 Task: Buy 4 Piercing Kits from Piercing & Tattoo Supplies section under best seller category for shipping address: Lane Turner, 1136 Sharon Lane, South Bend, Indiana 46625, Cell Number 5742125169. Pay from credit card ending with 7965, CVV 549
Action: Mouse moved to (188, 83)
Screenshot: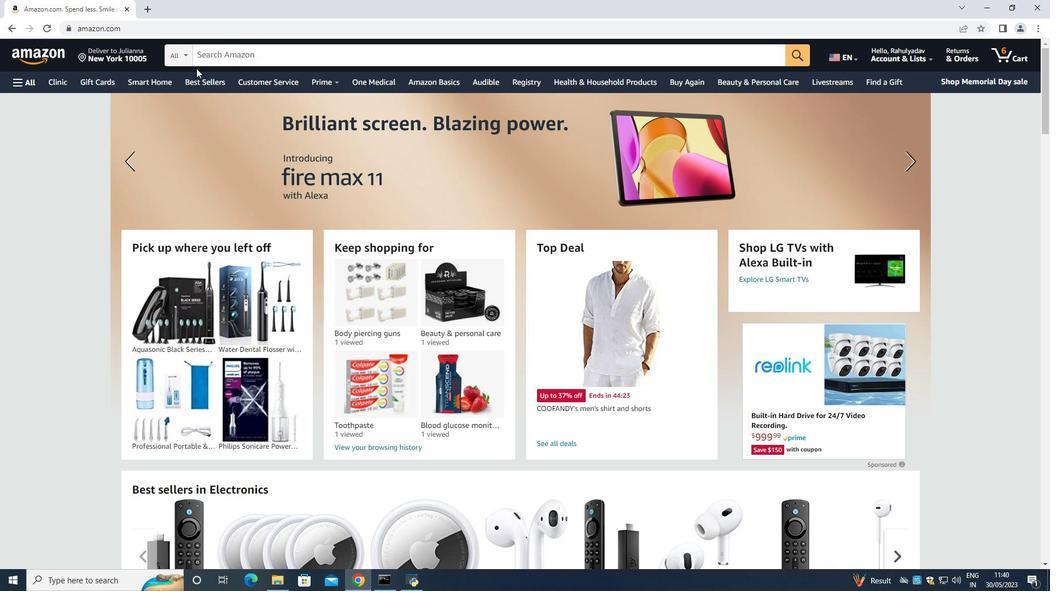 
Action: Mouse pressed left at (188, 83)
Screenshot: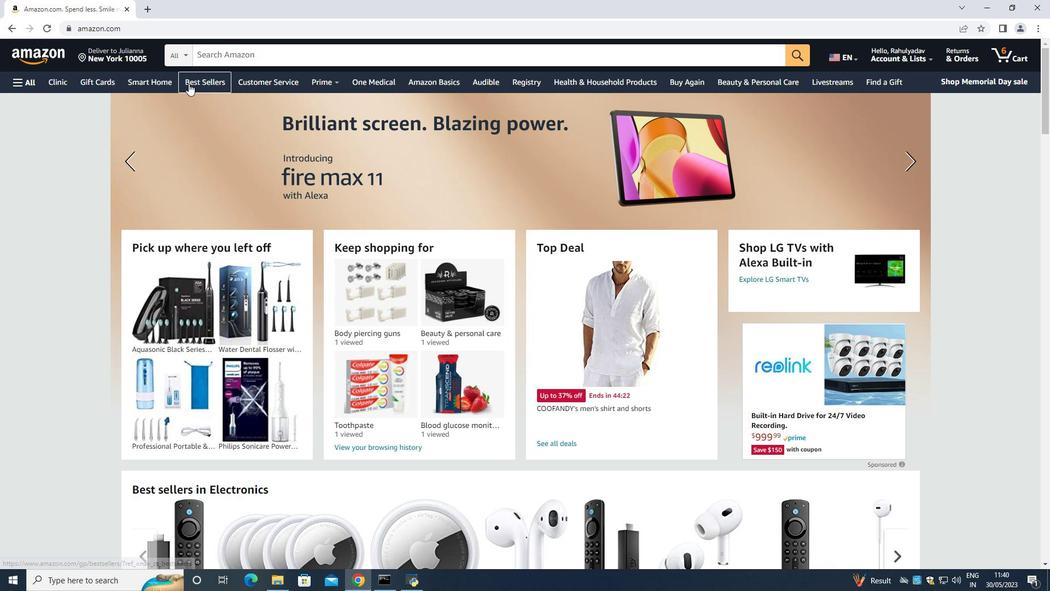 
Action: Mouse moved to (235, 57)
Screenshot: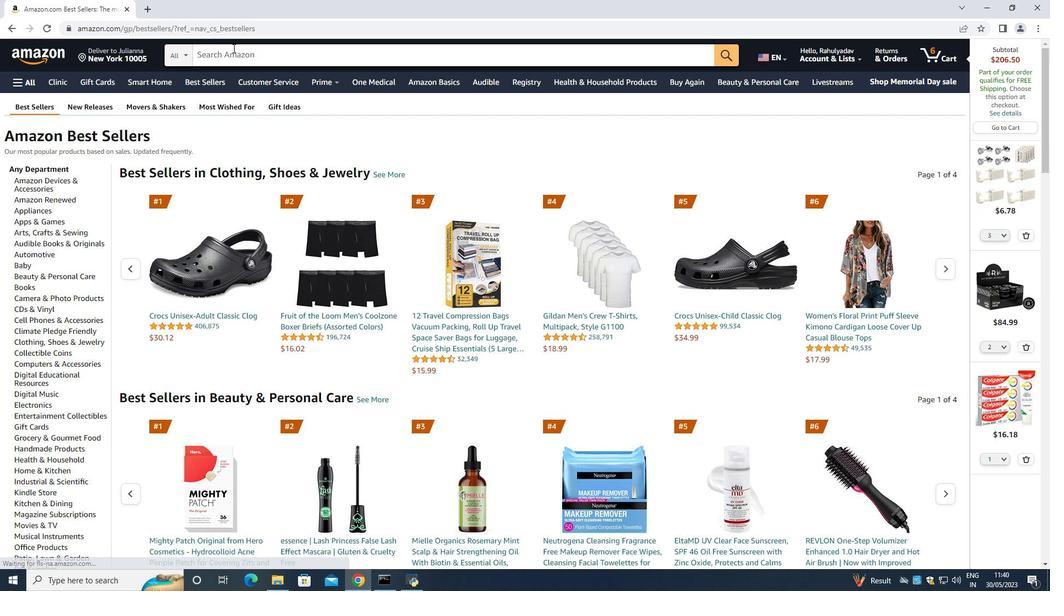 
Action: Mouse pressed left at (235, 57)
Screenshot: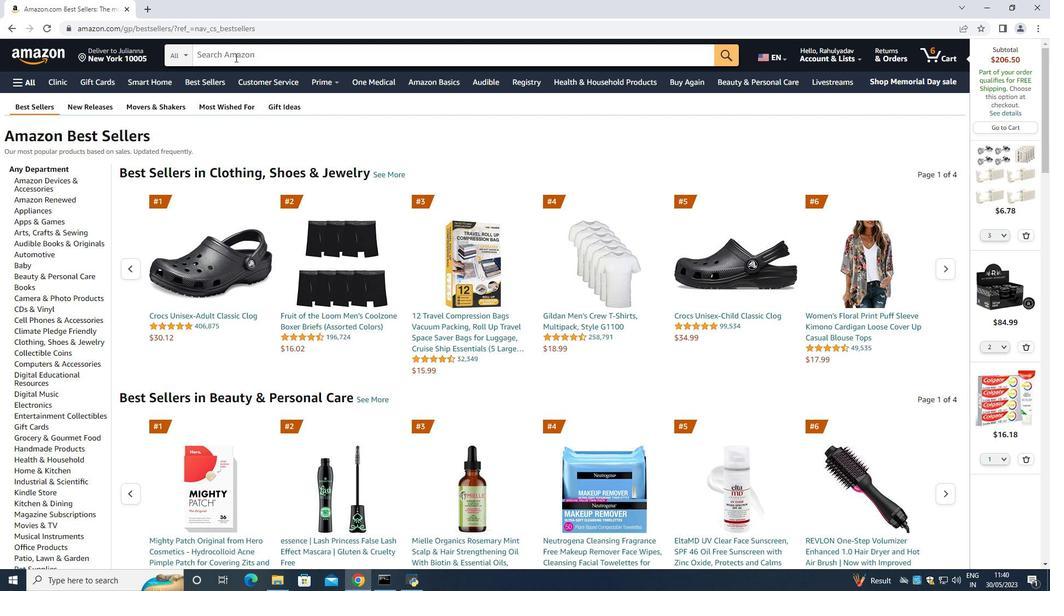
Action: Mouse moved to (177, 16)
Screenshot: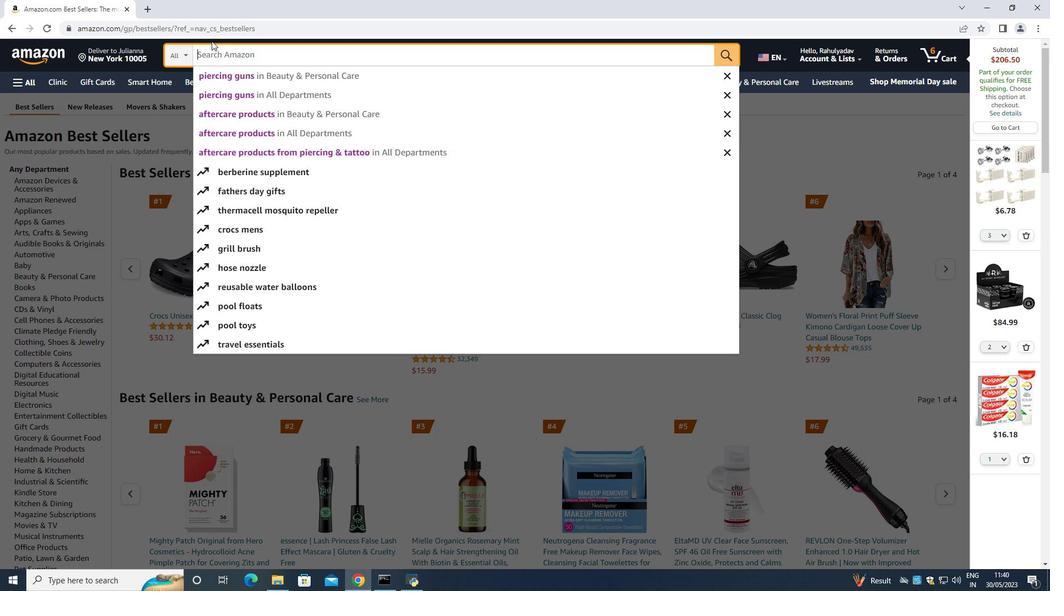 
Action: Key pressed <Key.shift><Key.shift><Key.shift><Key.shift><Key.shift><Key.shift><Key.shift><Key.shift>Piercing<Key.space><Key.shift>Kits<Key.space><Key.enter>
Screenshot: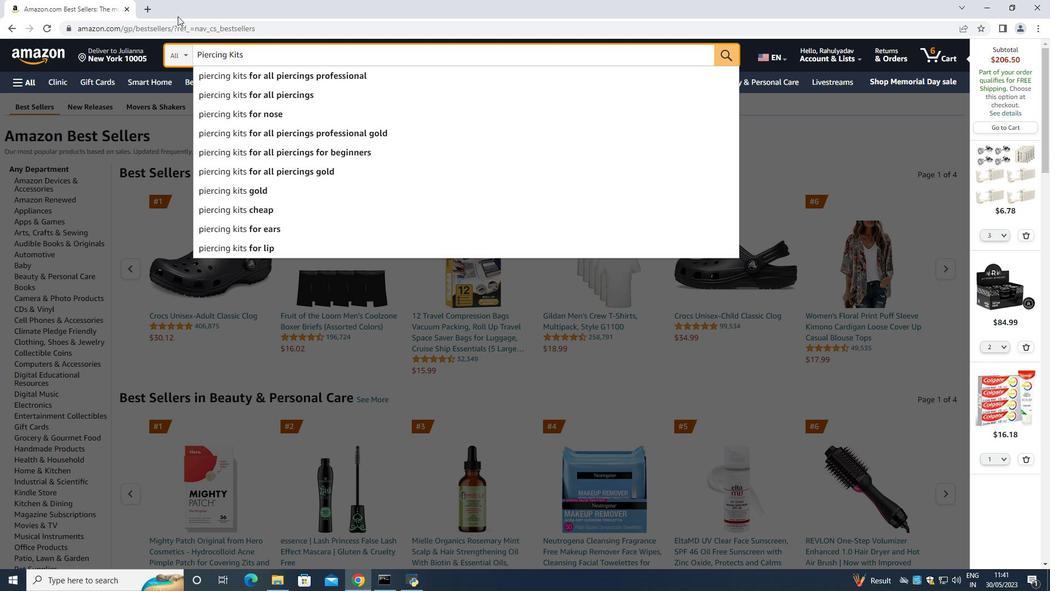 
Action: Mouse moved to (62, 215)
Screenshot: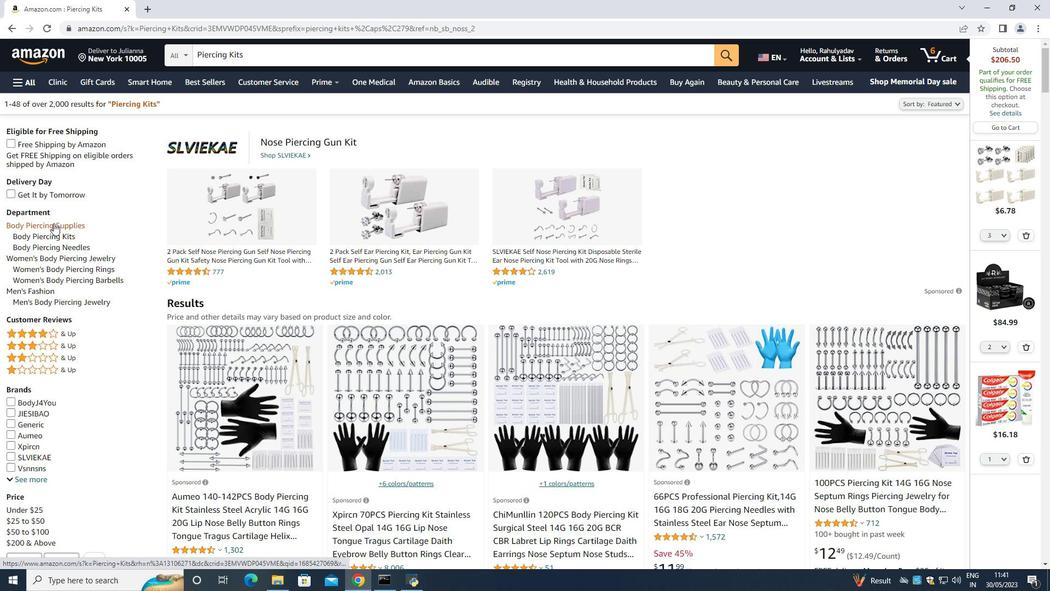 
Action: Mouse pressed left at (62, 215)
Screenshot: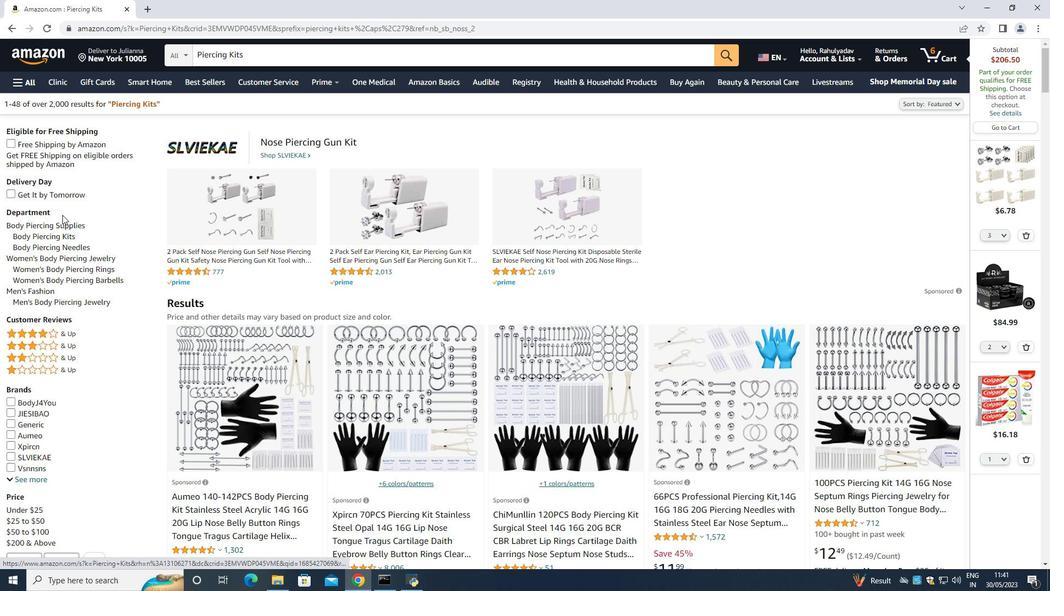 
Action: Mouse moved to (62, 225)
Screenshot: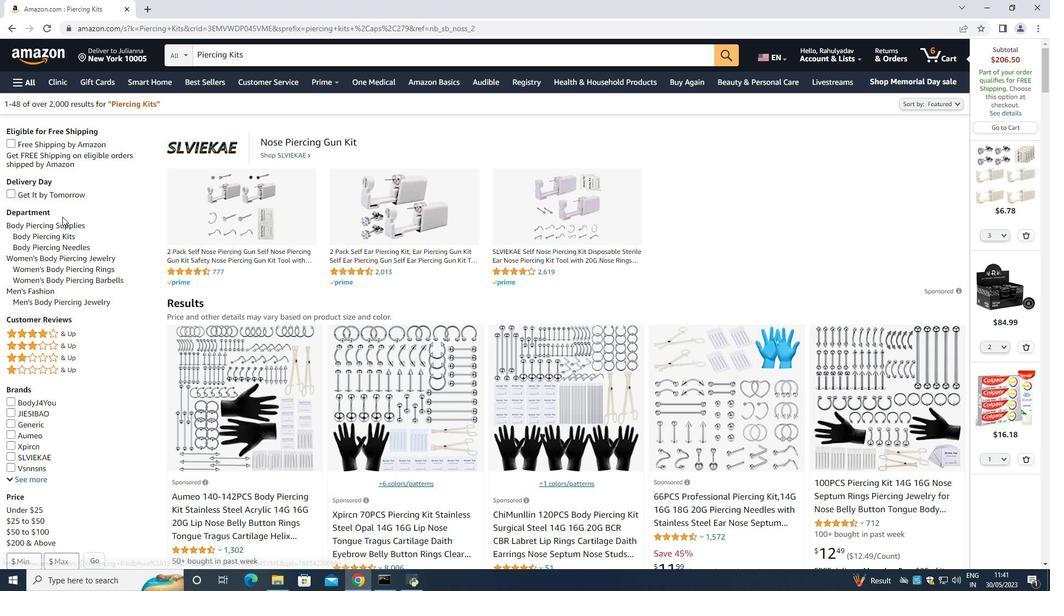 
Action: Mouse pressed left at (62, 225)
Screenshot: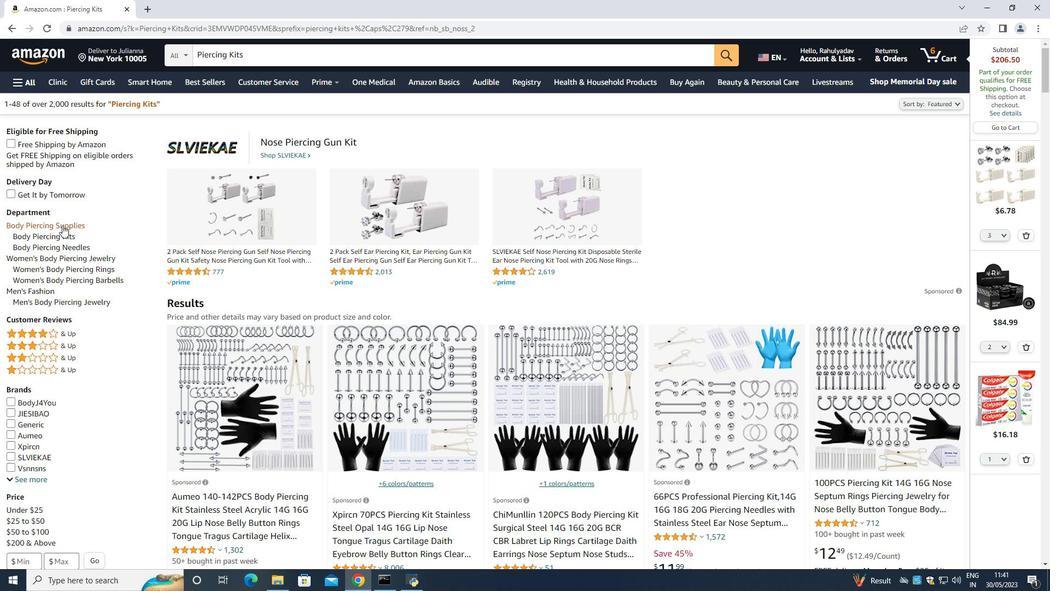 
Action: Mouse moved to (72, 275)
Screenshot: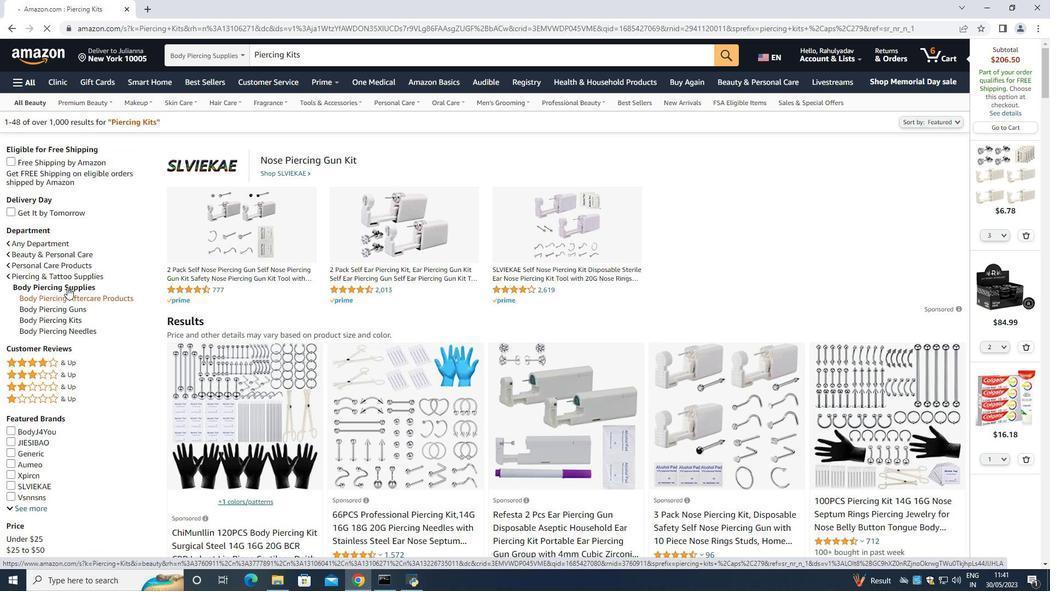 
Action: Mouse pressed left at (72, 275)
Screenshot: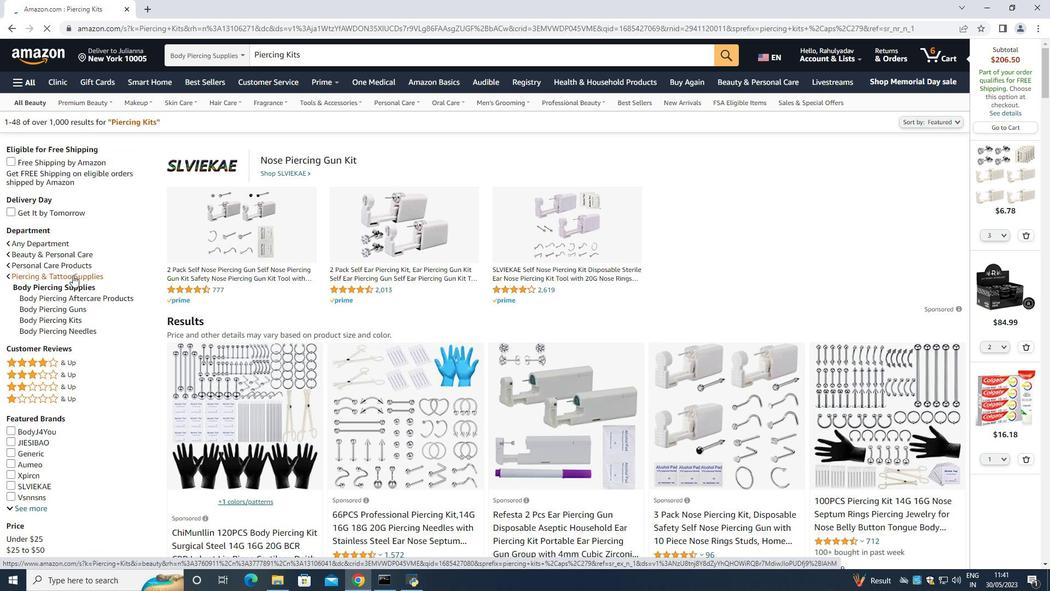 
Action: Mouse moved to (268, 295)
Screenshot: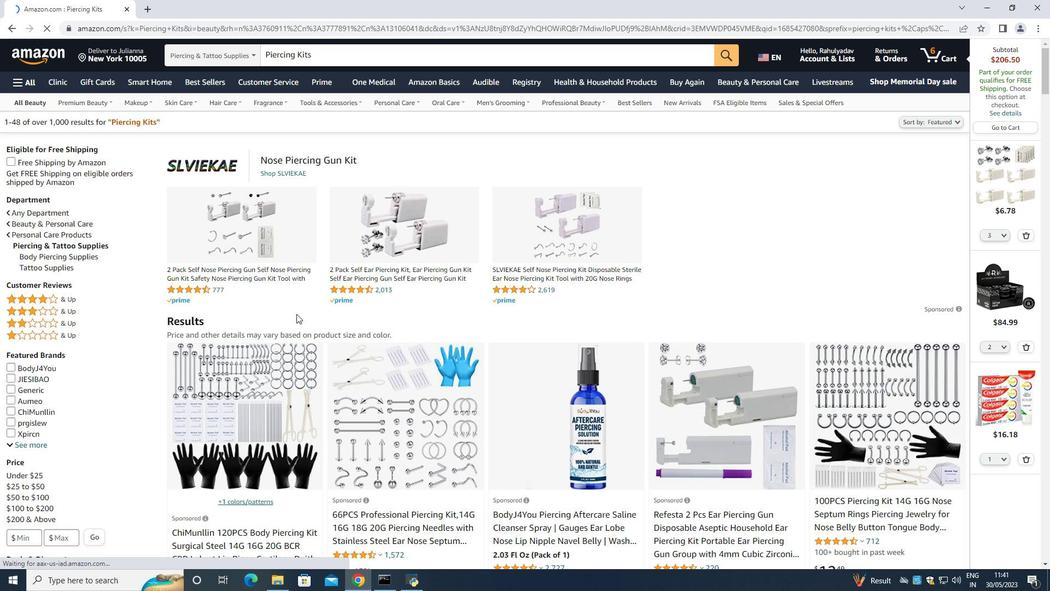 
Action: Key pressed <Key.down><Key.down><Key.down><Key.down><Key.down><Key.down><Key.down><Key.down><Key.down><Key.down><Key.down><Key.down><Key.down><Key.down><Key.down><Key.down><Key.down><Key.down><Key.down><Key.down><Key.down><Key.down><Key.down><Key.down><Key.down><Key.down><Key.down><Key.down><Key.down><Key.down><Key.down><Key.down><Key.down><Key.down><Key.down><Key.down><Key.down><Key.down><Key.down><Key.down><Key.down><Key.down><Key.down><Key.down><Key.down><Key.down><Key.down><Key.down><Key.down><Key.down><Key.down><Key.down><Key.down><Key.down><Key.down><Key.down><Key.down><Key.down><Key.down><Key.down><Key.down><Key.down><Key.down><Key.down><Key.down><Key.down><Key.down><Key.down><Key.down><Key.down><Key.down><Key.down><Key.down><Key.down><Key.down><Key.down><Key.down><Key.down><Key.down><Key.down><Key.down><Key.down><Key.down><Key.down><Key.down><Key.down><Key.down><Key.down><Key.down><Key.down><Key.down><Key.down><Key.down><Key.down><Key.down><Key.down><Key.down><Key.down><Key.down><Key.down><Key.down><Key.down><Key.down><Key.down><Key.down><Key.down><Key.down><Key.down><Key.down><Key.down><Key.down><Key.down><Key.down><Key.down><Key.down><Key.down><Key.down><Key.down><Key.down><Key.down><Key.down><Key.down><Key.down><Key.down><Key.down><Key.down><Key.down><Key.down><Key.up><Key.up><Key.up><Key.up><Key.up><Key.up><Key.up><Key.up><Key.up><Key.up><Key.up><Key.up><Key.up><Key.up><Key.up><Key.up><Key.up><Key.up><Key.up><Key.up><Key.up><Key.up><Key.up><Key.up><Key.up><Key.up><Key.up><Key.up><Key.up><Key.up><Key.up><Key.up><Key.up><Key.up><Key.up><Key.up><Key.up><Key.up><Key.up><Key.up><Key.up><Key.up><Key.up><Key.up><Key.up><Key.up><Key.up><Key.up><Key.up><Key.up><Key.up><Key.up><Key.up><Key.up><Key.up><Key.up><Key.up><Key.up><Key.up><Key.up><Key.up><Key.up><Key.up><Key.up><Key.up><Key.up><Key.up><Key.up><Key.up><Key.up><Key.up><Key.up><Key.up><Key.up><Key.up><Key.up><Key.up><Key.up><Key.up><Key.up><Key.up><Key.up><Key.up><Key.up><Key.up><Key.up><Key.up><Key.up><Key.up><Key.up><Key.up><Key.up><Key.up><Key.up><Key.up><Key.up><Key.up><Key.up><Key.up><Key.up><Key.up><Key.up><Key.up><Key.up><Key.up><Key.up><Key.up><Key.up><Key.up><Key.up><Key.up><Key.up><Key.up><Key.up><Key.up><Key.up><Key.up><Key.up><Key.up><Key.up><Key.up><Key.up>
Screenshot: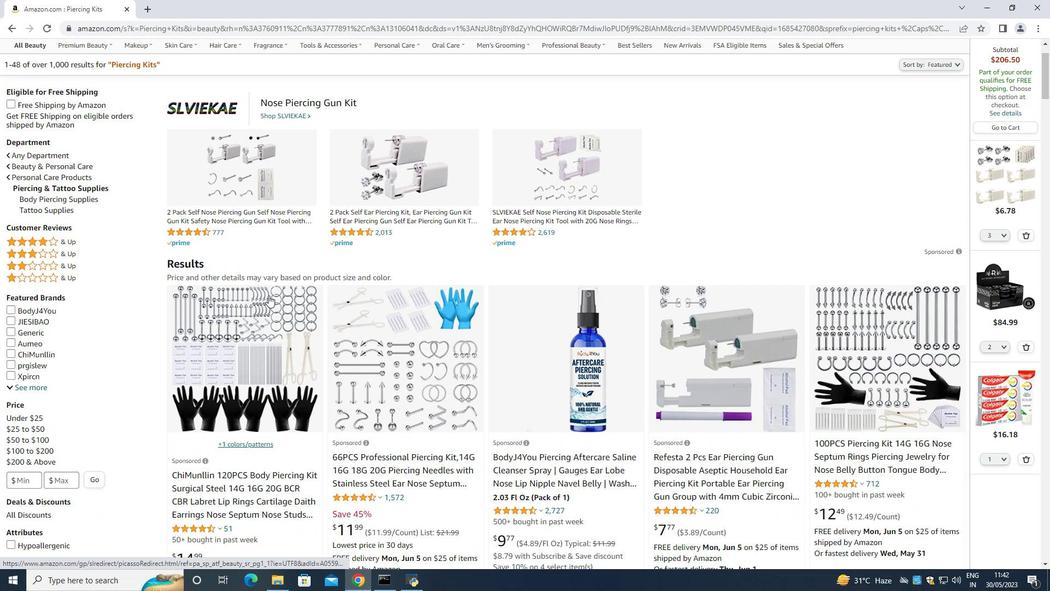 
Action: Mouse moved to (397, 500)
Screenshot: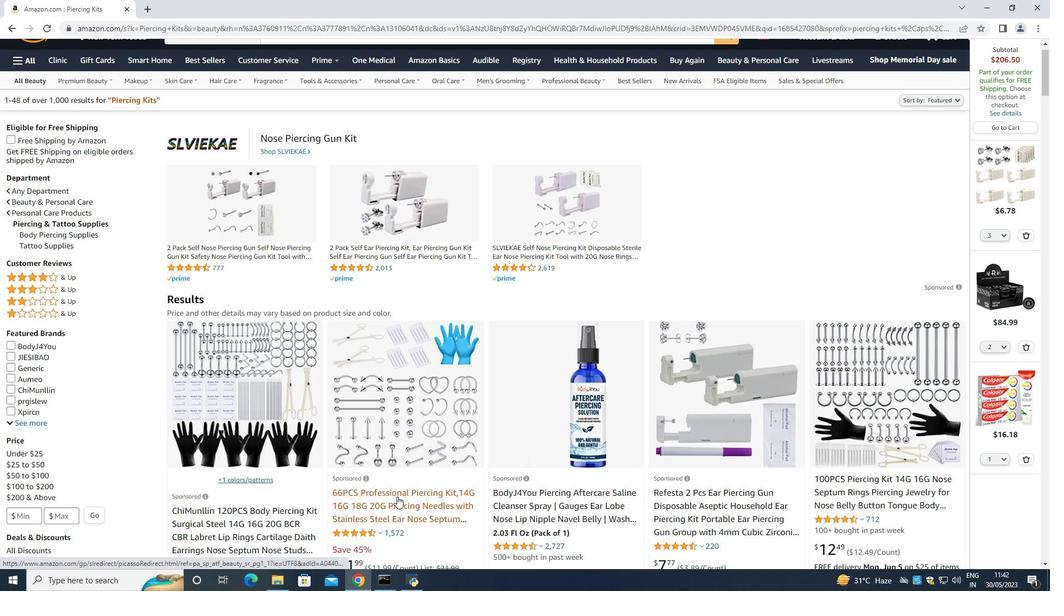 
Action: Mouse pressed left at (397, 498)
Screenshot: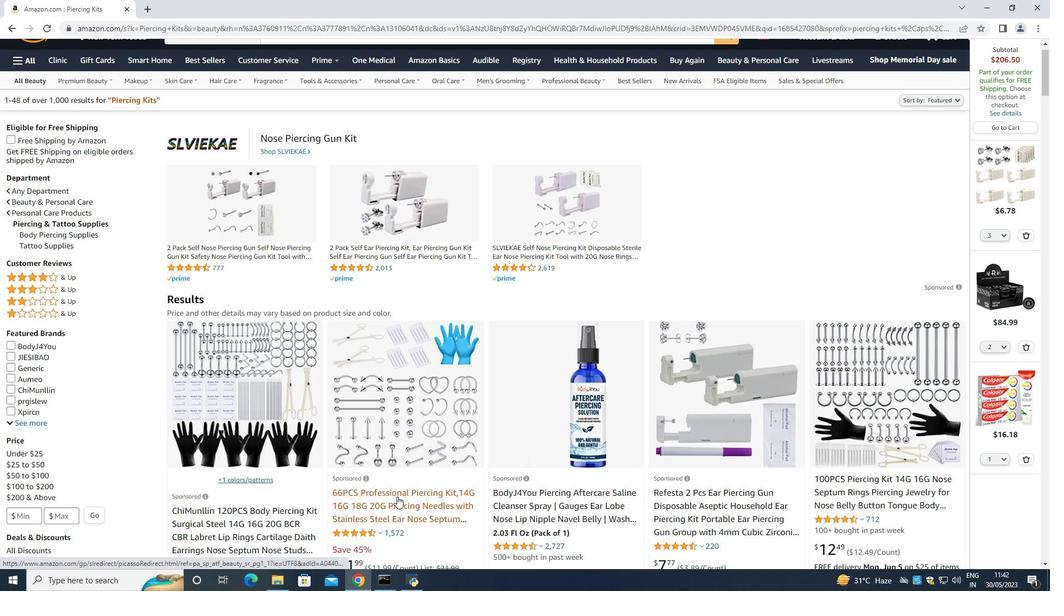 
Action: Mouse moved to (438, 509)
Screenshot: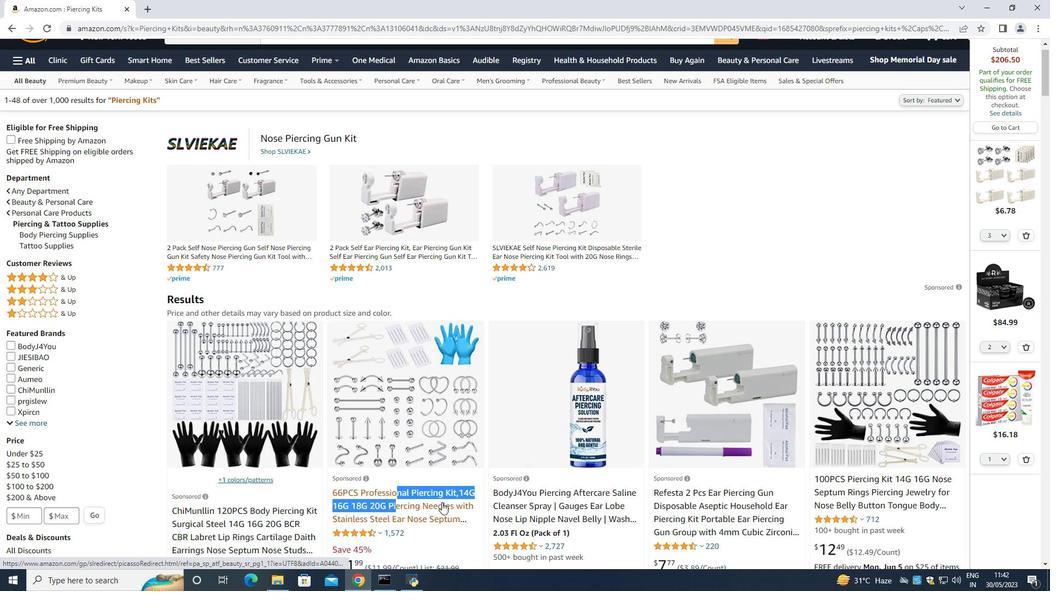 
Action: Mouse pressed left at (438, 509)
Screenshot: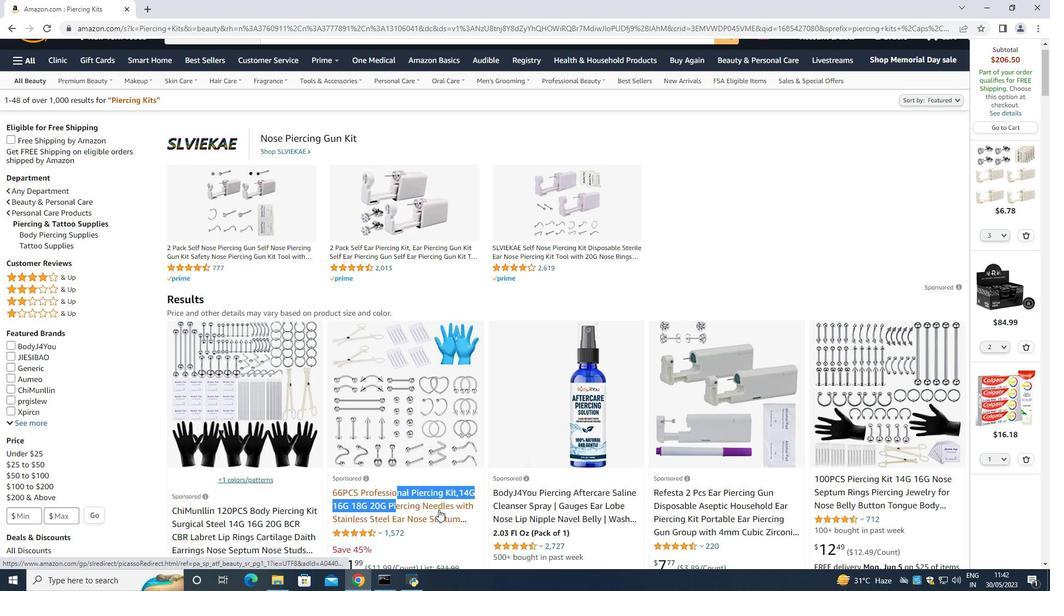 
Action: Mouse moved to (585, 222)
Screenshot: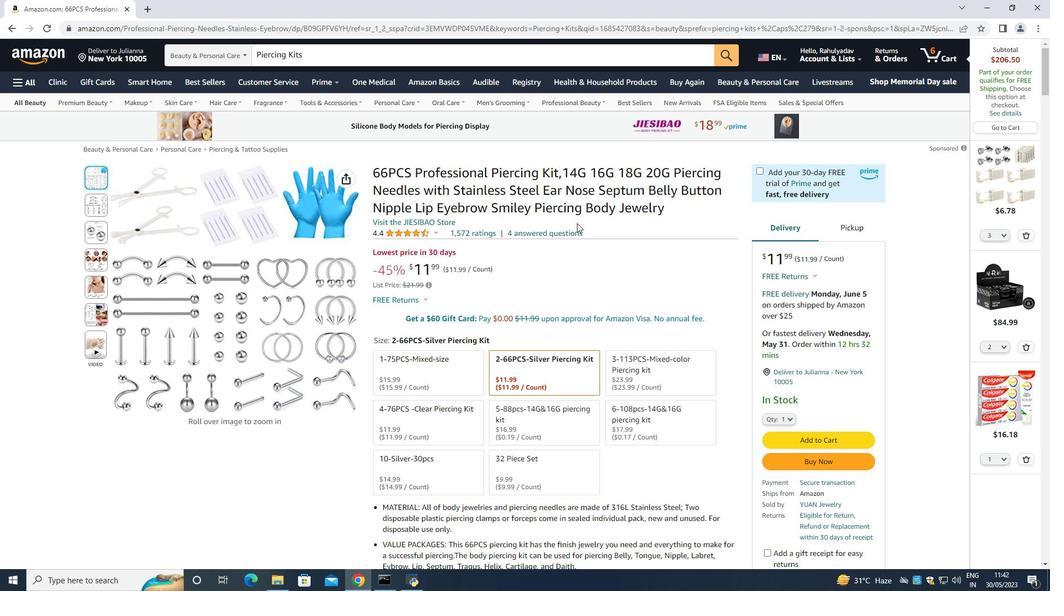 
Action: Mouse scrolled (585, 221) with delta (0, 0)
Screenshot: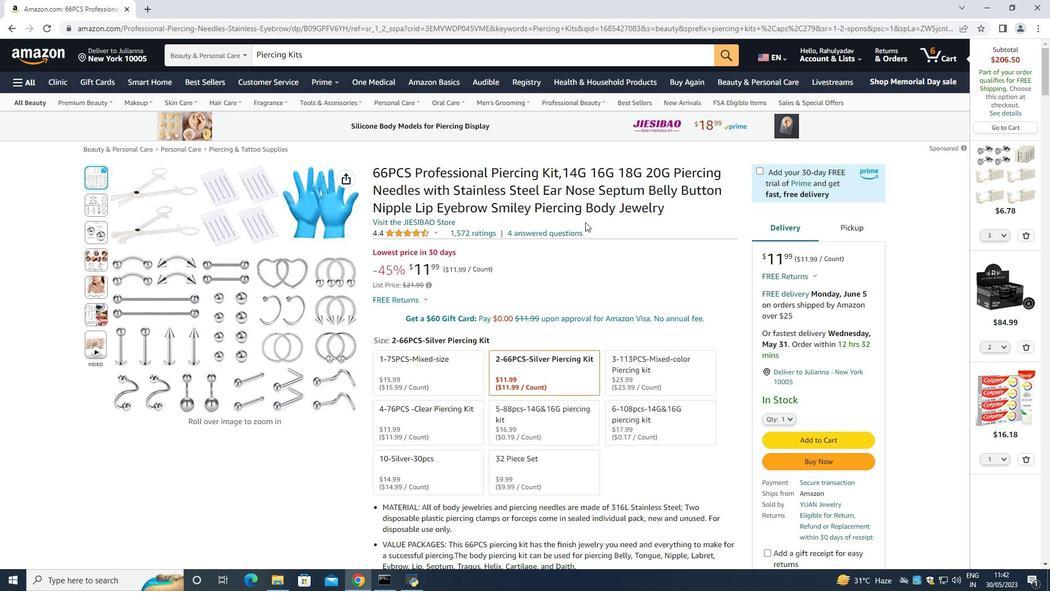 
Action: Mouse scrolled (585, 221) with delta (0, 0)
Screenshot: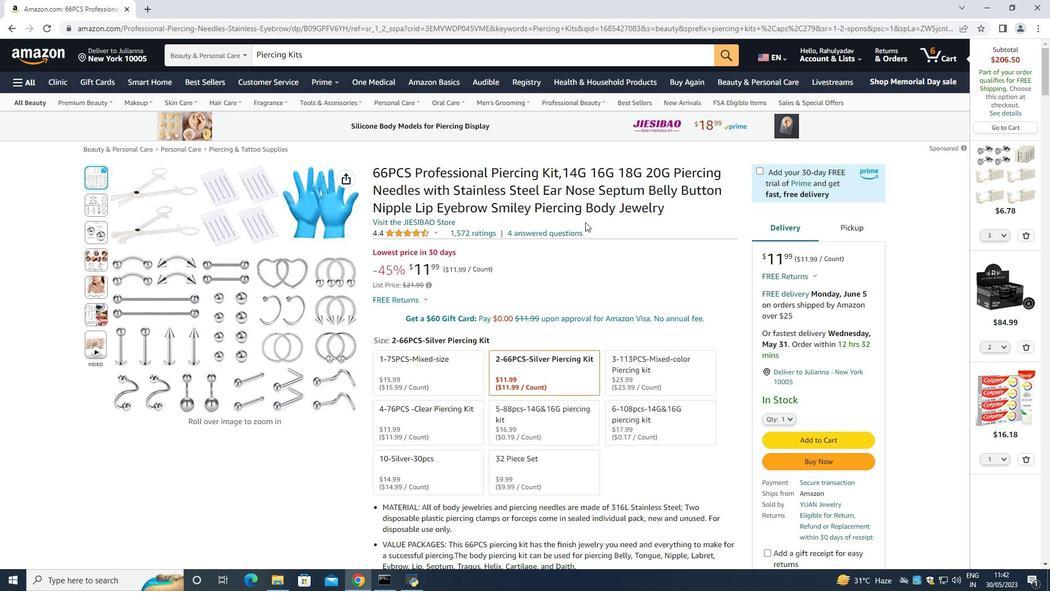 
Action: Mouse moved to (586, 222)
Screenshot: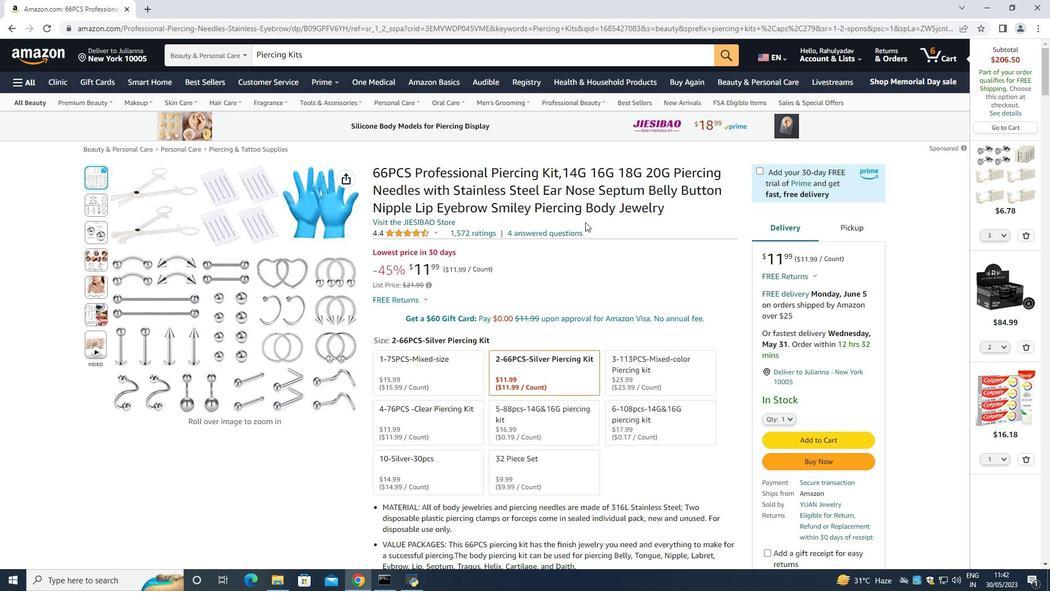 
Action: Mouse scrolled (586, 221) with delta (0, 0)
Screenshot: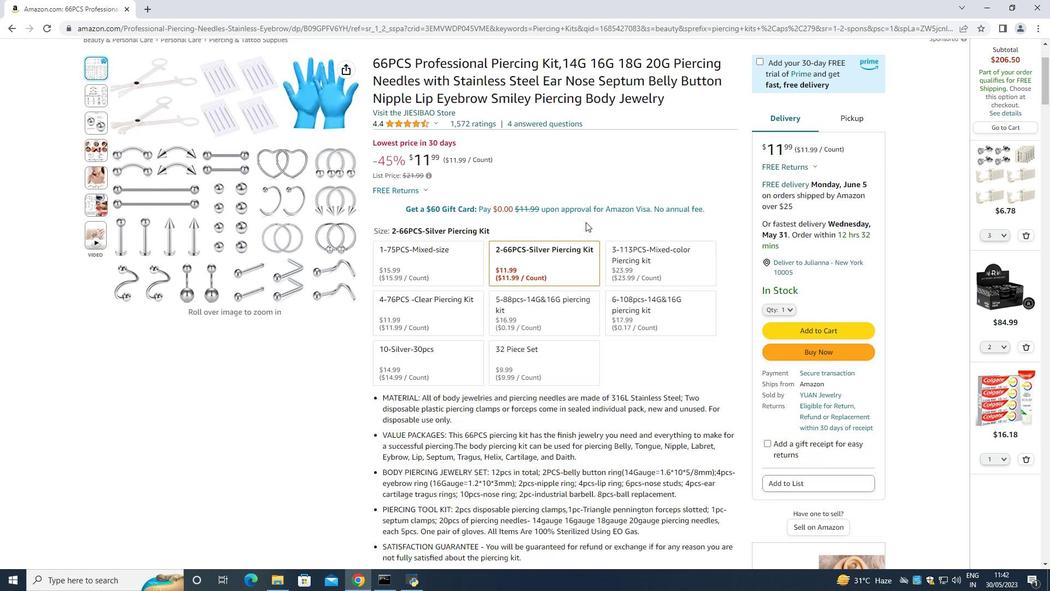 
Action: Mouse scrolled (586, 221) with delta (0, 0)
Screenshot: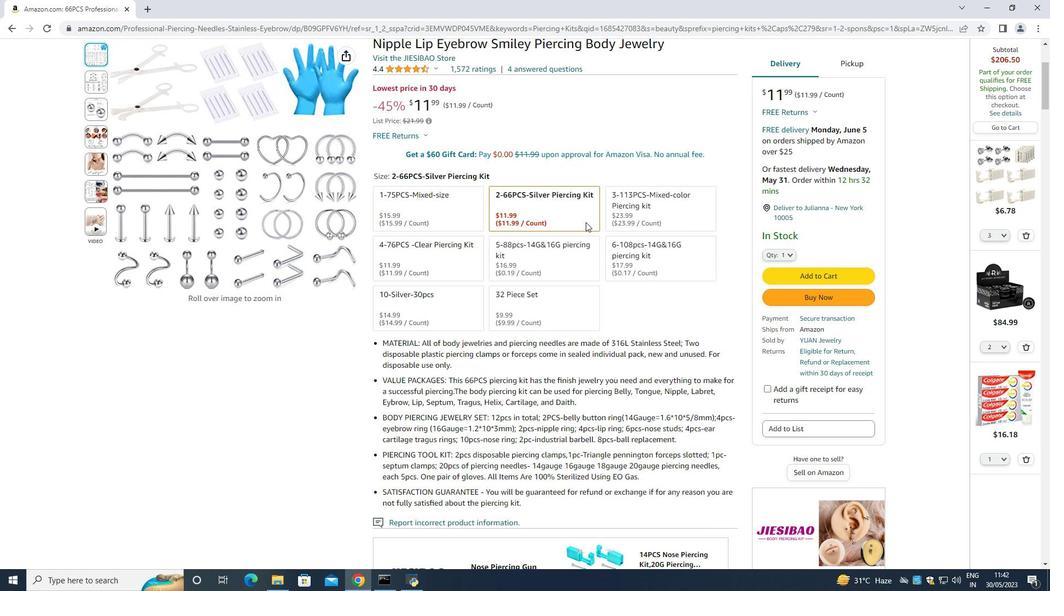
Action: Mouse moved to (586, 223)
Screenshot: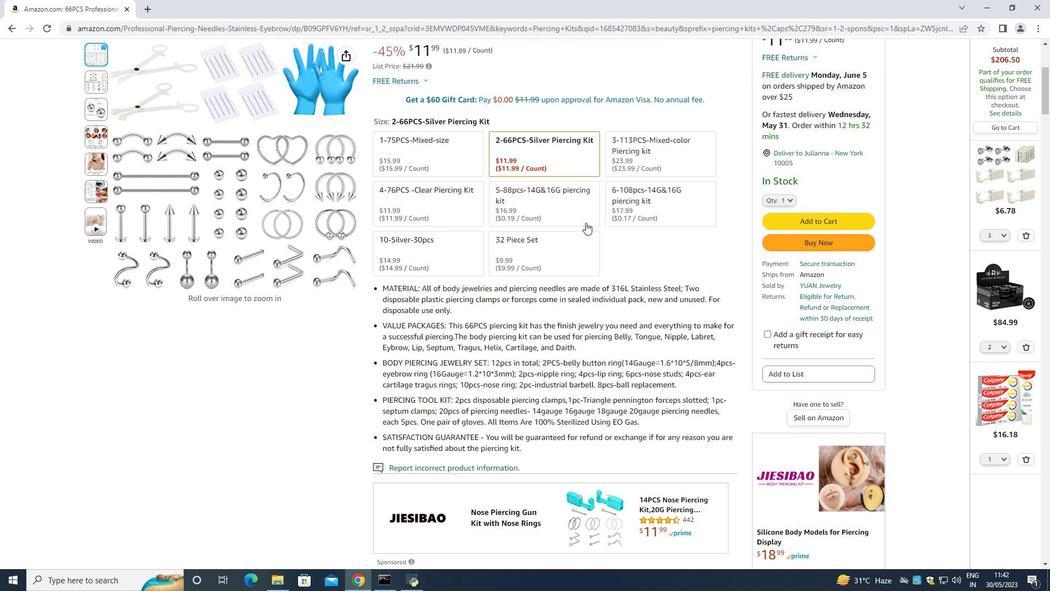 
Action: Mouse scrolled (586, 222) with delta (0, 0)
Screenshot: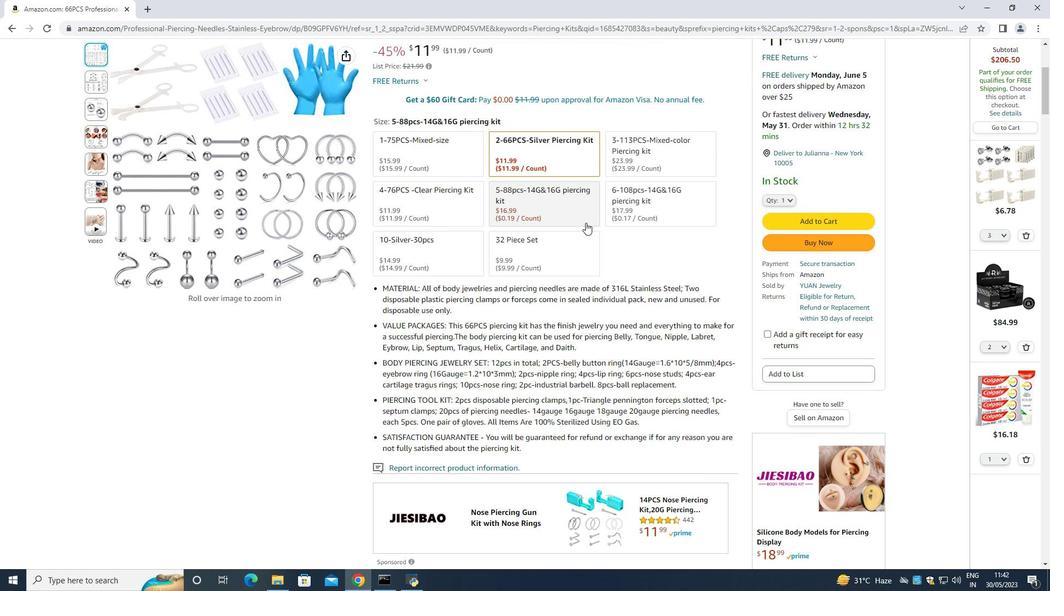
Action: Mouse moved to (586, 224)
Screenshot: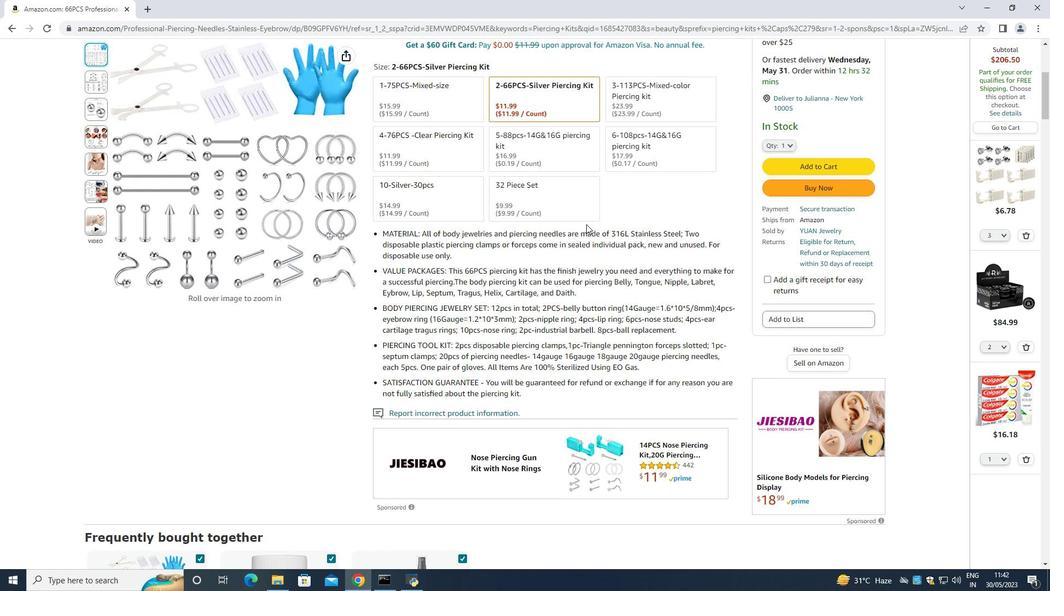 
Action: Mouse scrolled (586, 223) with delta (0, 0)
Screenshot: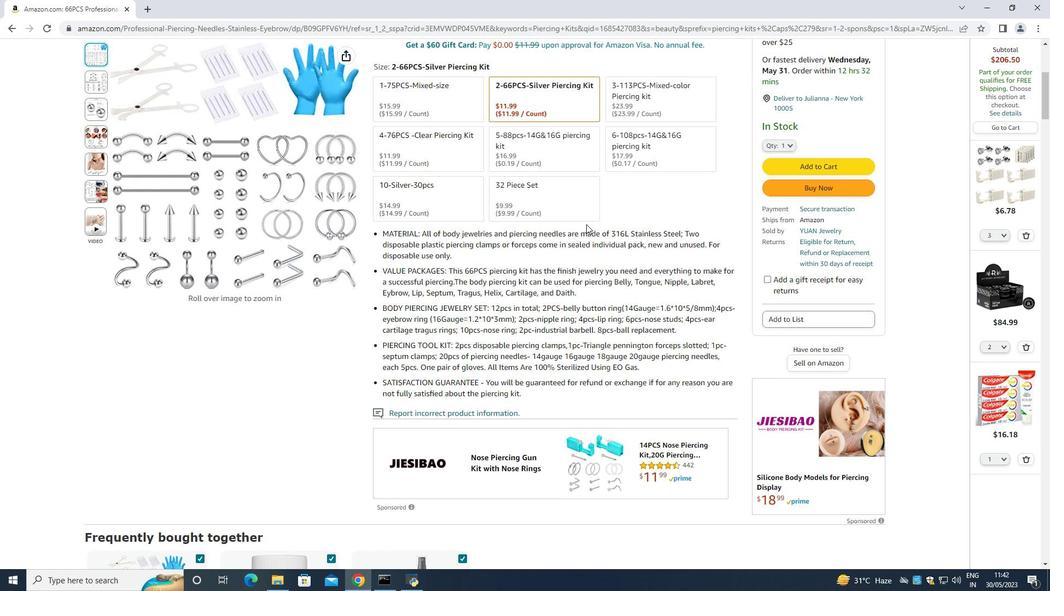 
Action: Mouse moved to (586, 227)
Screenshot: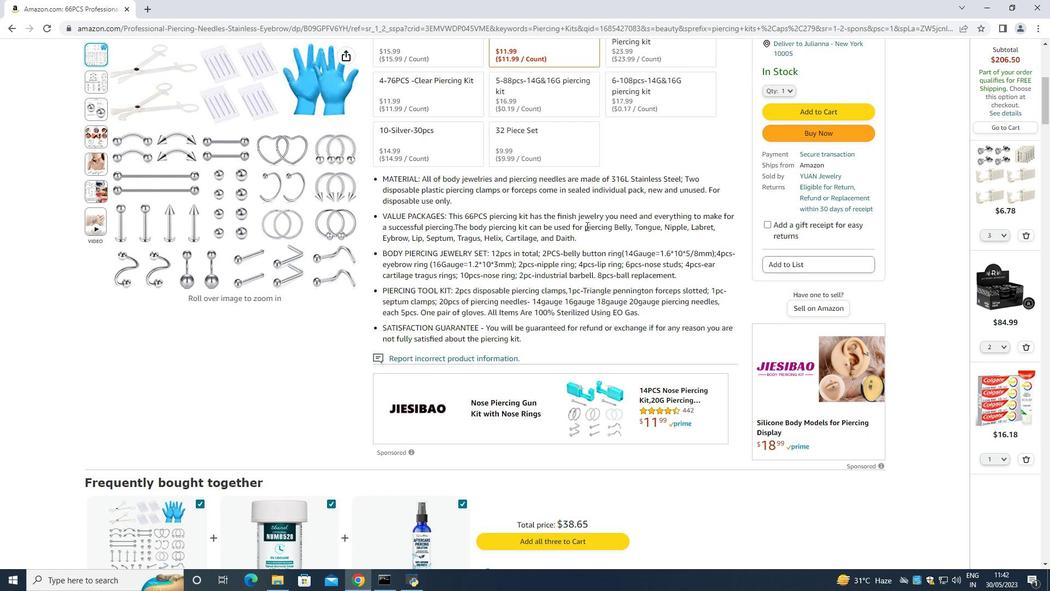
Action: Mouse scrolled (586, 227) with delta (0, 0)
Screenshot: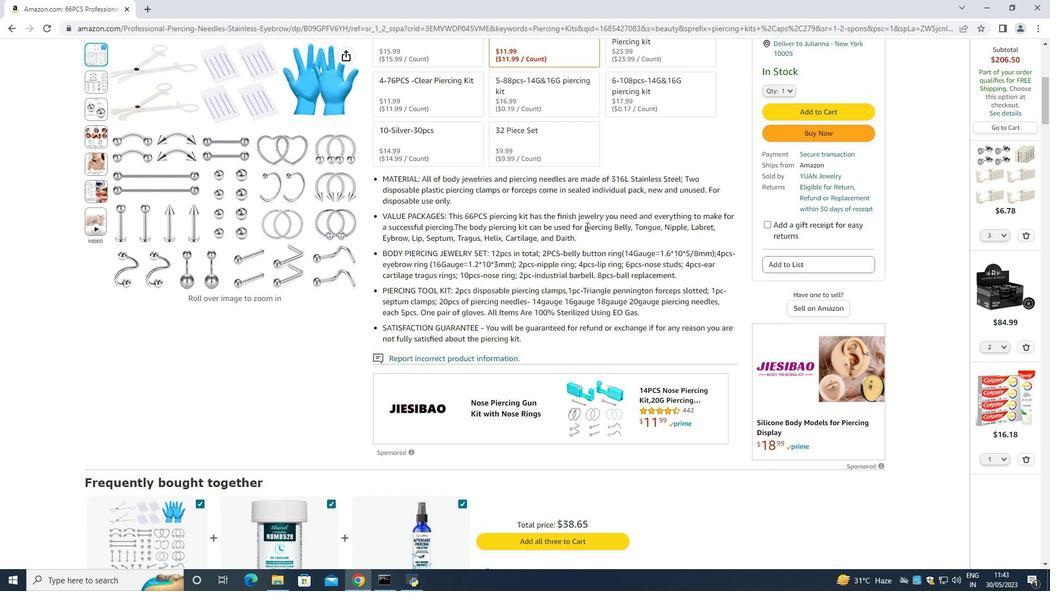 
Action: Mouse moved to (663, 282)
Screenshot: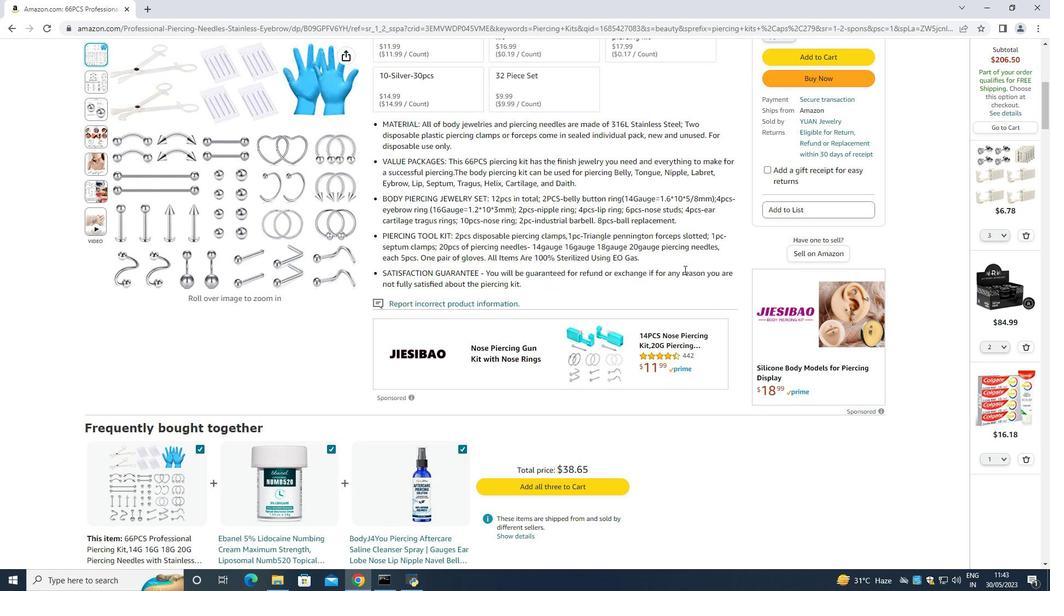 
Action: Mouse scrolled (663, 282) with delta (0, 0)
Screenshot: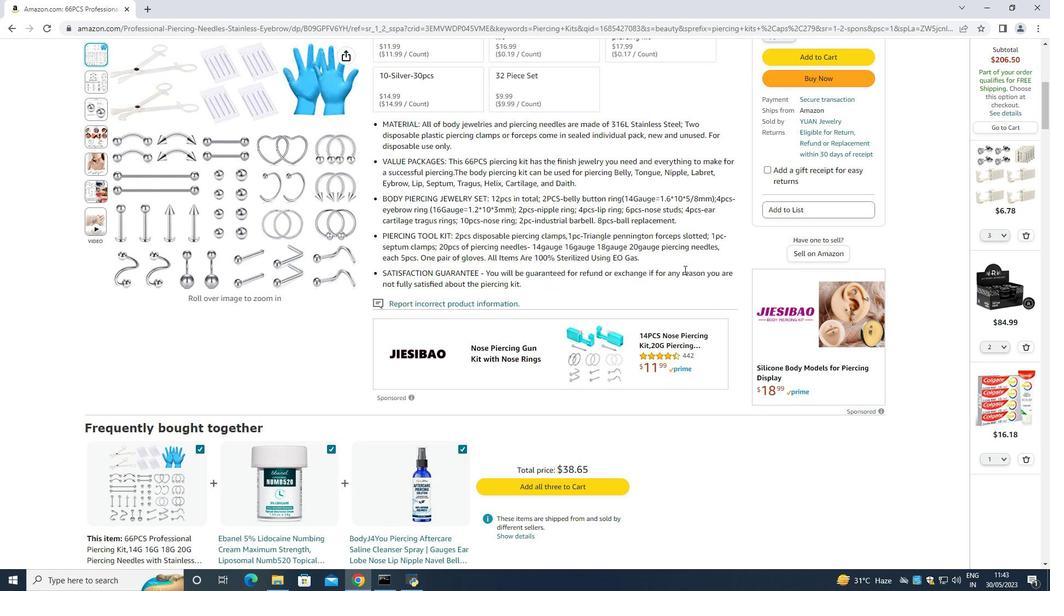 
Action: Mouse scrolled (663, 282) with delta (0, 0)
Screenshot: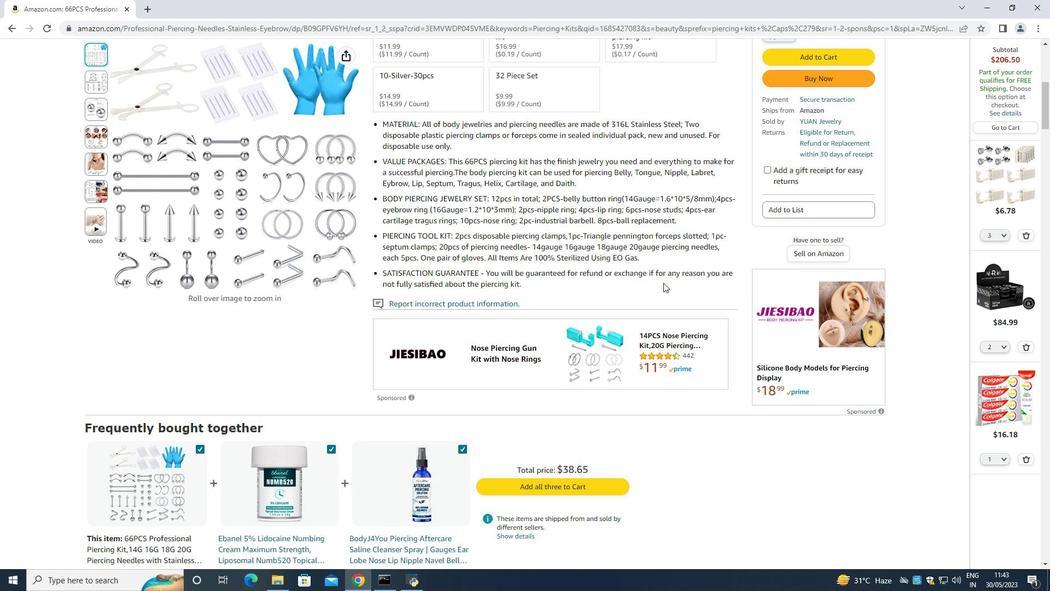 
Action: Mouse moved to (658, 286)
Screenshot: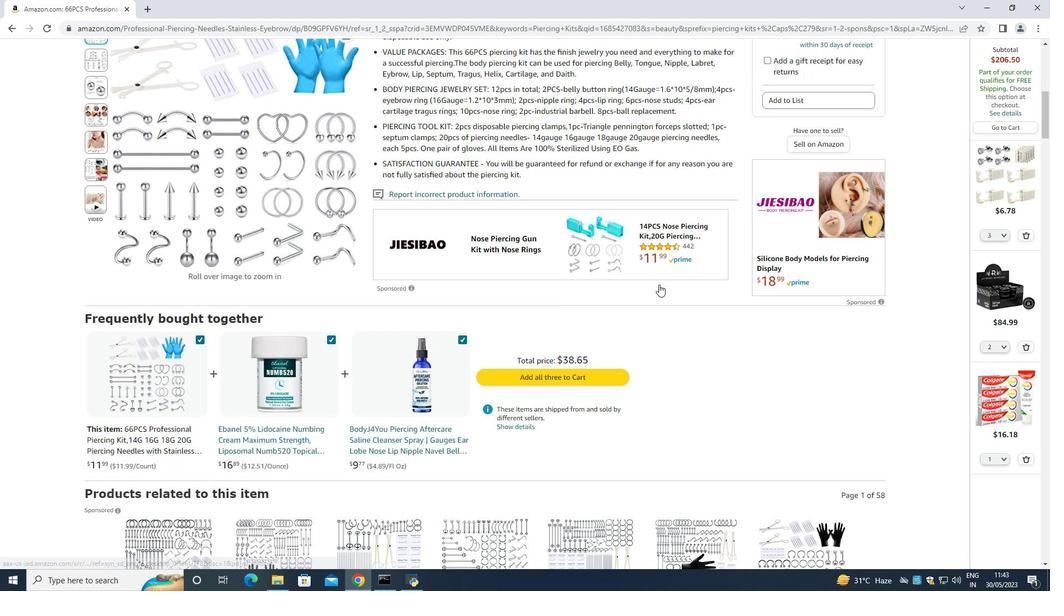 
Action: Mouse scrolled (658, 286) with delta (0, 0)
Screenshot: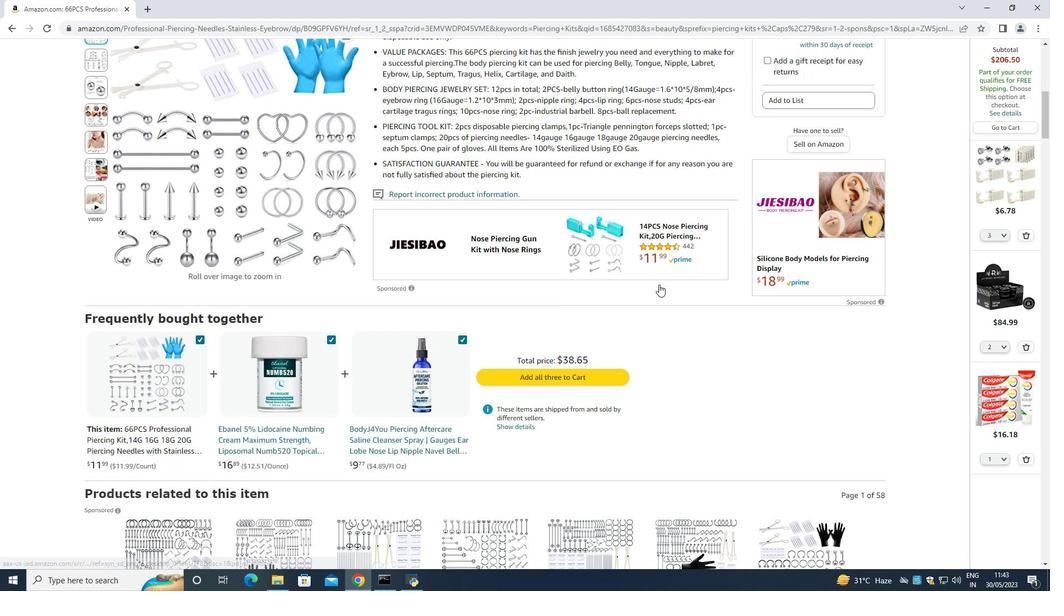 
Action: Mouse moved to (657, 288)
Screenshot: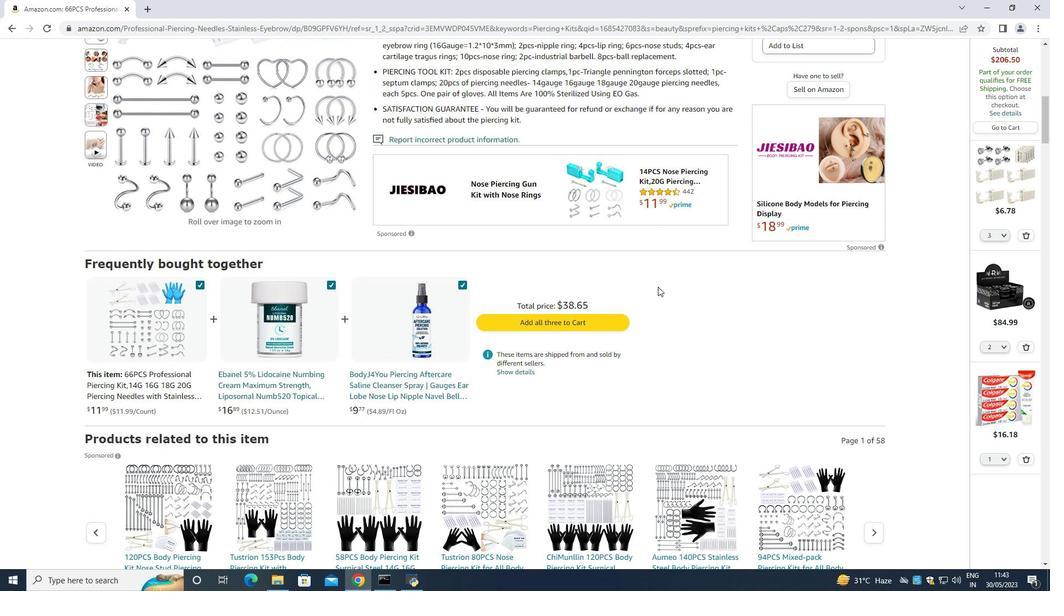 
Action: Mouse scrolled (657, 287) with delta (0, 0)
Screenshot: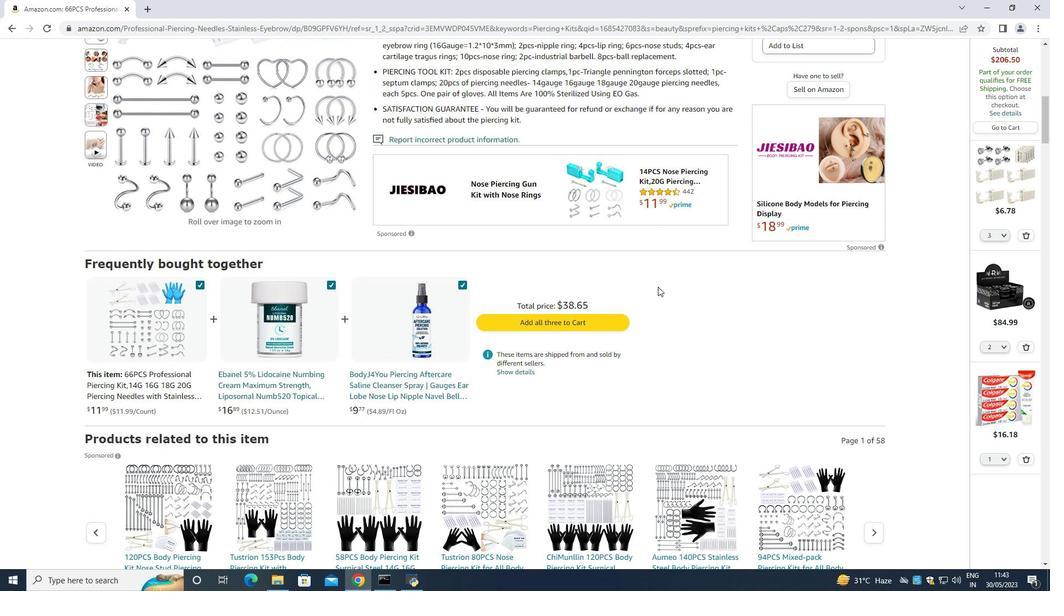 
Action: Mouse moved to (653, 284)
Screenshot: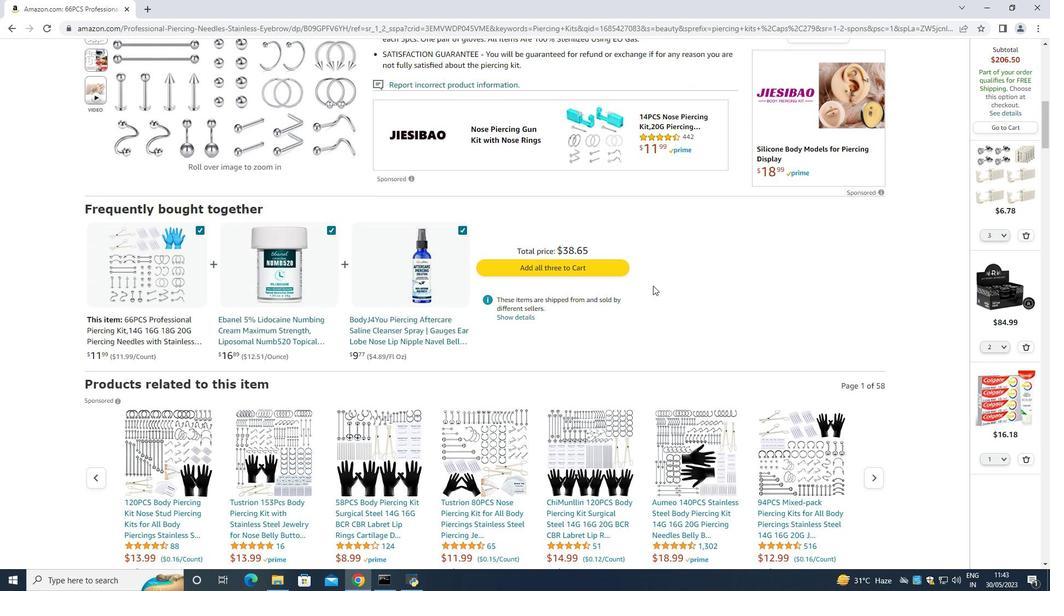 
Action: Mouse scrolled (653, 283) with delta (0, 0)
Screenshot: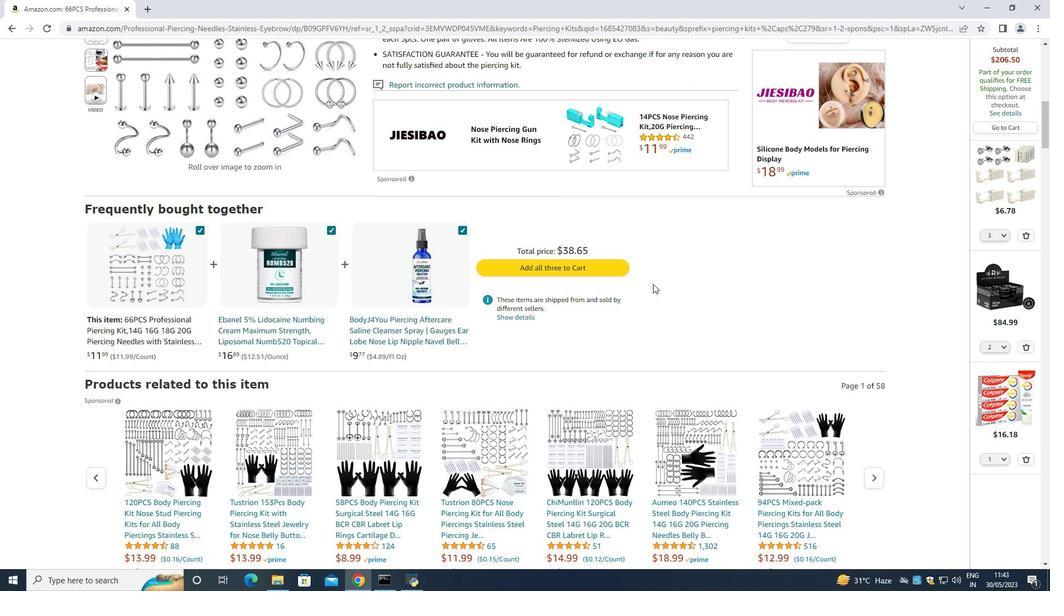 
Action: Mouse scrolled (653, 283) with delta (0, 0)
Screenshot: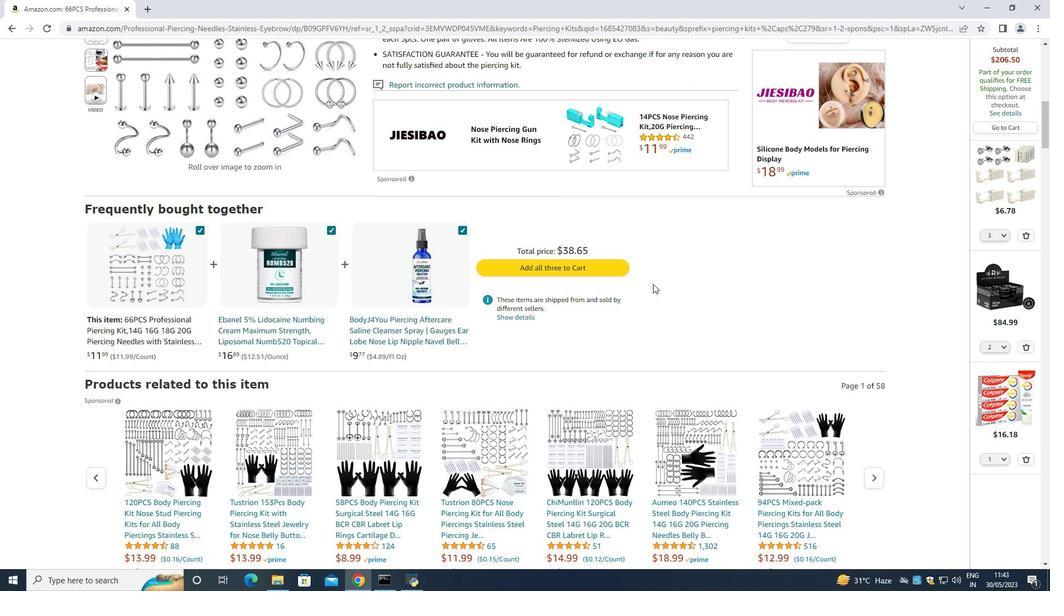 
Action: Mouse moved to (656, 281)
Screenshot: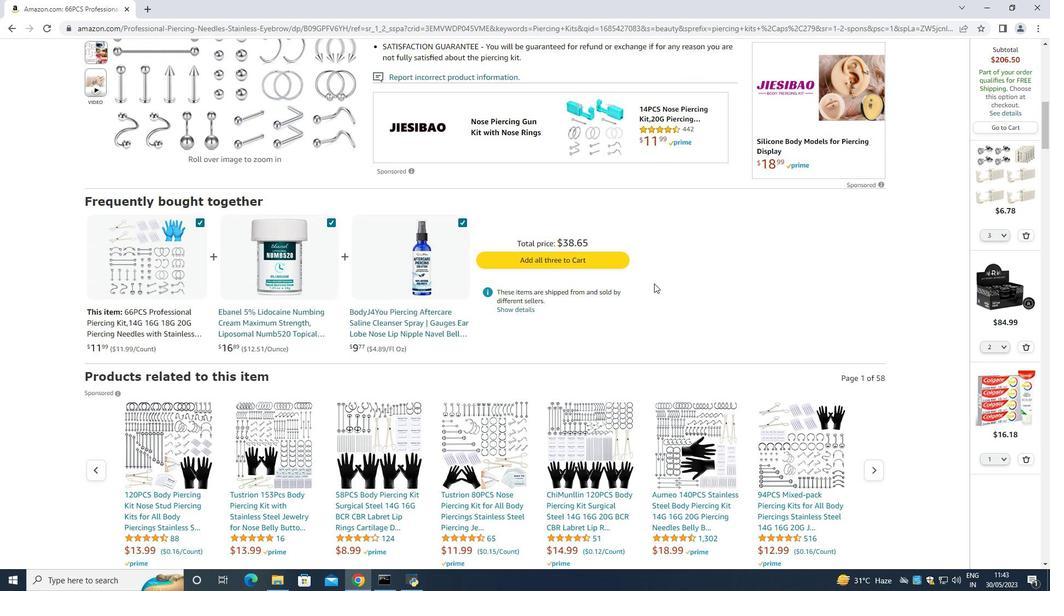 
Action: Mouse scrolled (656, 280) with delta (0, 0)
Screenshot: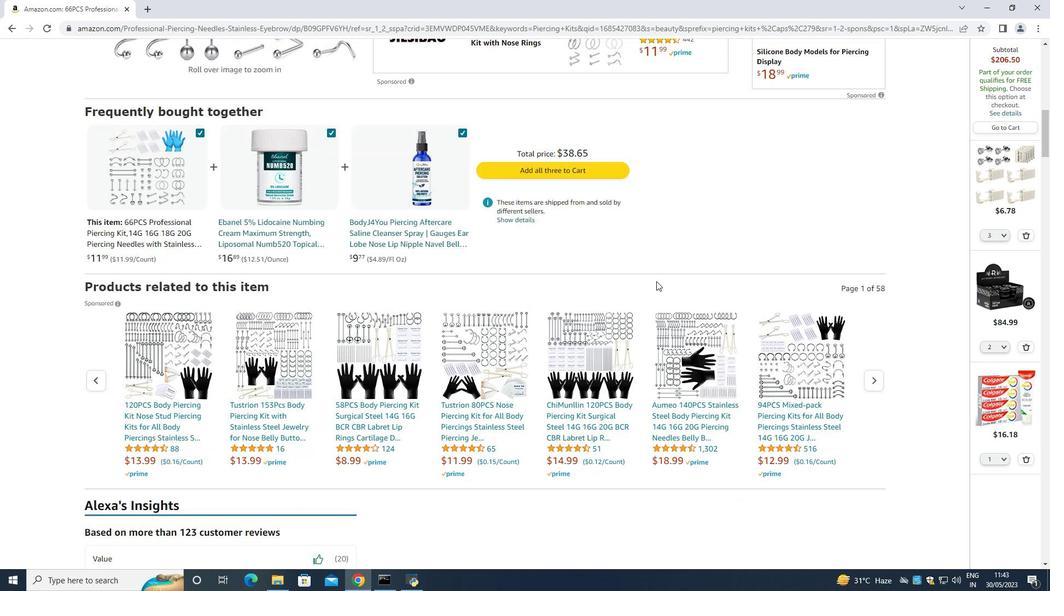 
Action: Mouse scrolled (656, 280) with delta (0, 0)
Screenshot: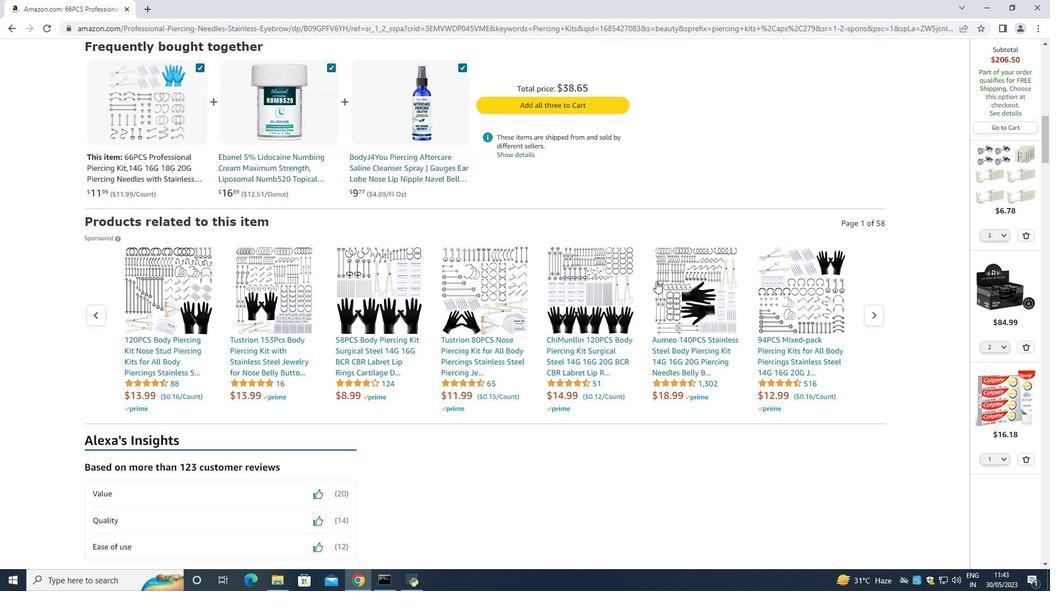 
Action: Mouse scrolled (656, 280) with delta (0, 0)
Screenshot: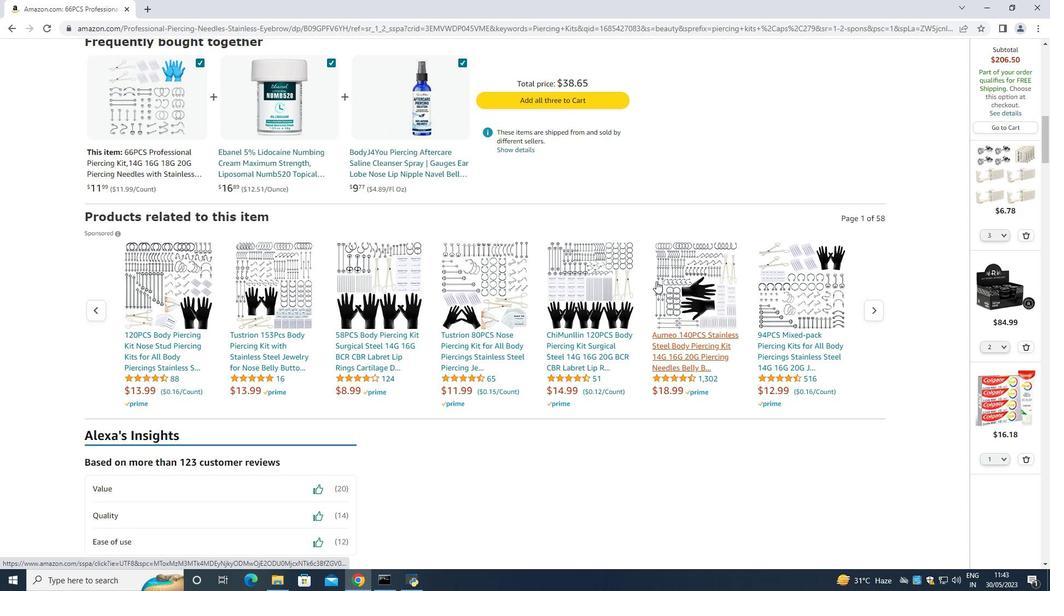 
Action: Mouse moved to (636, 356)
Screenshot: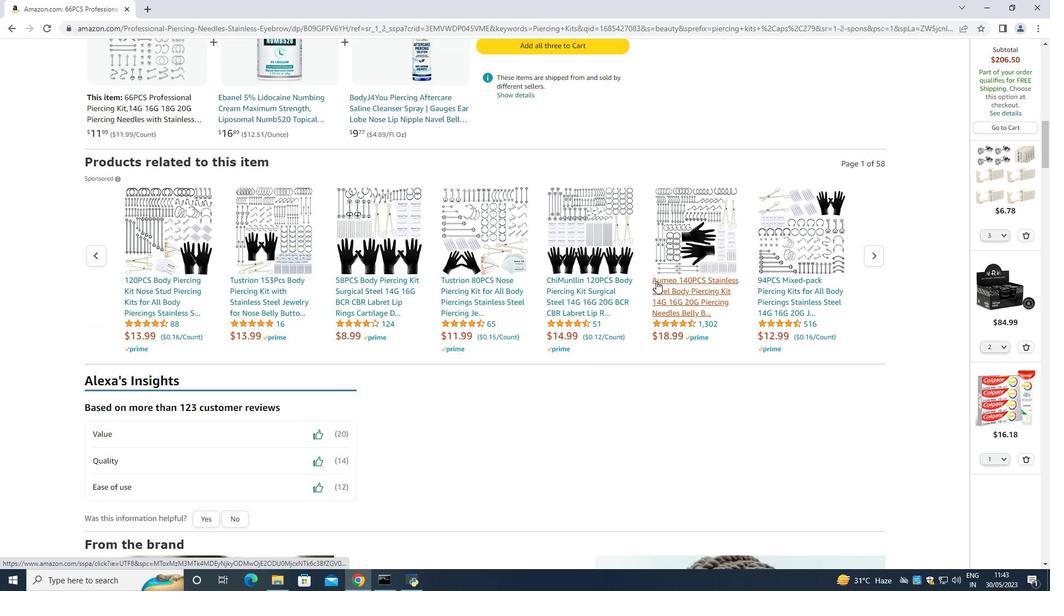 
Action: Mouse scrolled (636, 356) with delta (0, 0)
Screenshot: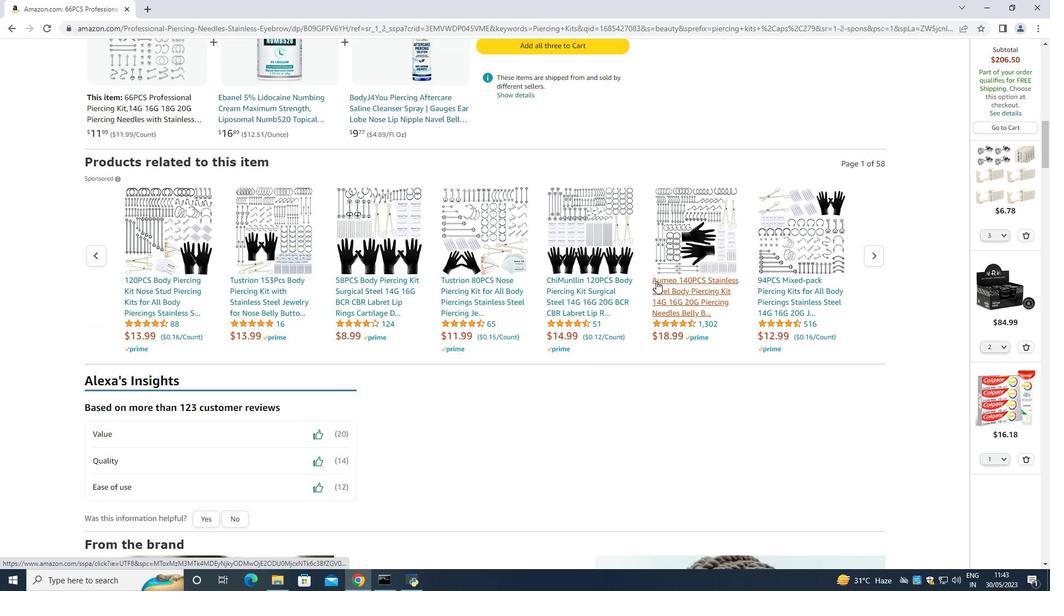 
Action: Mouse moved to (628, 375)
Screenshot: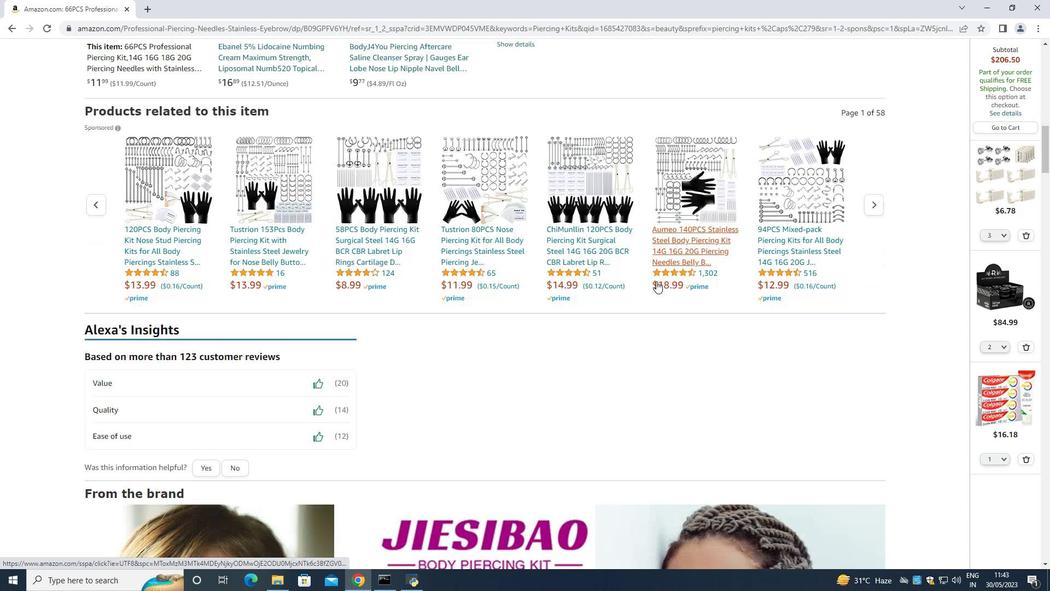 
Action: Mouse scrolled (629, 373) with delta (0, 0)
Screenshot: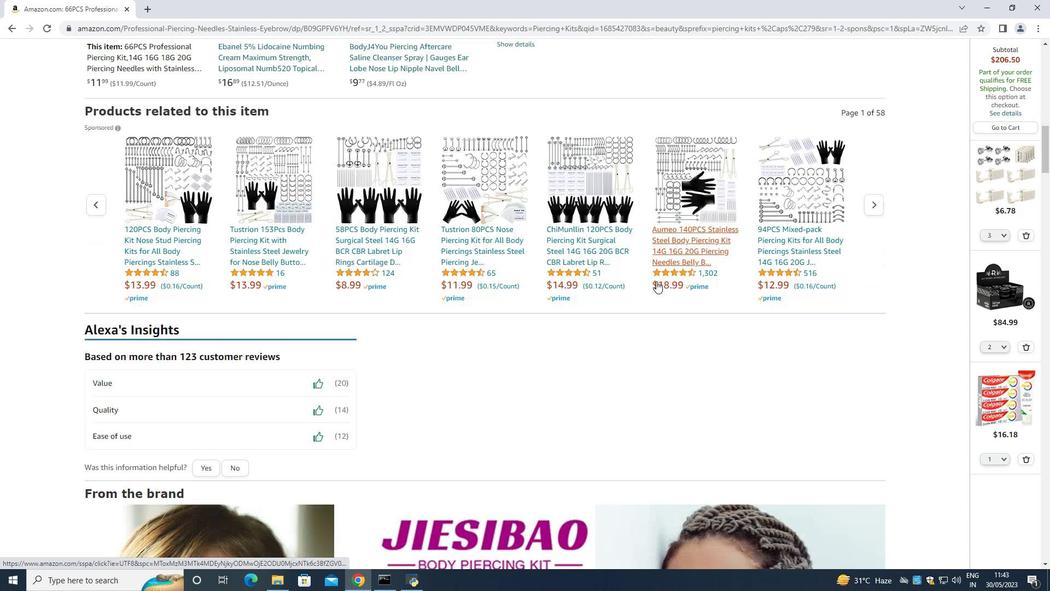 
Action: Mouse scrolled (628, 374) with delta (0, 0)
Screenshot: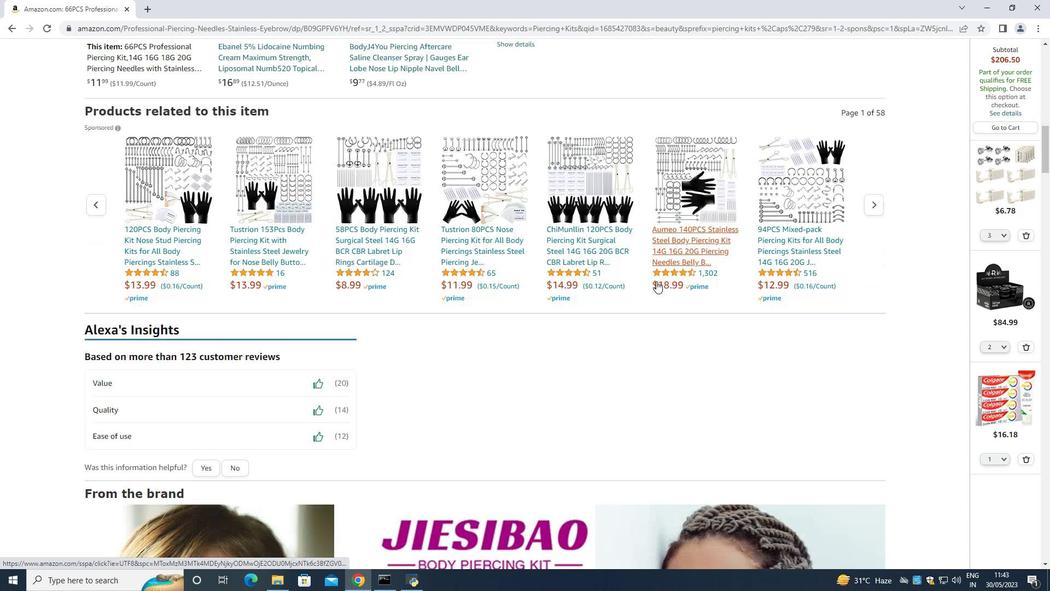 
Action: Mouse scrolled (628, 374) with delta (0, 0)
Screenshot: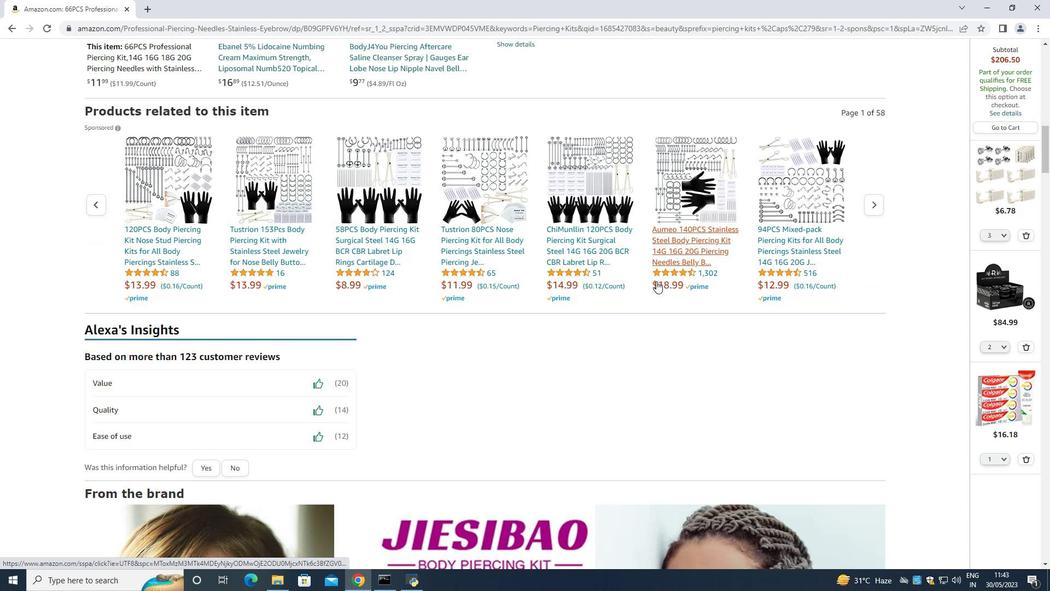 
Action: Mouse scrolled (628, 374) with delta (0, 0)
Screenshot: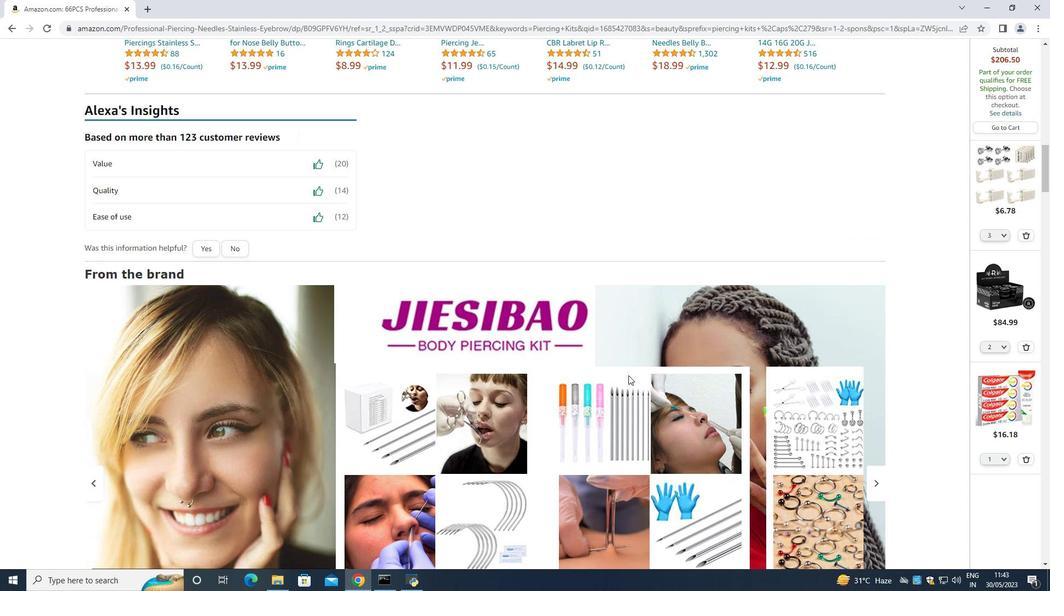 
Action: Mouse scrolled (628, 375) with delta (0, 0)
Screenshot: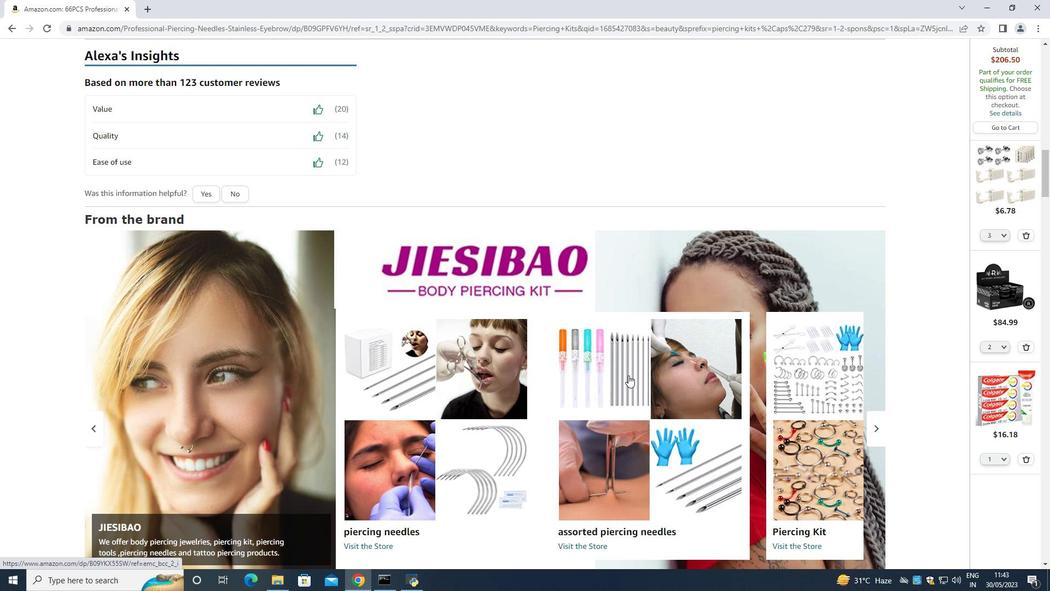 
Action: Mouse scrolled (628, 374) with delta (0, 0)
Screenshot: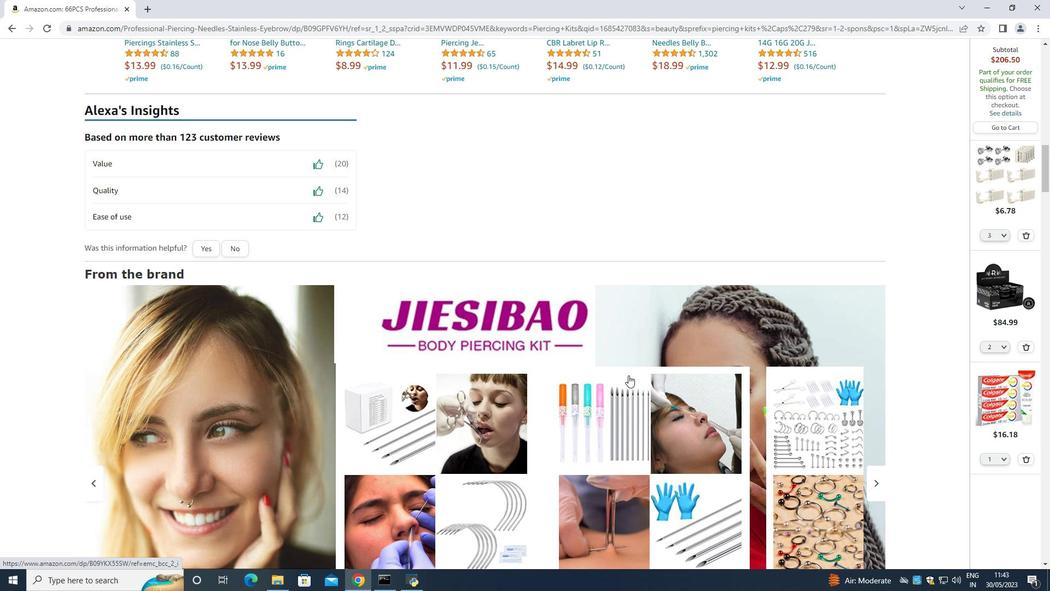 
Action: Mouse moved to (719, 314)
Screenshot: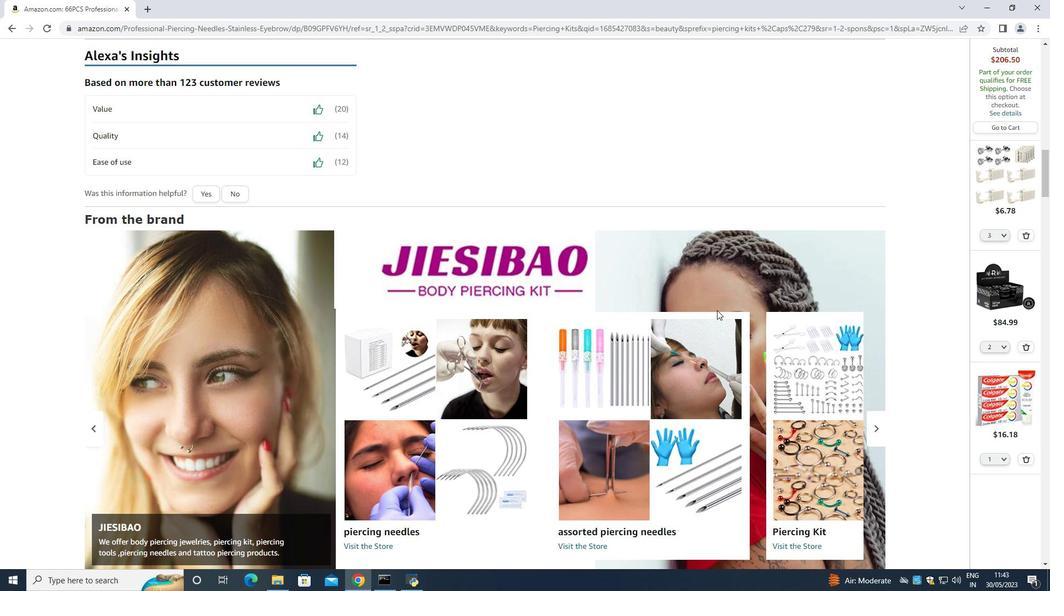 
Action: Mouse scrolled (719, 314) with delta (0, 0)
Screenshot: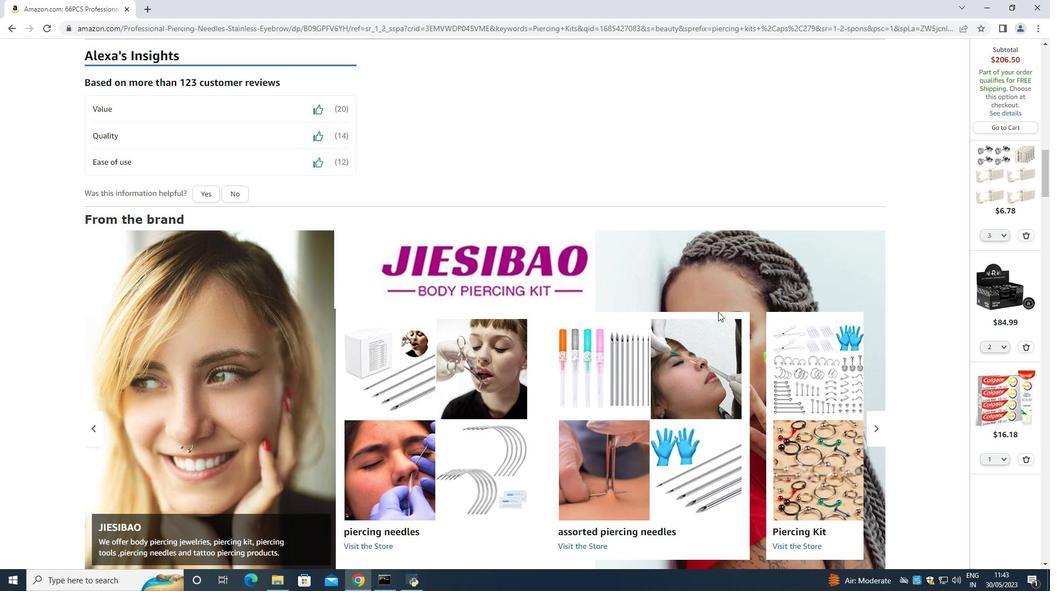 
Action: Mouse moved to (743, 315)
Screenshot: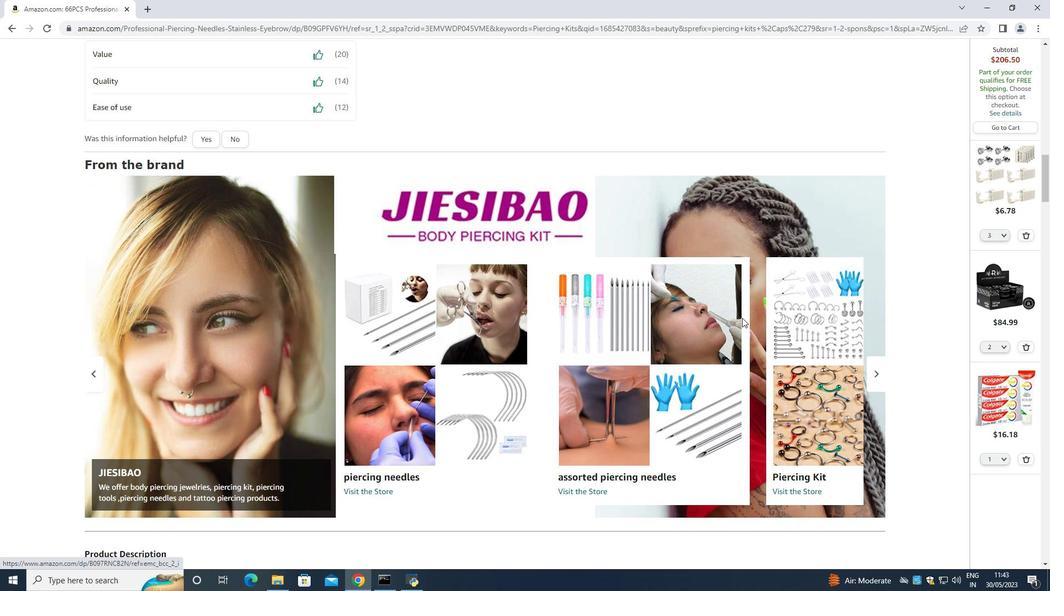 
Action: Mouse scrolled (743, 315) with delta (0, 0)
Screenshot: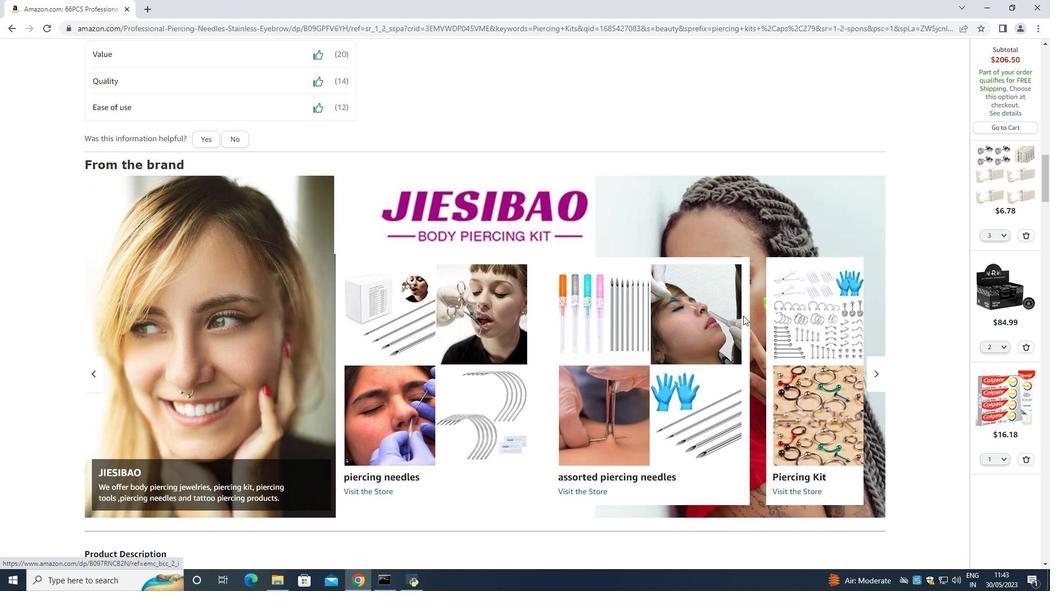
Action: Mouse moved to (738, 317)
Screenshot: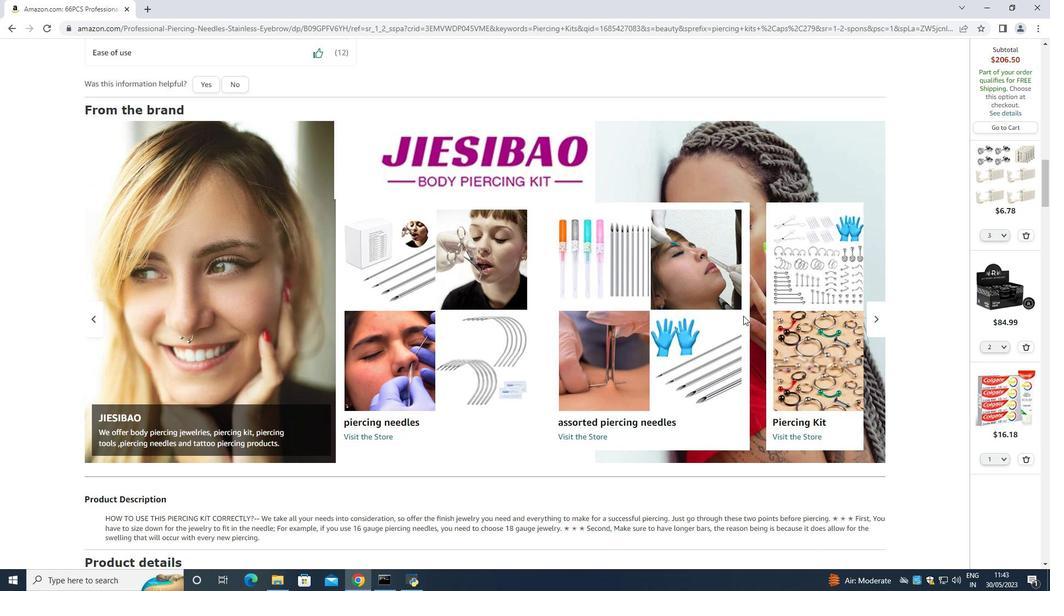 
Action: Mouse scrolled (738, 316) with delta (0, 0)
Screenshot: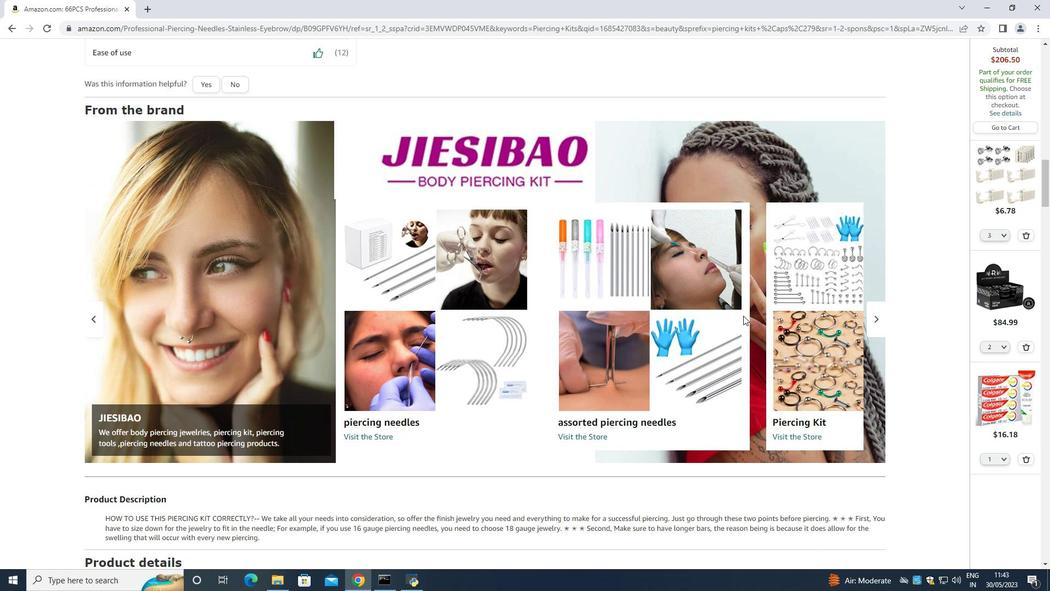 
Action: Mouse scrolled (738, 316) with delta (0, 0)
Screenshot: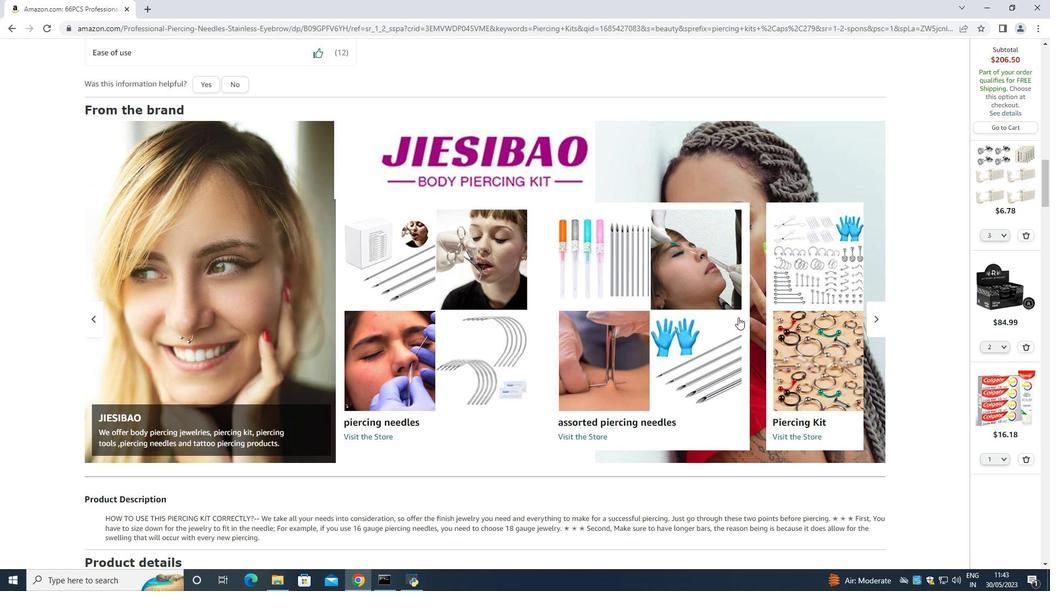 
Action: Mouse moved to (744, 308)
Screenshot: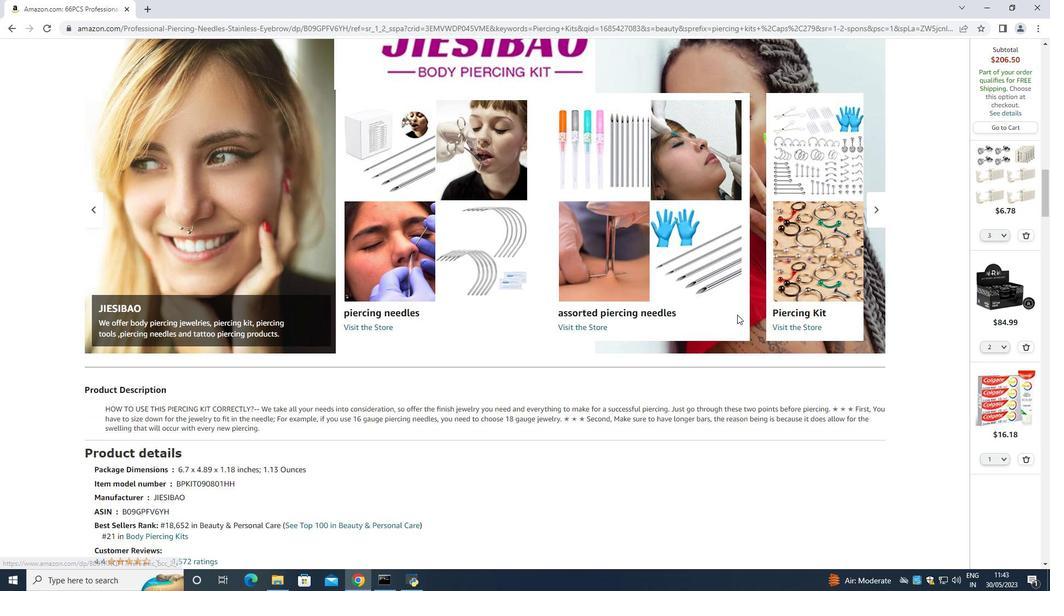 
Action: Mouse scrolled (744, 307) with delta (0, 0)
Screenshot: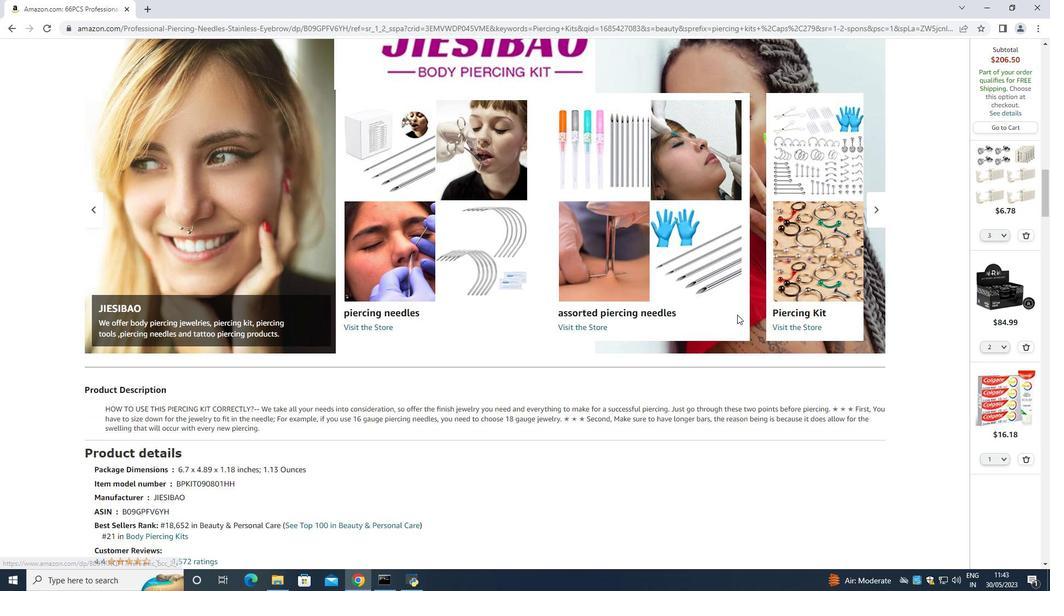
Action: Mouse moved to (591, 269)
Screenshot: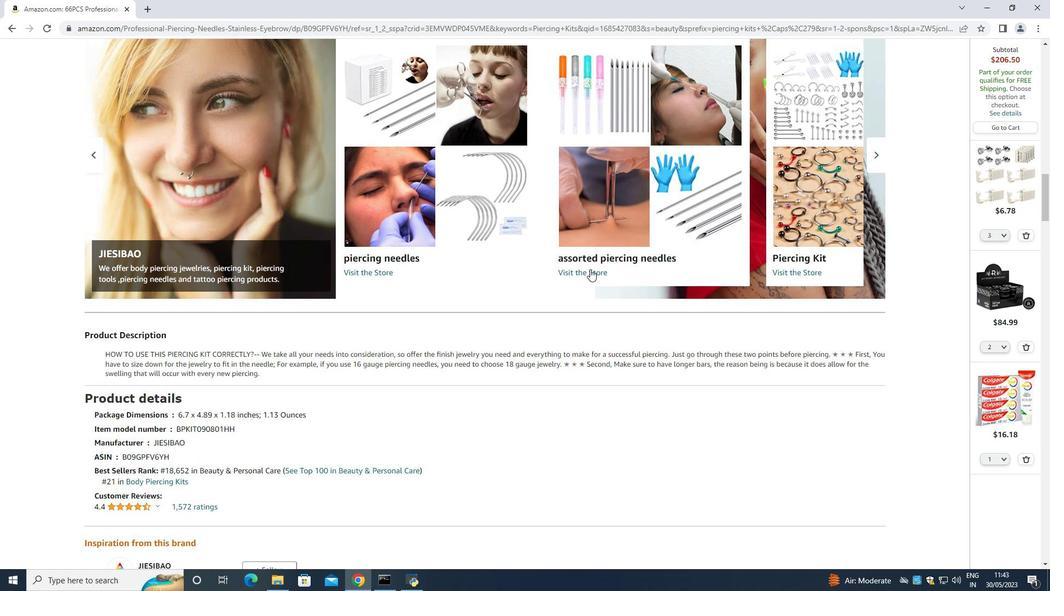 
Action: Mouse scrolled (591, 268) with delta (0, 0)
Screenshot: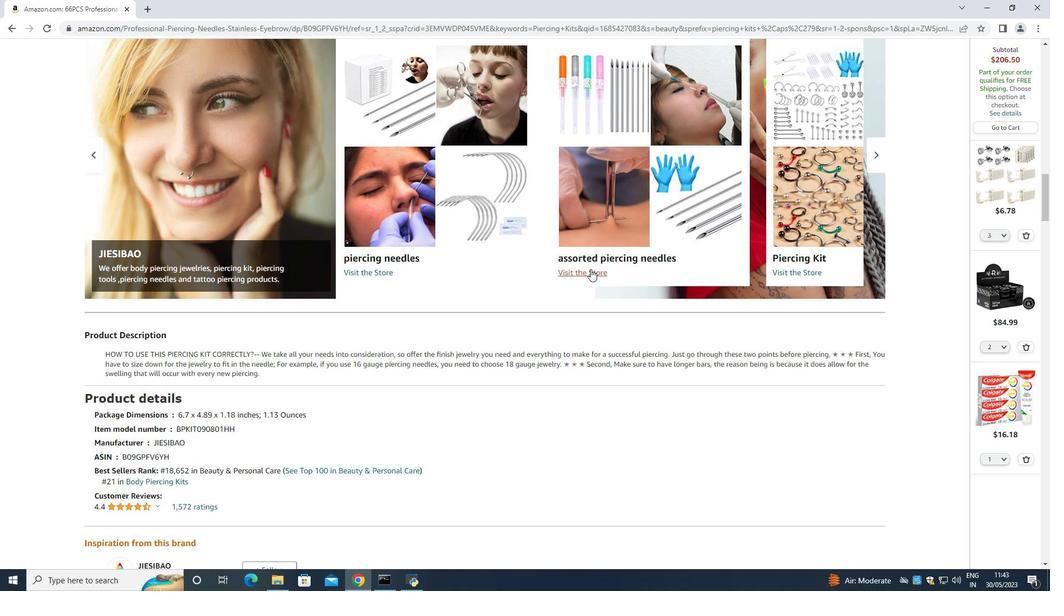
Action: Mouse scrolled (591, 268) with delta (0, 0)
Screenshot: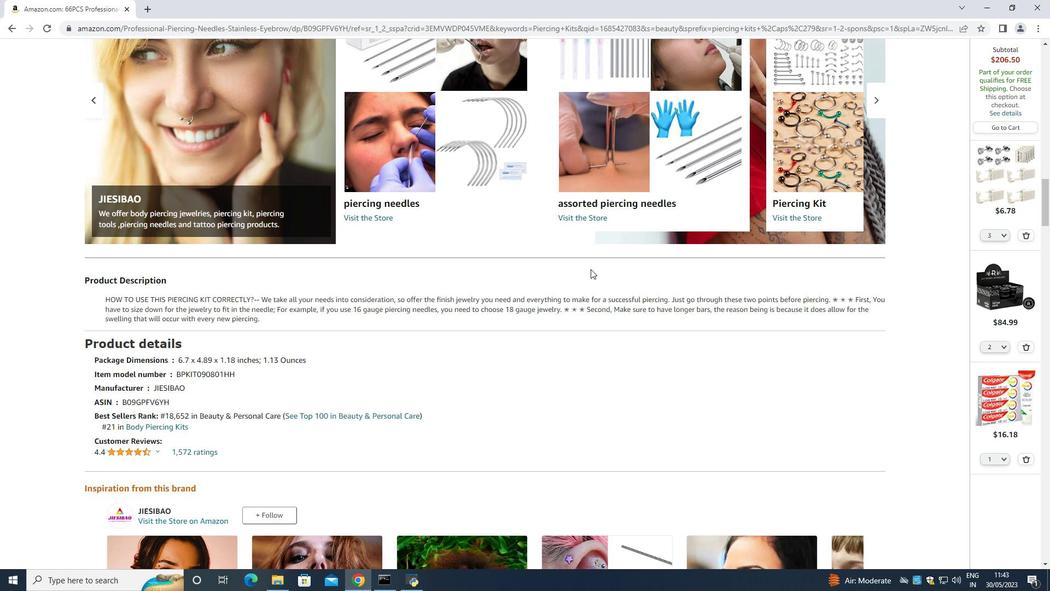 
Action: Mouse scrolled (591, 268) with delta (0, 0)
Screenshot: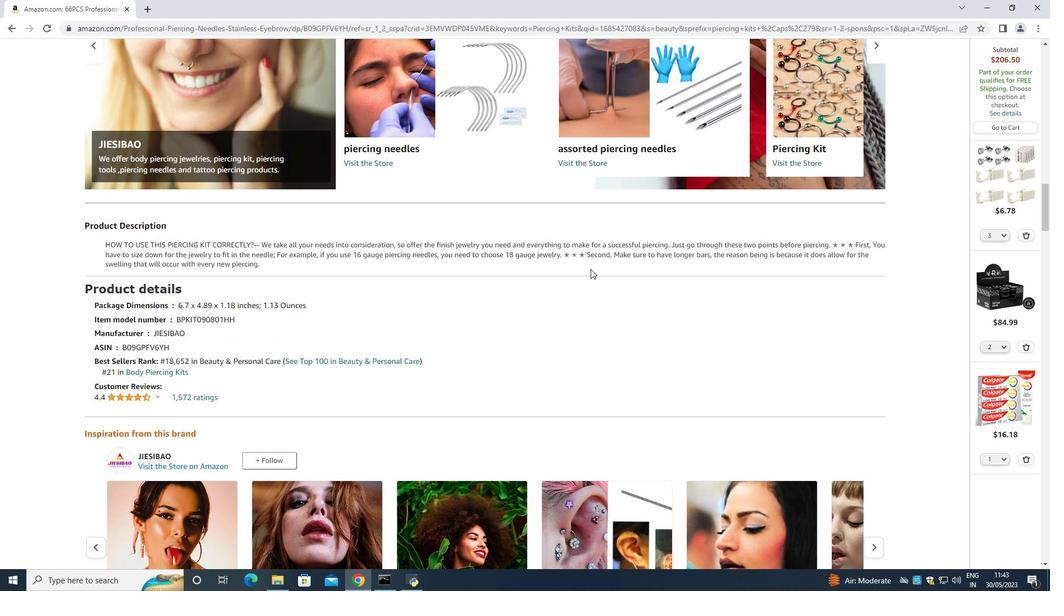 
Action: Mouse scrolled (591, 268) with delta (0, 0)
Screenshot: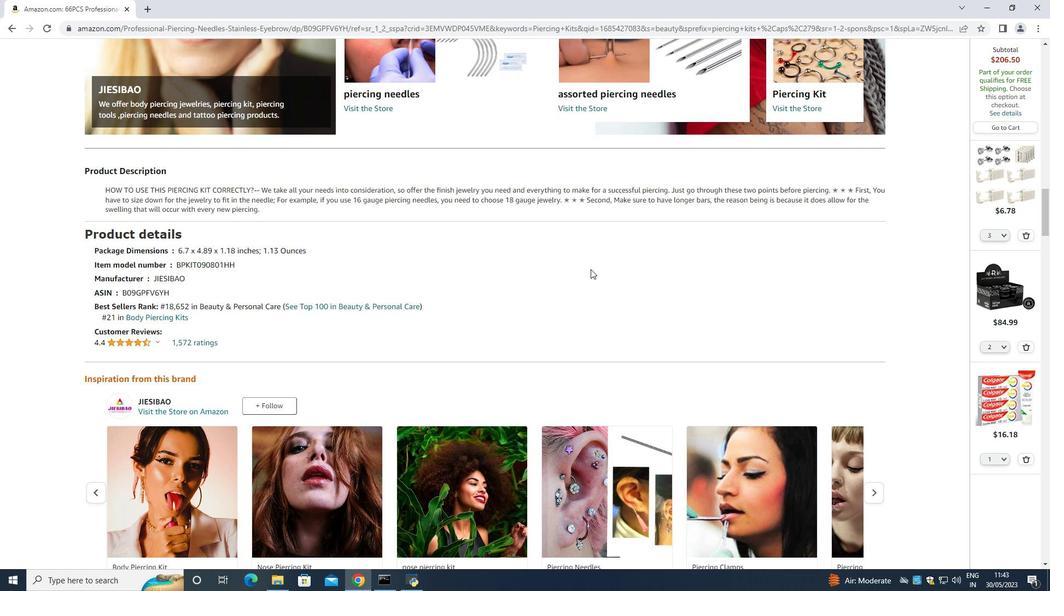
Action: Mouse scrolled (591, 268) with delta (0, 0)
Screenshot: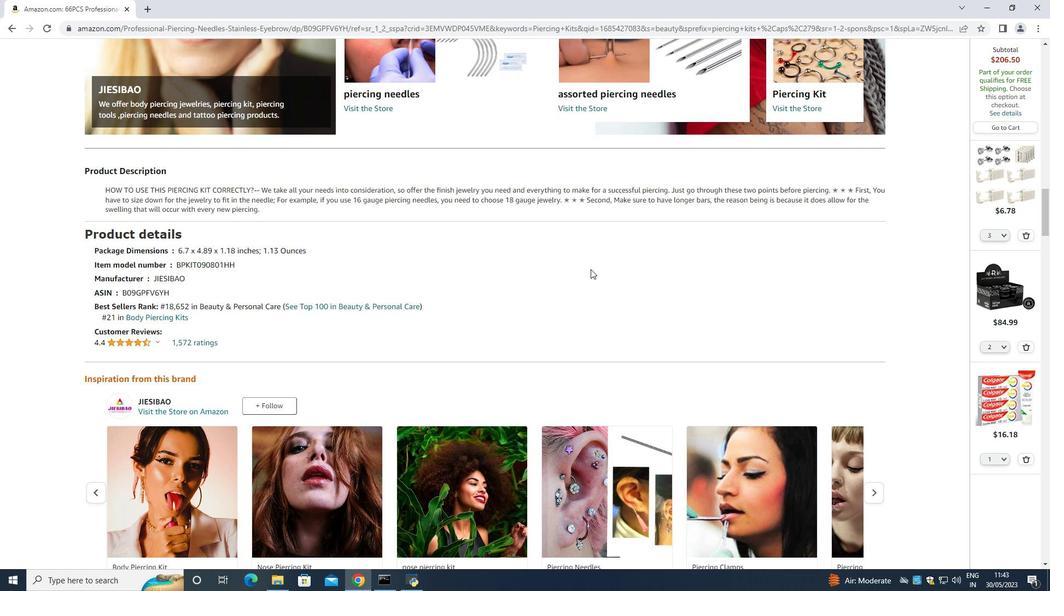 
Action: Mouse scrolled (591, 268) with delta (0, 0)
Screenshot: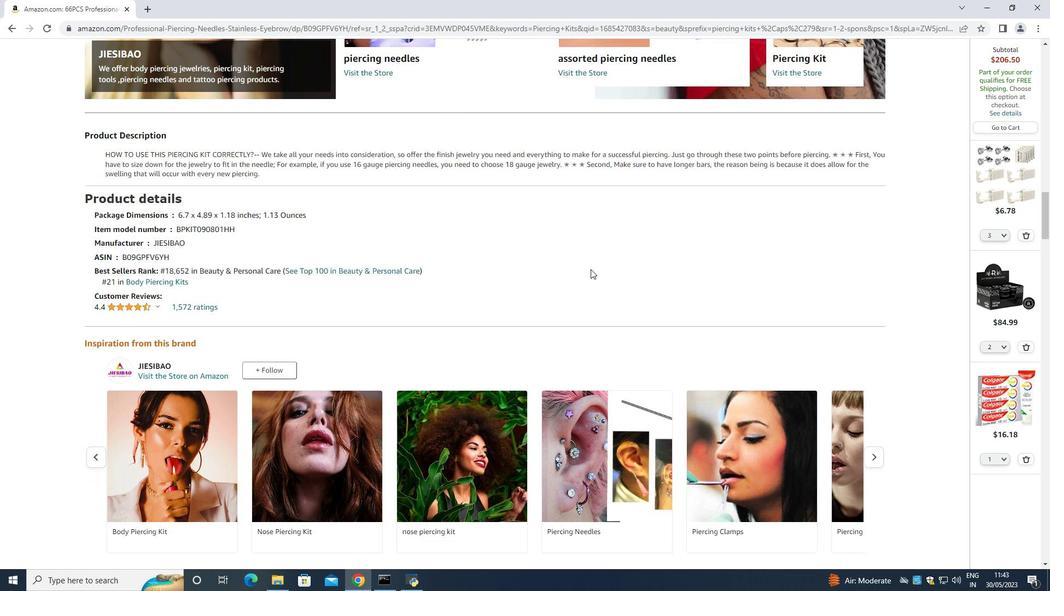 
Action: Mouse moved to (434, 288)
Screenshot: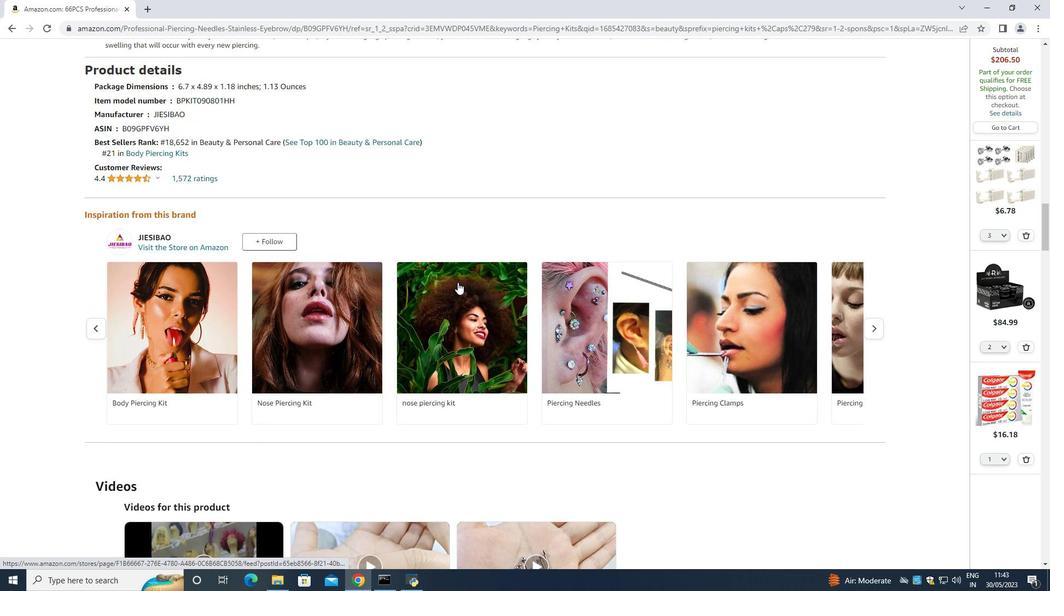 
Action: Mouse scrolled (434, 287) with delta (0, 0)
Screenshot: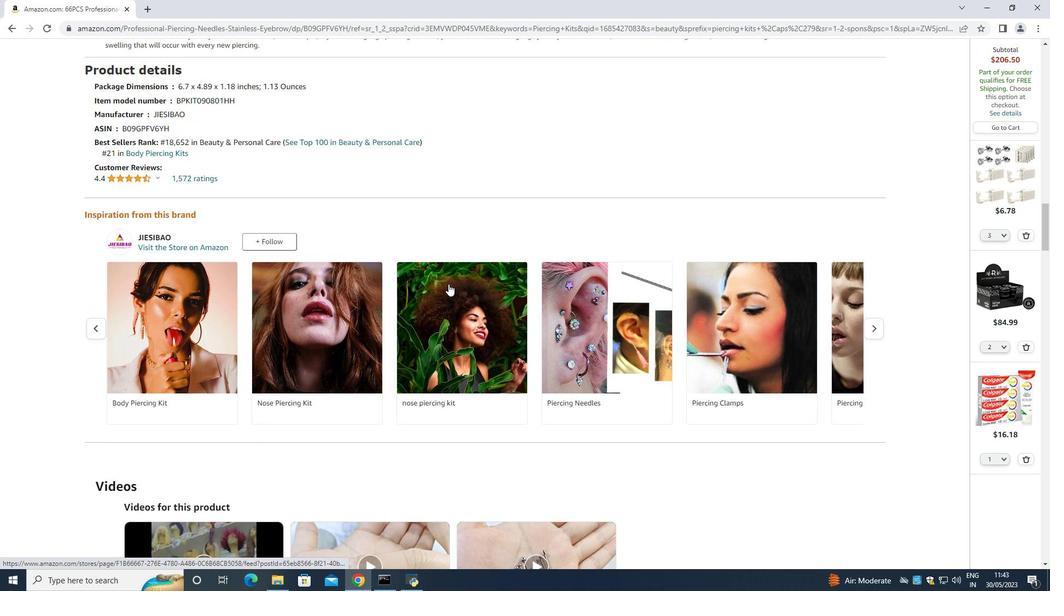 
Action: Mouse moved to (645, 270)
Screenshot: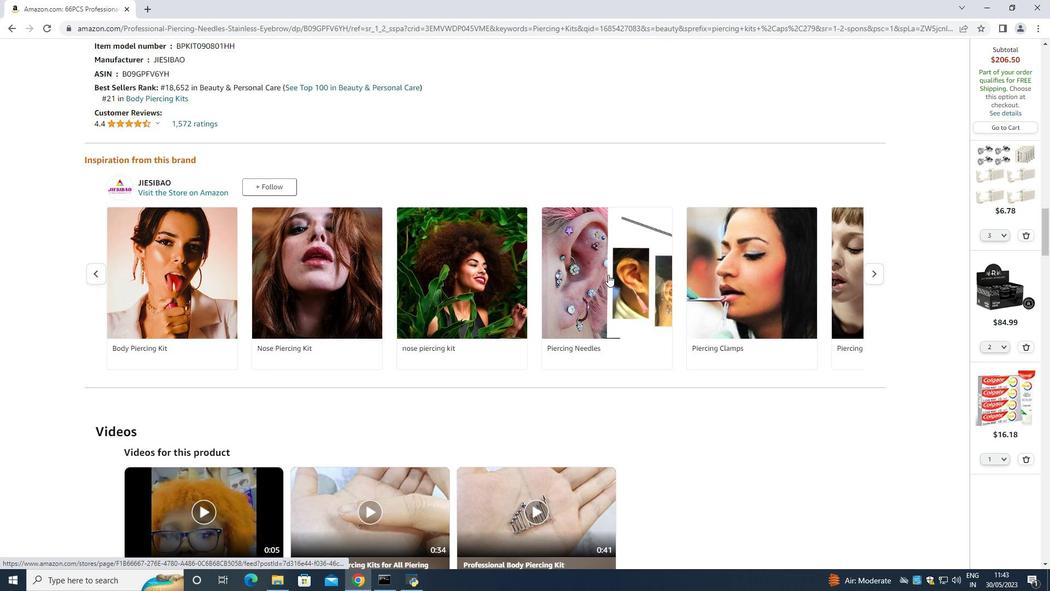 
Action: Mouse scrolled (645, 270) with delta (0, 0)
Screenshot: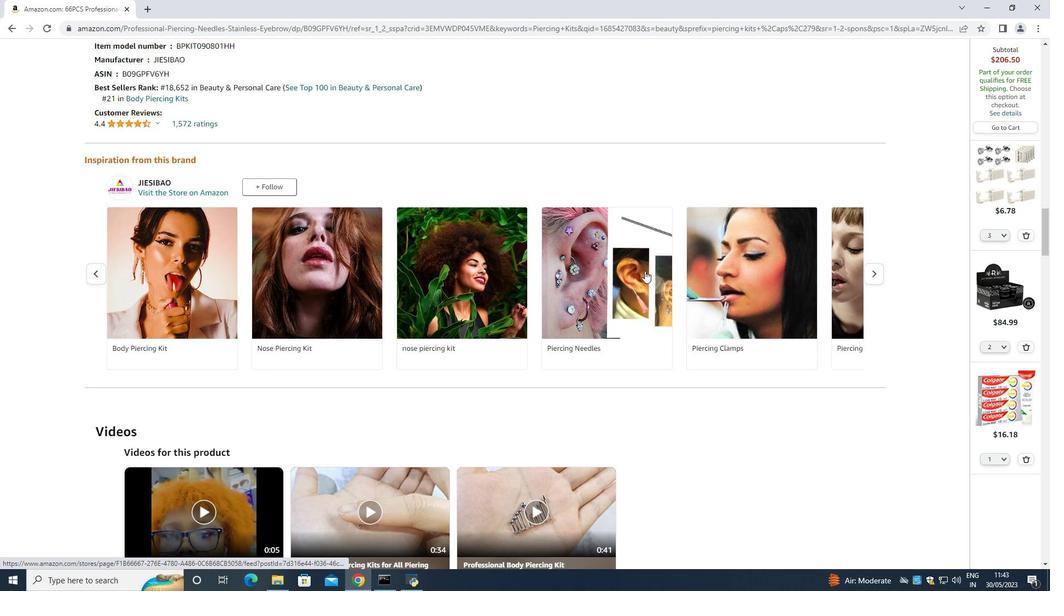 
Action: Mouse scrolled (645, 270) with delta (0, 0)
Screenshot: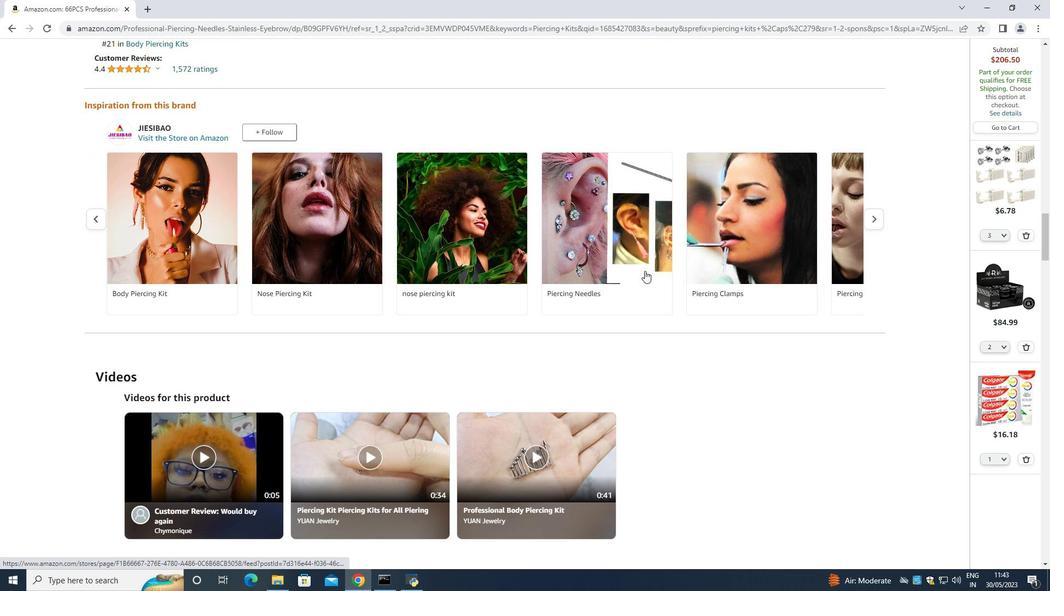 
Action: Mouse moved to (478, 324)
Screenshot: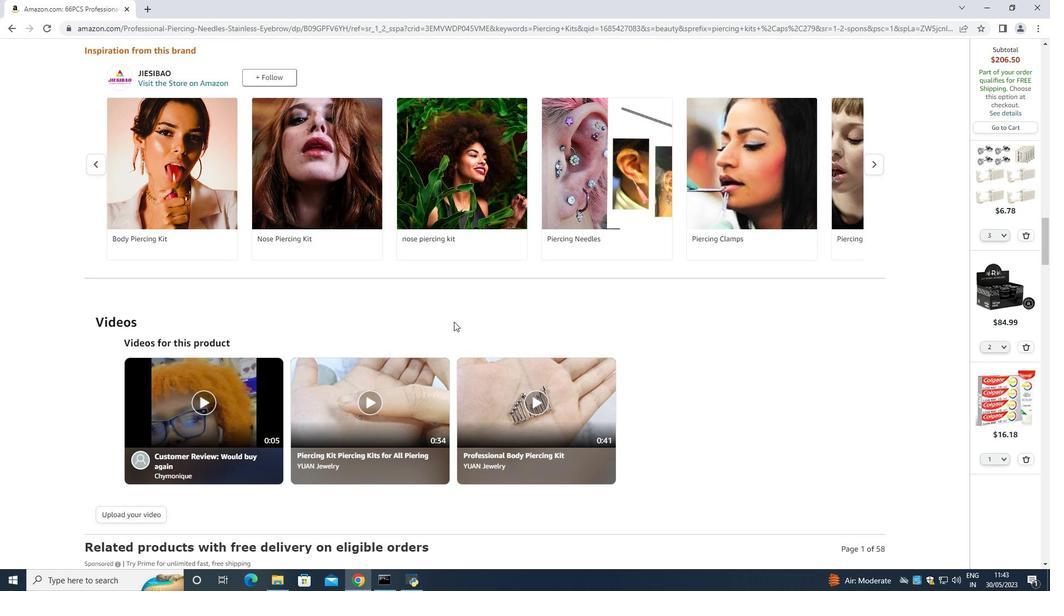 
Action: Mouse scrolled (478, 324) with delta (0, 0)
Screenshot: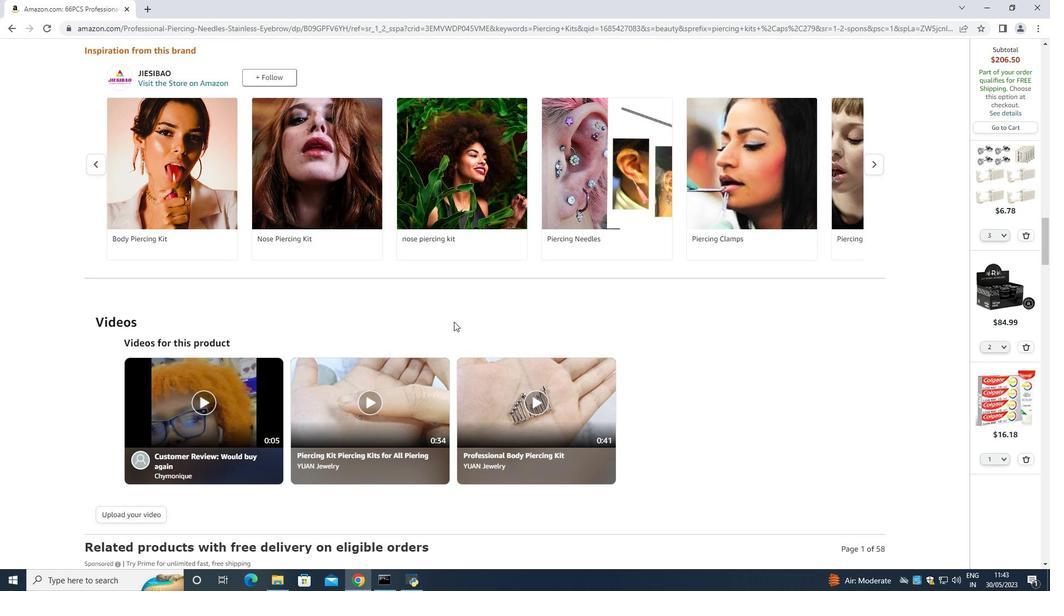 
Action: Mouse moved to (651, 320)
Screenshot: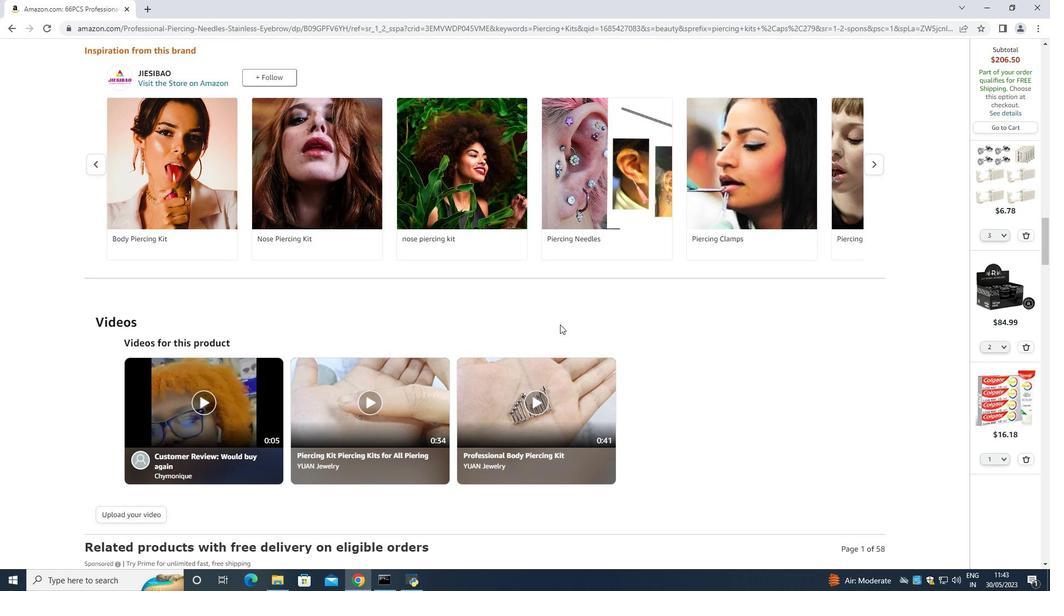 
Action: Mouse scrolled (651, 320) with delta (0, 0)
Screenshot: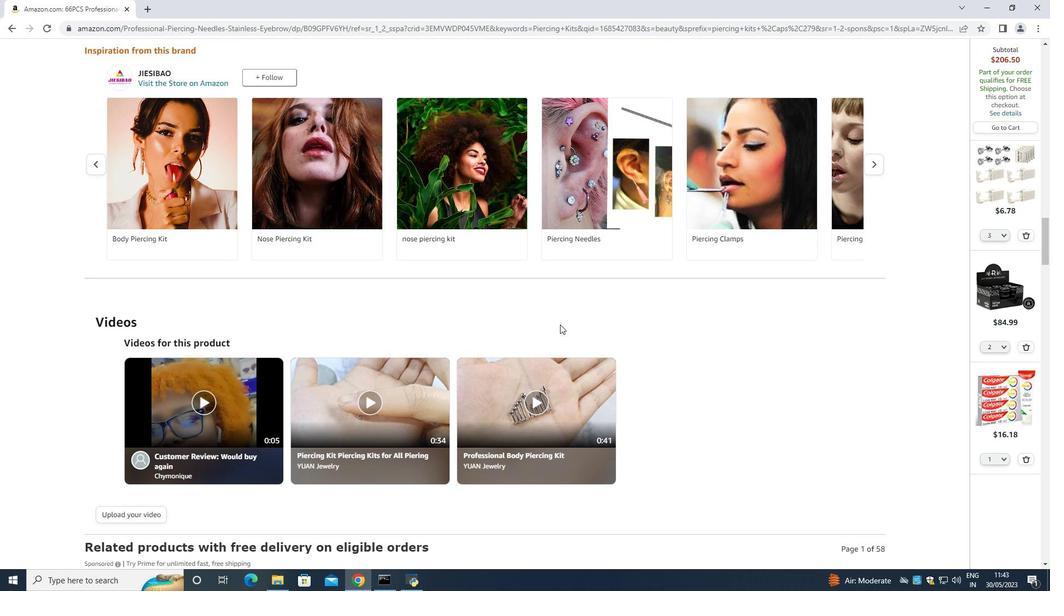 
Action: Mouse moved to (652, 320)
Screenshot: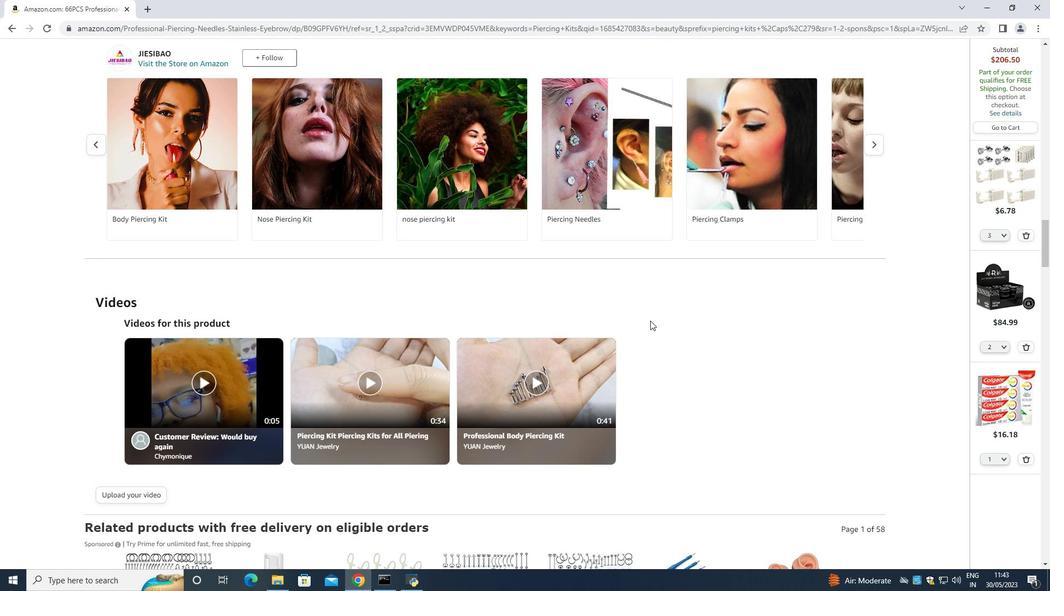 
Action: Mouse scrolled (652, 320) with delta (0, 0)
Screenshot: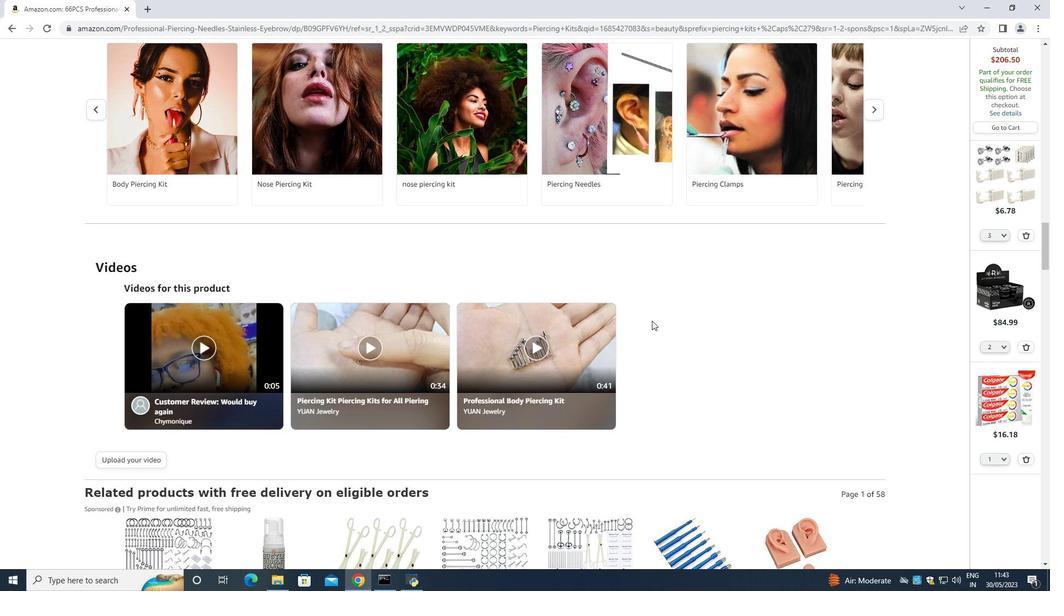 
Action: Mouse moved to (646, 322)
Screenshot: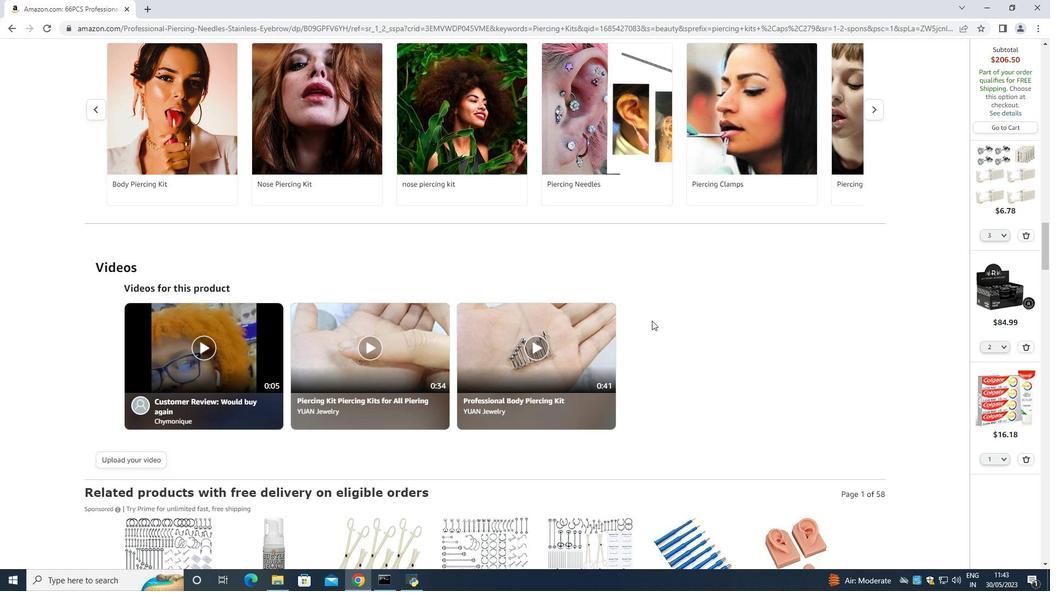 
Action: Mouse scrolled (650, 320) with delta (0, 0)
Screenshot: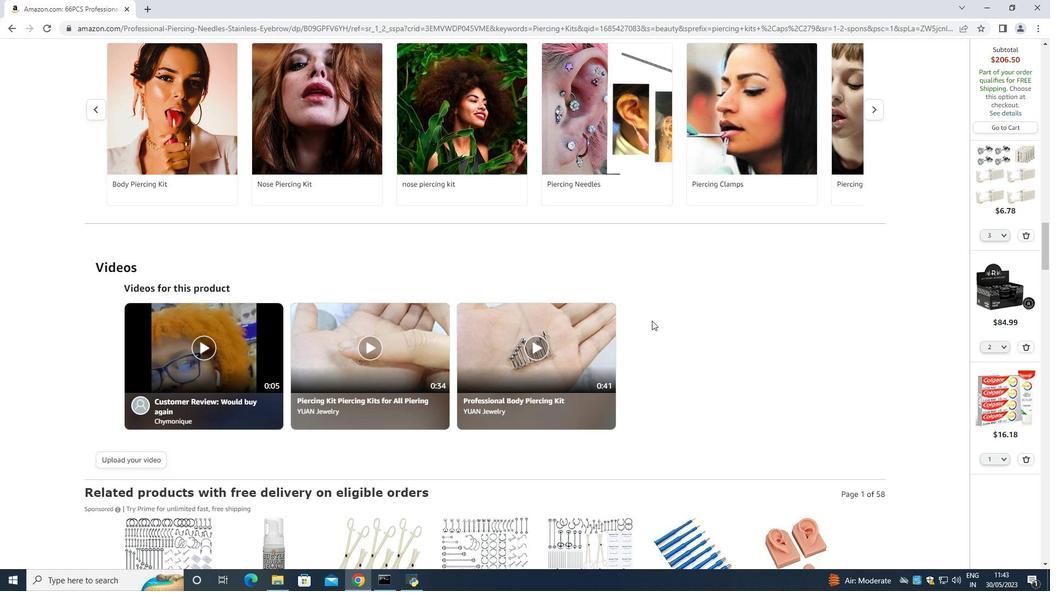 
Action: Mouse moved to (471, 360)
Screenshot: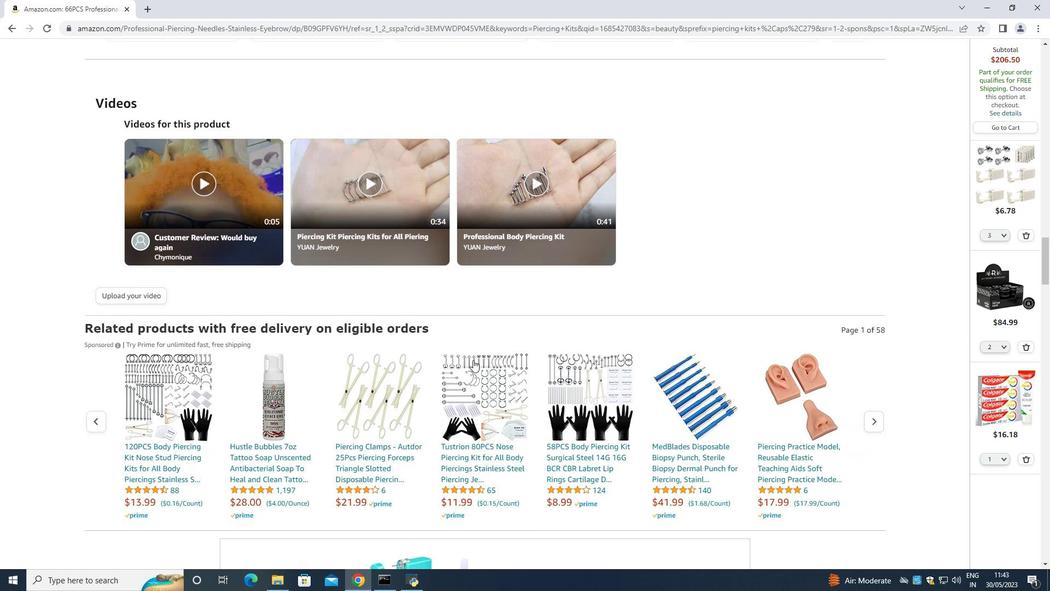 
Action: Mouse scrolled (471, 359) with delta (0, 0)
Screenshot: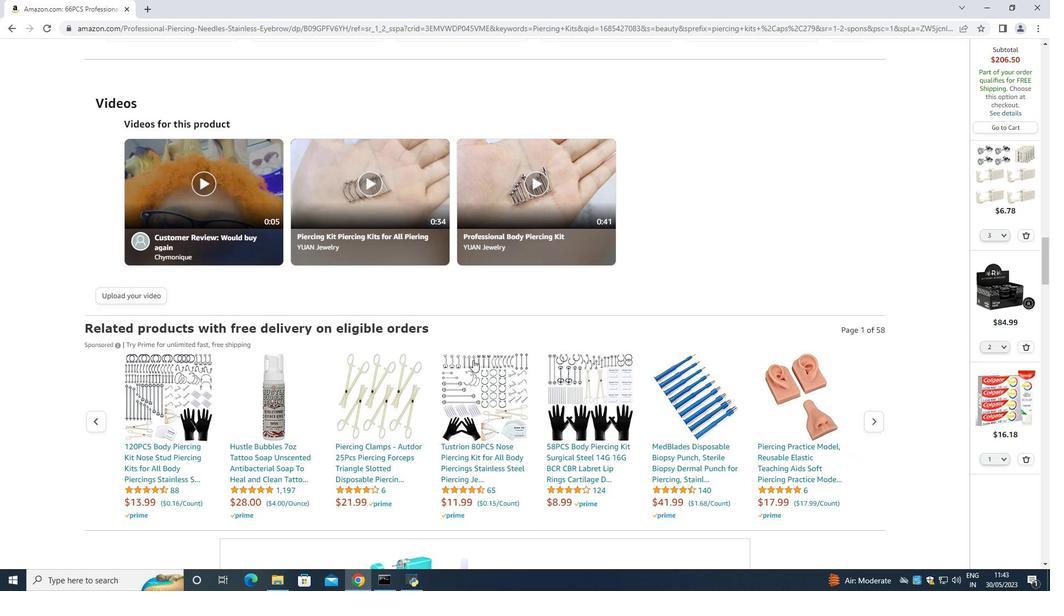 
Action: Mouse scrolled (471, 359) with delta (0, 0)
Screenshot: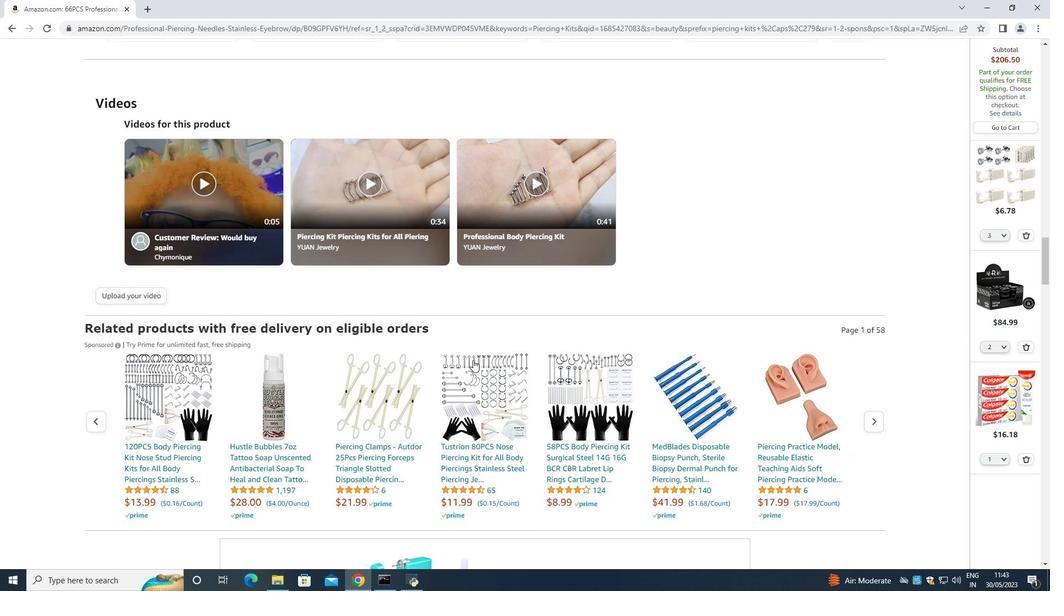 
Action: Mouse moved to (471, 359)
Screenshot: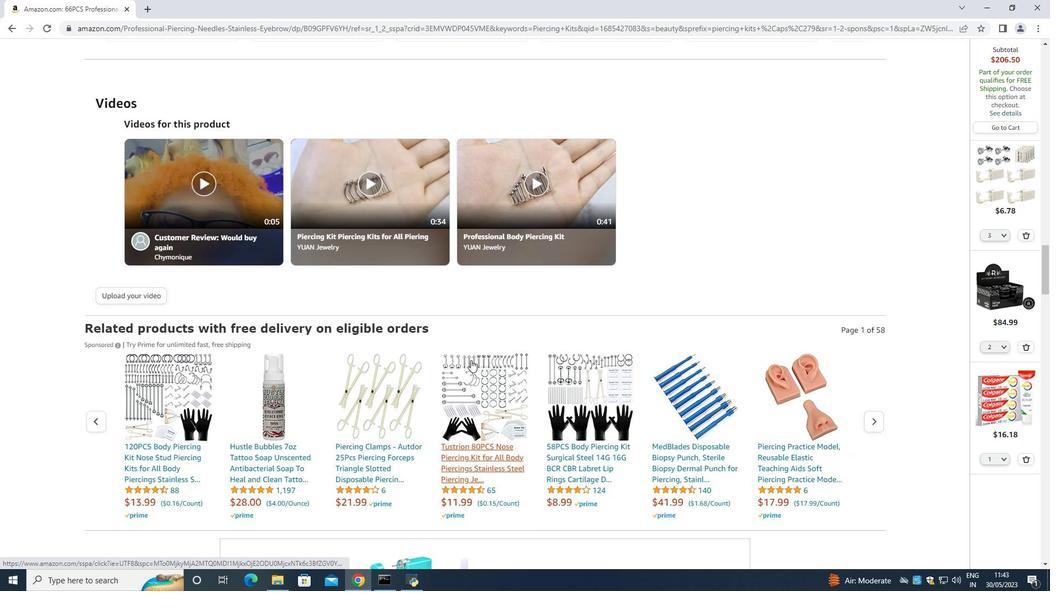 
Action: Mouse scrolled (471, 359) with delta (0, 0)
Screenshot: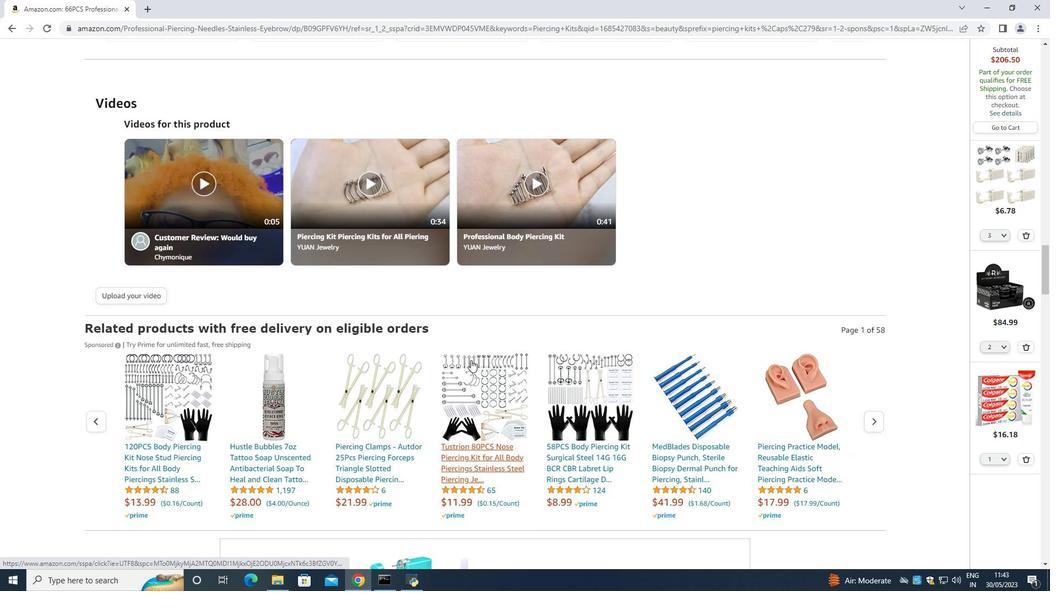 
Action: Mouse moved to (476, 357)
Screenshot: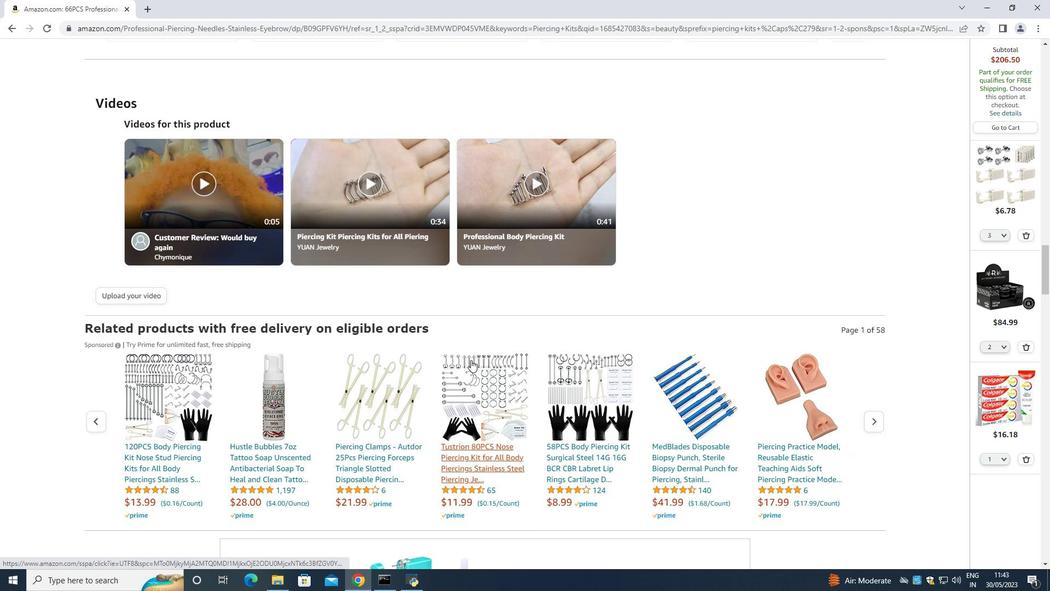 
Action: Mouse scrolled (475, 357) with delta (0, 0)
Screenshot: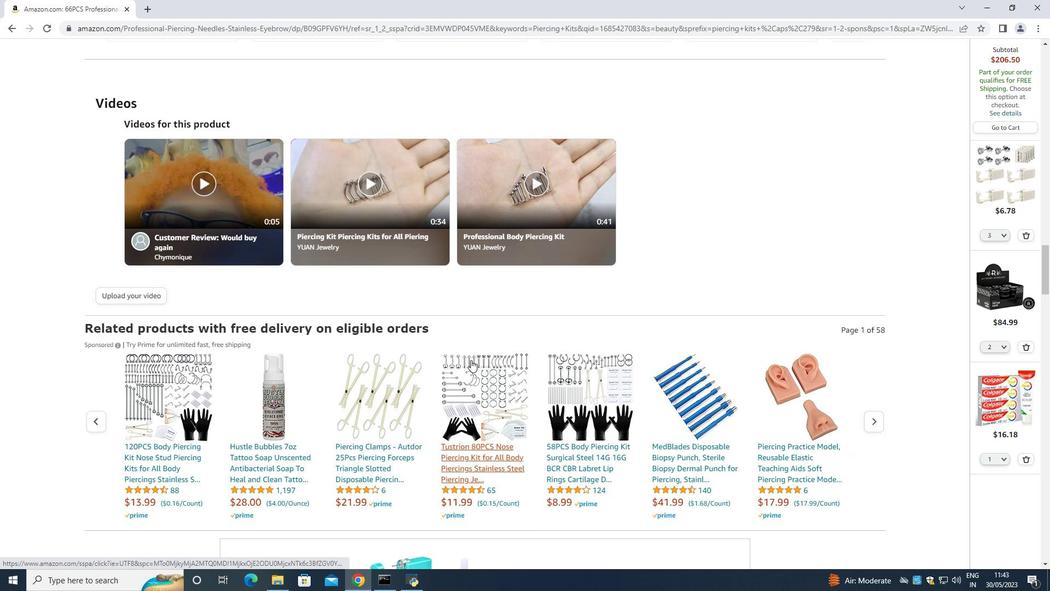 
Action: Mouse moved to (480, 355)
Screenshot: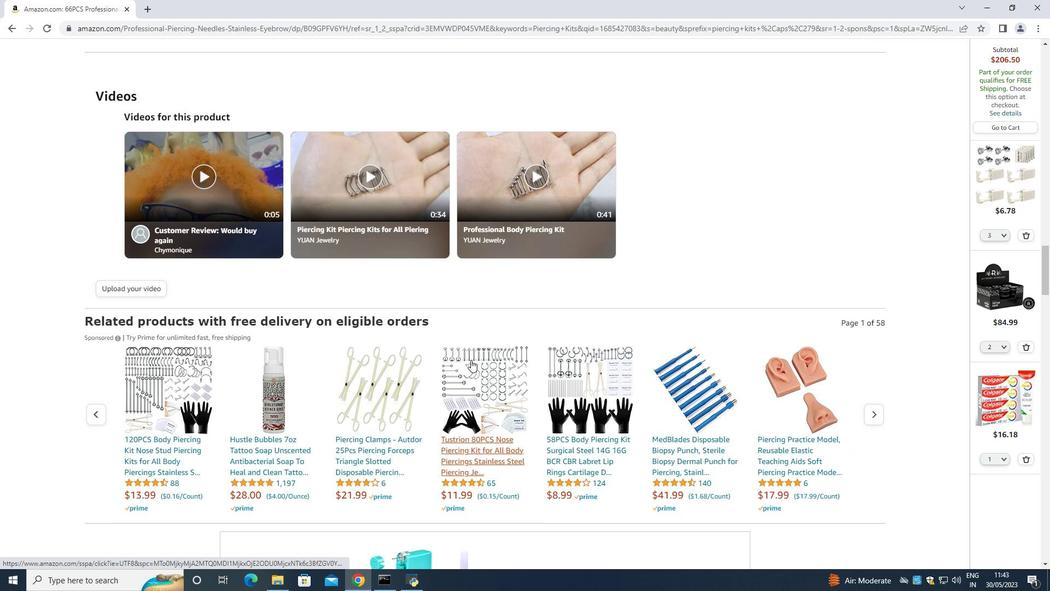 
Action: Mouse scrolled (480, 354) with delta (0, 0)
Screenshot: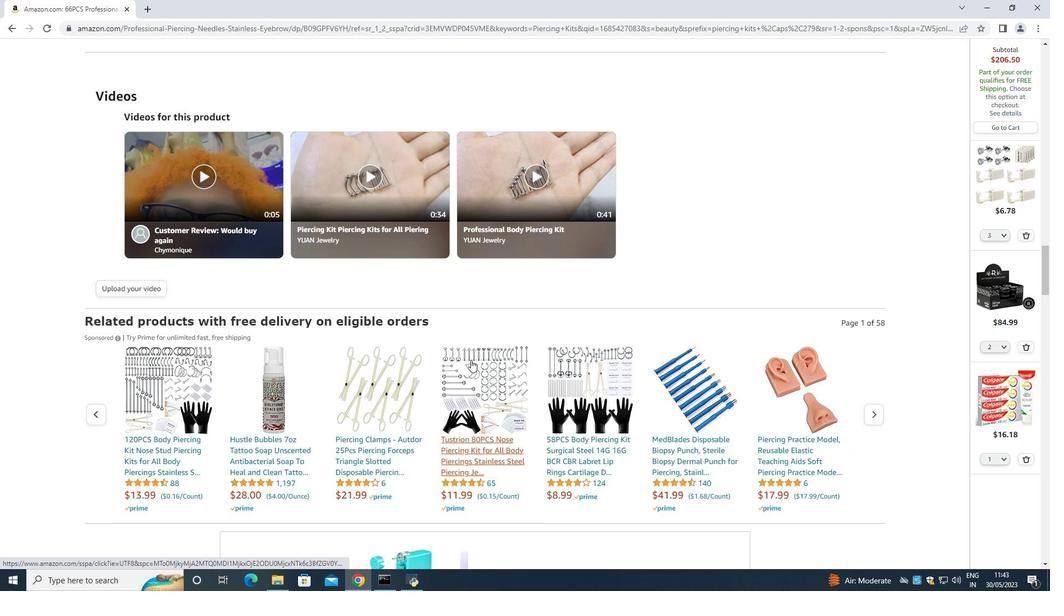 
Action: Mouse moved to (481, 354)
Screenshot: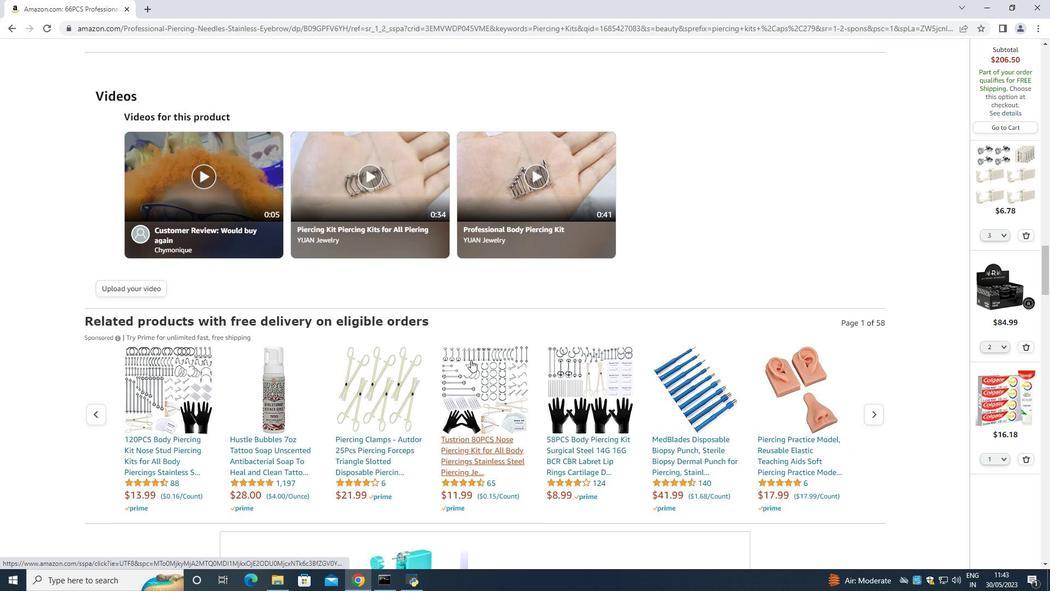 
Action: Mouse scrolled (481, 354) with delta (0, 0)
Screenshot: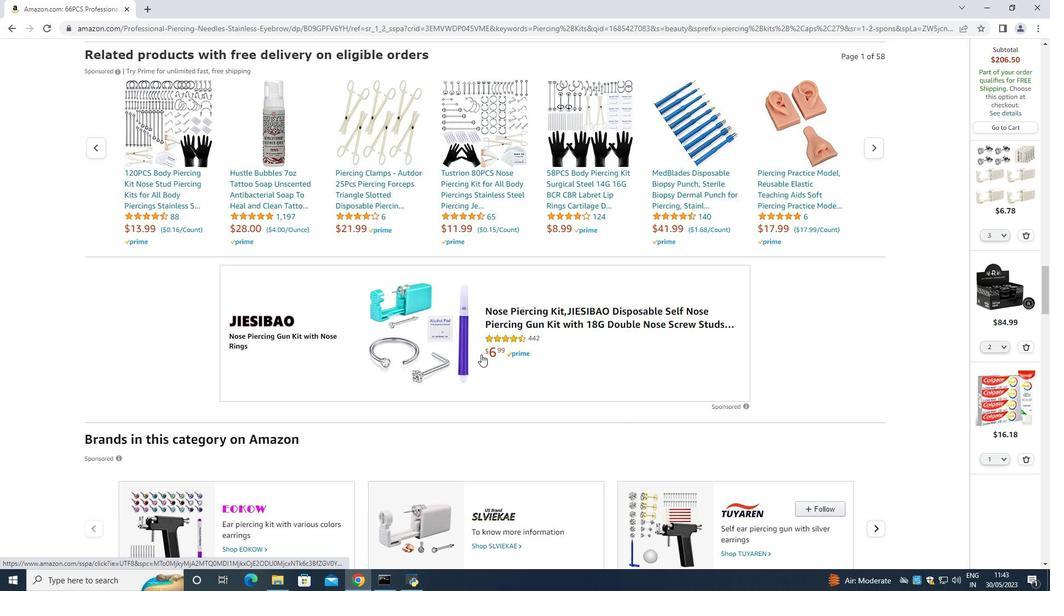 
Action: Mouse scrolled (481, 354) with delta (0, 0)
Screenshot: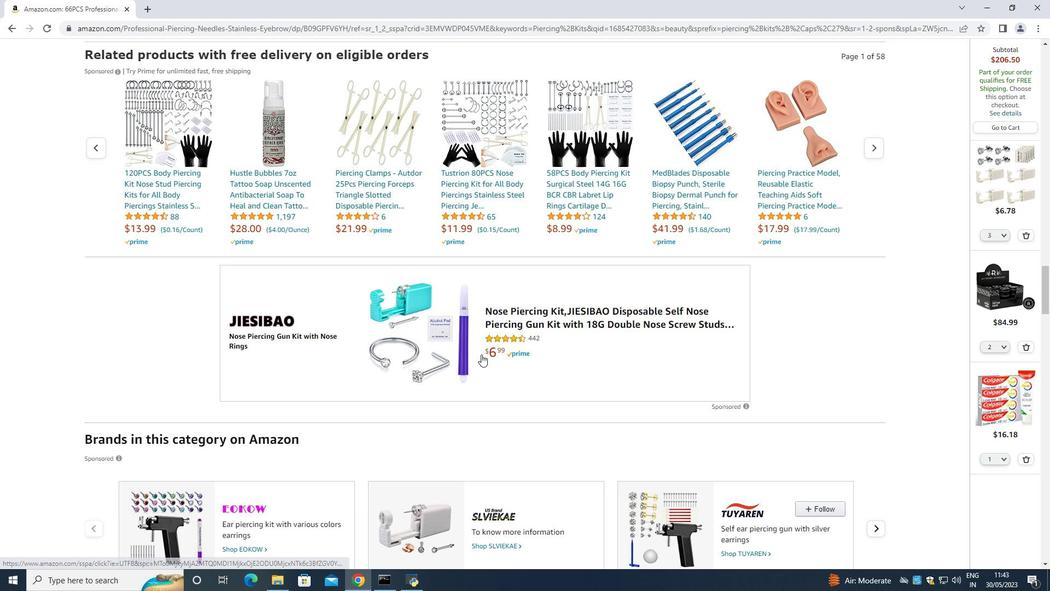 
Action: Mouse scrolled (481, 354) with delta (0, 0)
Screenshot: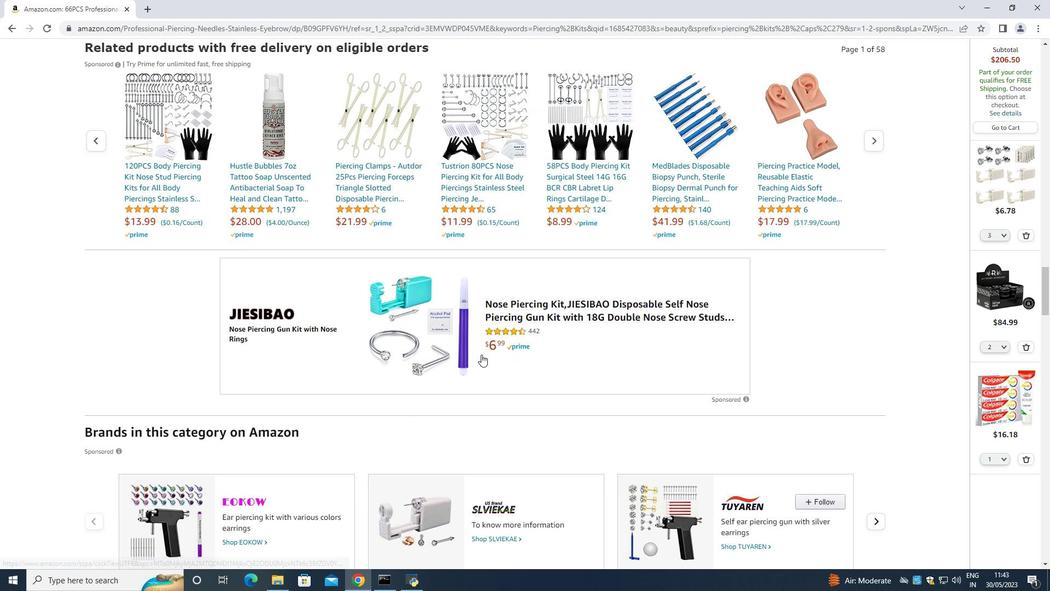 
Action: Mouse scrolled (481, 354) with delta (0, 0)
Screenshot: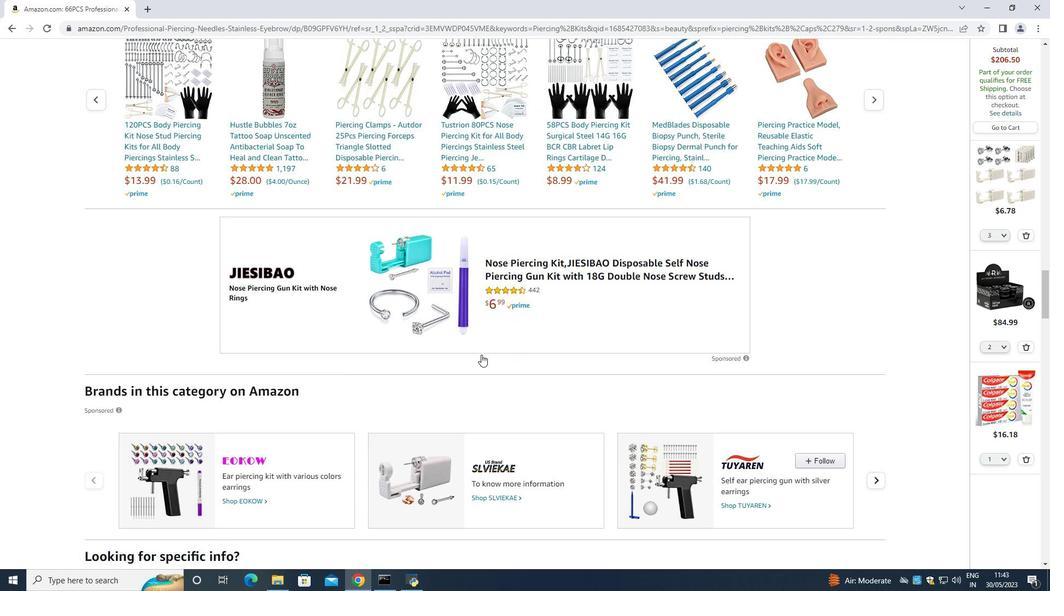 
Action: Mouse scrolled (481, 354) with delta (0, 0)
Screenshot: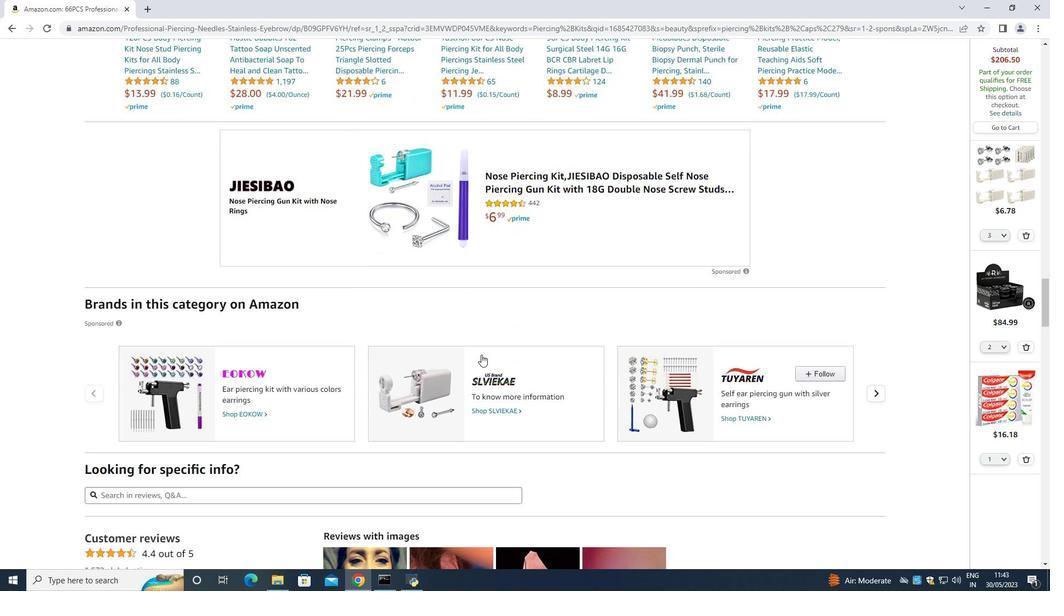 
Action: Mouse scrolled (481, 354) with delta (0, 0)
Screenshot: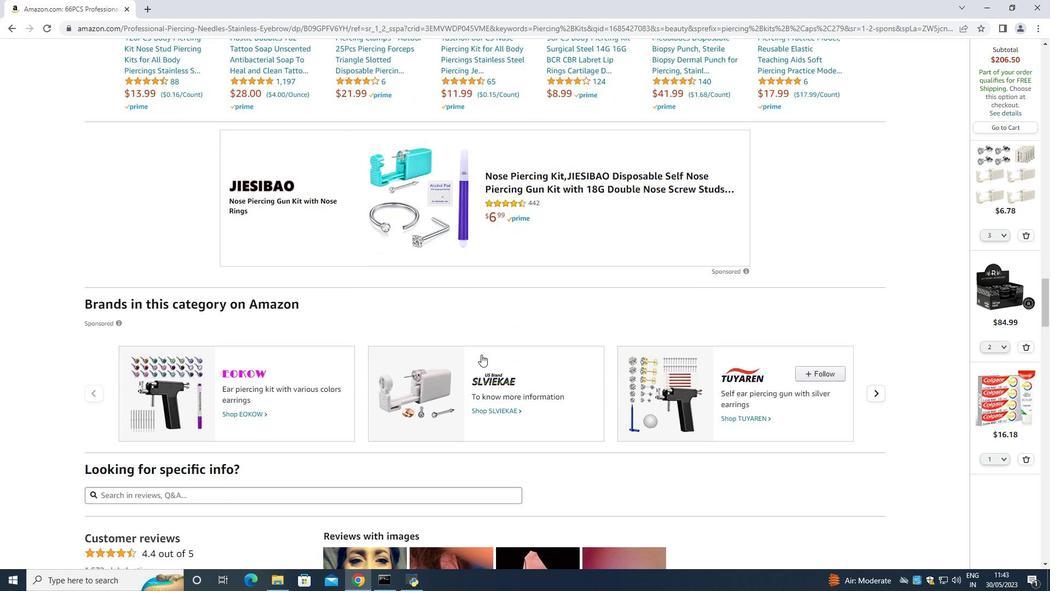 
Action: Mouse scrolled (481, 354) with delta (0, 0)
Screenshot: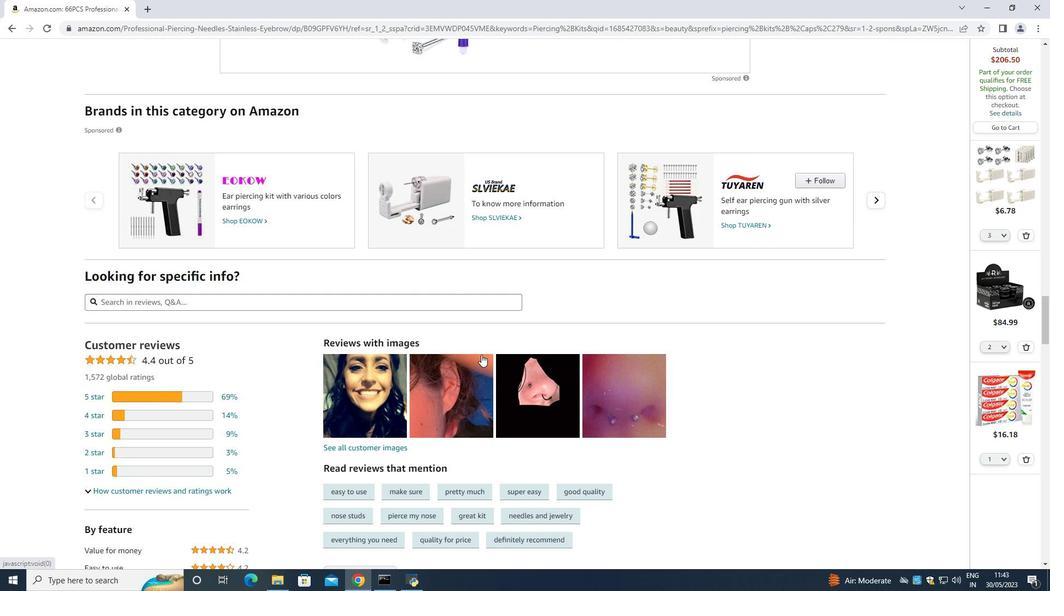 
Action: Mouse scrolled (481, 354) with delta (0, 0)
Screenshot: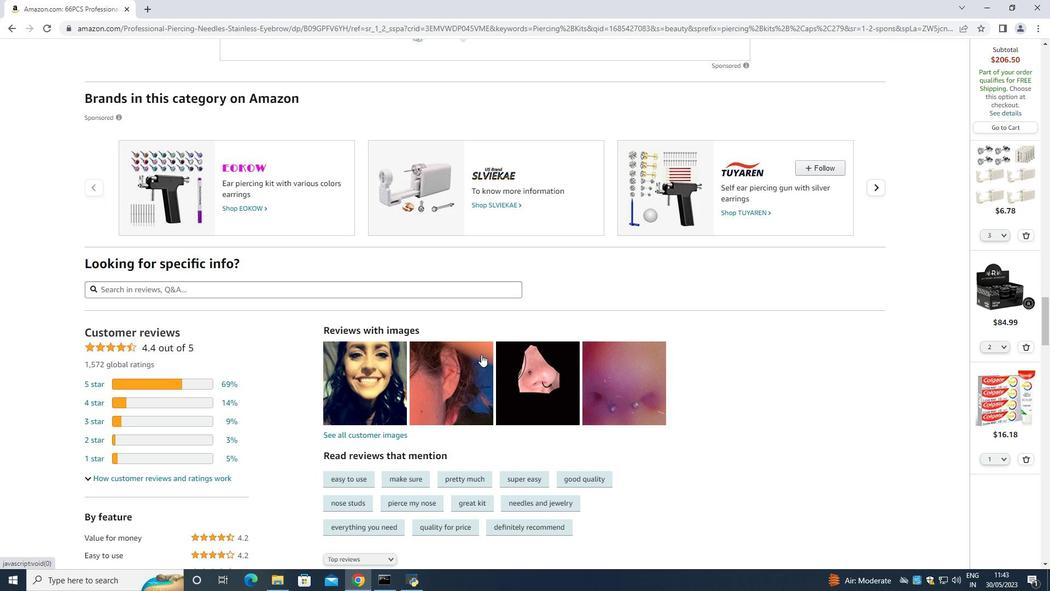 
Action: Mouse scrolled (481, 354) with delta (0, 0)
Screenshot: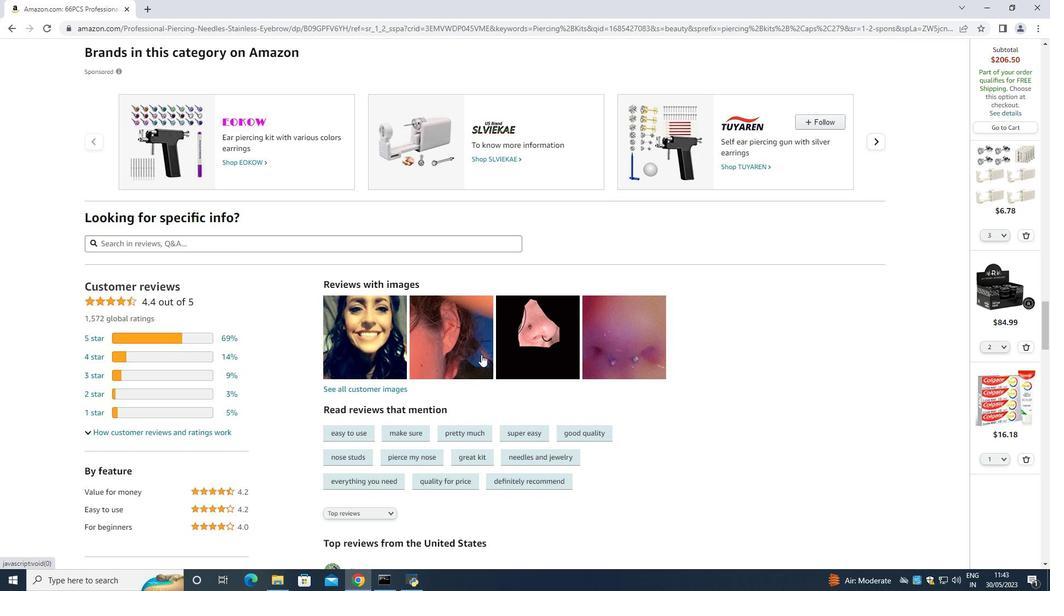 
Action: Mouse scrolled (481, 354) with delta (0, 0)
Screenshot: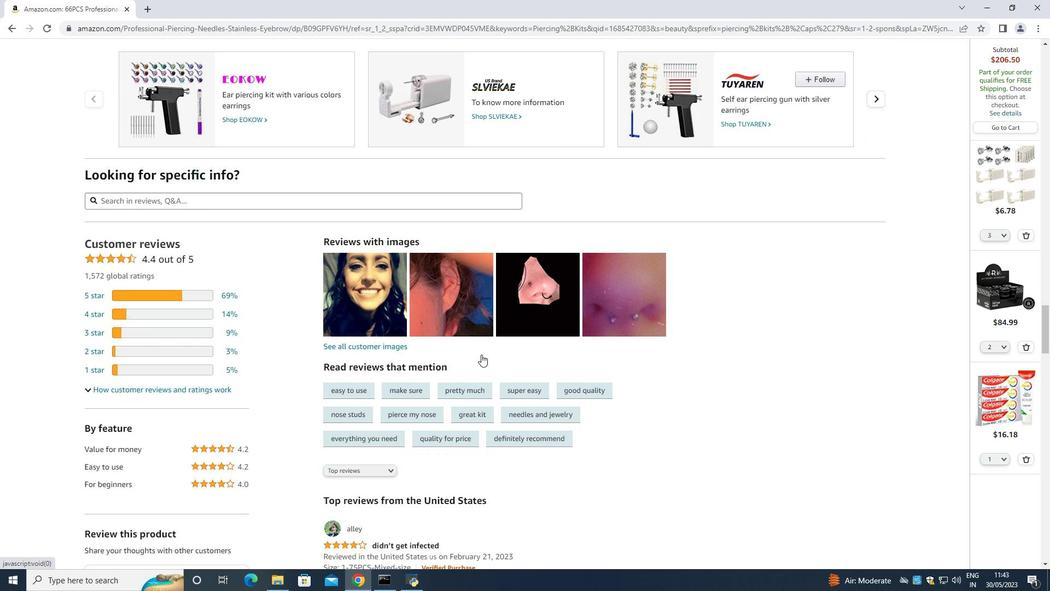 
Action: Mouse scrolled (481, 354) with delta (0, 0)
Screenshot: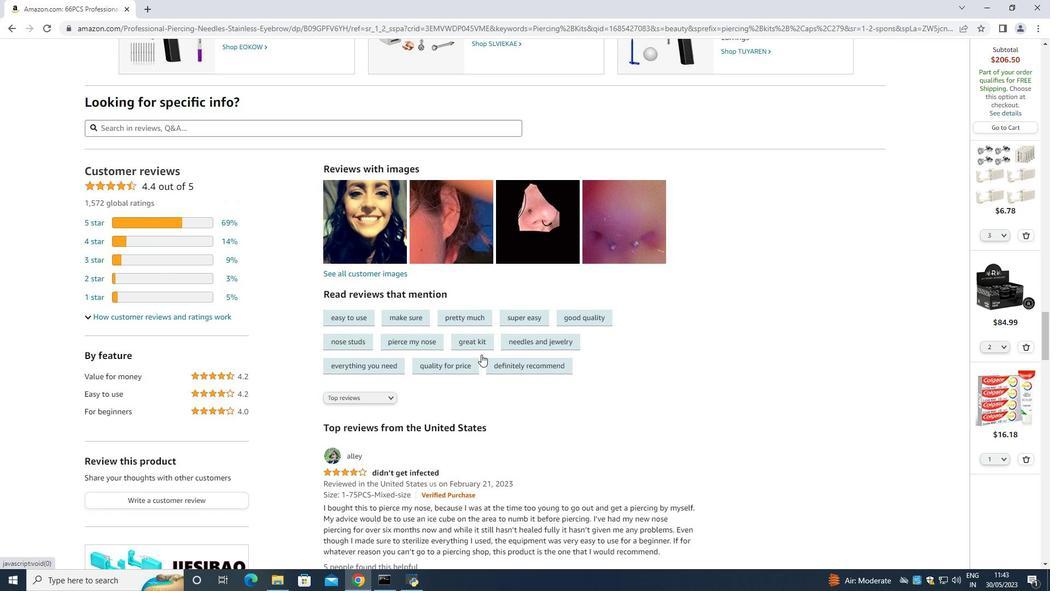 
Action: Mouse scrolled (481, 354) with delta (0, 0)
Screenshot: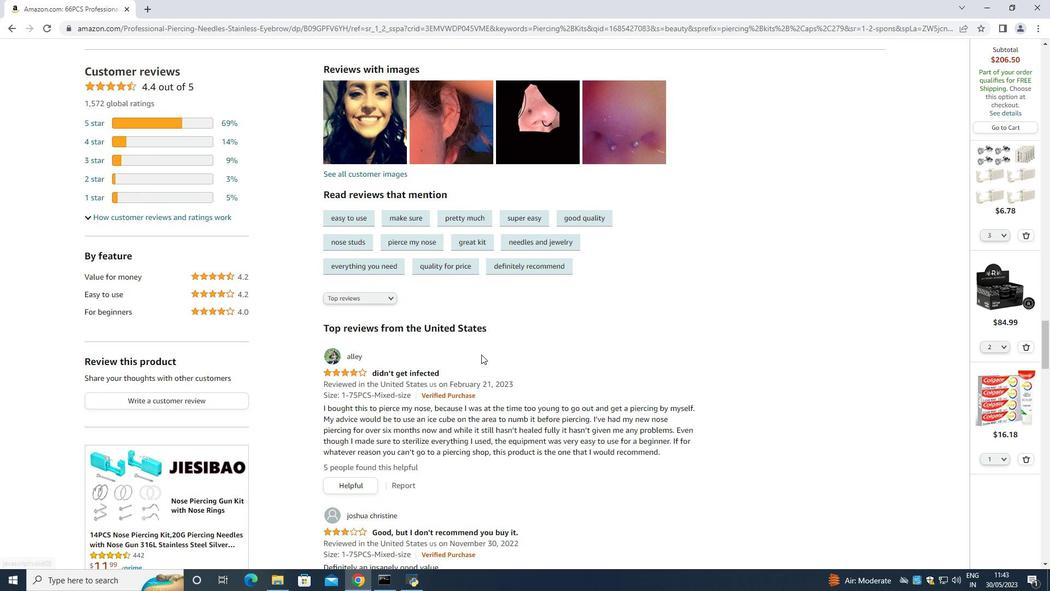 
Action: Mouse scrolled (481, 354) with delta (0, 0)
Screenshot: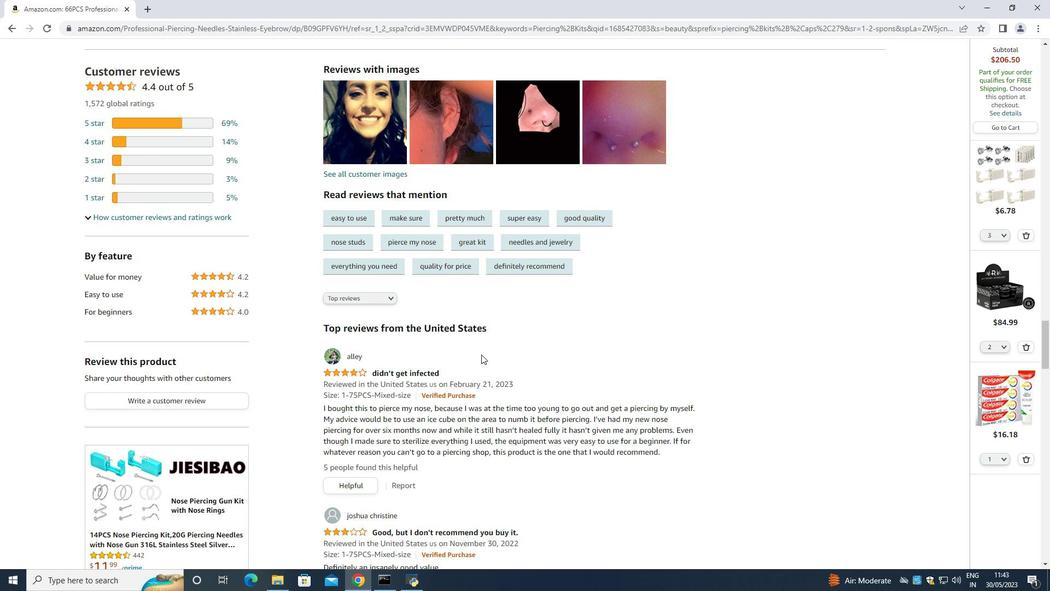 
Action: Mouse scrolled (481, 354) with delta (0, 0)
Screenshot: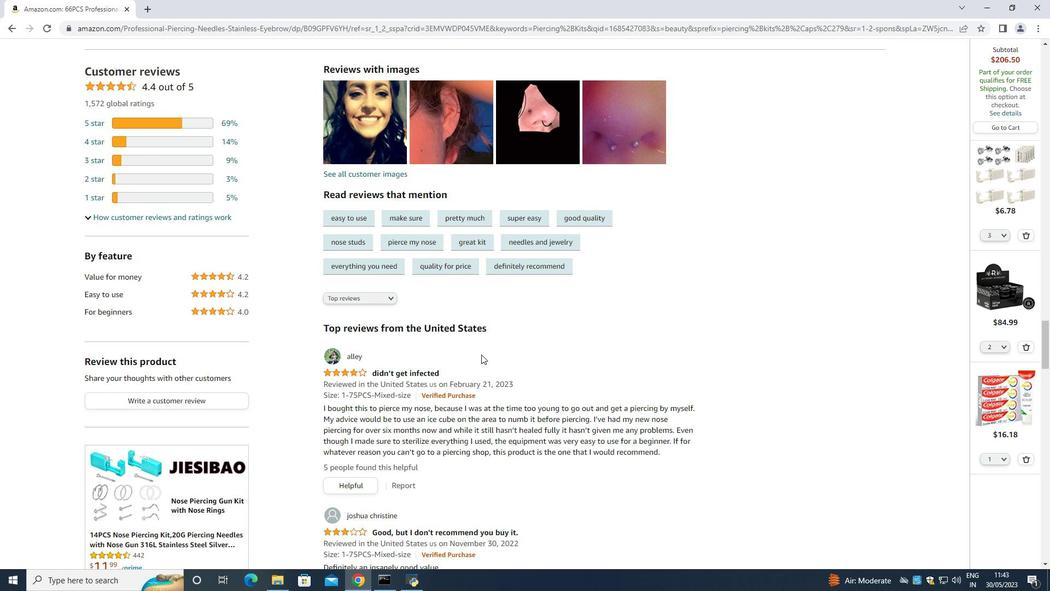 
Action: Mouse scrolled (481, 354) with delta (0, 0)
Screenshot: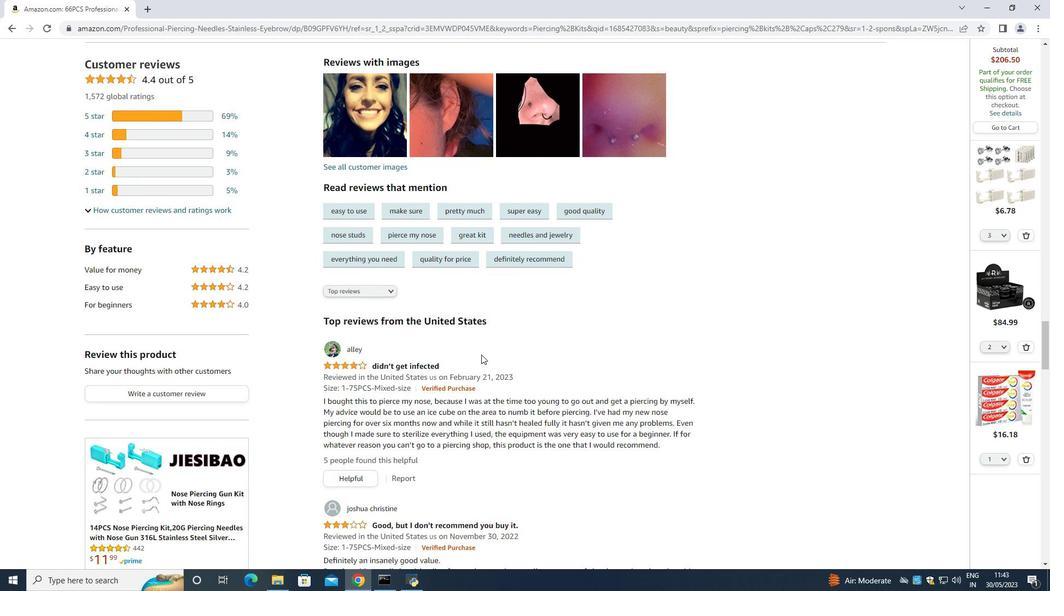 
Action: Mouse scrolled (481, 354) with delta (0, 0)
Screenshot: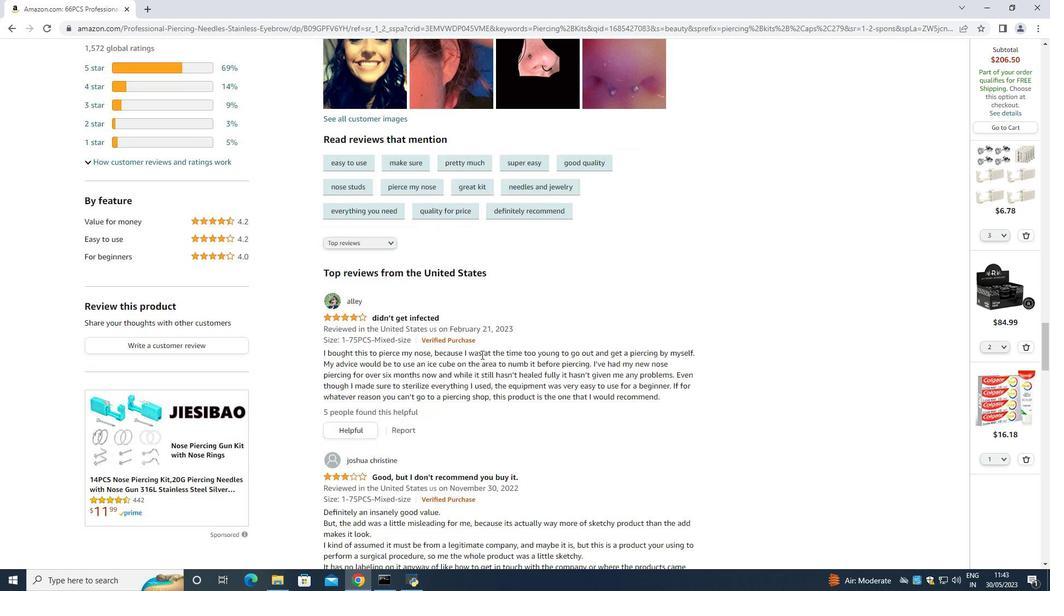 
Action: Mouse scrolled (481, 355) with delta (0, 0)
Screenshot: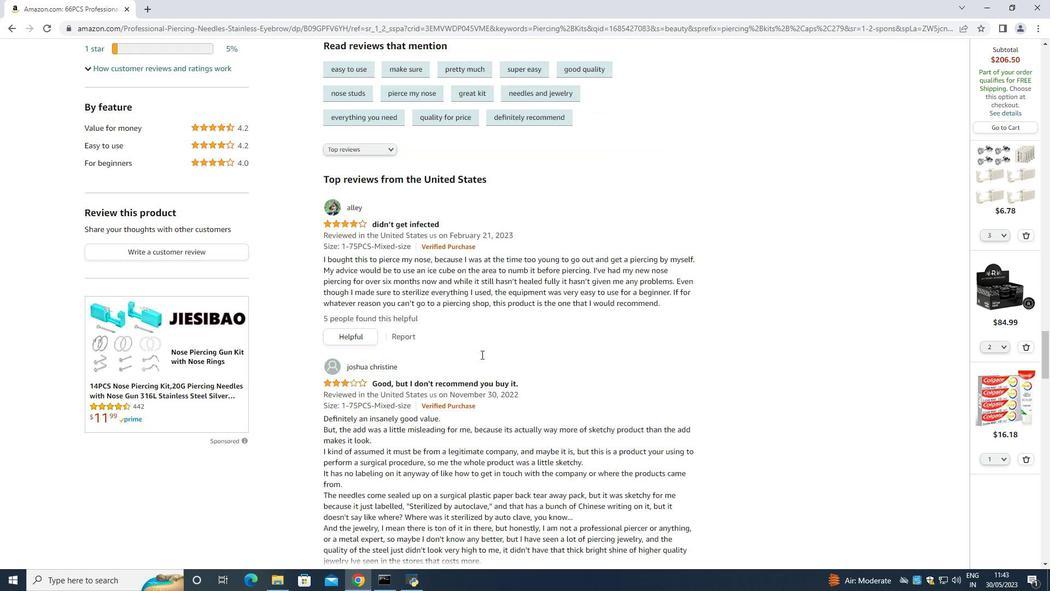 
Action: Mouse scrolled (481, 355) with delta (0, 0)
Screenshot: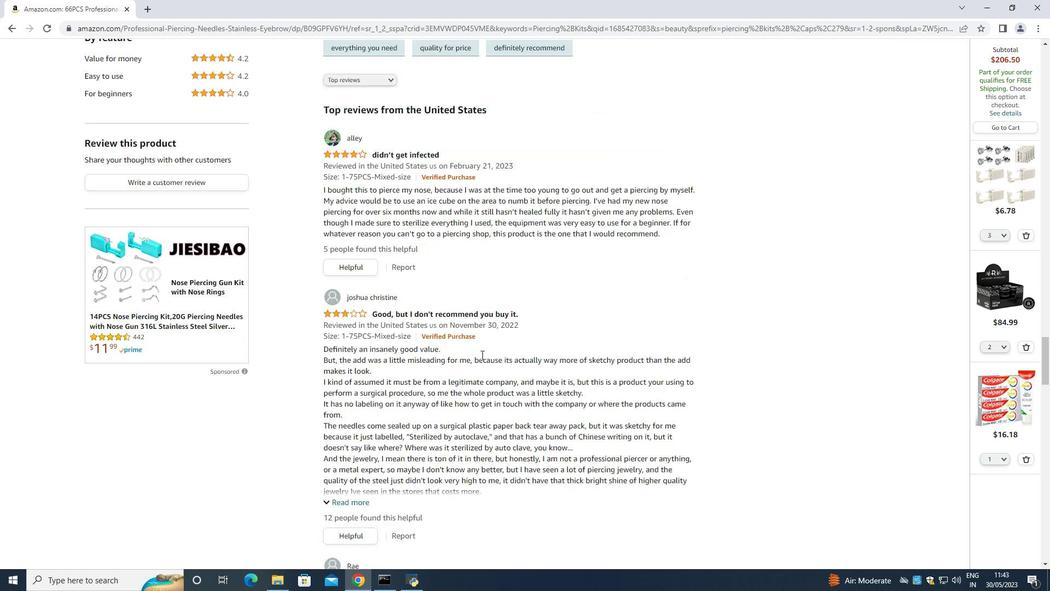 
Action: Mouse scrolled (481, 355) with delta (0, 0)
Screenshot: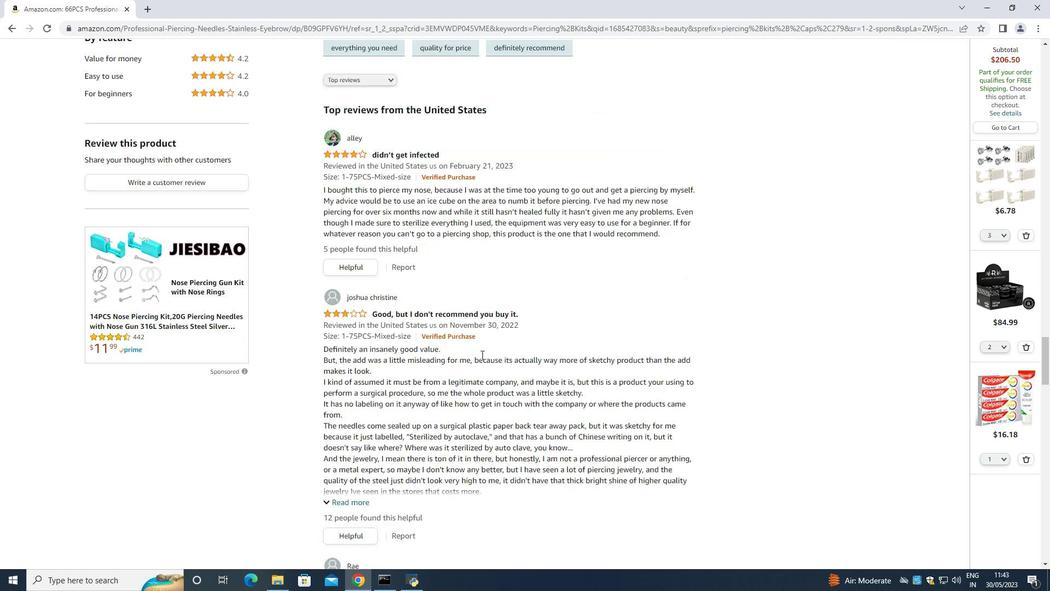 
Action: Mouse scrolled (481, 355) with delta (0, 0)
Screenshot: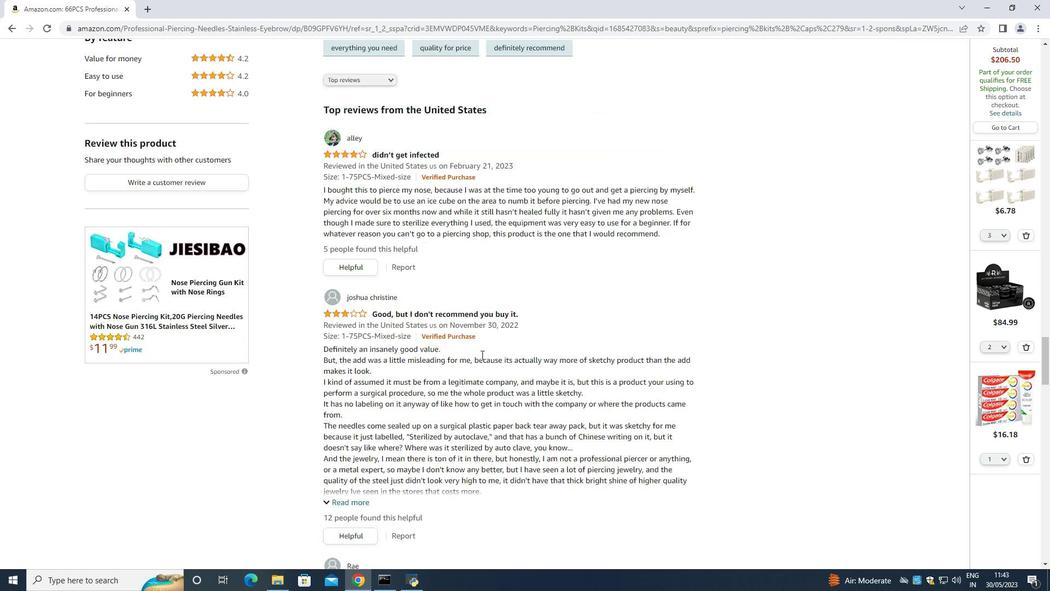 
Action: Mouse scrolled (481, 355) with delta (0, 0)
Screenshot: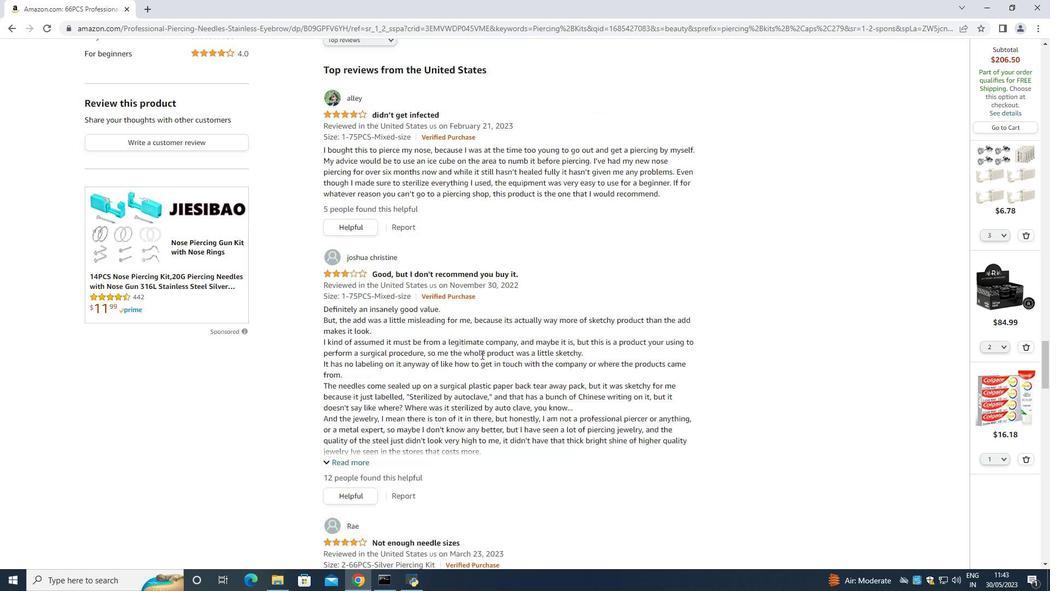 
Action: Mouse scrolled (481, 355) with delta (0, 0)
Screenshot: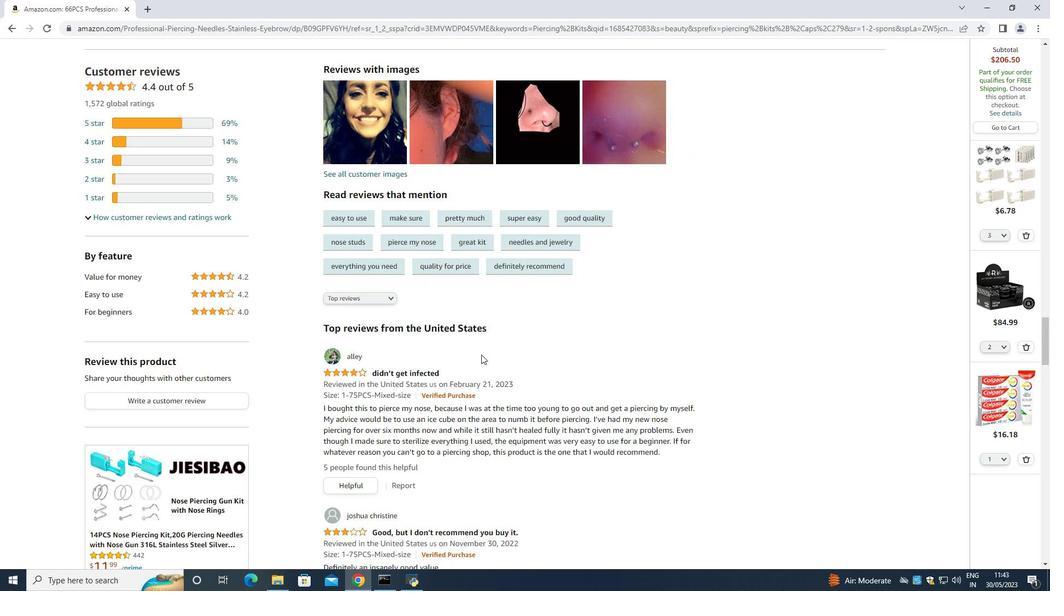
Action: Mouse scrolled (481, 355) with delta (0, 0)
Screenshot: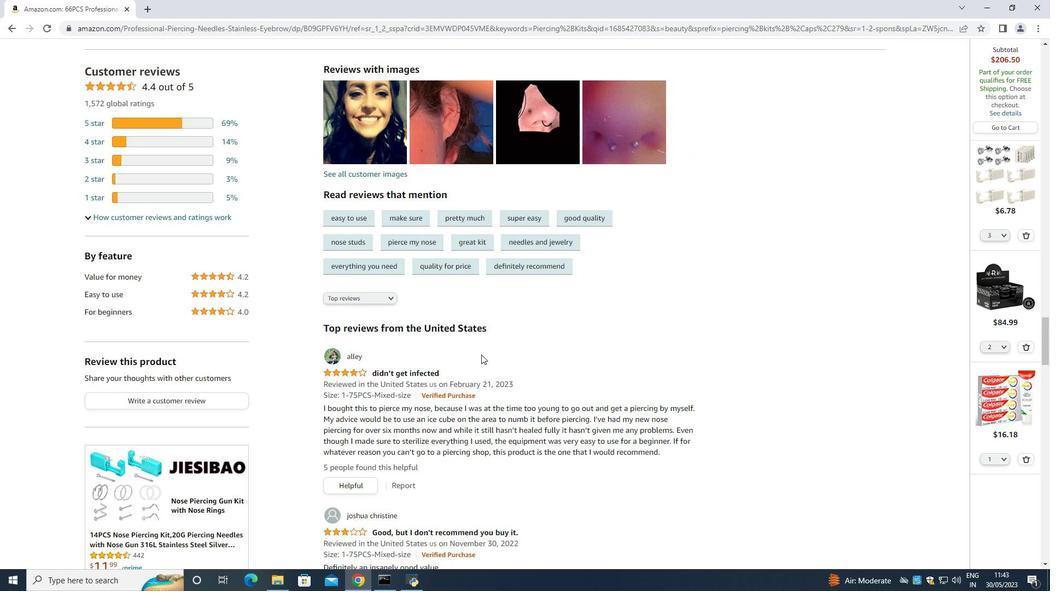 
Action: Mouse scrolled (481, 355) with delta (0, 0)
Screenshot: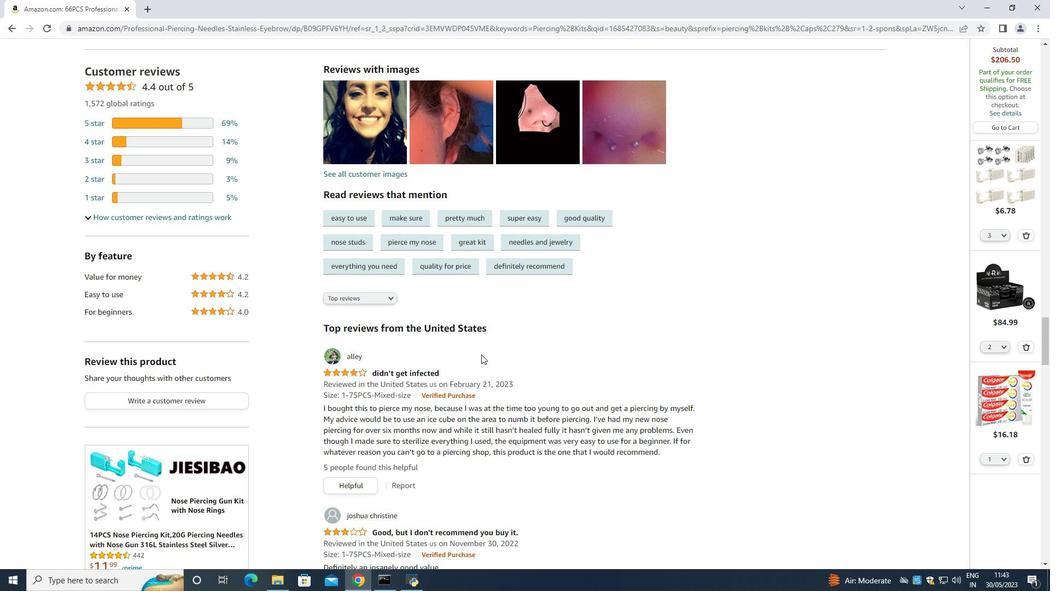 
Action: Mouse scrolled (481, 355) with delta (0, 0)
Screenshot: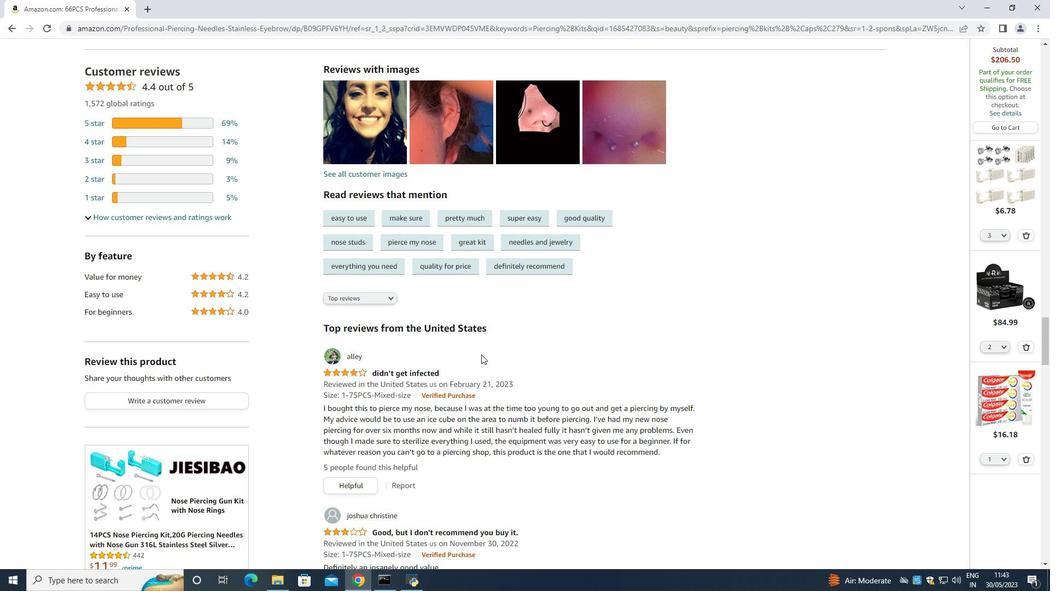 
Action: Mouse scrolled (481, 355) with delta (0, 0)
Screenshot: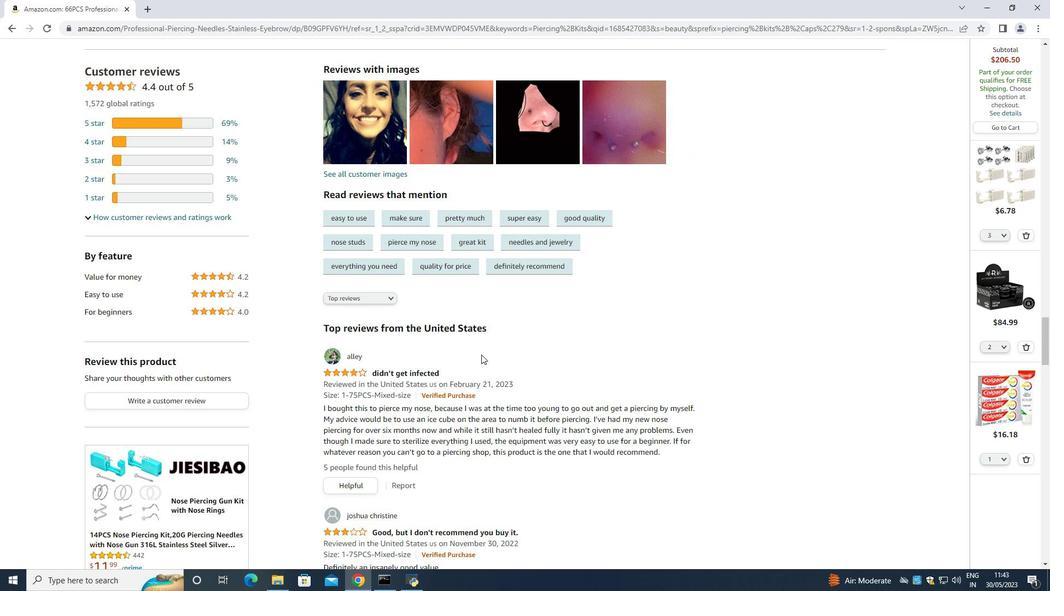 
Action: Mouse moved to (481, 354)
Screenshot: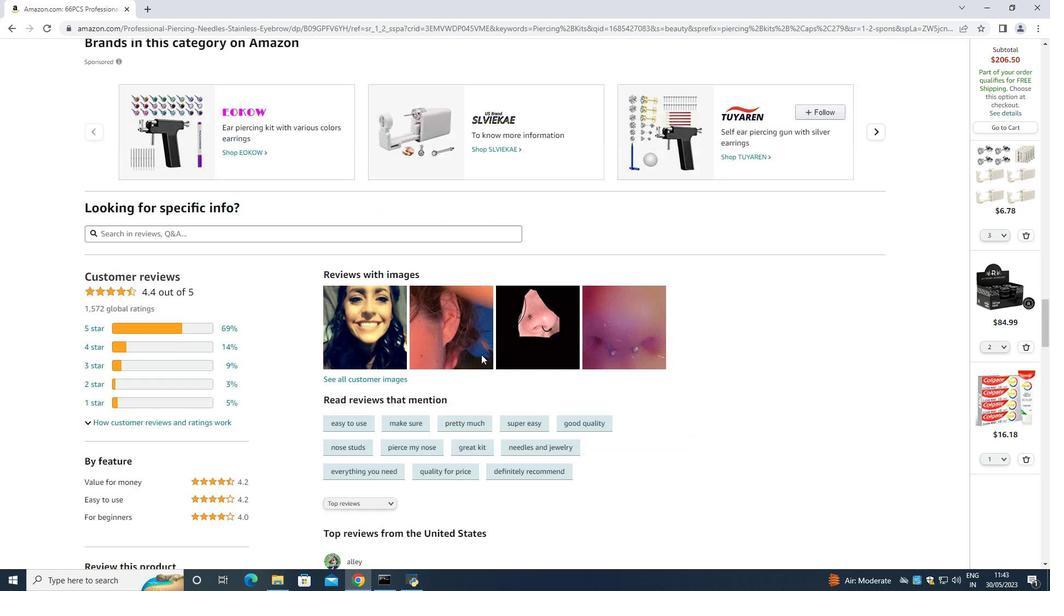 
Action: Mouse scrolled (481, 354) with delta (0, 0)
Screenshot: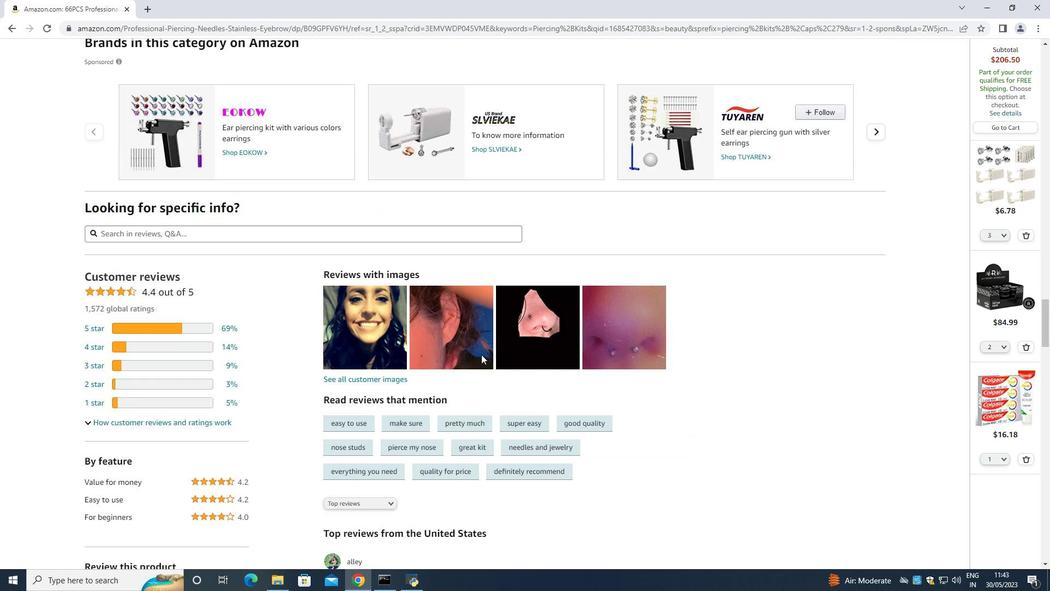
Action: Mouse scrolled (481, 354) with delta (0, 0)
Screenshot: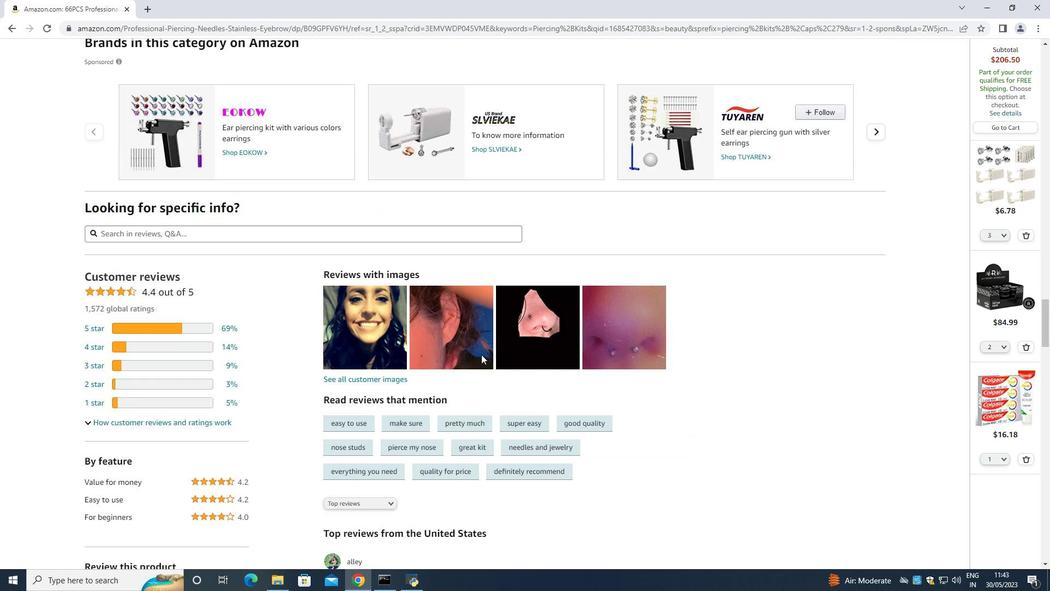 
Action: Mouse scrolled (481, 354) with delta (0, 0)
Screenshot: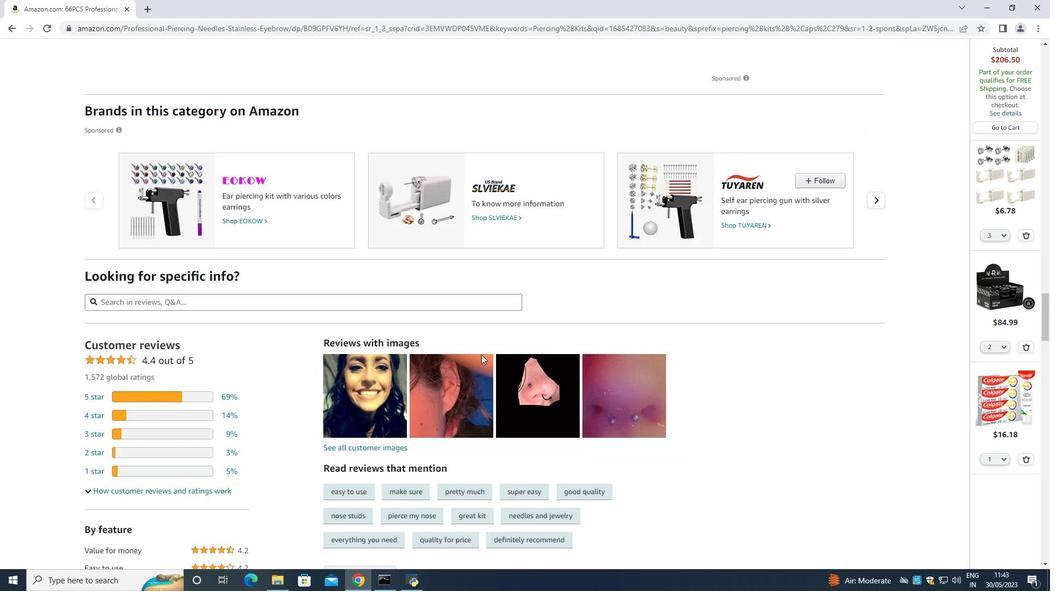 
Action: Mouse scrolled (481, 354) with delta (0, 0)
Screenshot: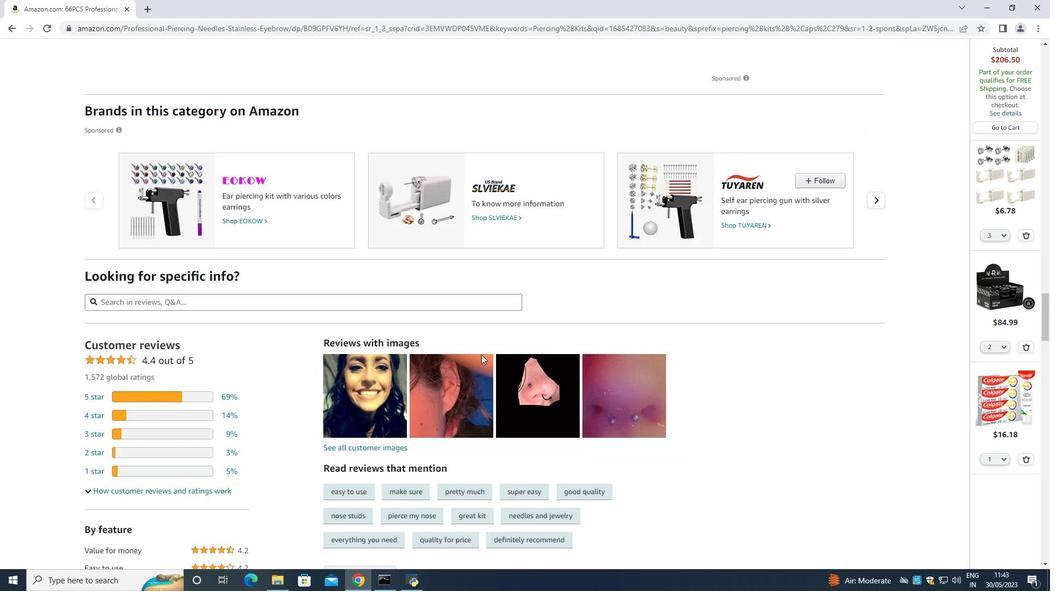 
Action: Mouse scrolled (481, 354) with delta (0, 0)
Screenshot: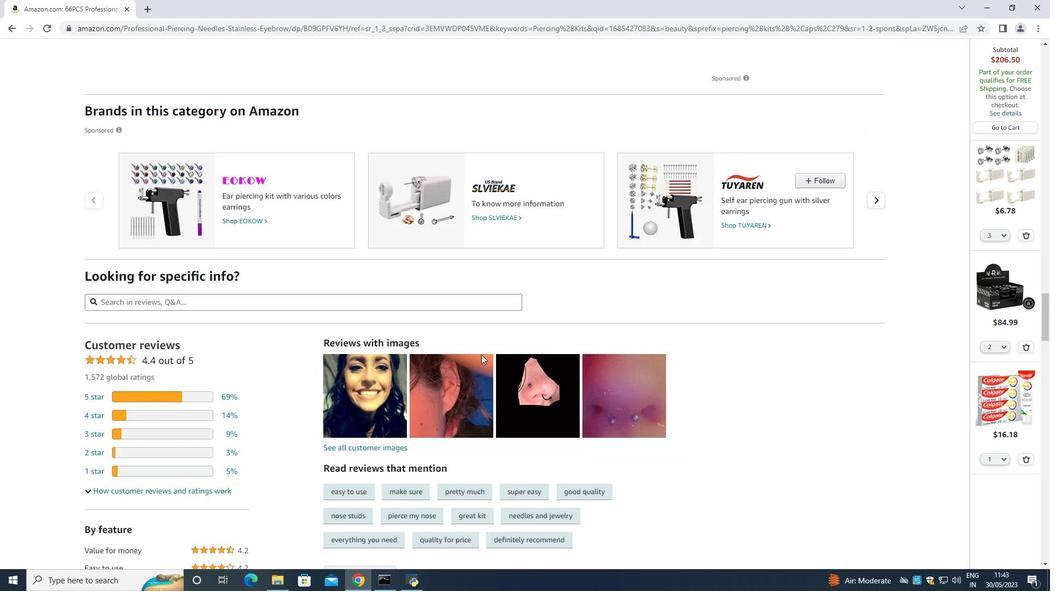 
Action: Mouse scrolled (481, 354) with delta (0, 0)
Screenshot: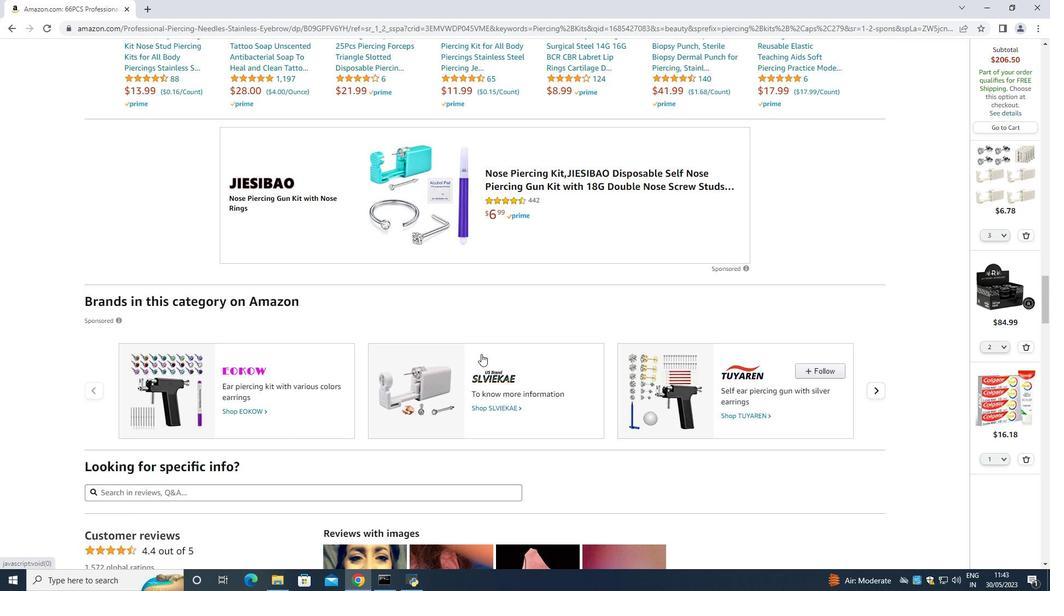 
Action: Mouse scrolled (481, 354) with delta (0, 0)
Screenshot: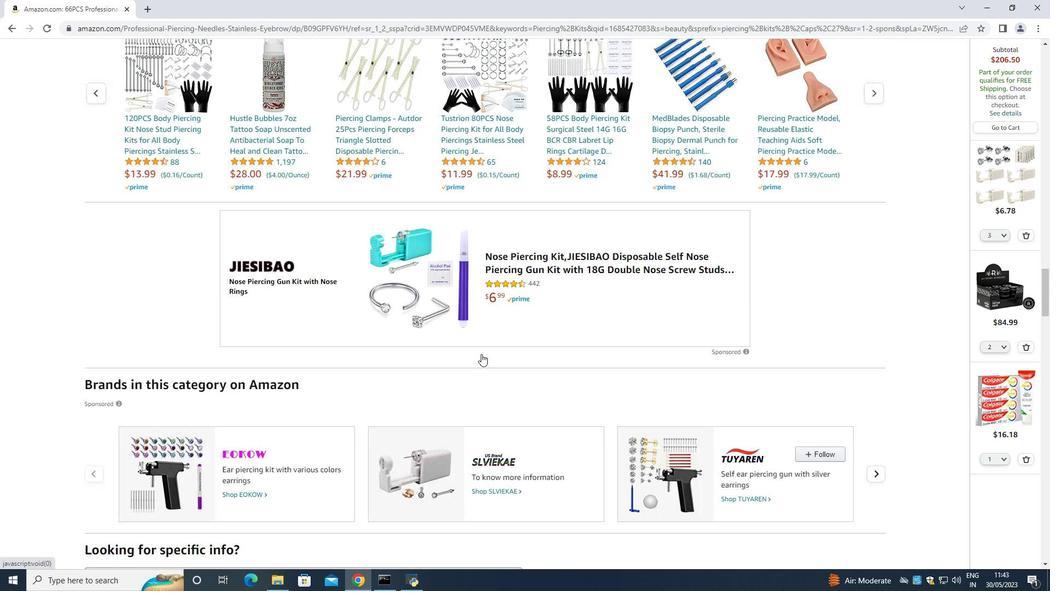 
Action: Mouse scrolled (481, 354) with delta (0, 0)
Screenshot: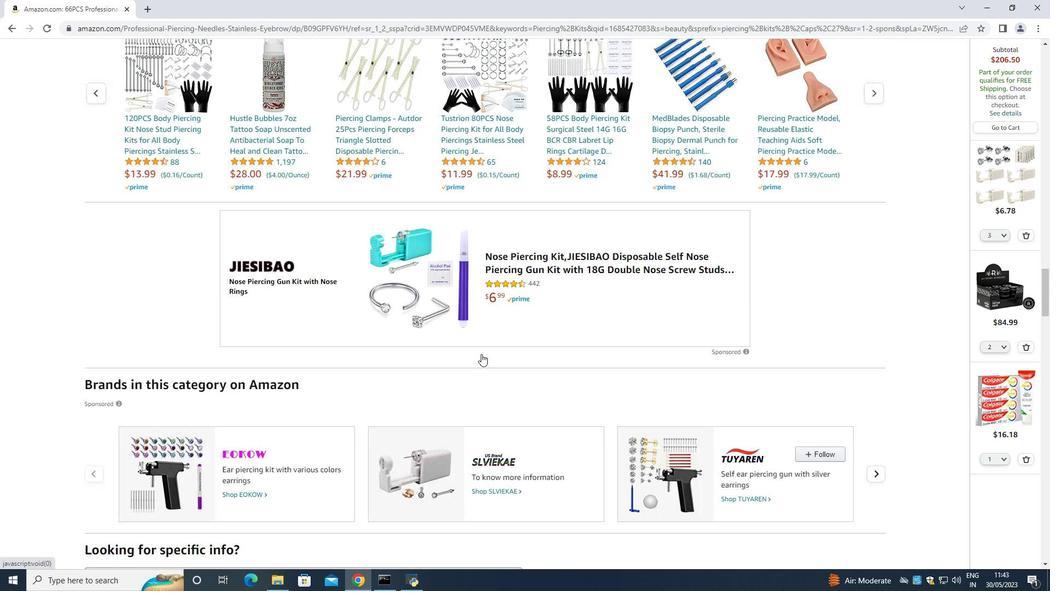 
Action: Mouse scrolled (481, 354) with delta (0, 0)
Screenshot: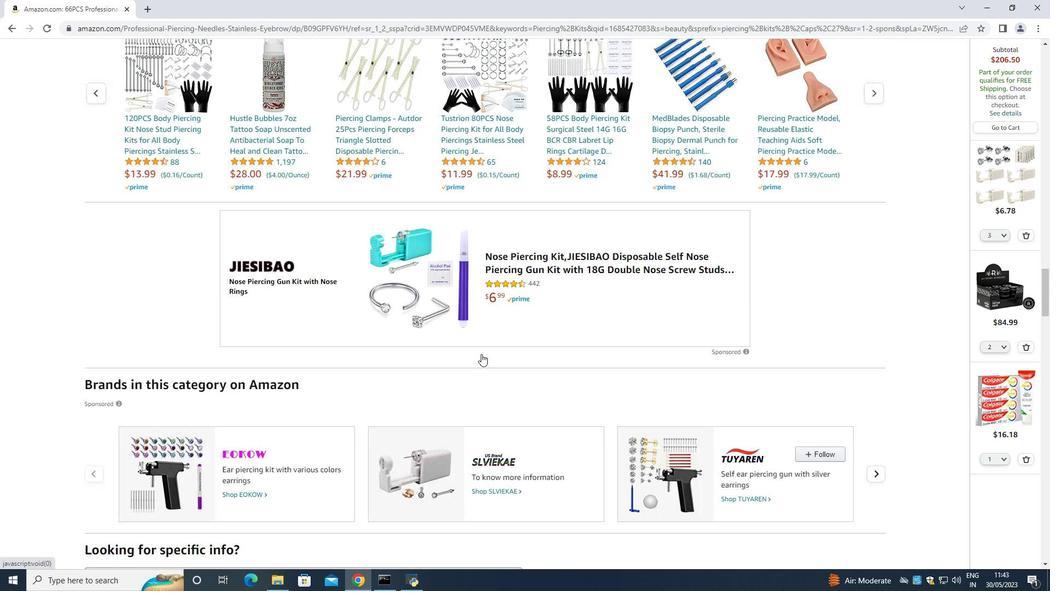 
Action: Mouse scrolled (481, 354) with delta (0, 0)
Screenshot: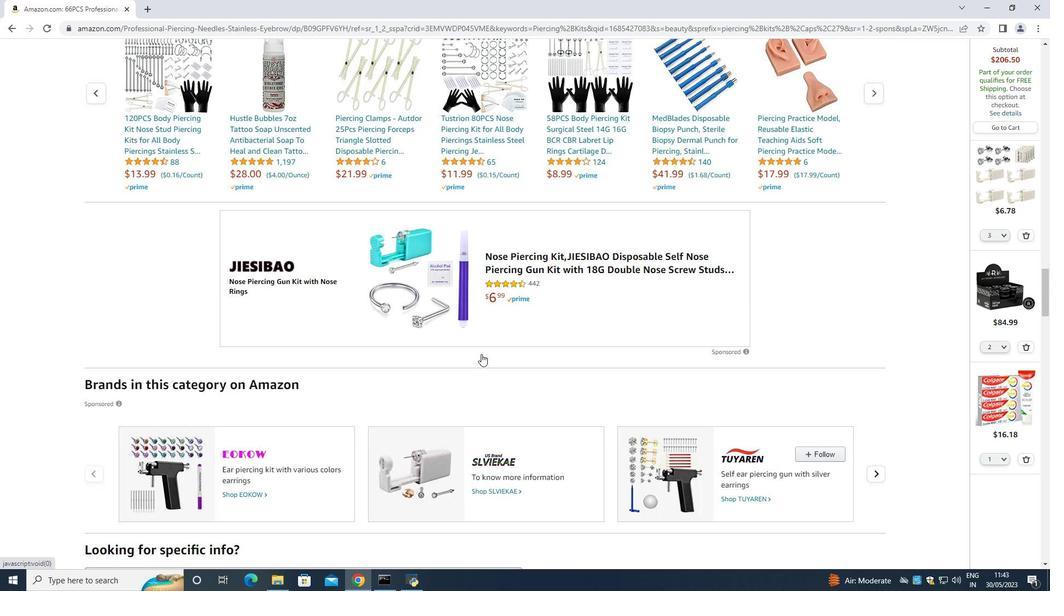
Action: Mouse scrolled (481, 354) with delta (0, 0)
Screenshot: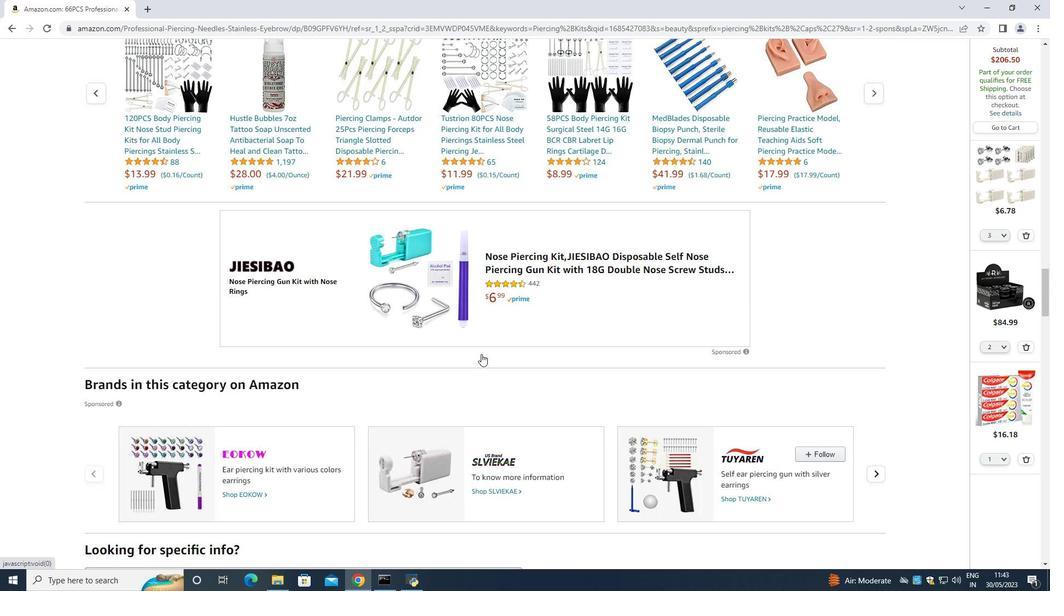 
Action: Mouse moved to (481, 354)
Screenshot: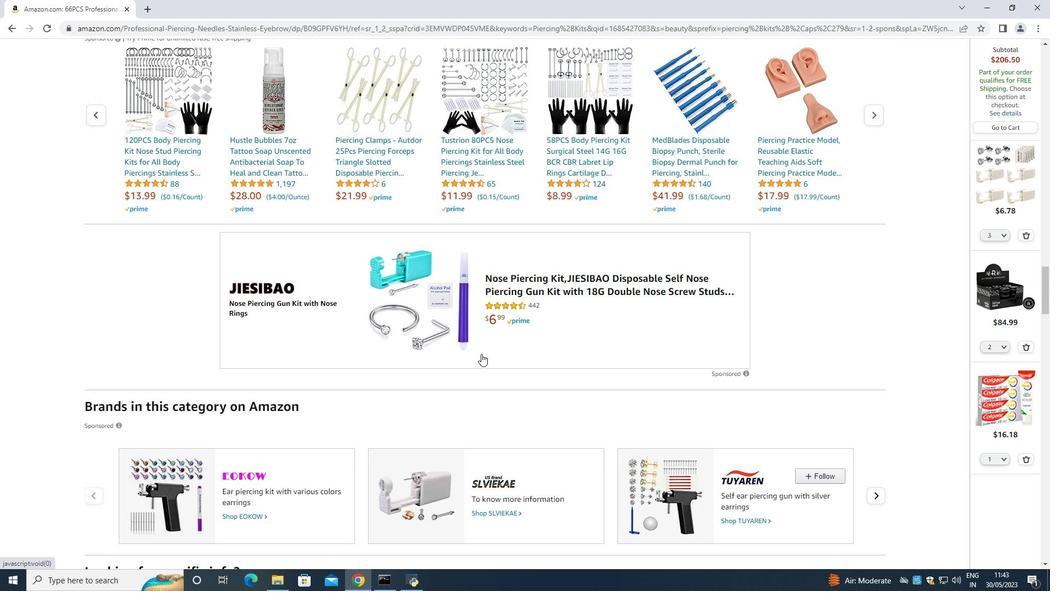 
Action: Mouse scrolled (481, 353) with delta (0, 0)
Screenshot: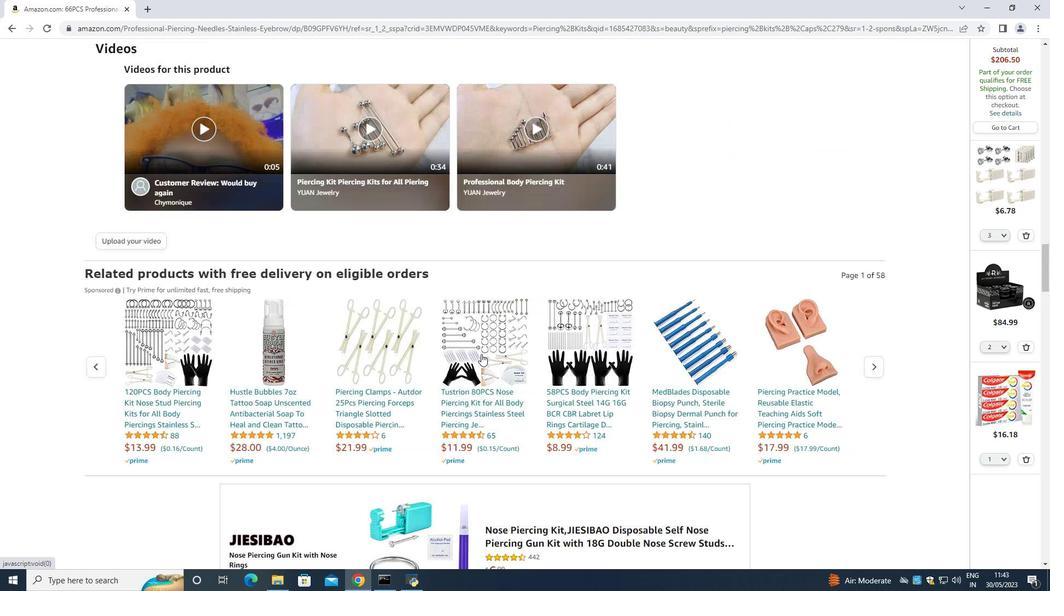 
Action: Mouse scrolled (481, 354) with delta (0, 0)
Screenshot: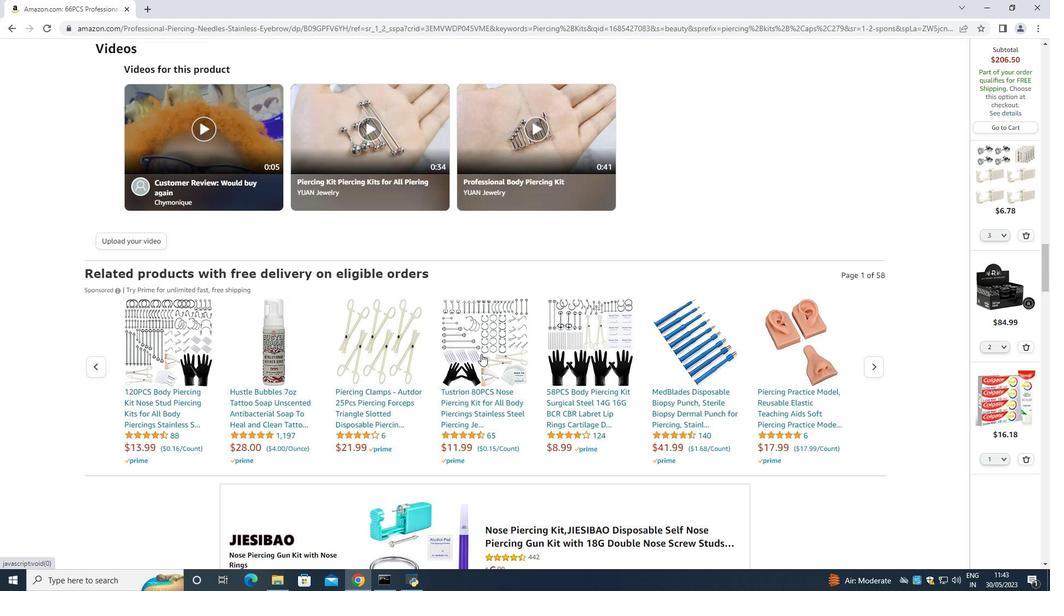 
Action: Mouse scrolled (481, 354) with delta (0, 0)
Screenshot: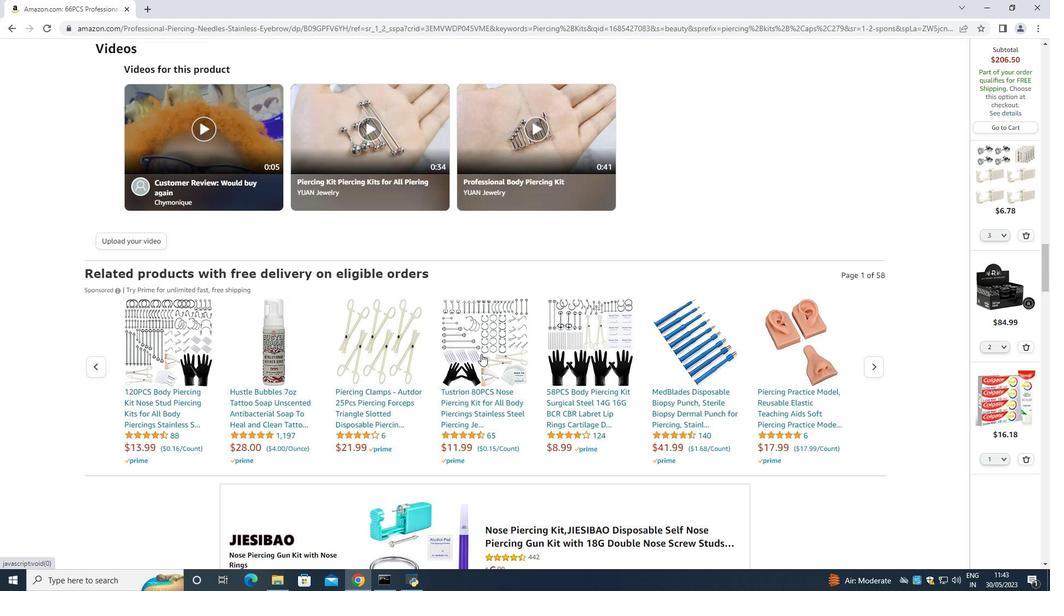 
Action: Mouse scrolled (481, 354) with delta (0, 0)
Screenshot: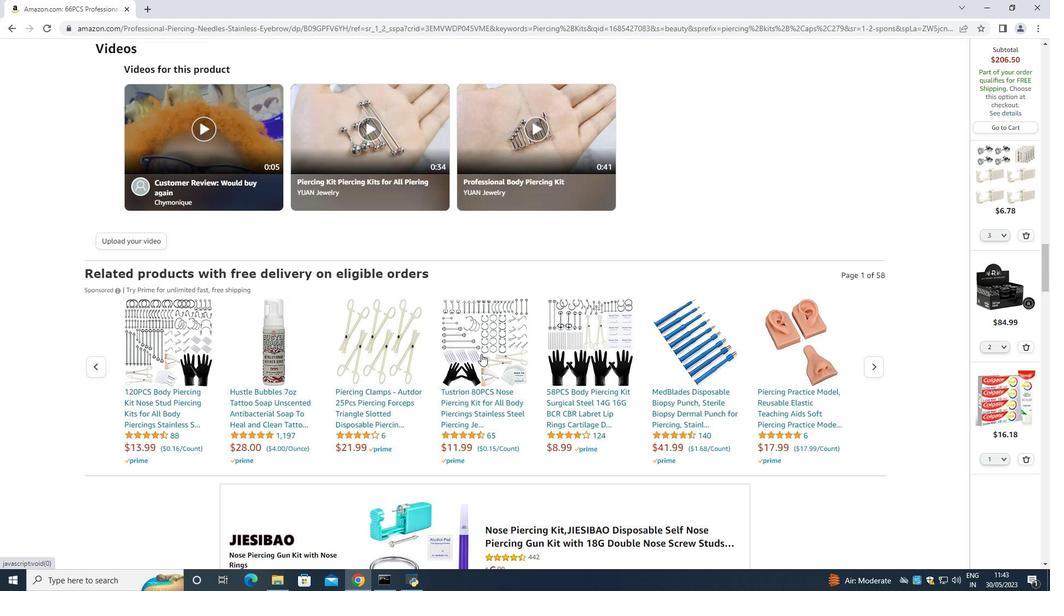 
Action: Mouse scrolled (481, 354) with delta (0, 0)
Screenshot: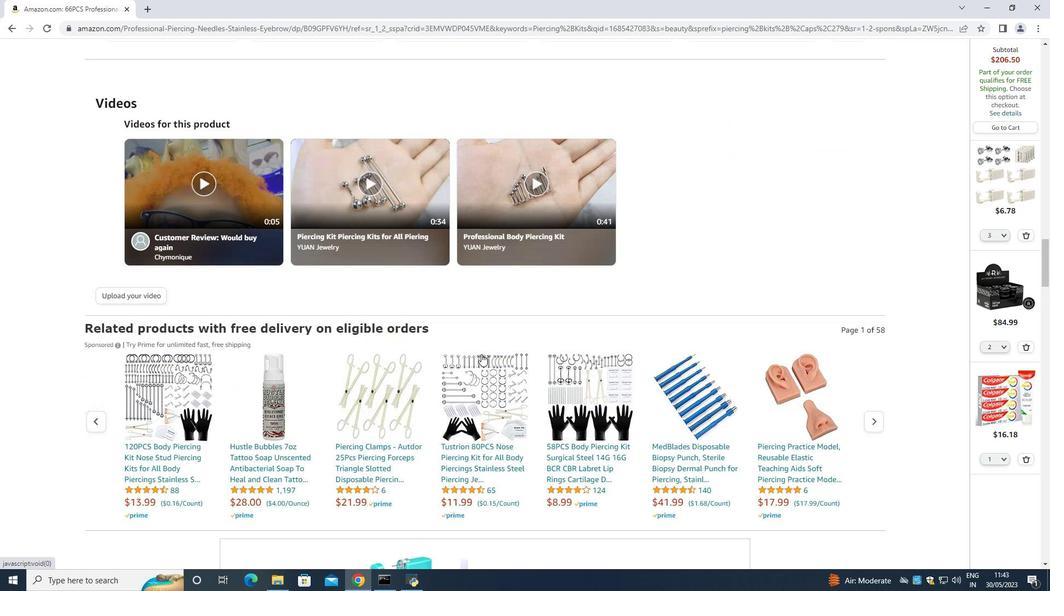 
Action: Mouse scrolled (481, 354) with delta (0, 0)
Screenshot: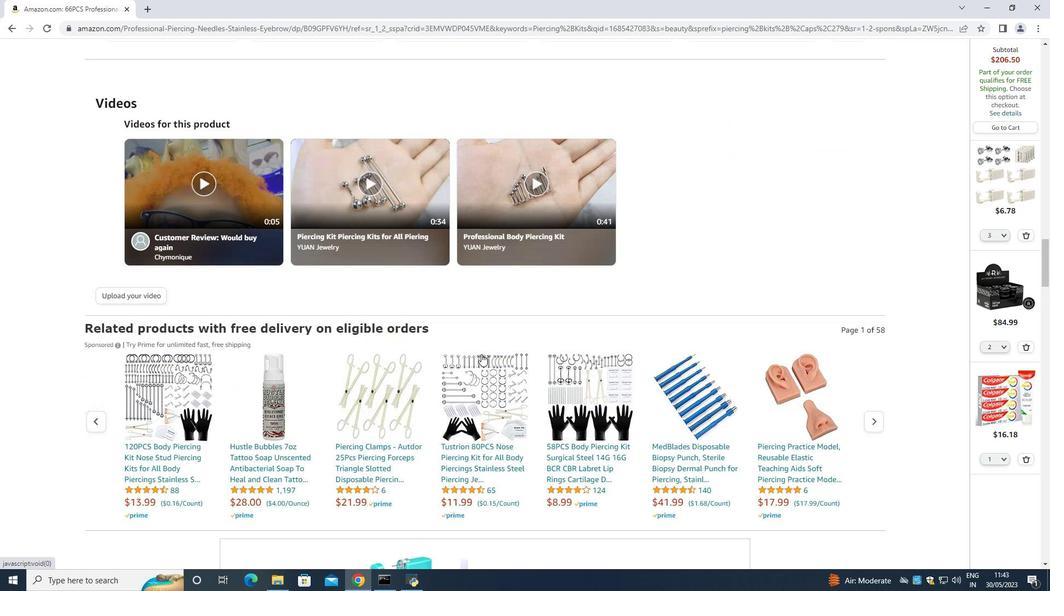 
Action: Mouse scrolled (481, 354) with delta (0, 0)
Screenshot: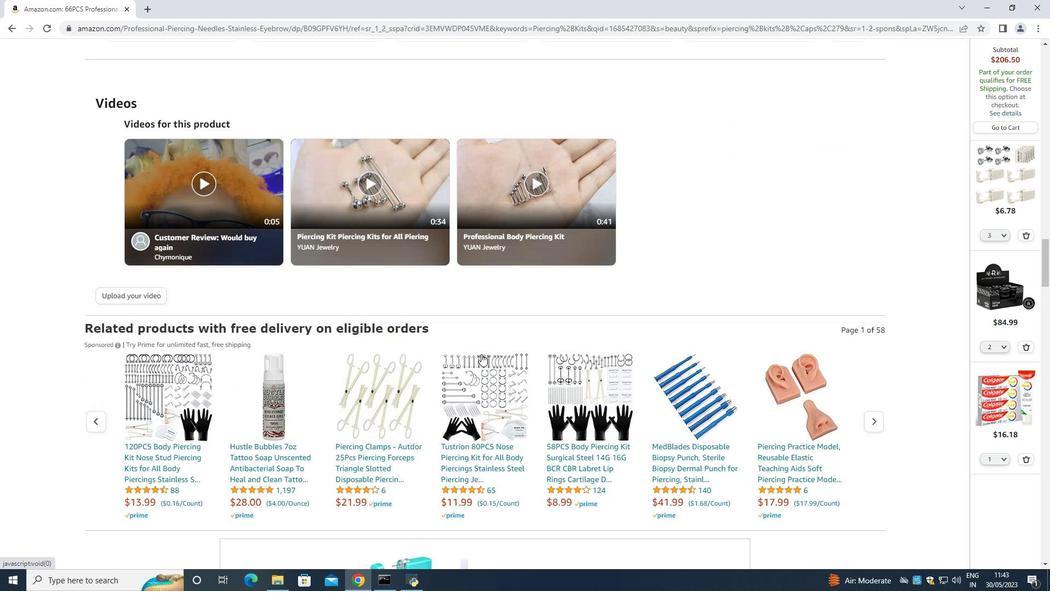 
Action: Mouse scrolled (481, 354) with delta (0, 0)
Screenshot: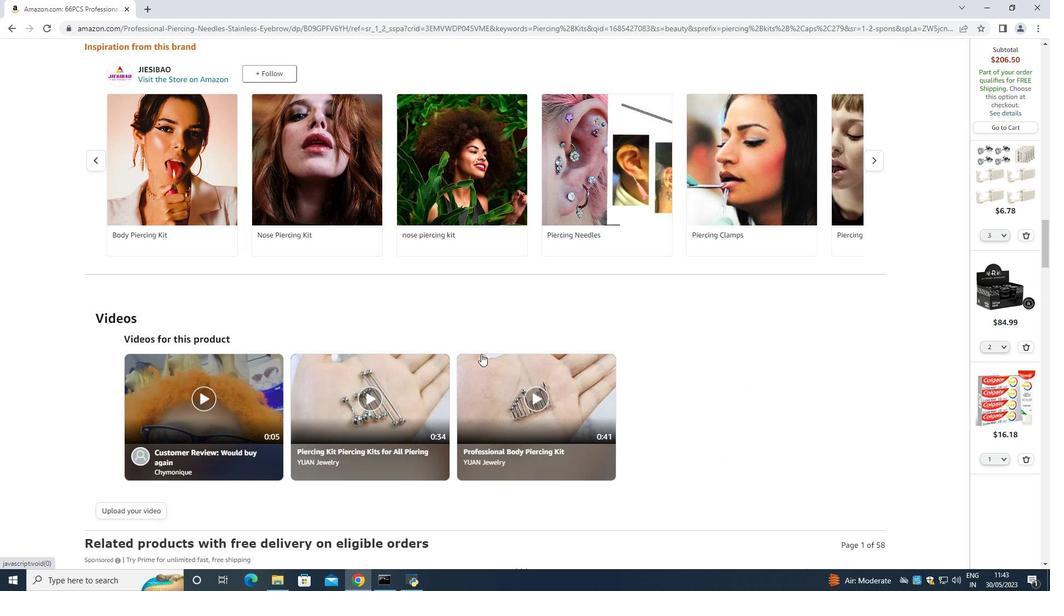 
Action: Mouse scrolled (481, 354) with delta (0, 0)
Screenshot: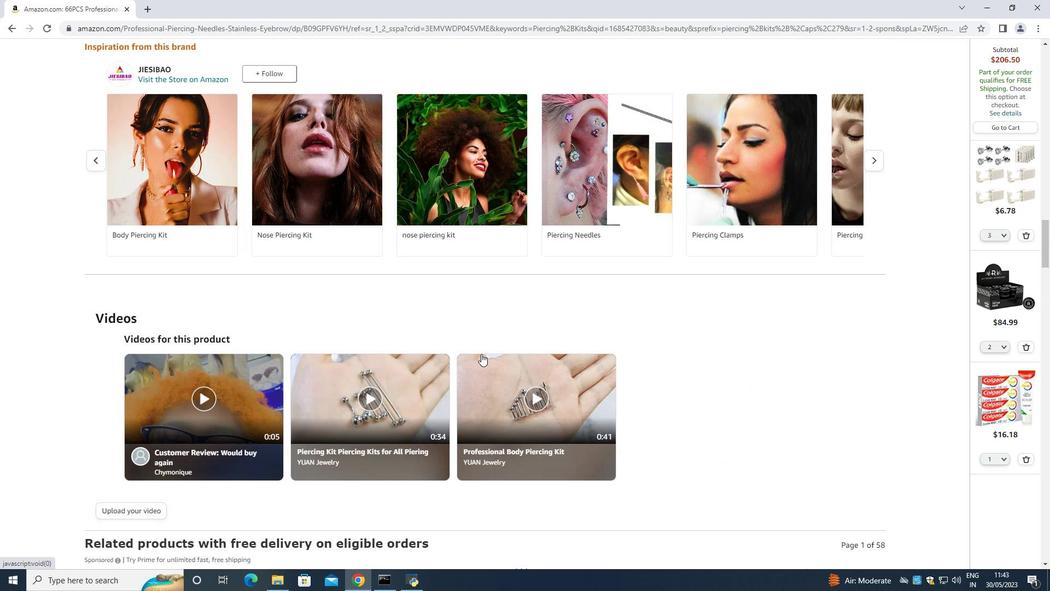 
Action: Mouse scrolled (481, 354) with delta (0, 0)
Screenshot: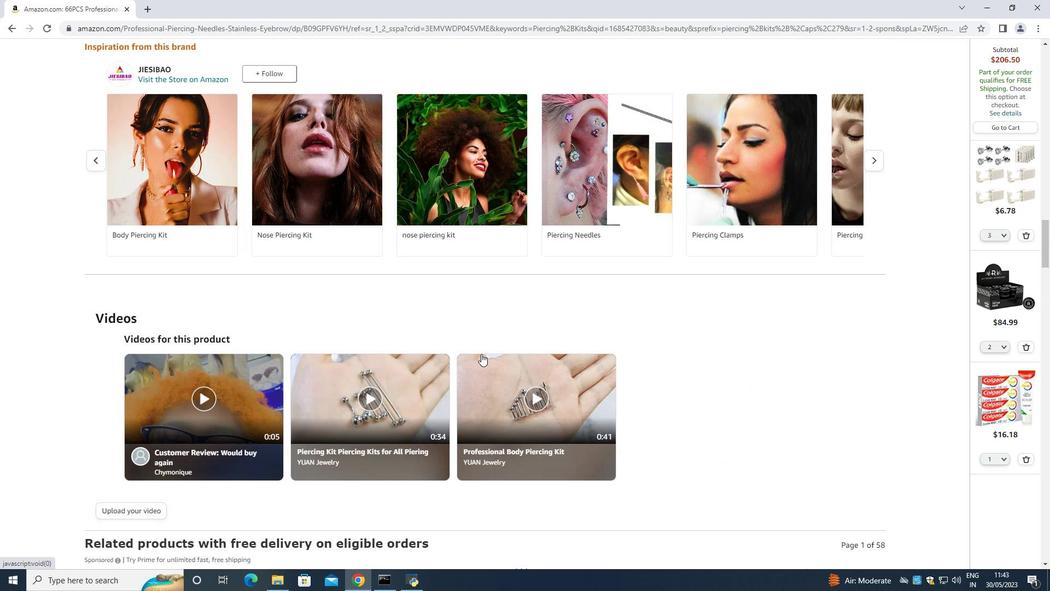
Action: Mouse scrolled (481, 354) with delta (0, 0)
Screenshot: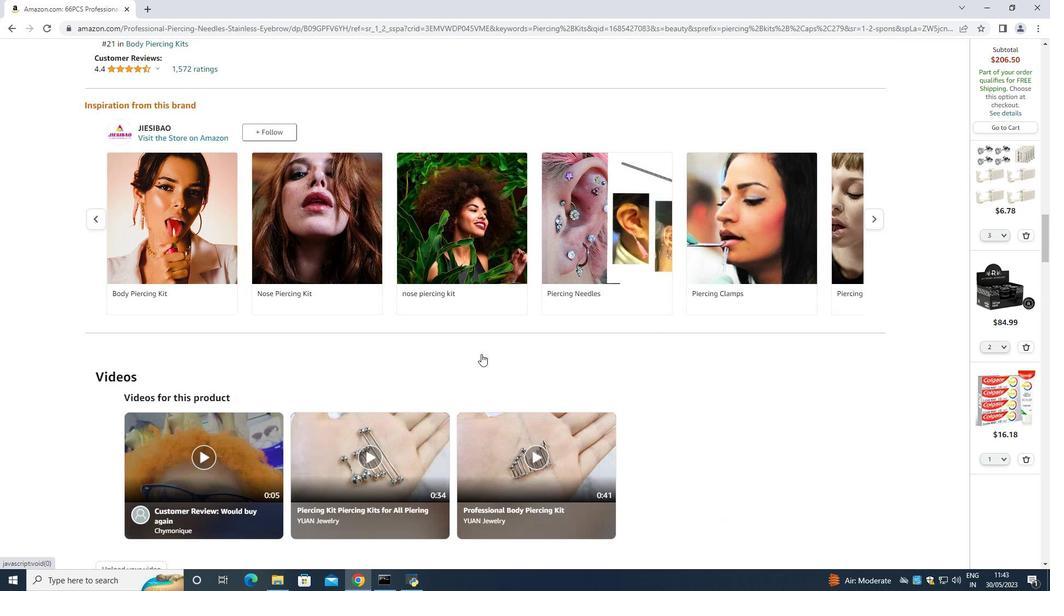 
Action: Mouse scrolled (481, 354) with delta (0, 0)
Screenshot: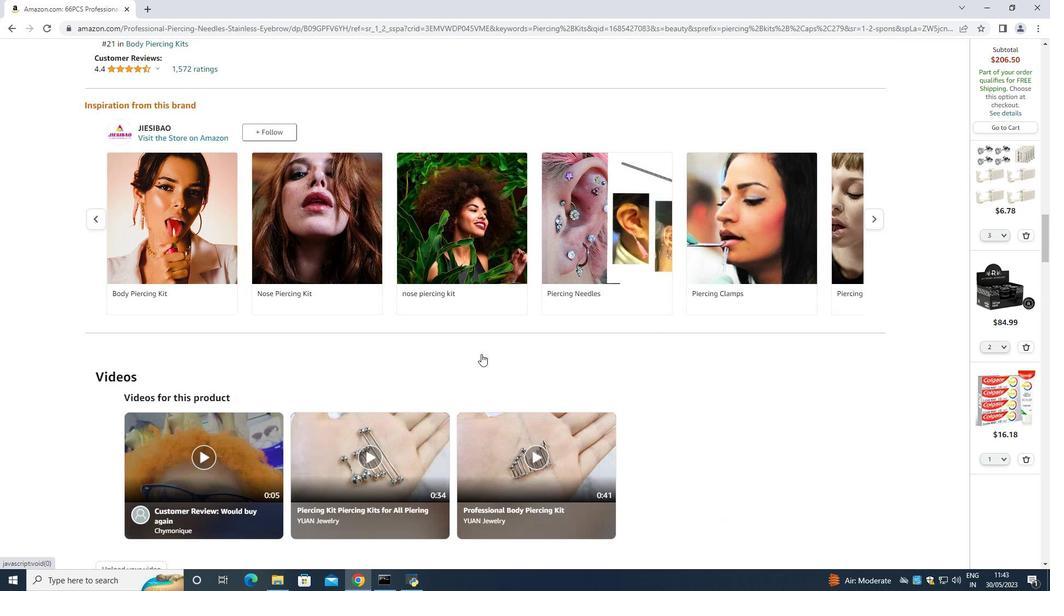 
Action: Mouse scrolled (481, 354) with delta (0, 0)
Screenshot: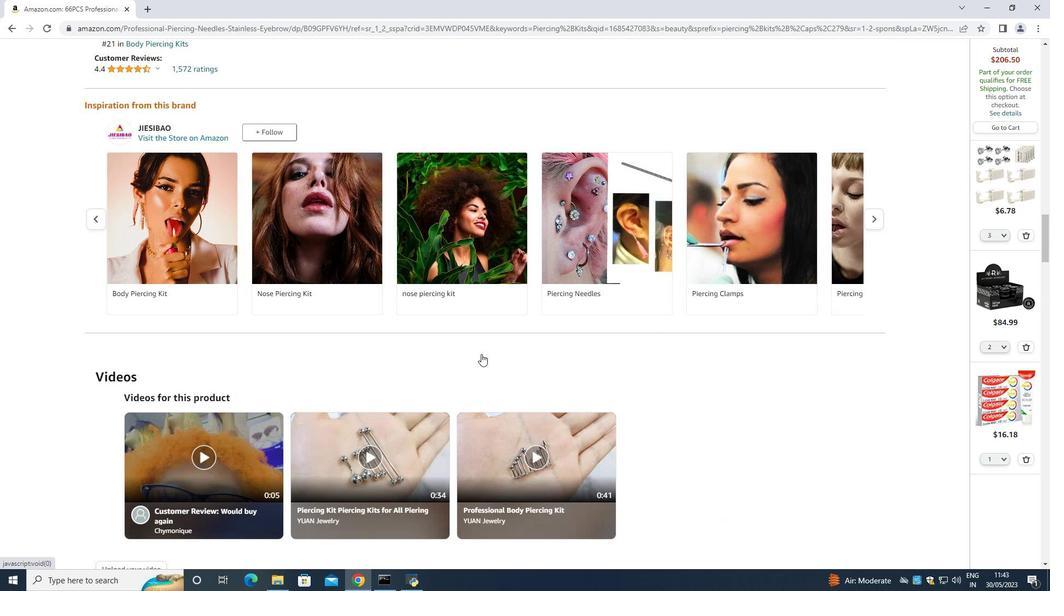 
Action: Mouse scrolled (481, 354) with delta (0, 0)
Screenshot: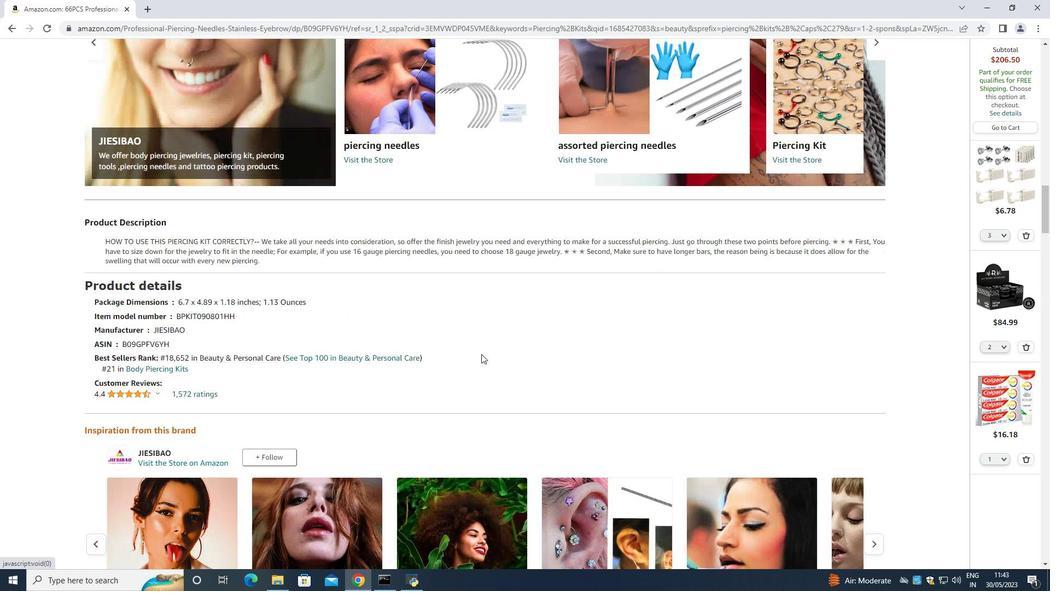 
Action: Mouse scrolled (481, 354) with delta (0, 0)
Screenshot: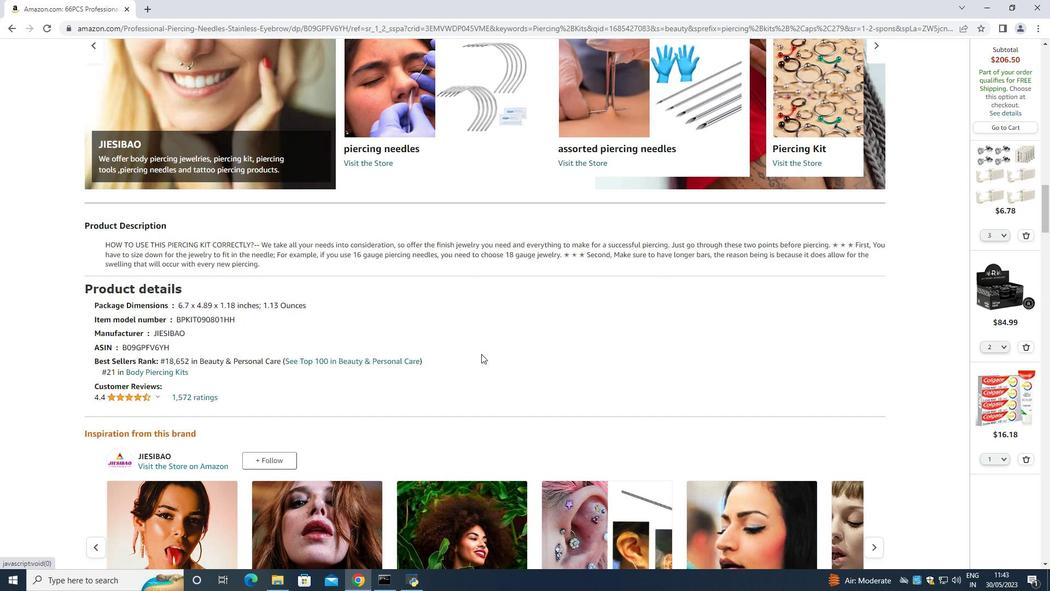 
Action: Mouse scrolled (481, 354) with delta (0, 0)
Screenshot: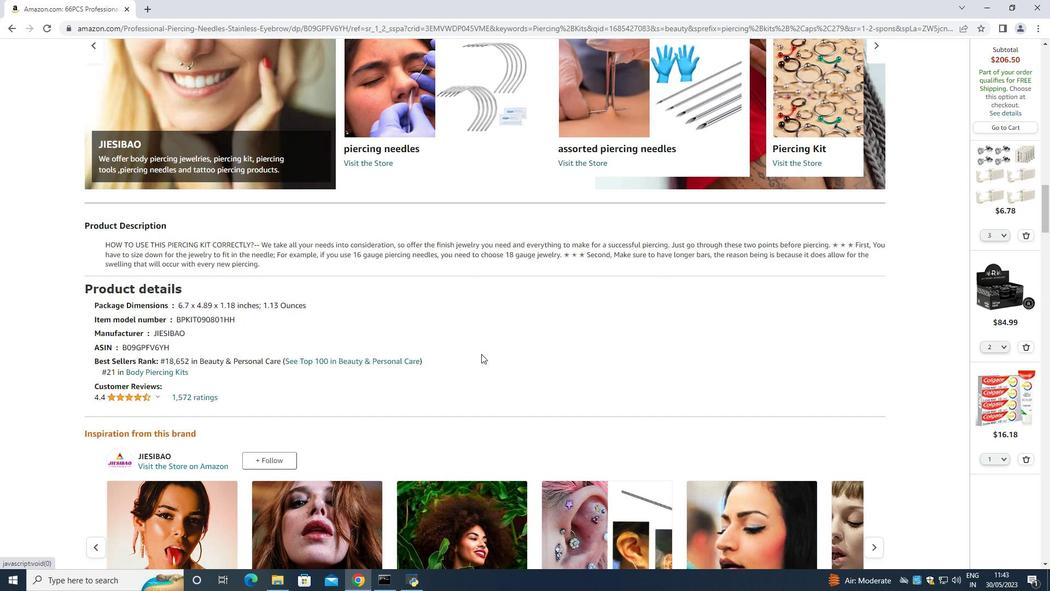 
Action: Mouse scrolled (481, 354) with delta (0, 0)
Screenshot: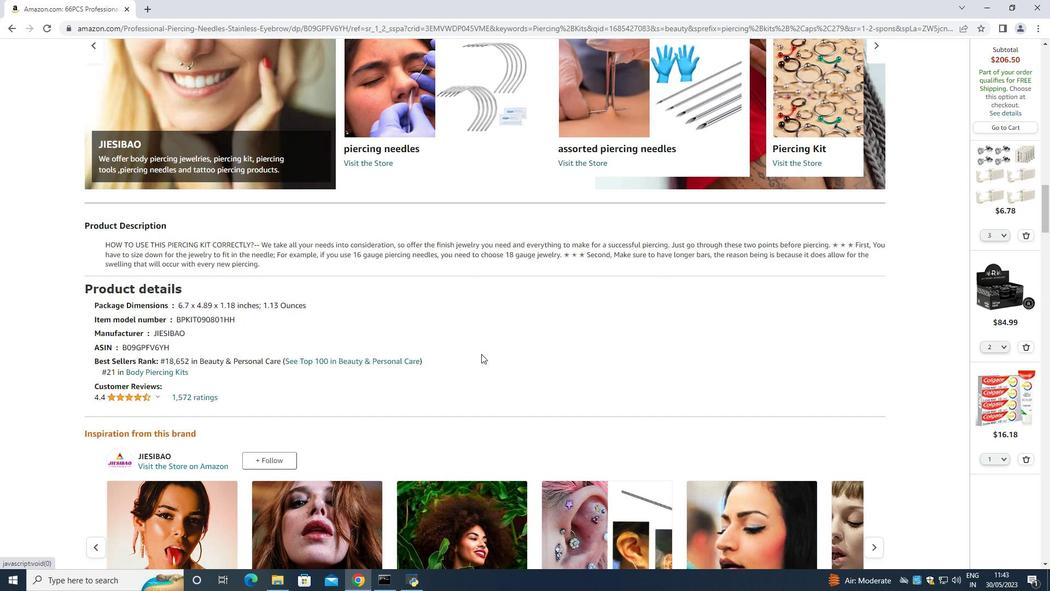 
Action: Mouse scrolled (481, 354) with delta (0, 0)
Screenshot: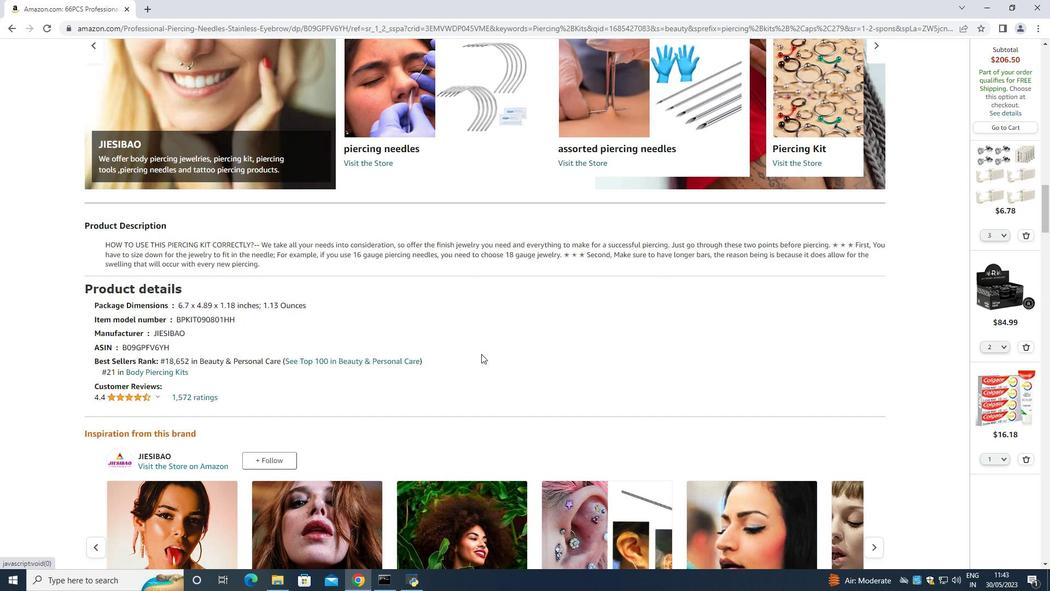 
Action: Mouse scrolled (481, 354) with delta (0, 0)
Screenshot: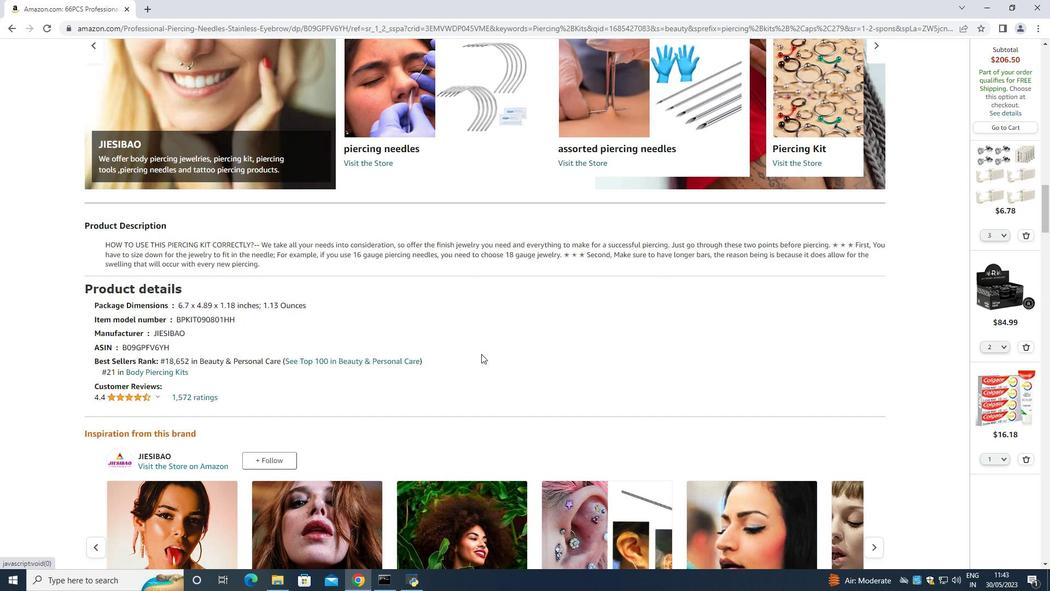 
Action: Mouse scrolled (481, 354) with delta (0, 0)
Screenshot: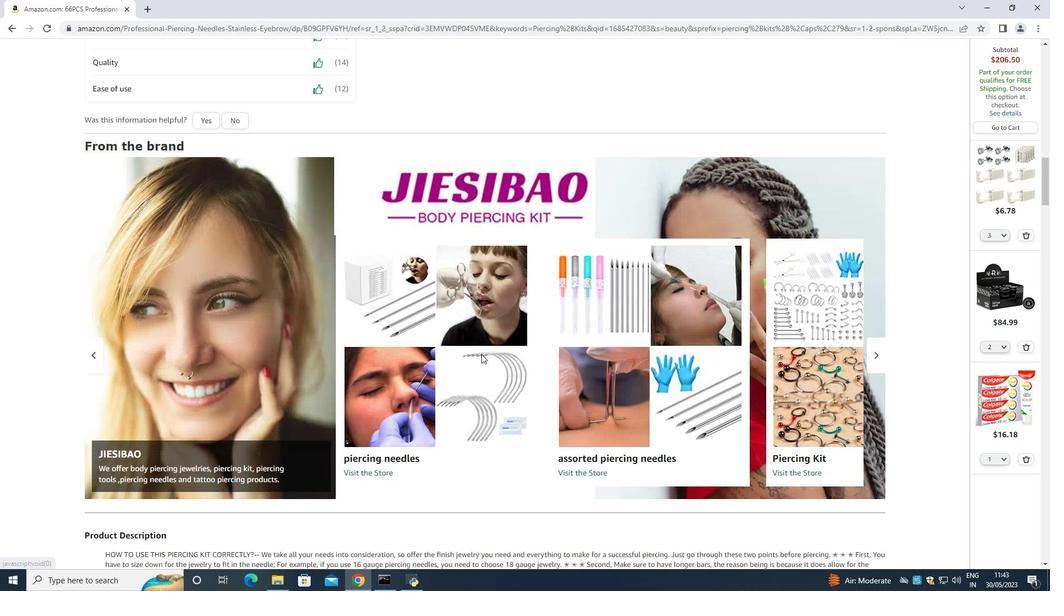 
Action: Mouse scrolled (481, 354) with delta (0, 0)
Screenshot: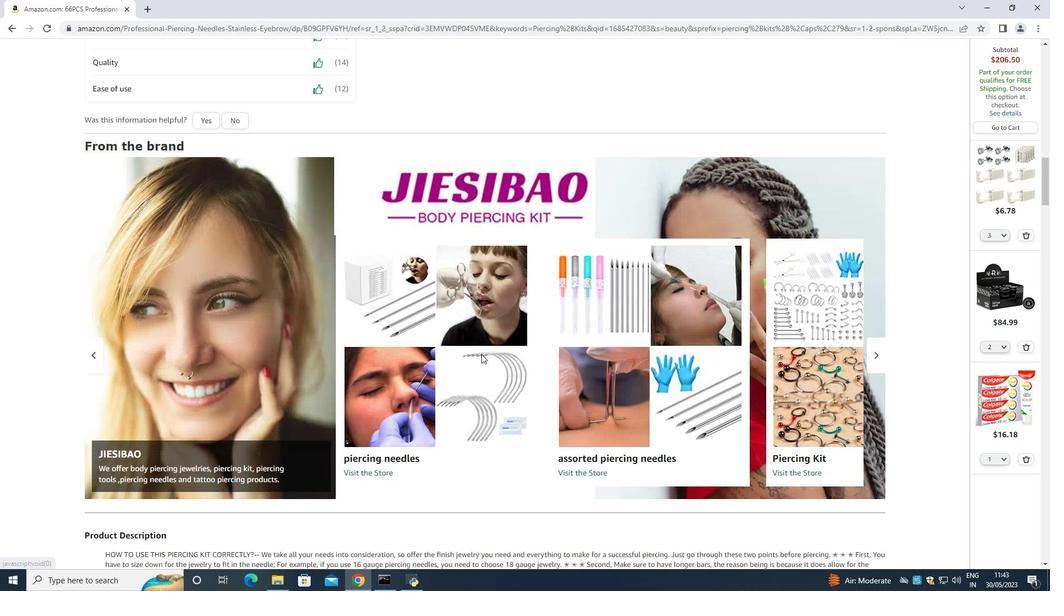 
Action: Mouse scrolled (481, 354) with delta (0, 0)
Screenshot: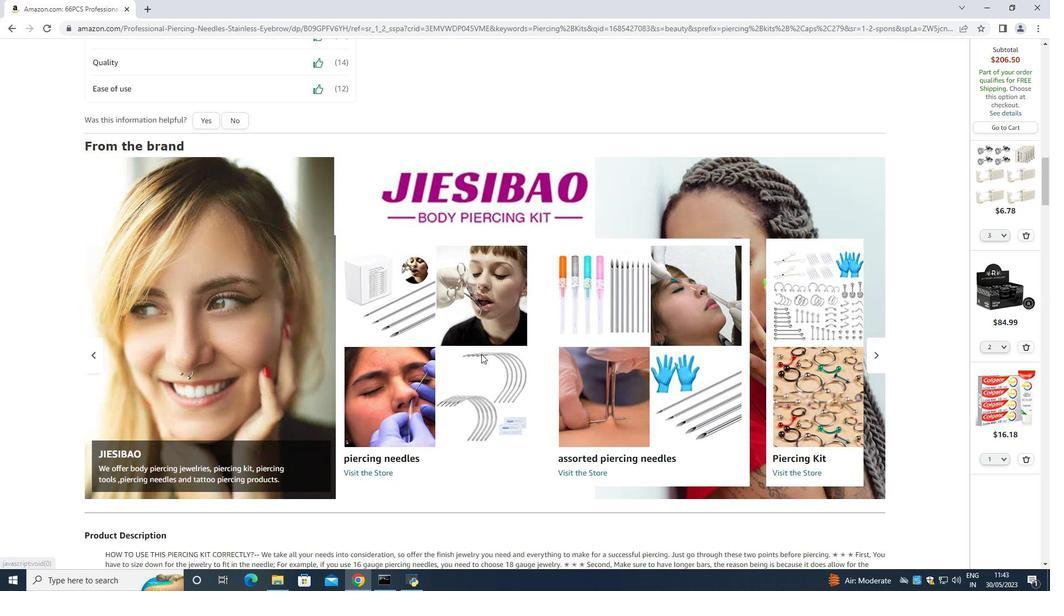 
Action: Mouse scrolled (481, 354) with delta (0, 0)
Screenshot: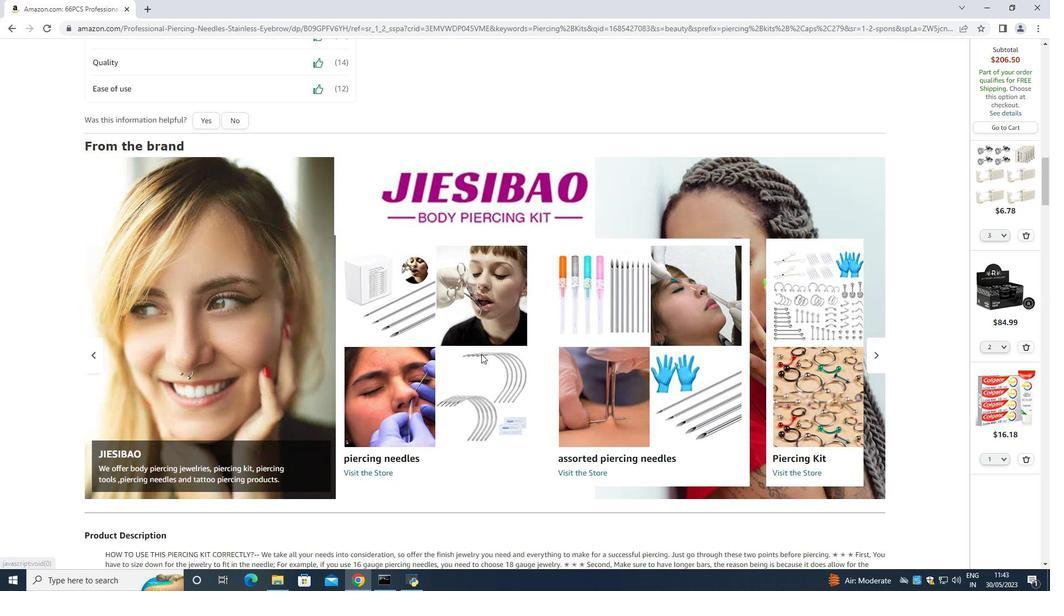 
Action: Mouse scrolled (481, 354) with delta (0, 0)
Screenshot: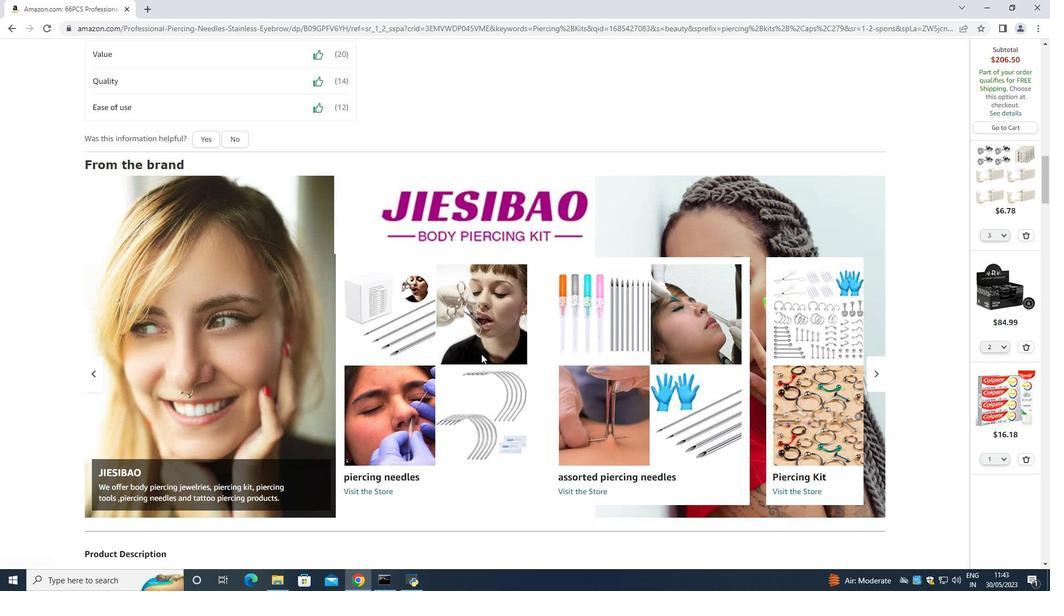 
Action: Mouse scrolled (481, 354) with delta (0, 0)
Screenshot: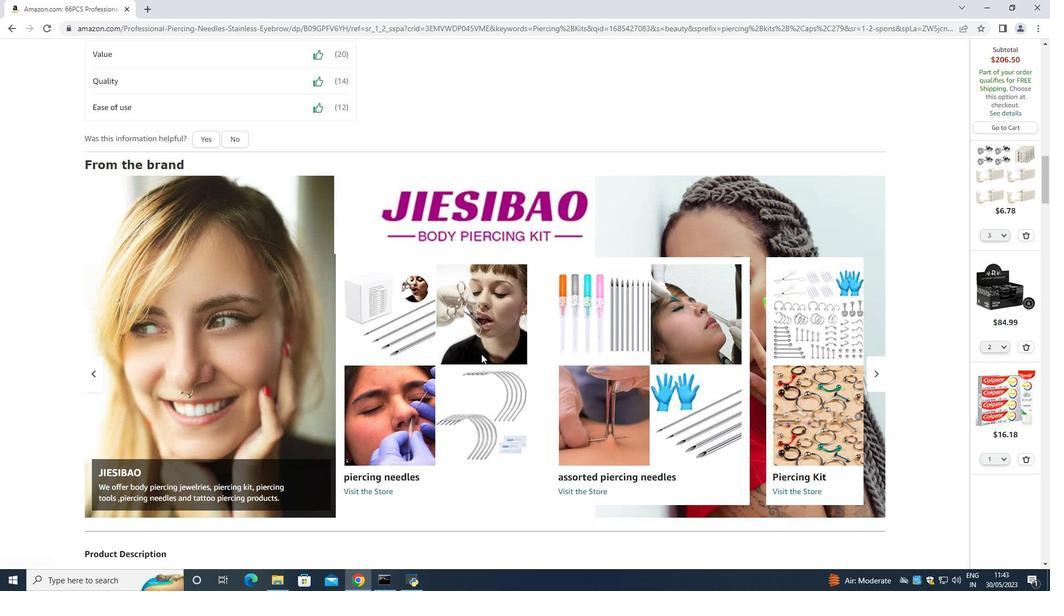 
Action: Mouse scrolled (481, 354) with delta (0, 0)
Screenshot: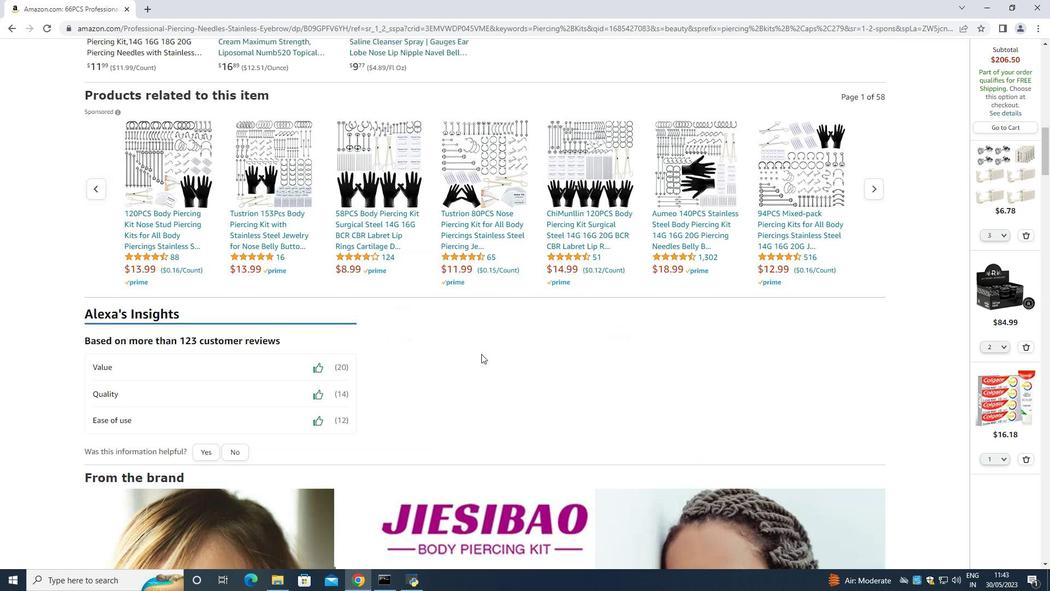 
Action: Mouse scrolled (481, 354) with delta (0, 0)
Screenshot: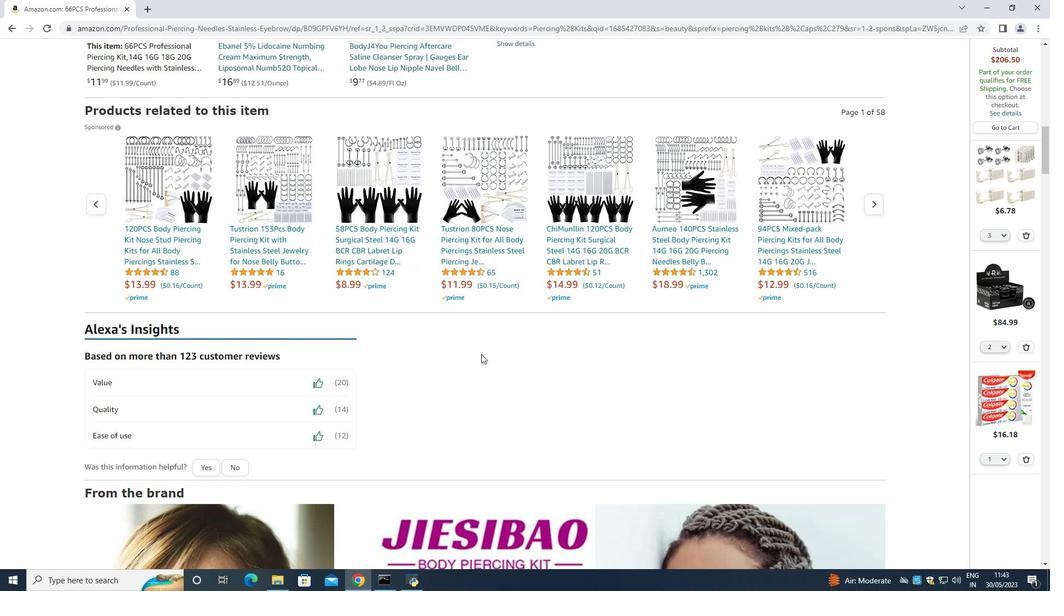 
Action: Mouse scrolled (481, 354) with delta (0, 0)
Screenshot: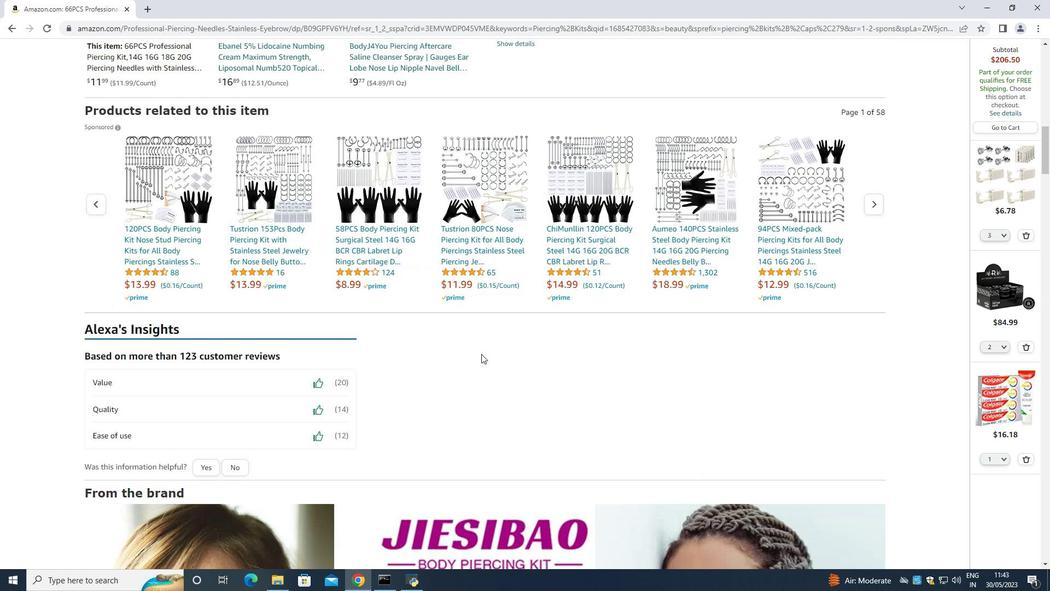 
Action: Mouse scrolled (481, 354) with delta (0, 0)
Screenshot: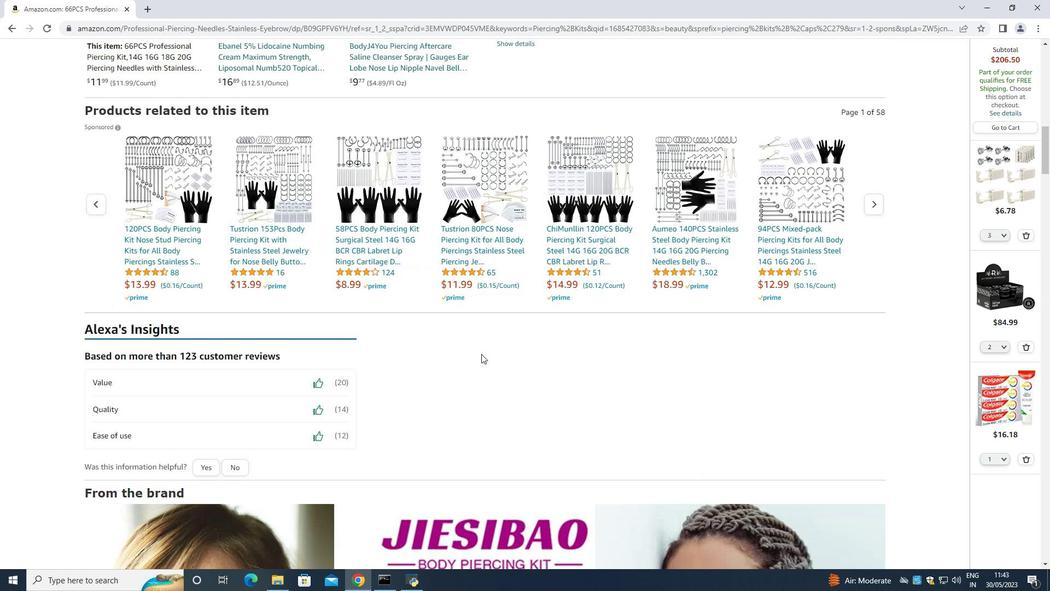 
Action: Mouse scrolled (481, 354) with delta (0, 0)
Screenshot: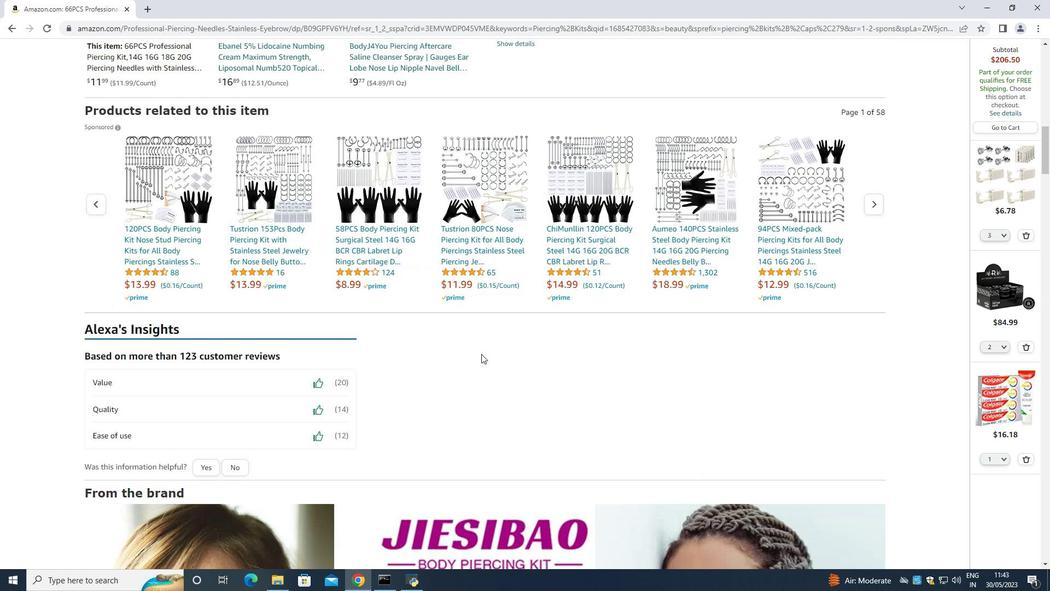 
Action: Mouse scrolled (481, 354) with delta (0, 0)
Screenshot: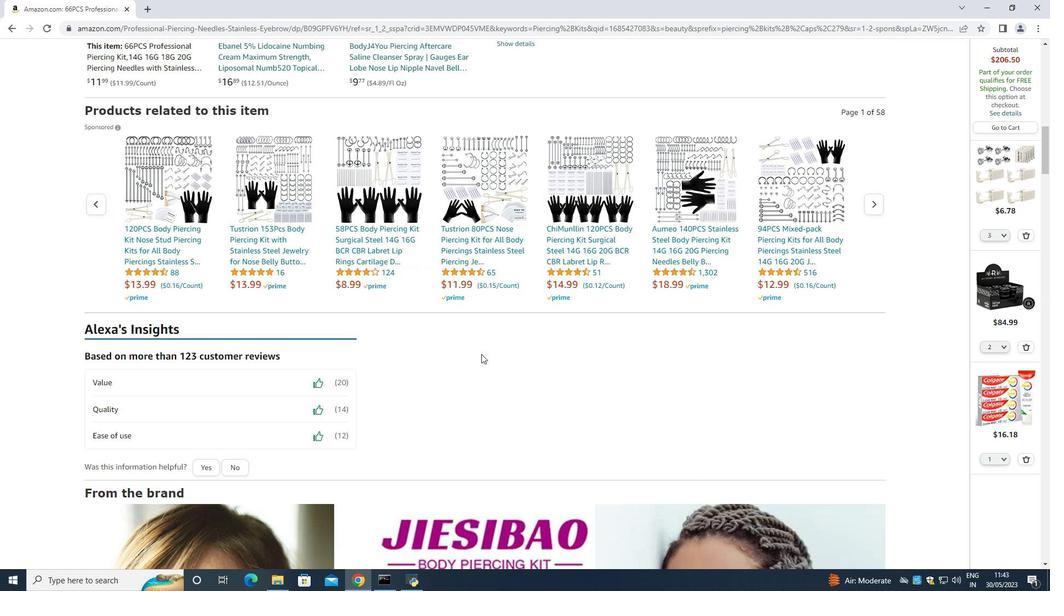 
Action: Mouse scrolled (481, 354) with delta (0, 0)
Screenshot: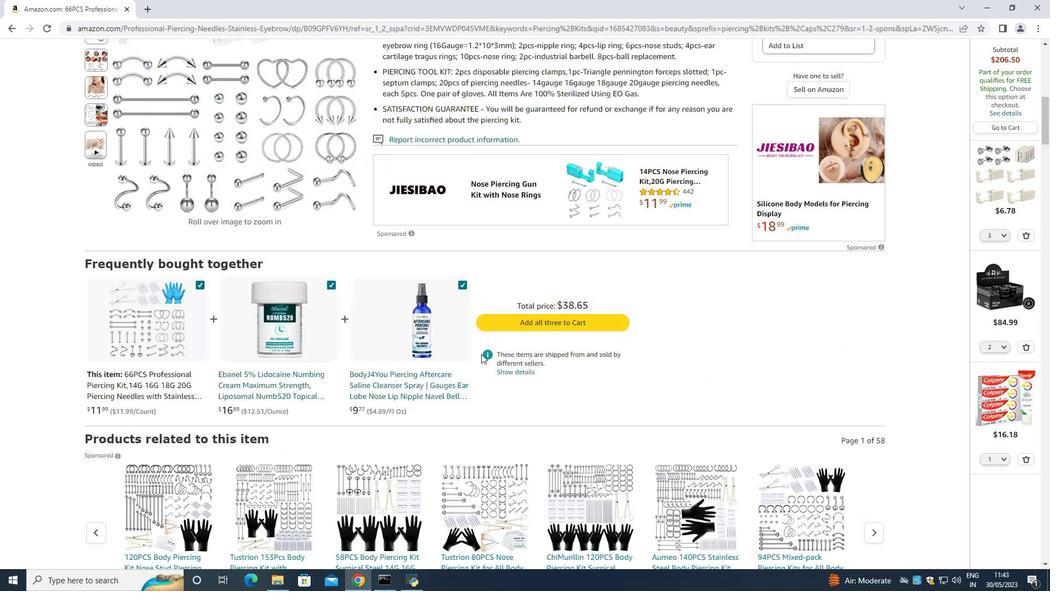 
Action: Mouse scrolled (481, 354) with delta (0, 0)
Screenshot: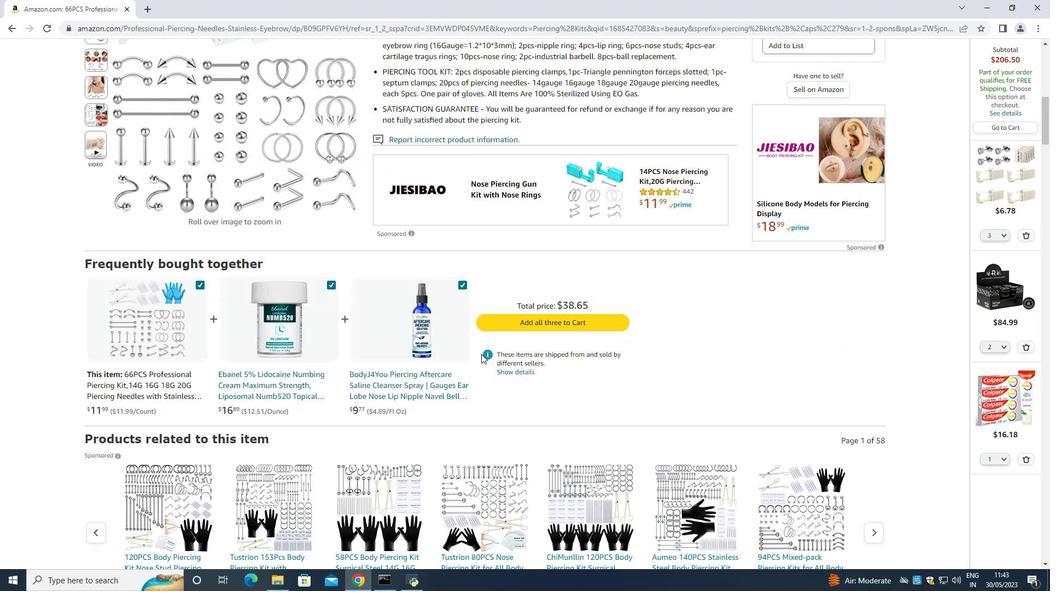 
Action: Mouse scrolled (481, 354) with delta (0, 0)
Screenshot: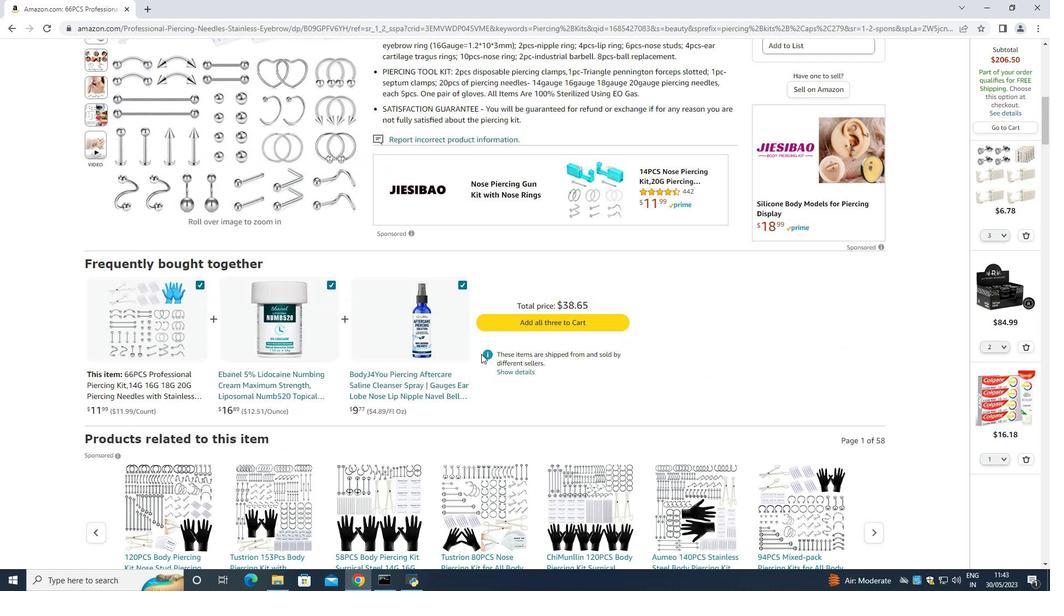 
Action: Mouse scrolled (481, 354) with delta (0, 0)
Screenshot: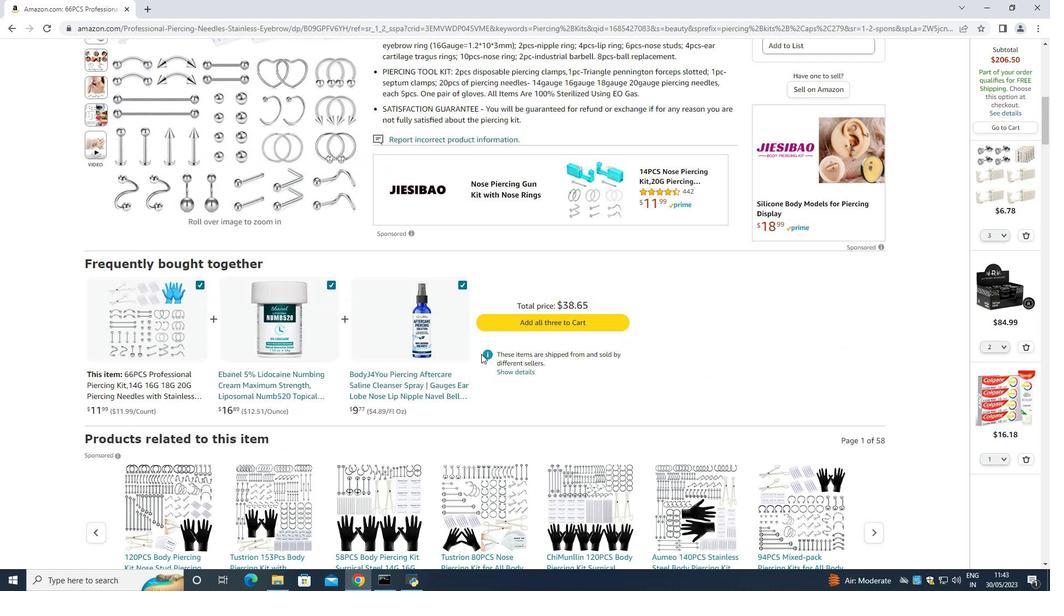 
Action: Mouse scrolled (481, 354) with delta (0, 0)
Screenshot: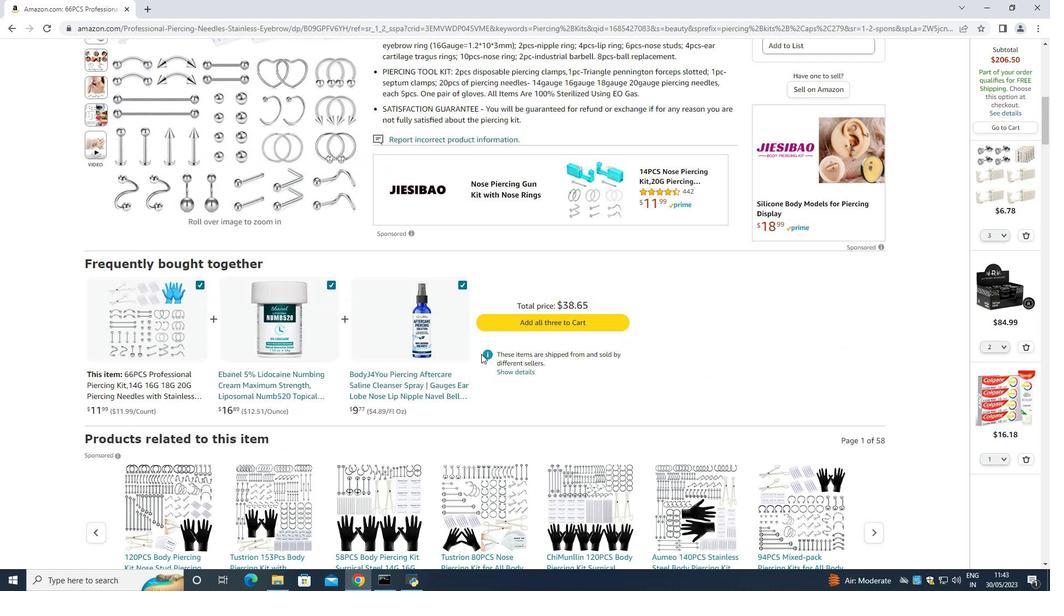
Action: Mouse scrolled (481, 354) with delta (0, 0)
Screenshot: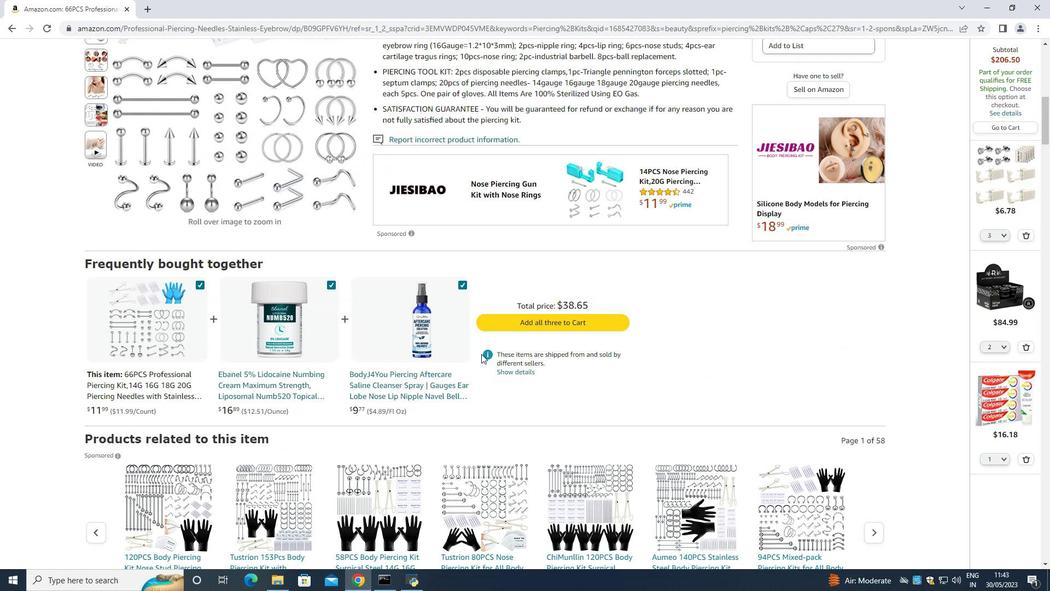 
Action: Mouse scrolled (481, 354) with delta (0, 0)
Screenshot: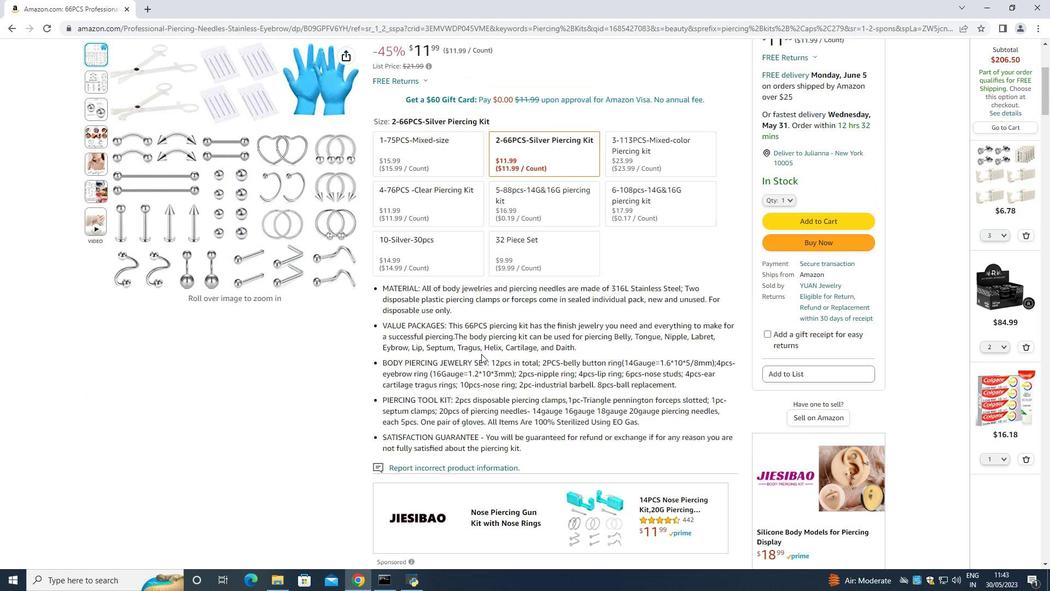 
Action: Mouse scrolled (481, 354) with delta (0, 0)
Screenshot: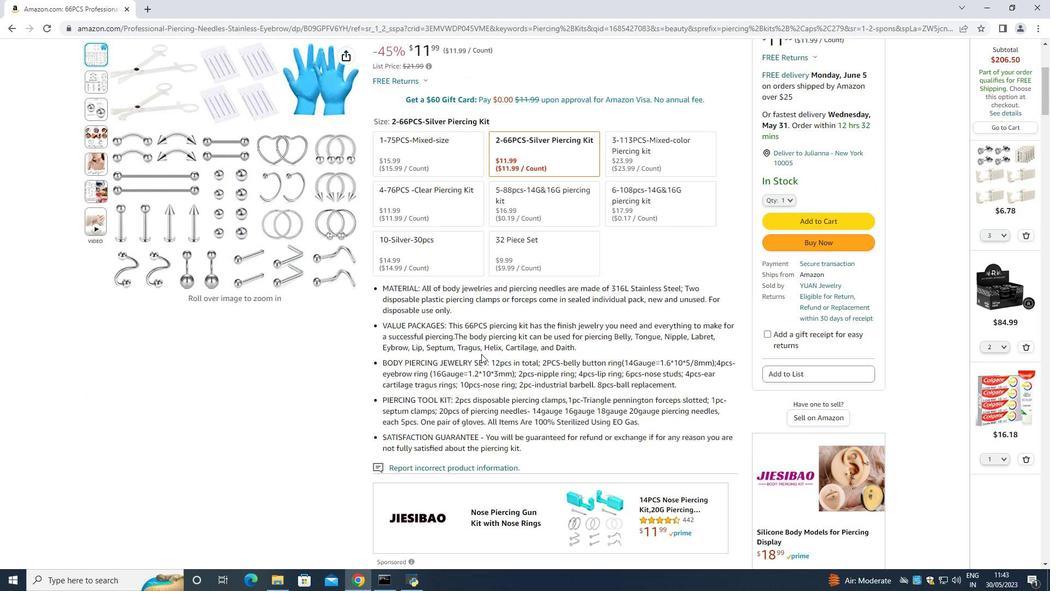 
Action: Mouse scrolled (481, 354) with delta (0, 0)
Screenshot: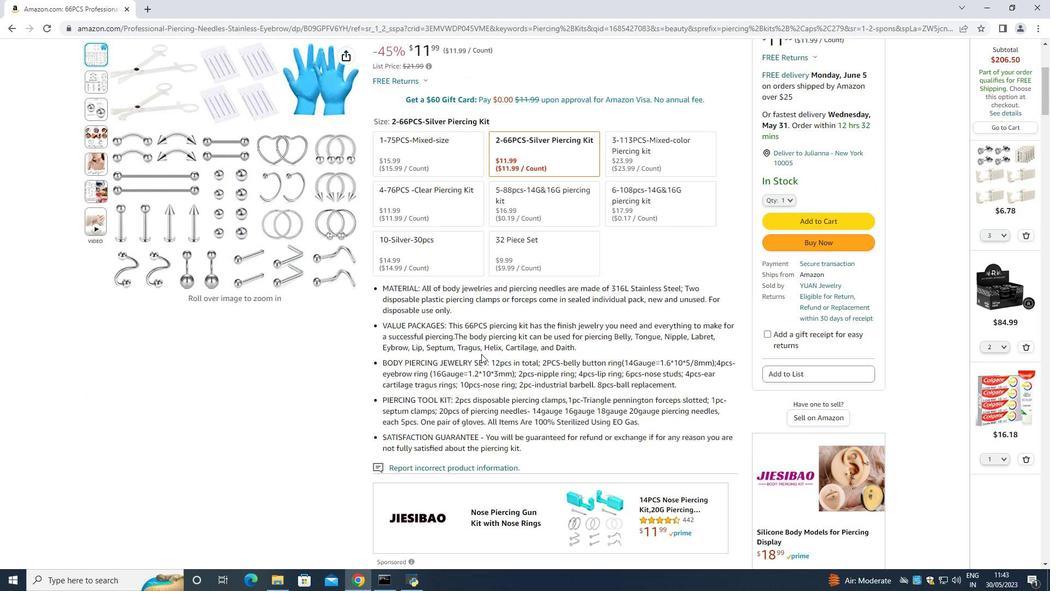 
Action: Mouse scrolled (481, 354) with delta (0, 0)
Screenshot: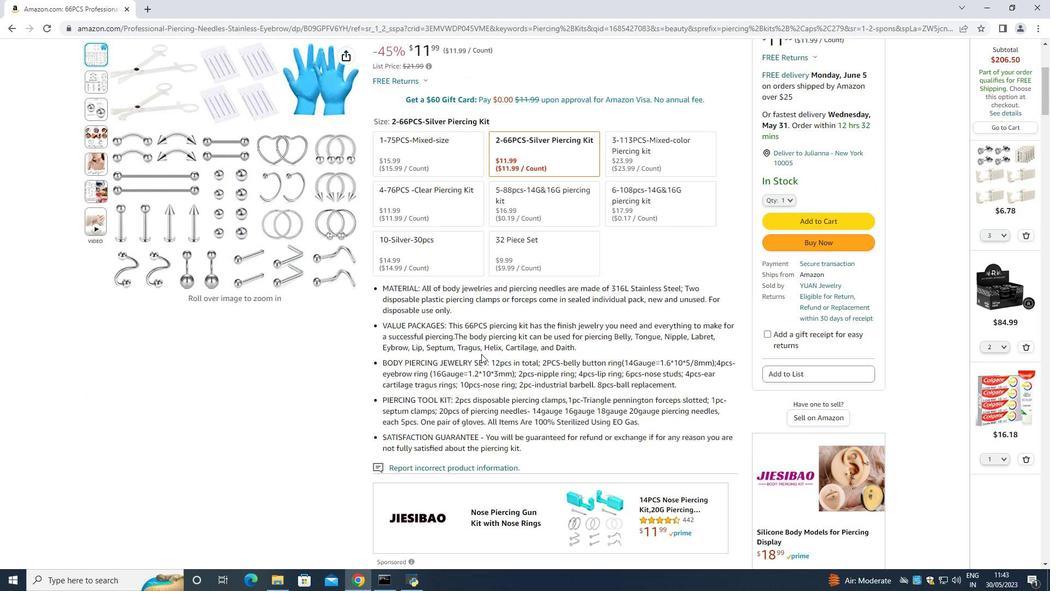 
Action: Mouse scrolled (481, 354) with delta (0, 0)
Screenshot: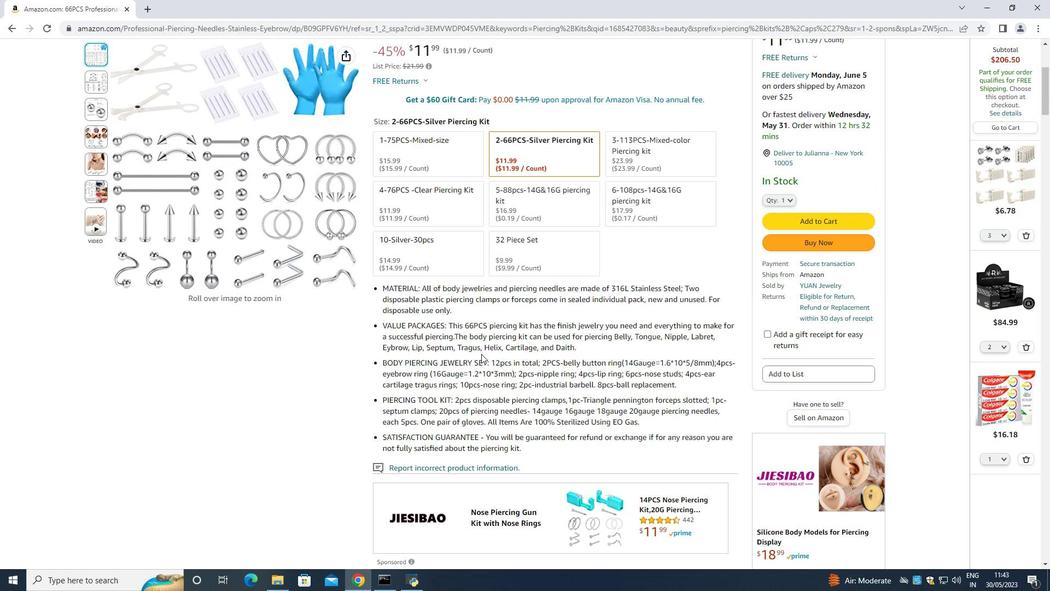 
Action: Mouse moved to (706, 395)
Screenshot: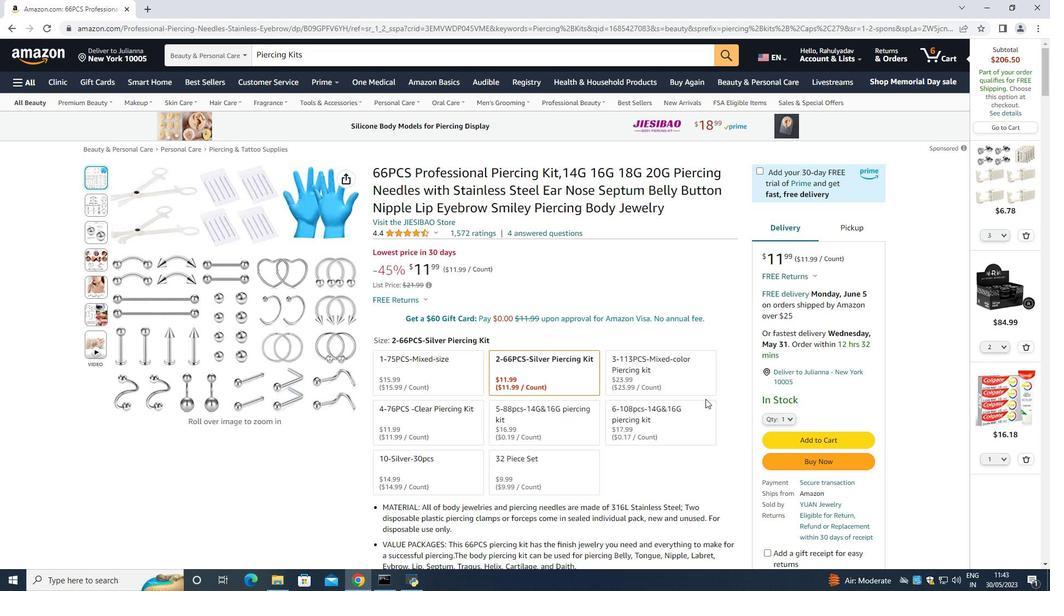 
Action: Mouse scrolled (706, 395) with delta (0, 0)
Screenshot: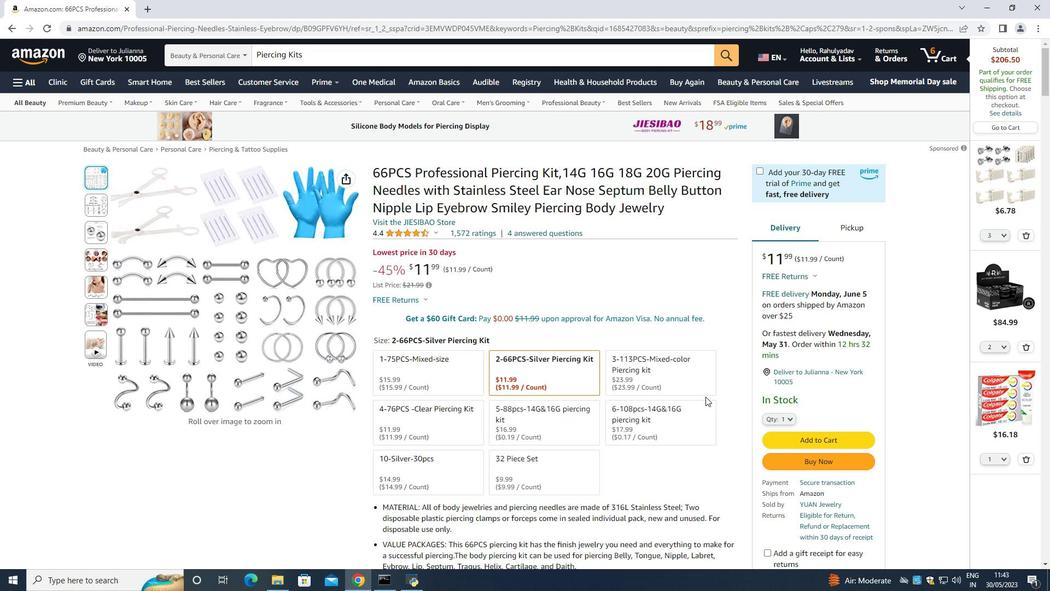 
Action: Mouse scrolled (706, 395) with delta (0, 0)
Screenshot: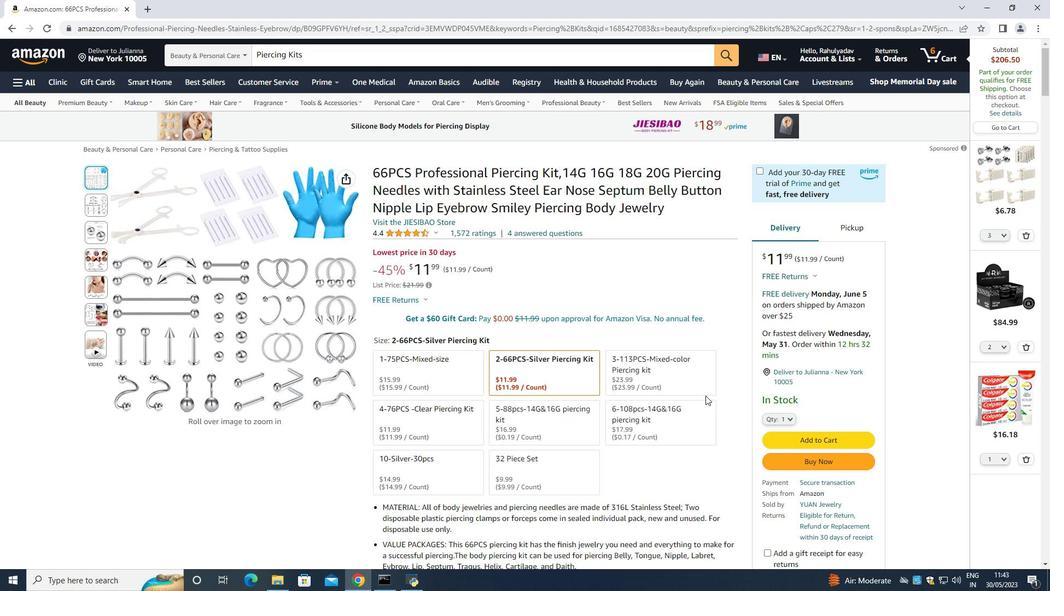
Action: Mouse scrolled (706, 395) with delta (0, 0)
Screenshot: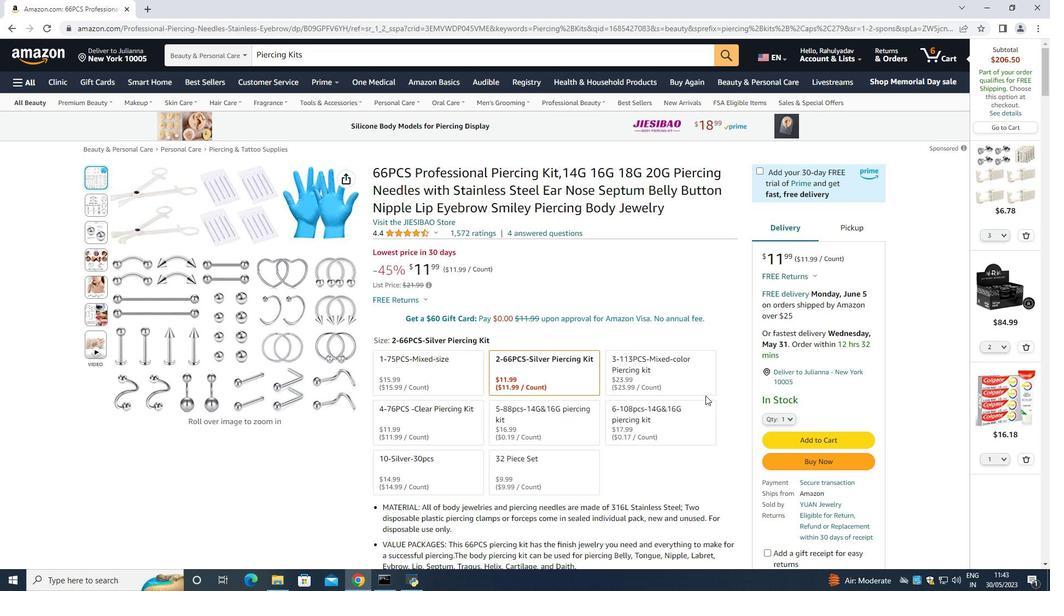 
Action: Mouse moved to (785, 257)
Screenshot: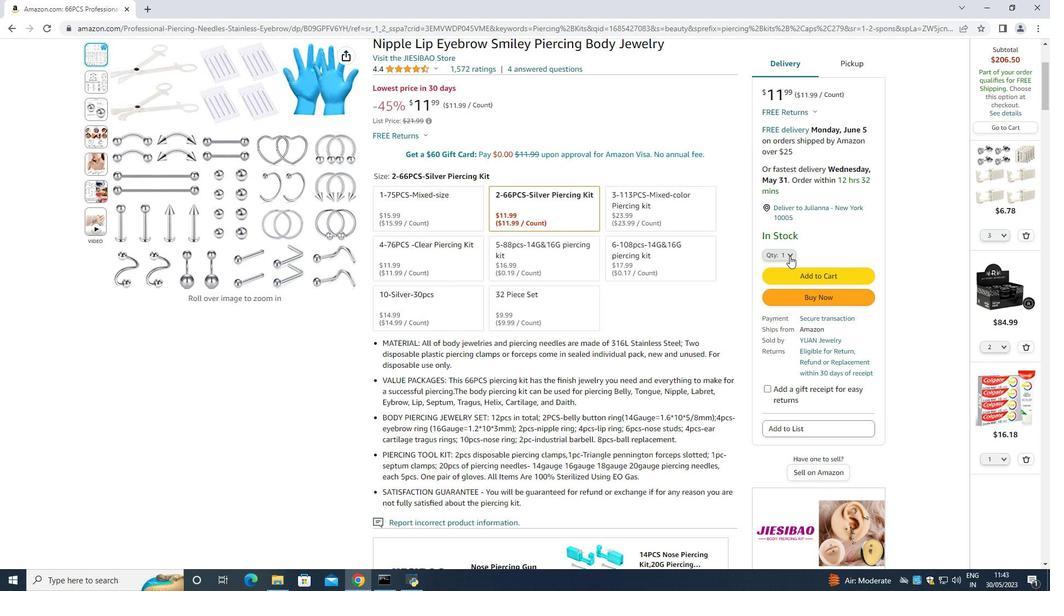 
Action: Mouse pressed left at (785, 257)
Screenshot: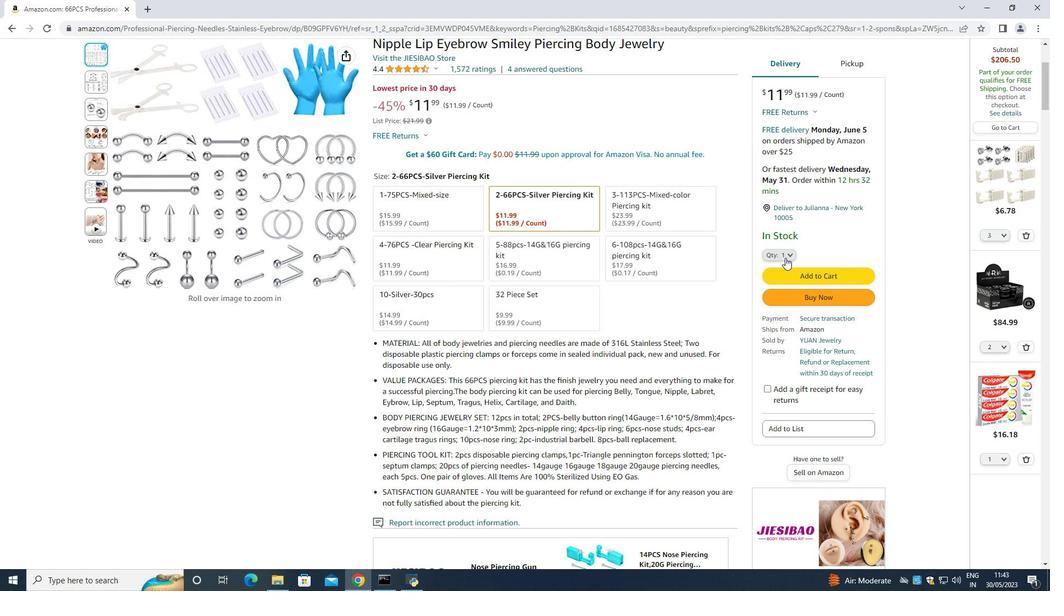 
Action: Mouse moved to (776, 299)
Screenshot: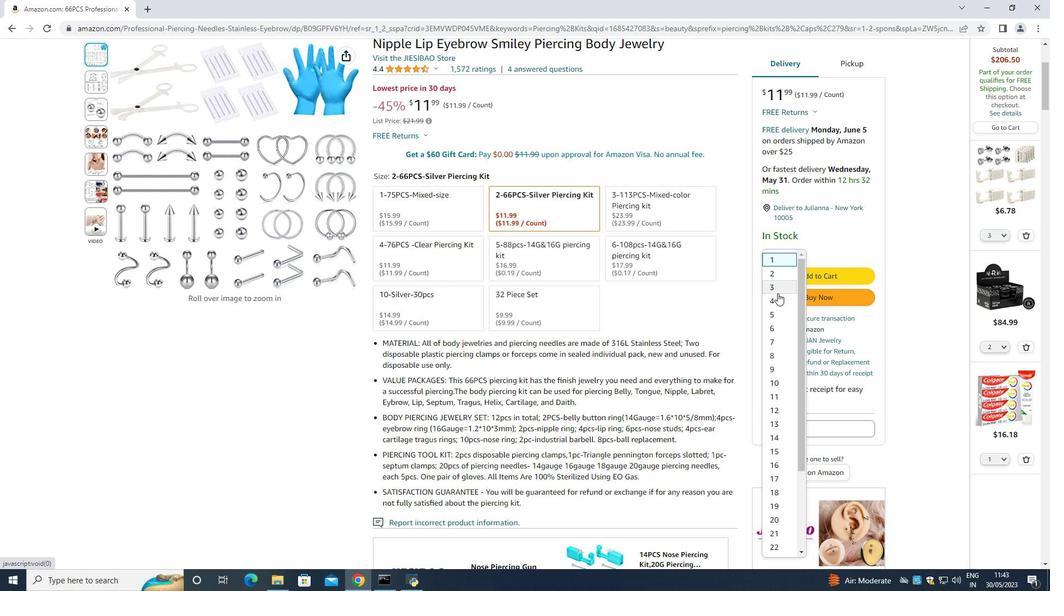 
Action: Mouse pressed left at (776, 299)
Screenshot: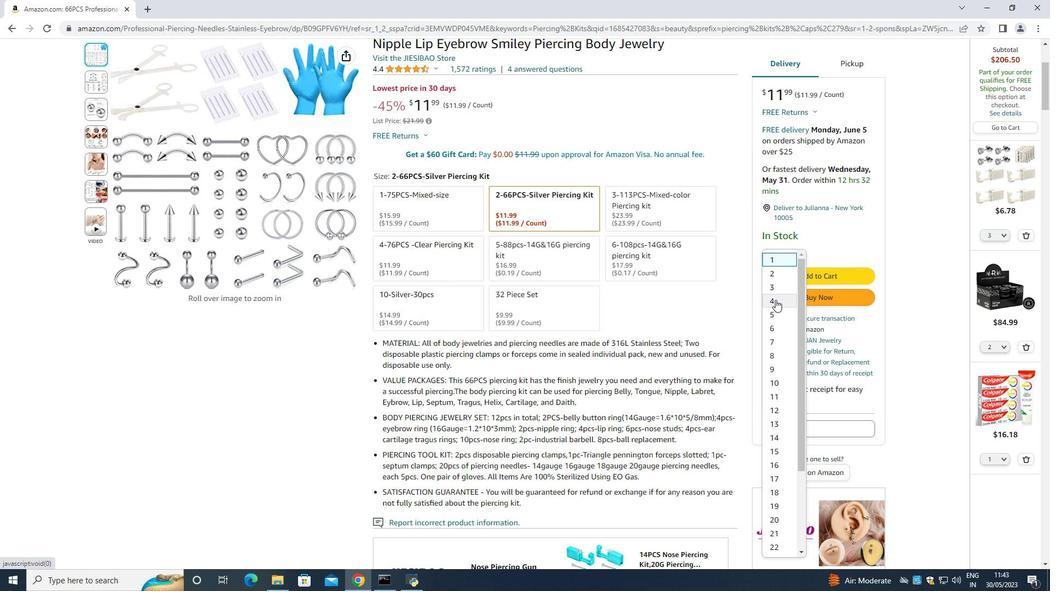 
Action: Mouse moved to (826, 276)
Screenshot: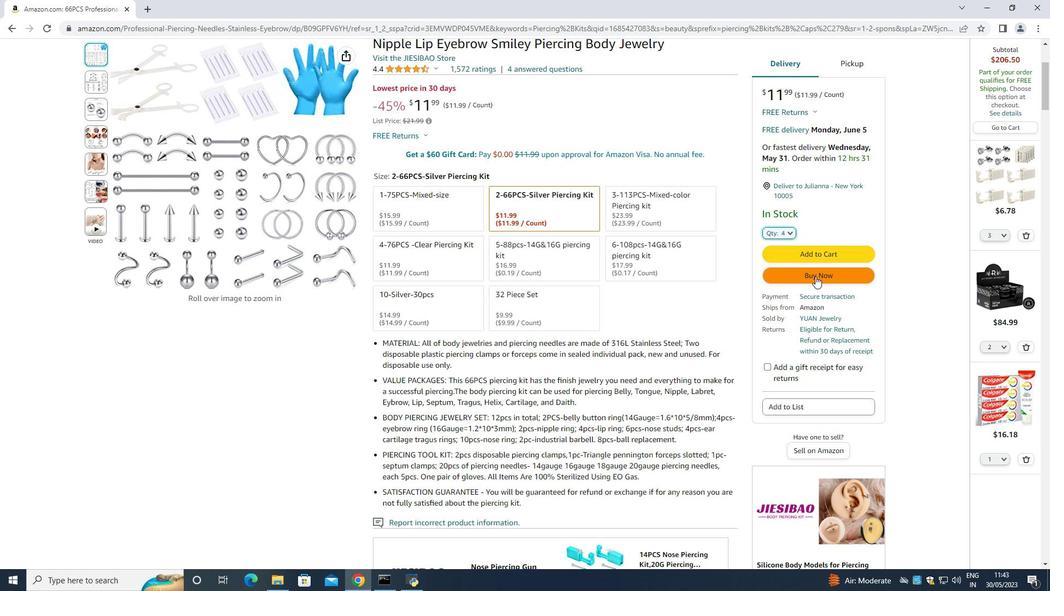 
Action: Mouse pressed left at (826, 276)
Screenshot: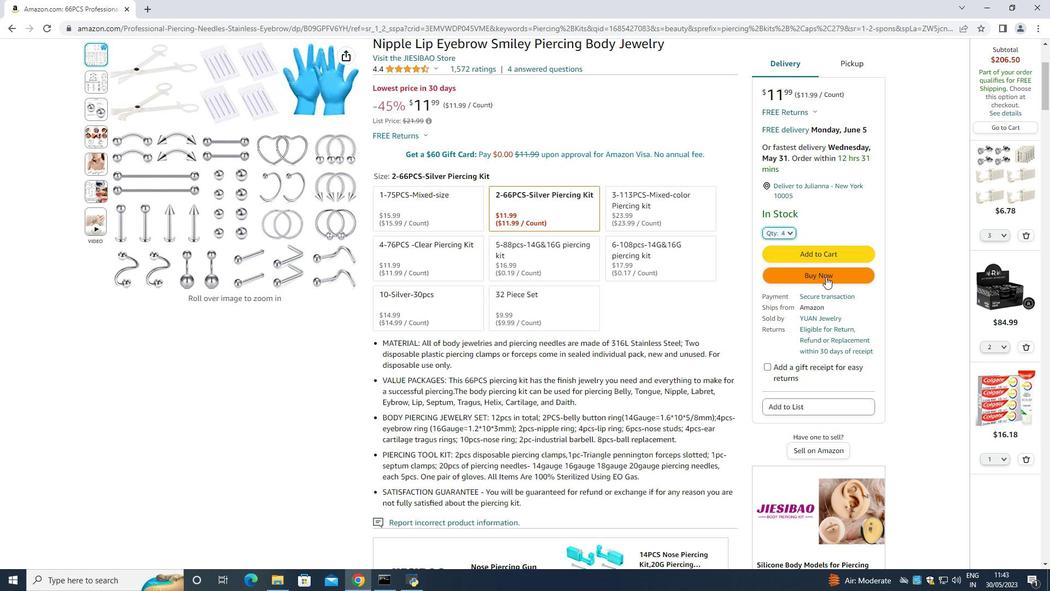 
Action: Mouse moved to (642, 92)
Screenshot: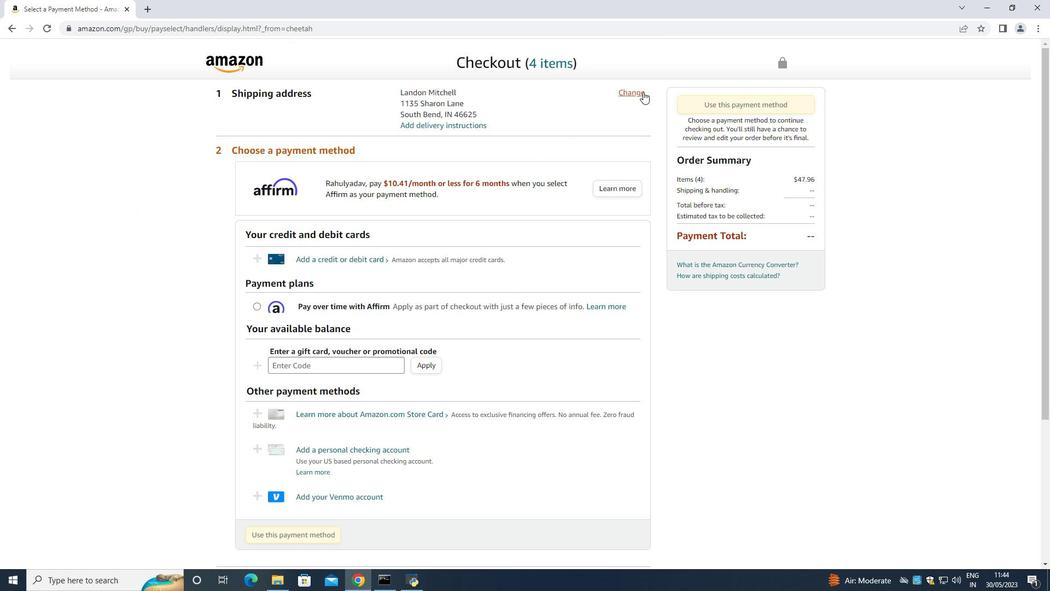 
Action: Mouse pressed left at (642, 92)
Screenshot: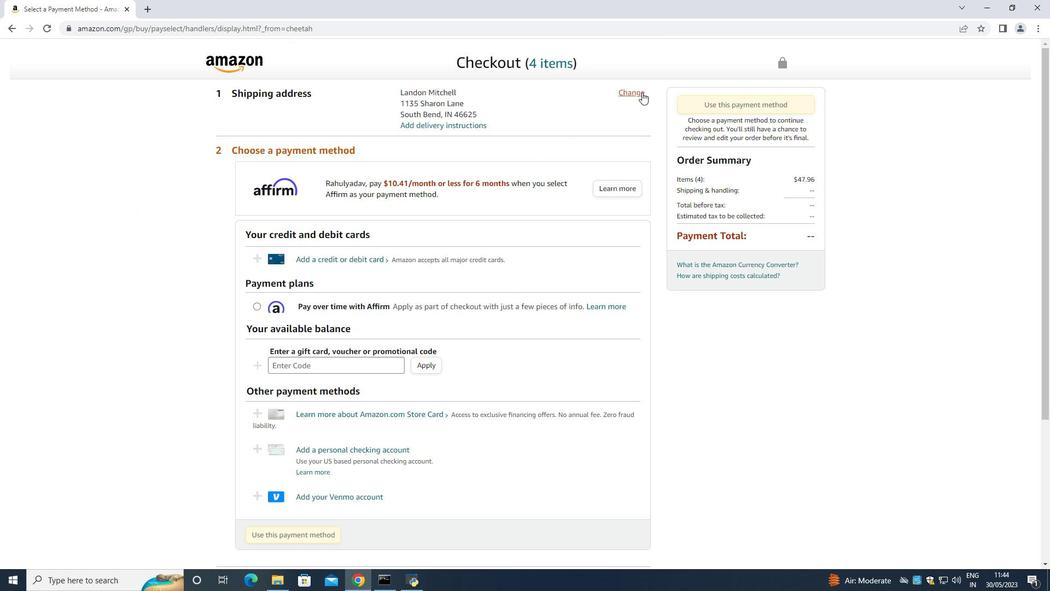 
Action: Mouse moved to (542, 199)
Screenshot: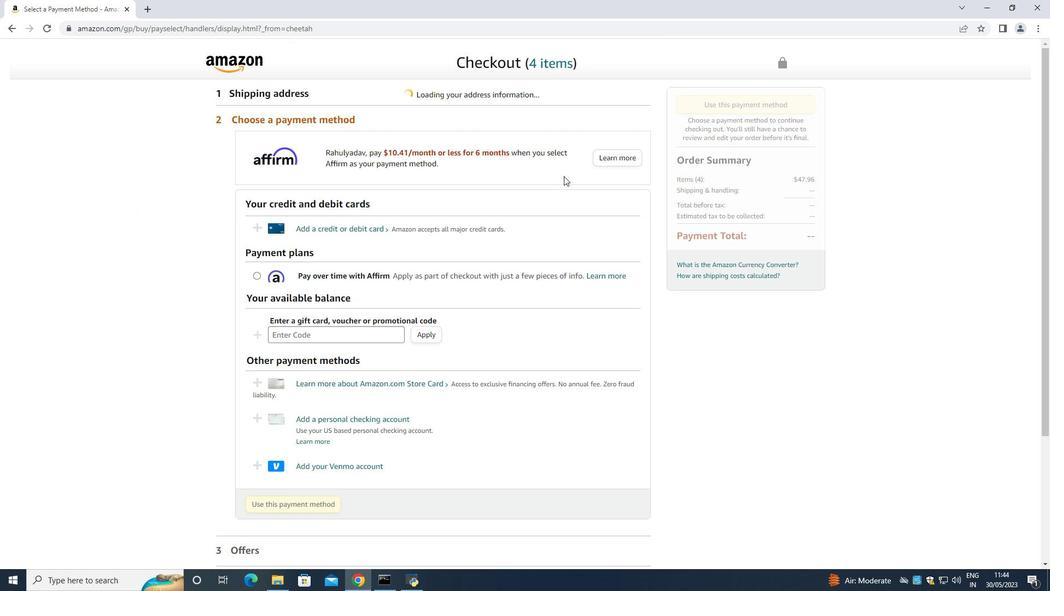 
Action: Key pressed <Key.space><Key.space><Key.space><Key.space><Key.space><Key.space><Key.space><Key.space>
Screenshot: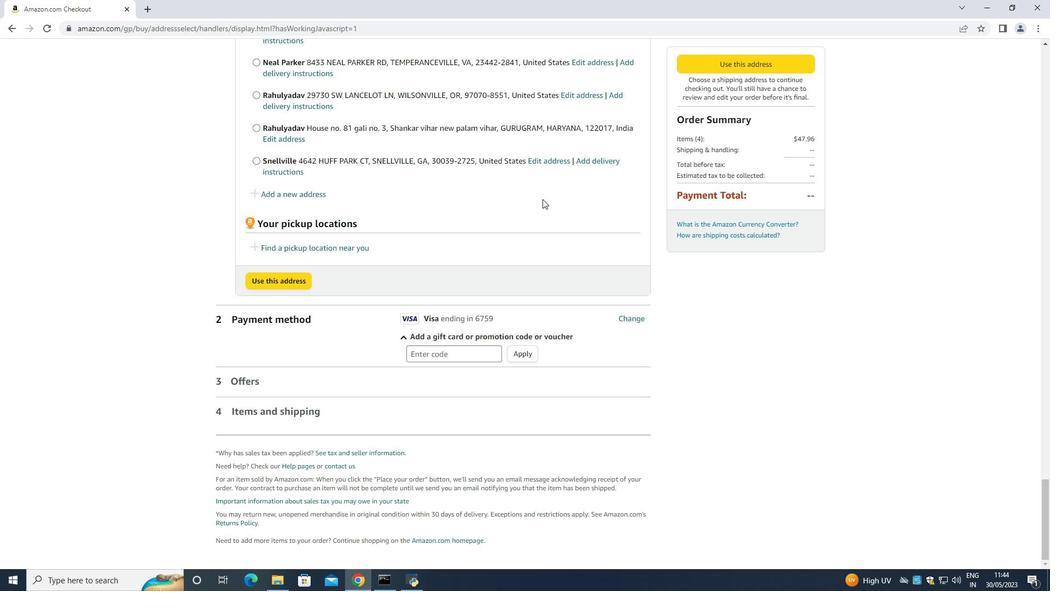 
Action: Mouse moved to (271, 193)
Screenshot: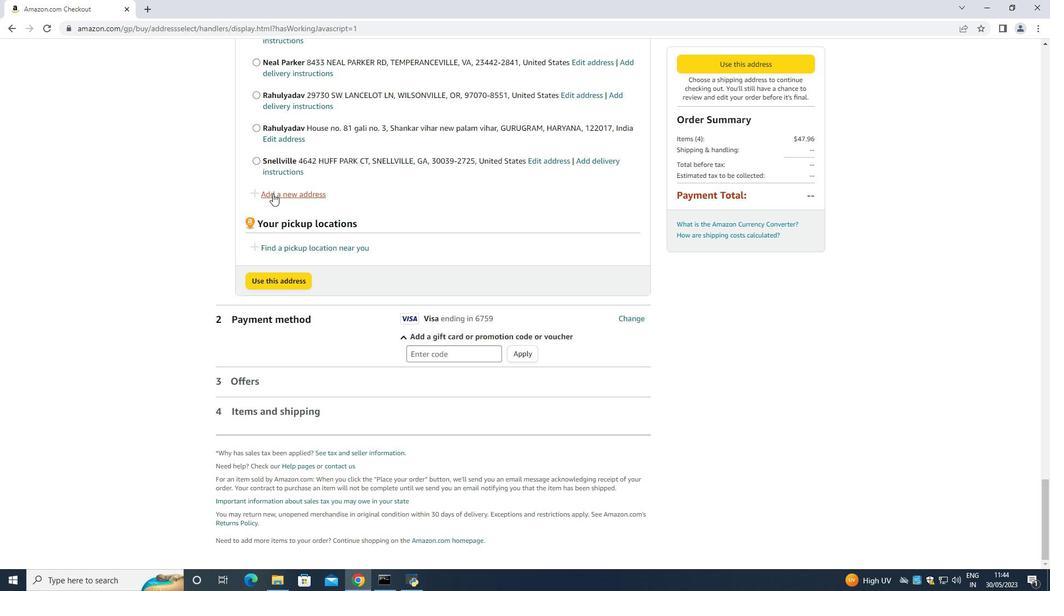 
Action: Mouse pressed left at (271, 193)
Screenshot: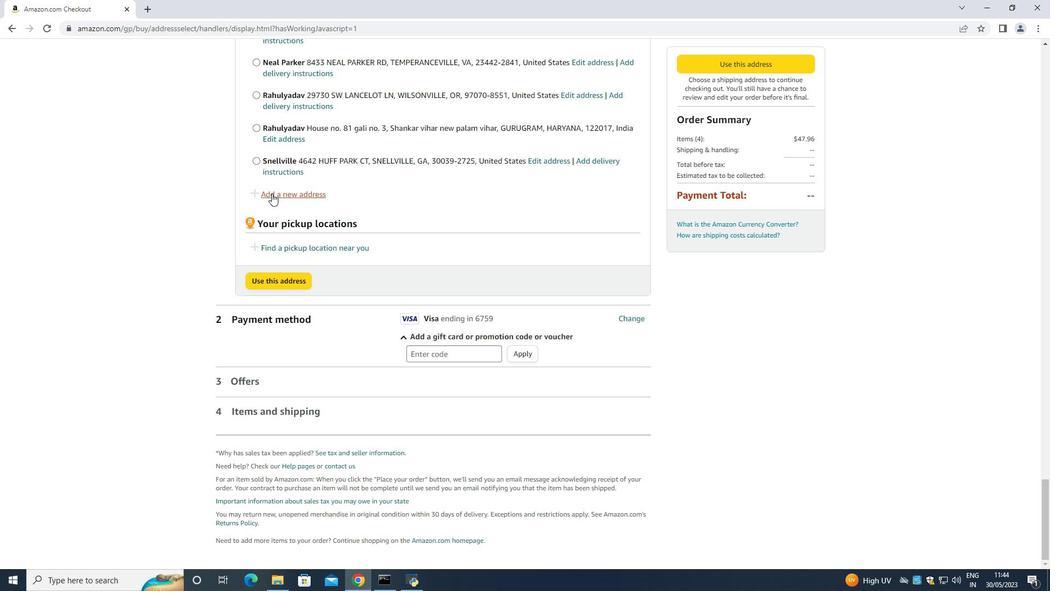 
Action: Mouse moved to (381, 259)
Screenshot: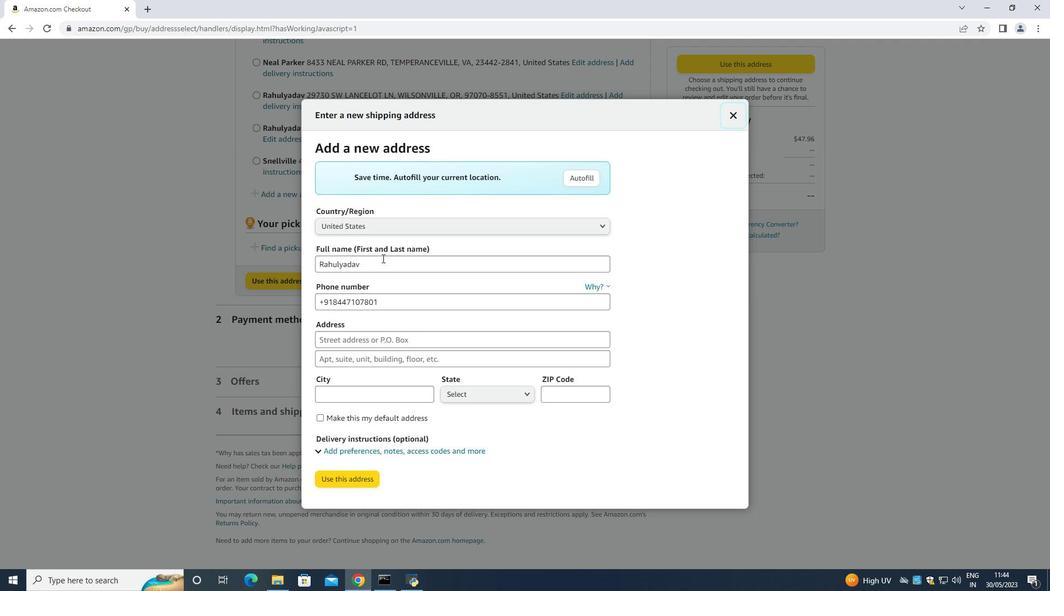 
Action: Mouse pressed left at (381, 259)
Screenshot: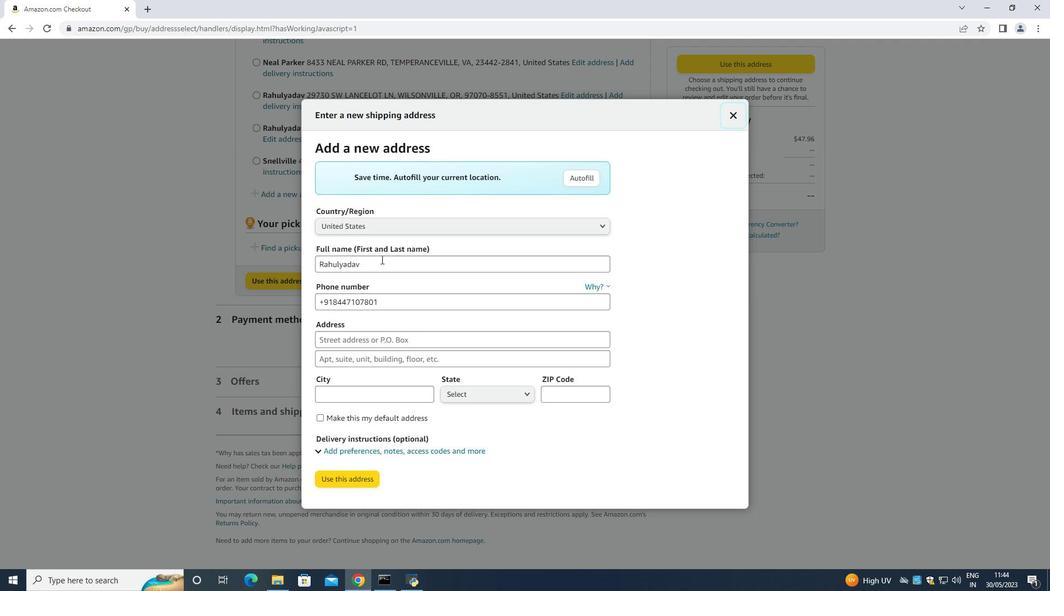 
Action: Key pressed <Key.backspace><Key.backspace><Key.backspace><Key.backspace><Key.backspace><Key.backspace><Key.backspace><Key.backspace><Key.backspace><Key.backspace><Key.backspace><Key.backspace><Key.backspace><Key.backspace><Key.backspace><Key.backspace><Key.backspace><Key.backspace><Key.backspace><Key.backspace><Key.shift_r><Key.shift_r><Key.shift_r><Key.shift_r><Key.shift_r><Key.shift_r><Key.shift_r><Key.shift_r><Key.shift_r><Key.shift_r><Key.shift_r><Key.shift_r>Lane<Key.space><Key.shift><Key.shift><Key.shift><Key.shift><Key.shift><Key.shift><Key.shift>Turner<Key.space><Key.tab><Key.tab><Key.backspace>5742125169<Key.tab>1136<Key.space><Key.shift><Key.shift><Key.shift><Key.shift><Key.shift><Key.shift><Key.shift><Key.shift><Key.shift><Key.shift><Key.shift><Key.shift><Key.shift><Key.shift>Sharon<Key.space><Key.shift_r>Lane<Key.space><Key.tab><Key.tab><Key.shift>South<Key.space><Key.shift><Key.shift>Bend<Key.space>
Screenshot: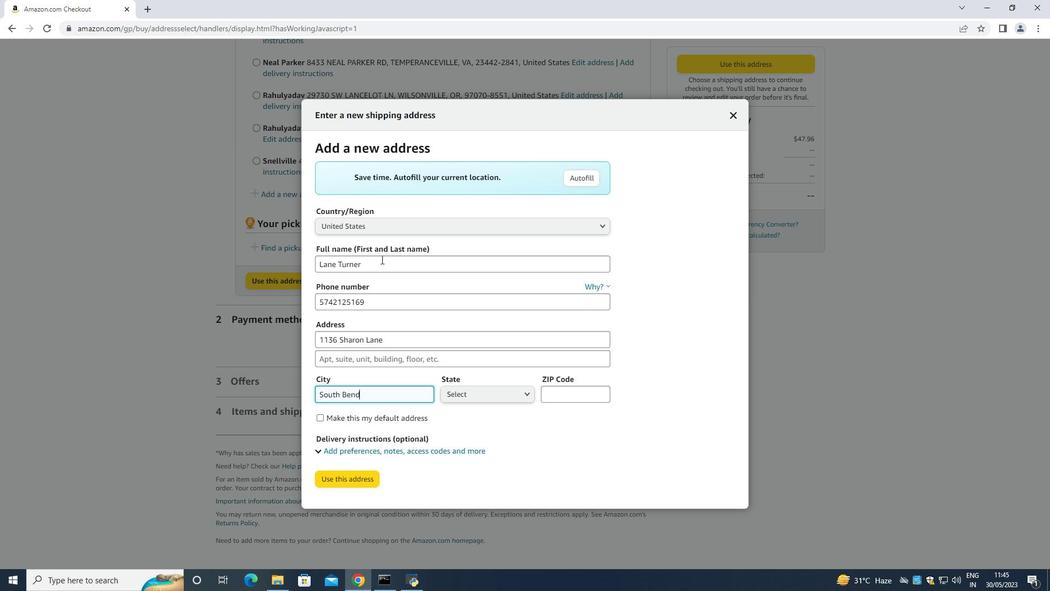 
Action: Mouse moved to (498, 395)
Screenshot: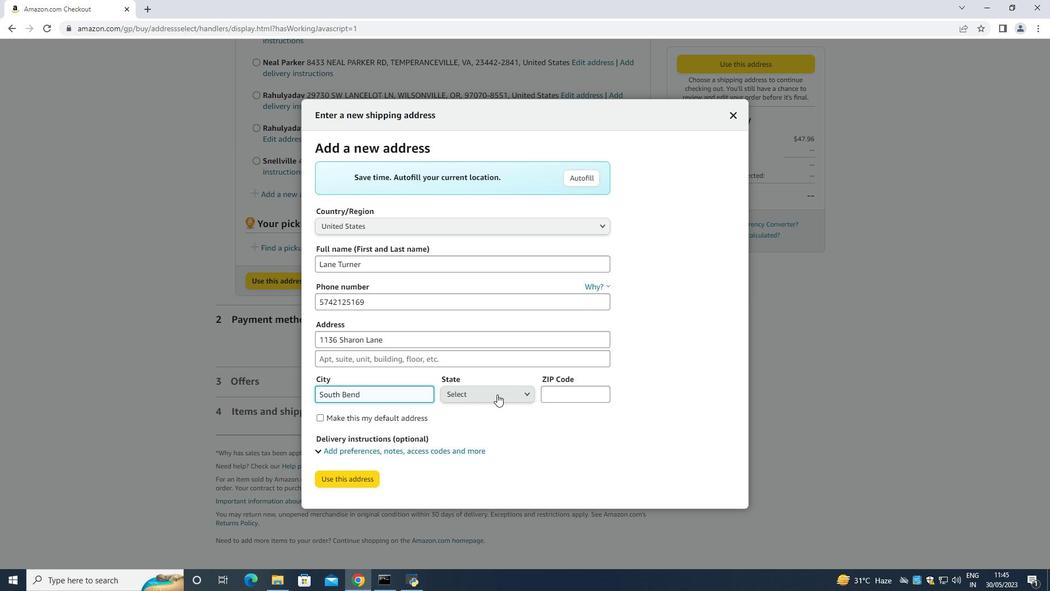
Action: Mouse pressed left at (498, 395)
Screenshot: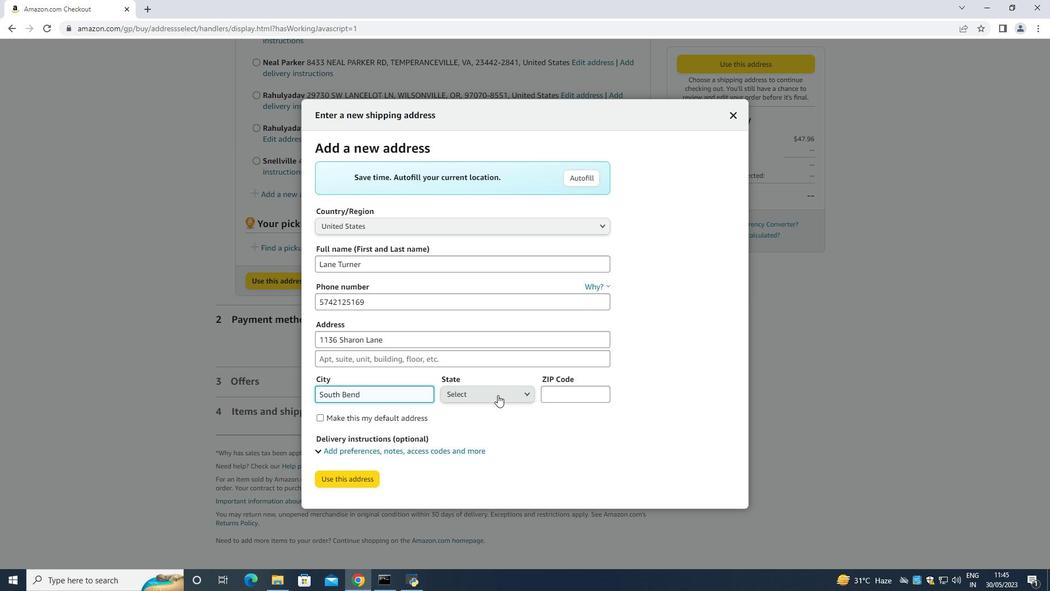
Action: Mouse moved to (476, 305)
Screenshot: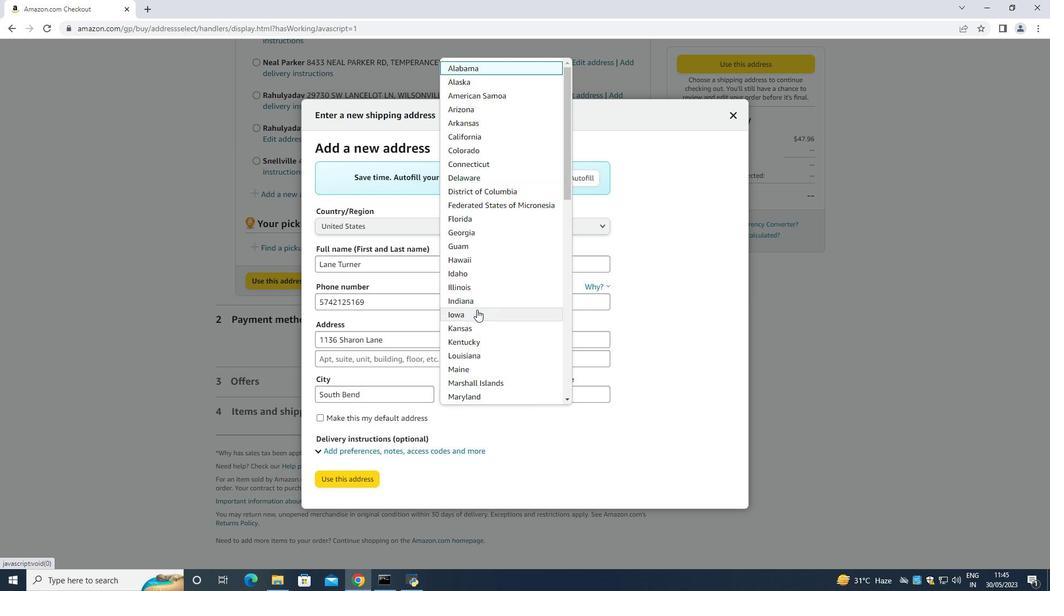 
Action: Mouse pressed left at (476, 305)
Screenshot: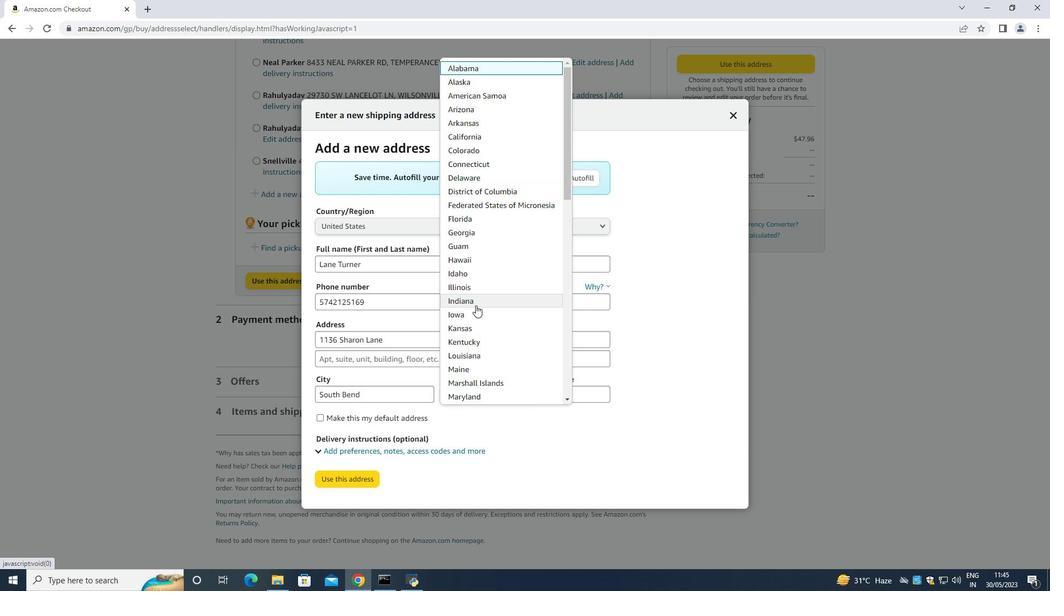 
Action: Mouse moved to (562, 390)
Screenshot: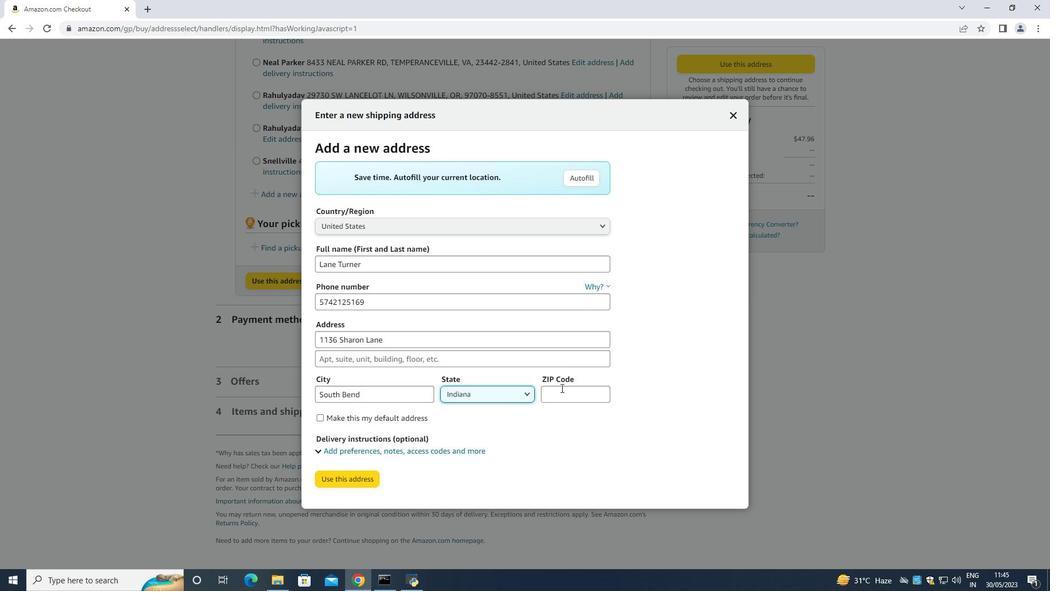 
Action: Mouse pressed left at (562, 390)
Screenshot: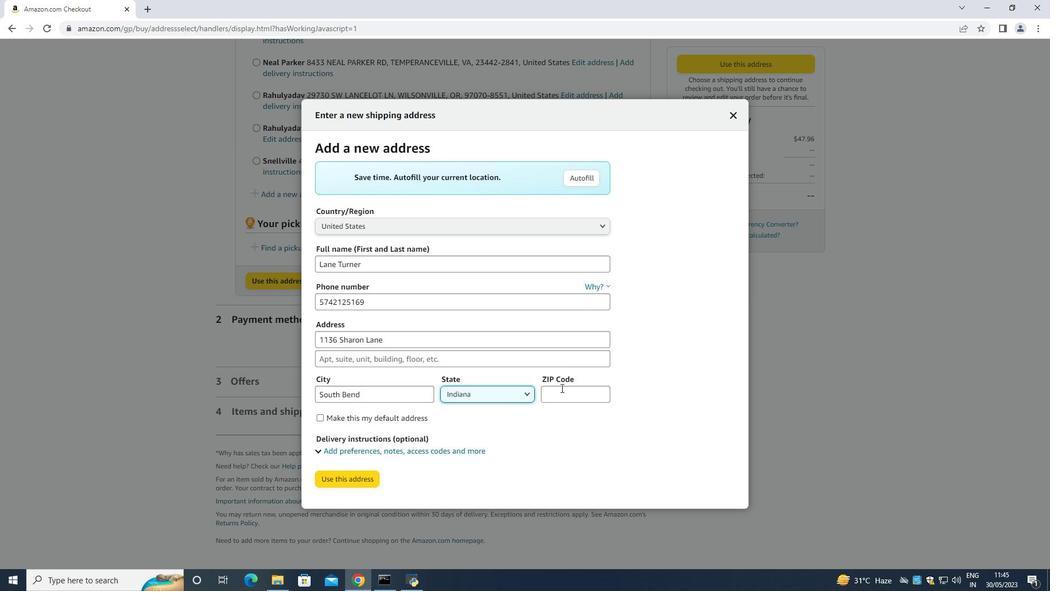
Action: Key pressed 46625
Screenshot: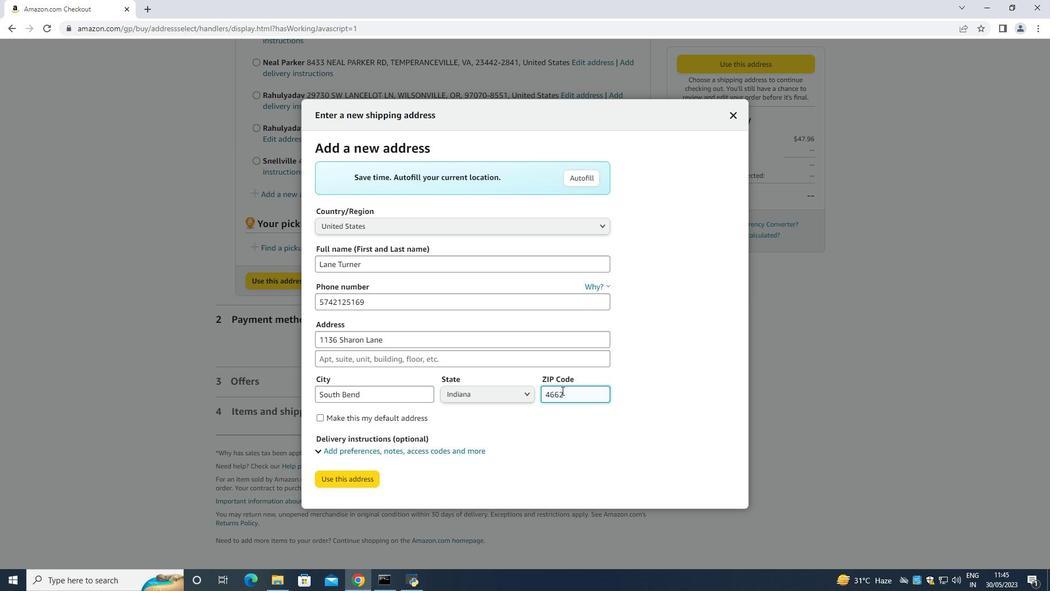 
Action: Mouse moved to (353, 503)
Screenshot: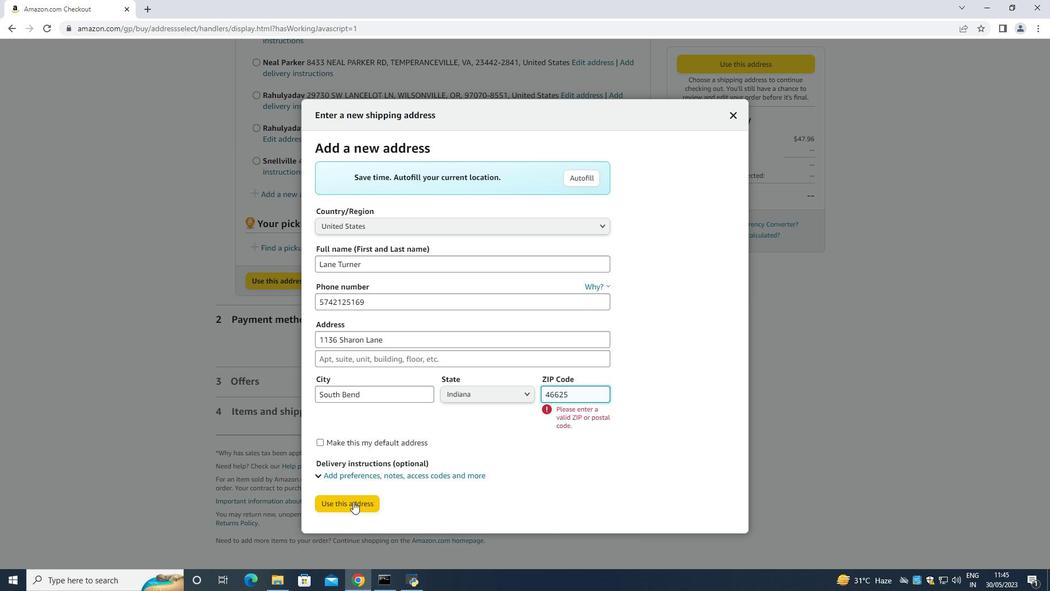 
Action: Mouse pressed left at (353, 503)
Screenshot: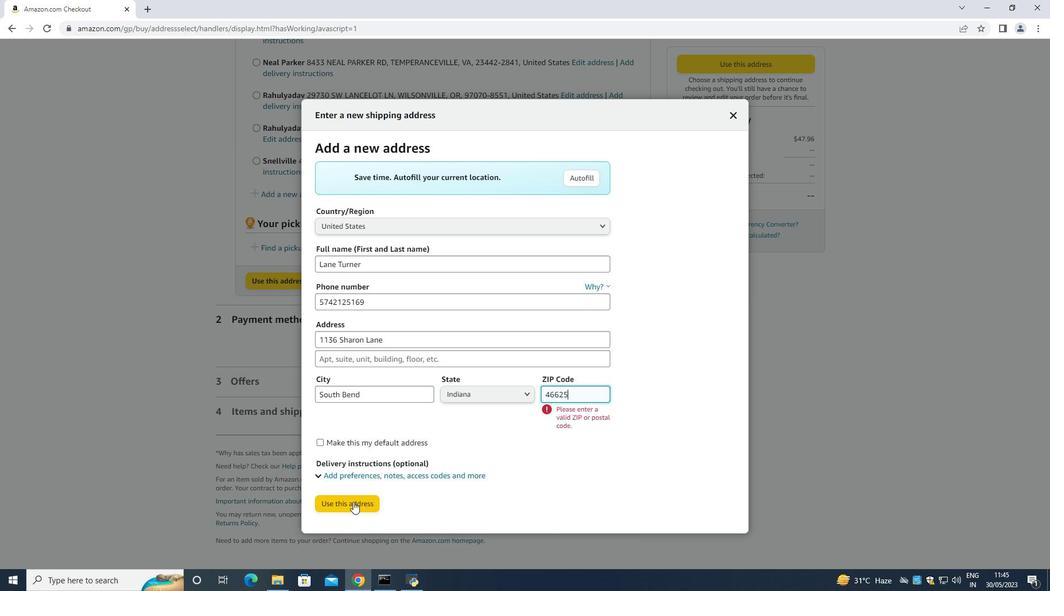 
Action: Mouse moved to (346, 556)
Screenshot: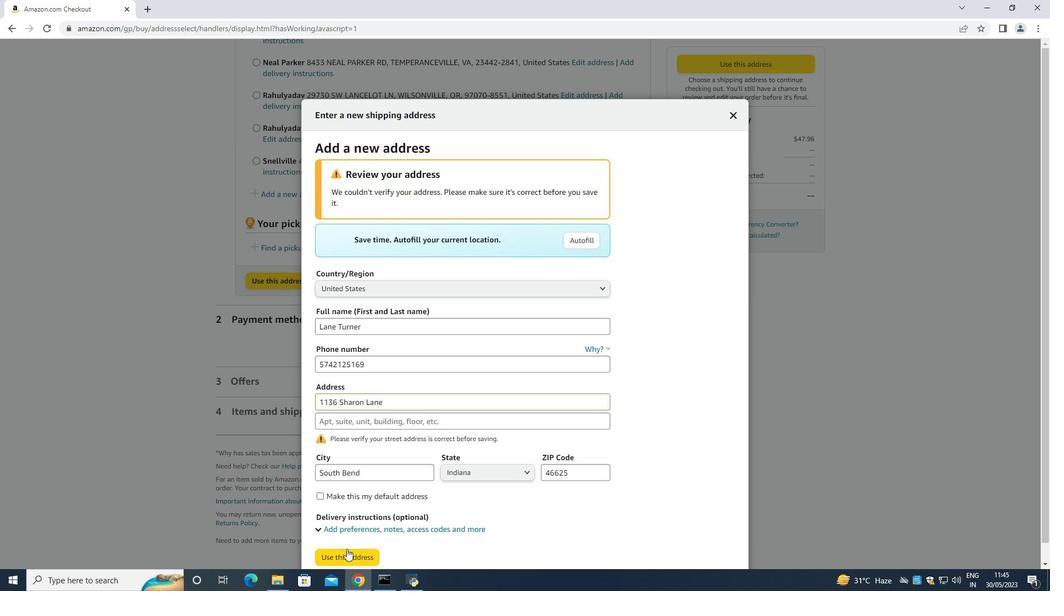 
Action: Mouse pressed left at (346, 556)
Screenshot: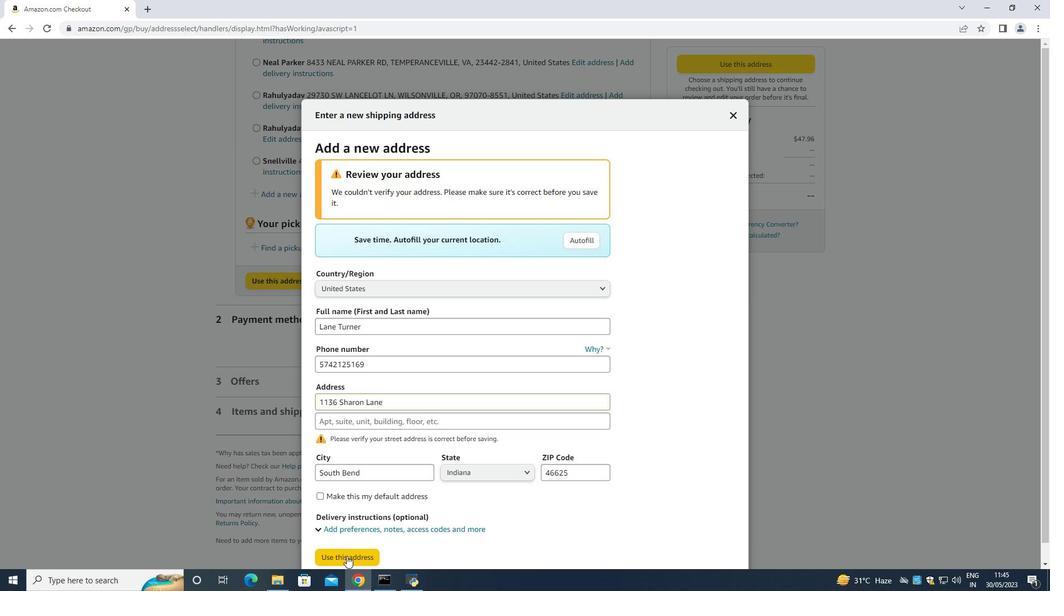 
Action: Mouse moved to (360, 254)
Screenshot: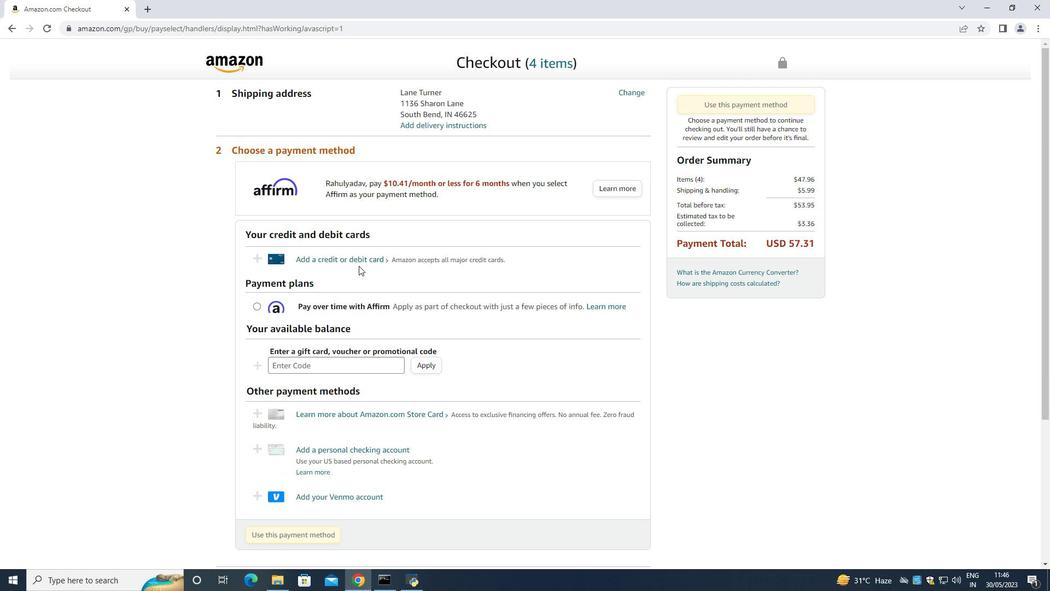 
Action: Mouse pressed left at (360, 254)
Screenshot: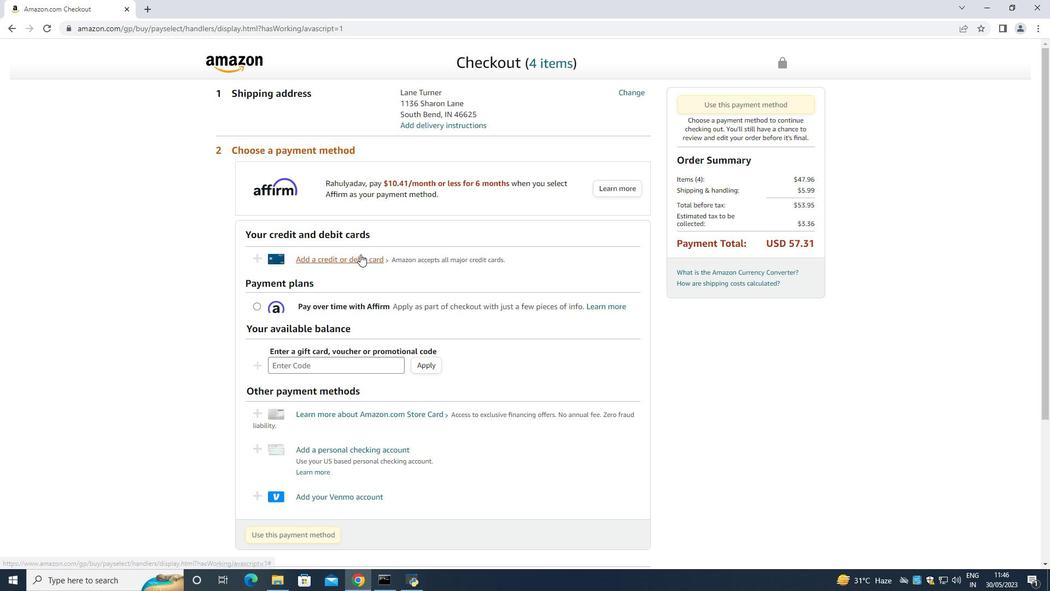 
Action: Mouse moved to (429, 249)
Screenshot: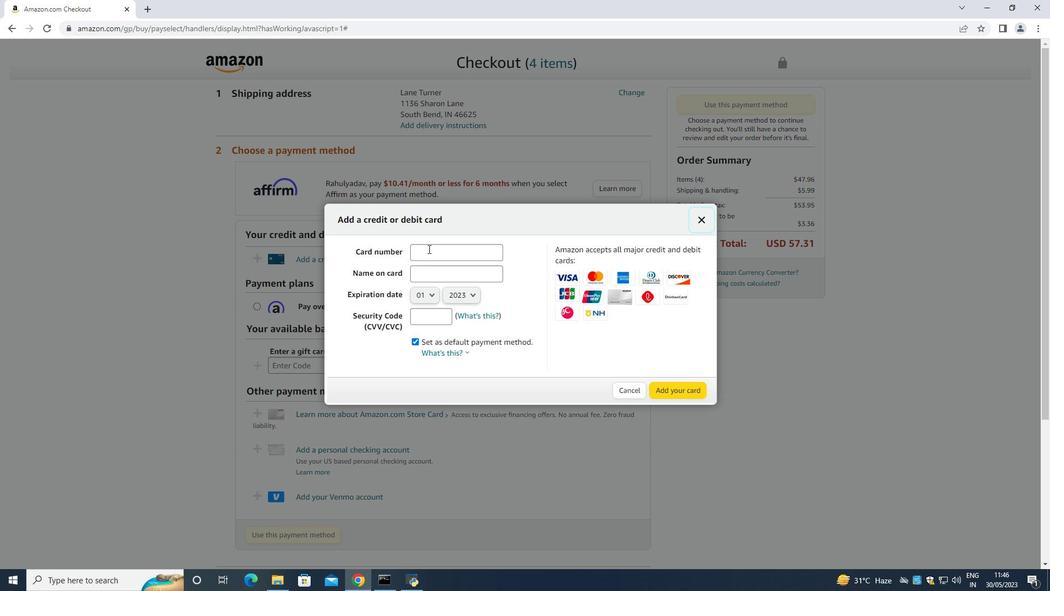 
Action: Mouse pressed left at (429, 249)
Screenshot: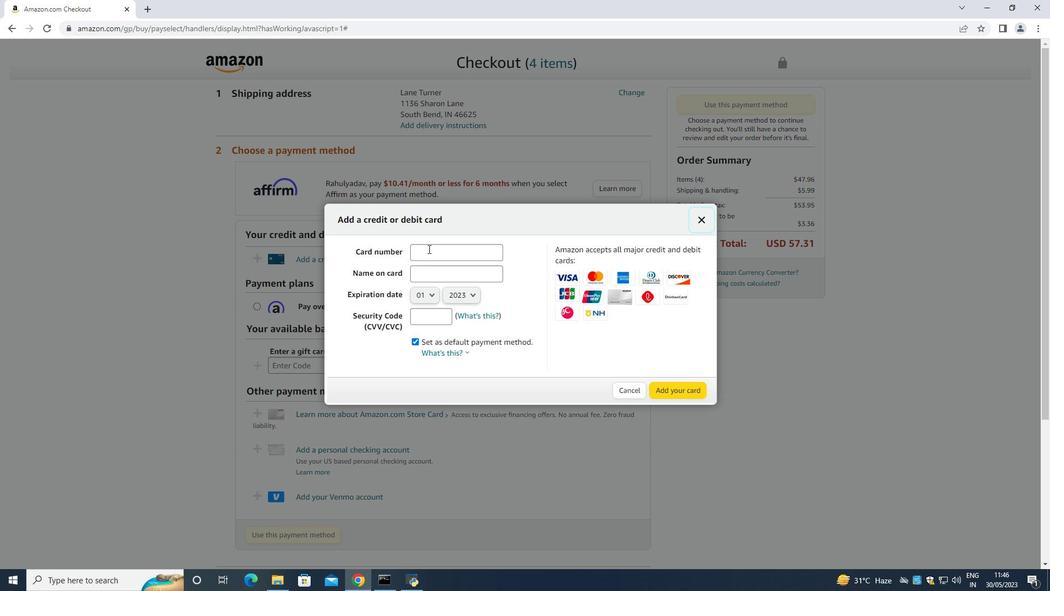 
Action: Key pressed 3265412578547965
Screenshot: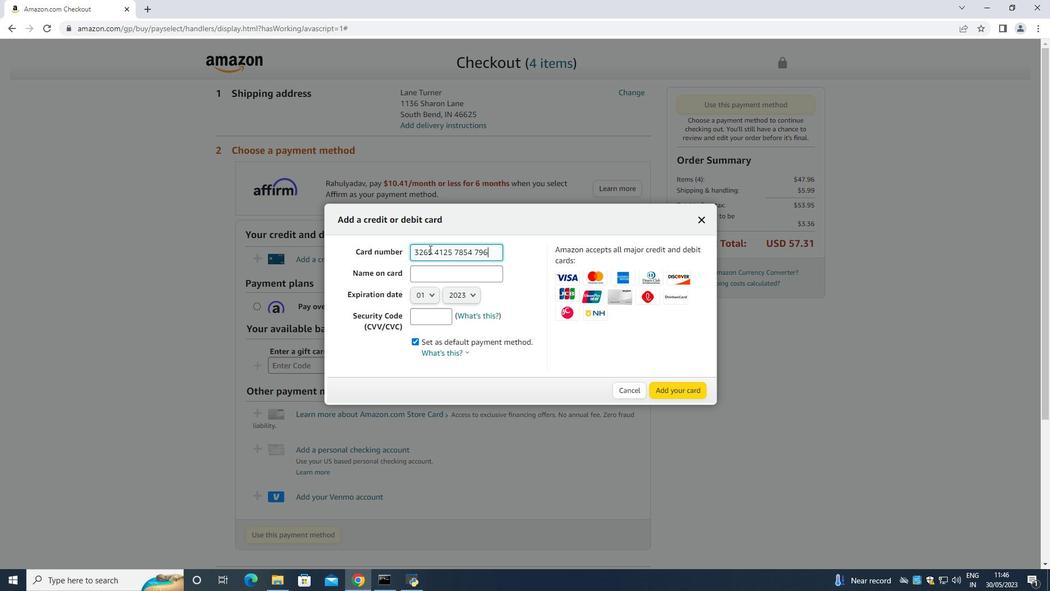 
Action: Mouse moved to (430, 272)
Screenshot: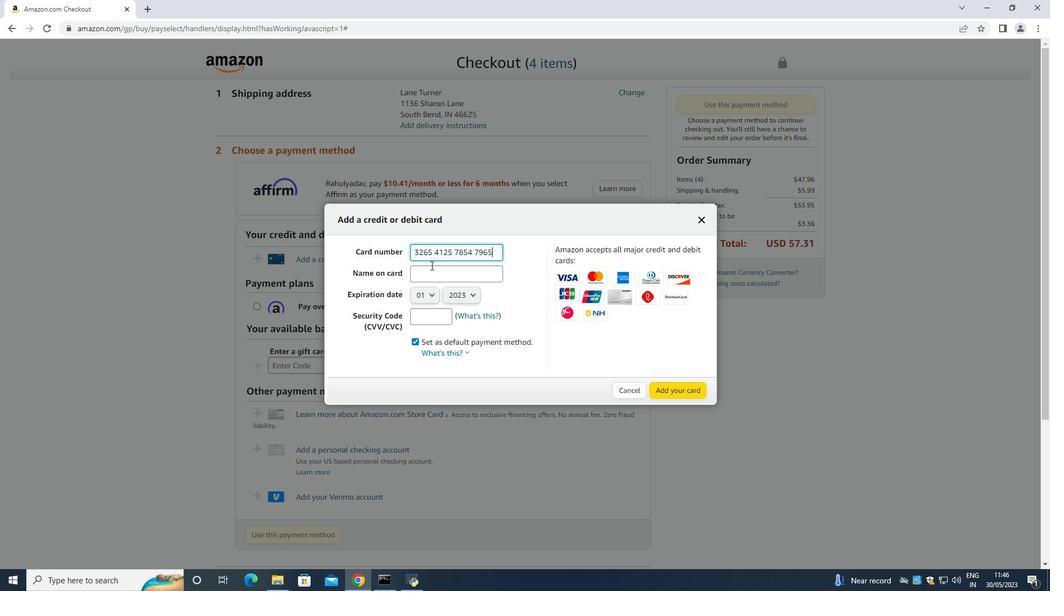 
Action: Mouse pressed left at (430, 272)
Screenshot: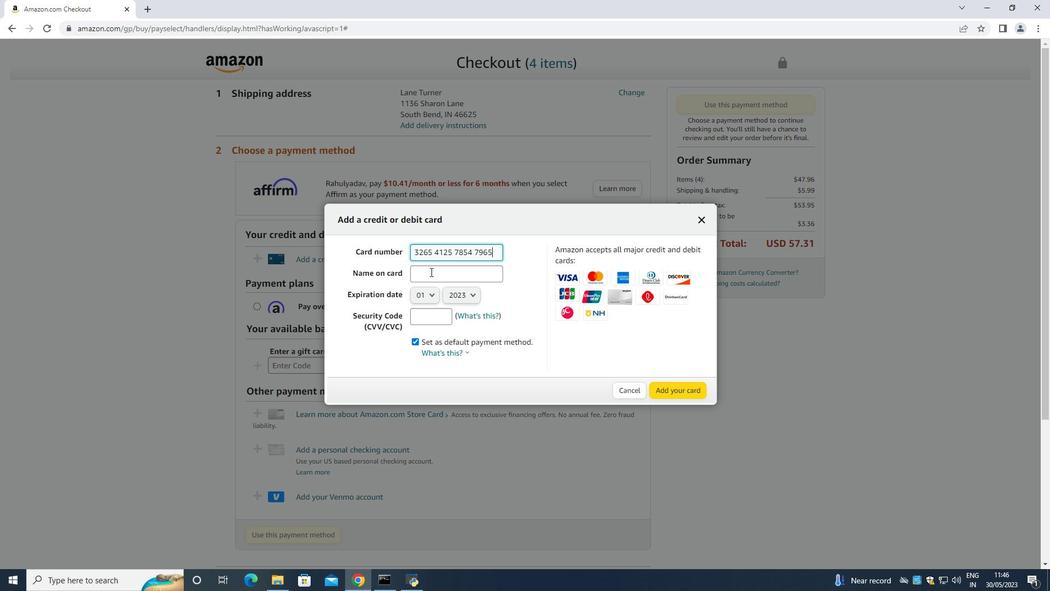 
Action: Key pressed <Key.shift>Lane<Key.space><Key.shift><Key.shift><Key.shift><Key.shift><Key.shift><Key.shift>Turner<Key.space><Key.tab>
Screenshot: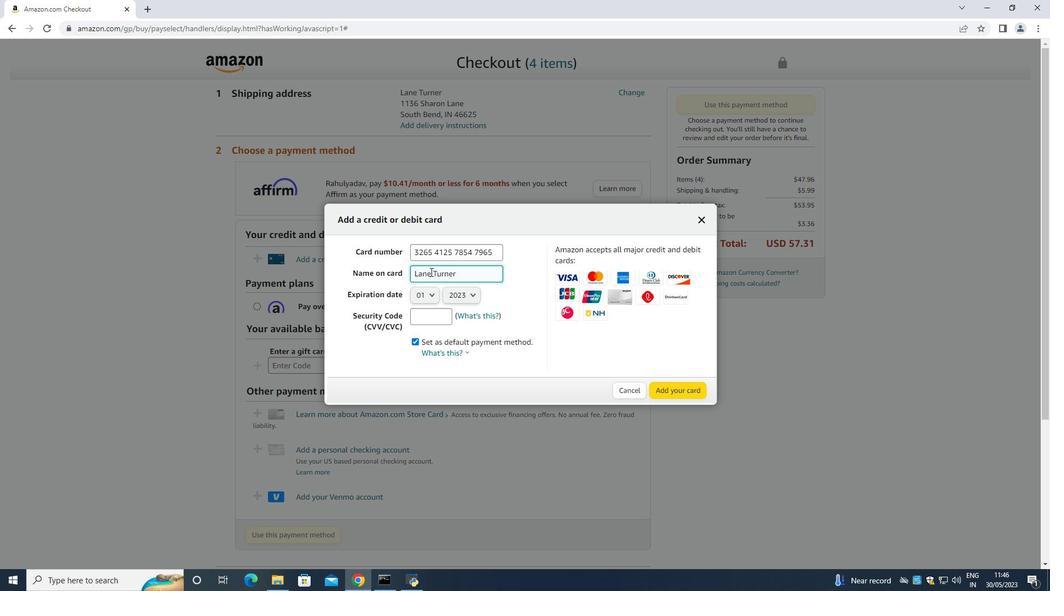 
Action: Mouse moved to (430, 282)
Screenshot: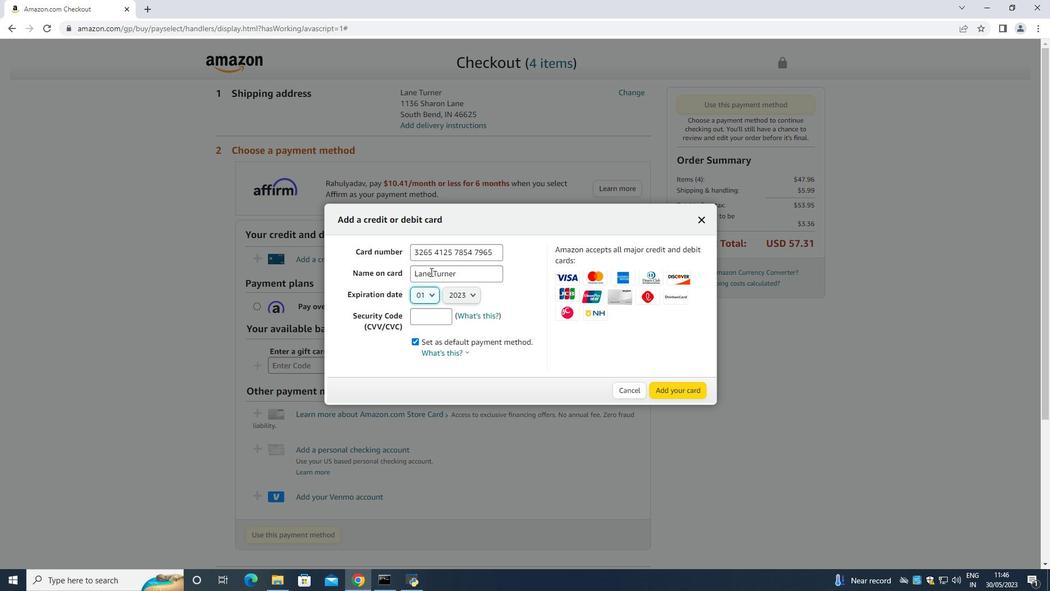 
Action: Key pressed <Key.down><Key.down><Key.down><Key.down><Key.down><Key.down><Key.enter><Key.right><Key.left>
Screenshot: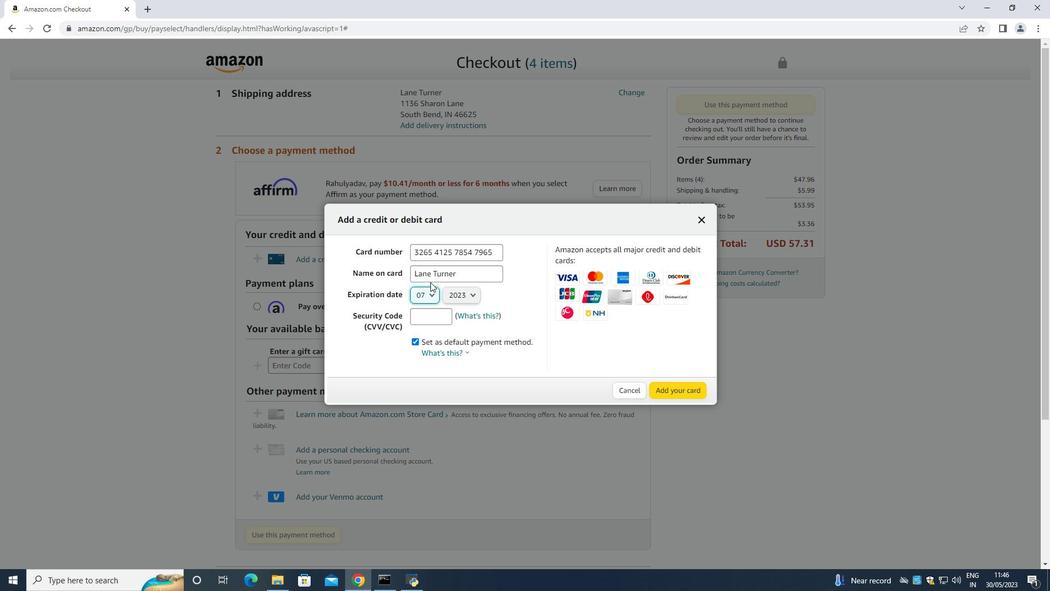 
Action: Mouse moved to (472, 297)
Screenshot: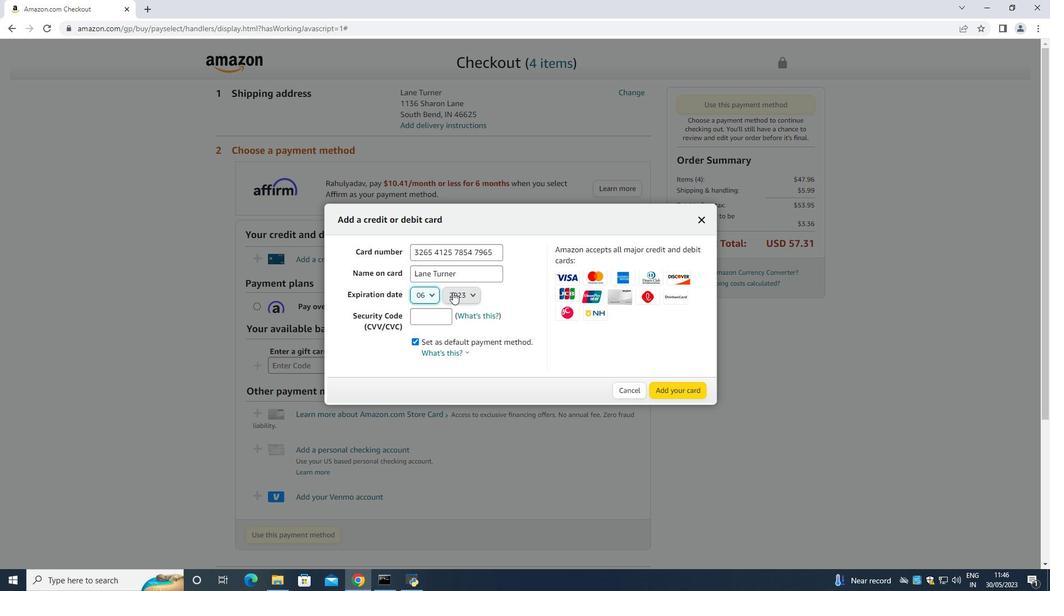 
Action: Mouse pressed left at (472, 297)
Screenshot: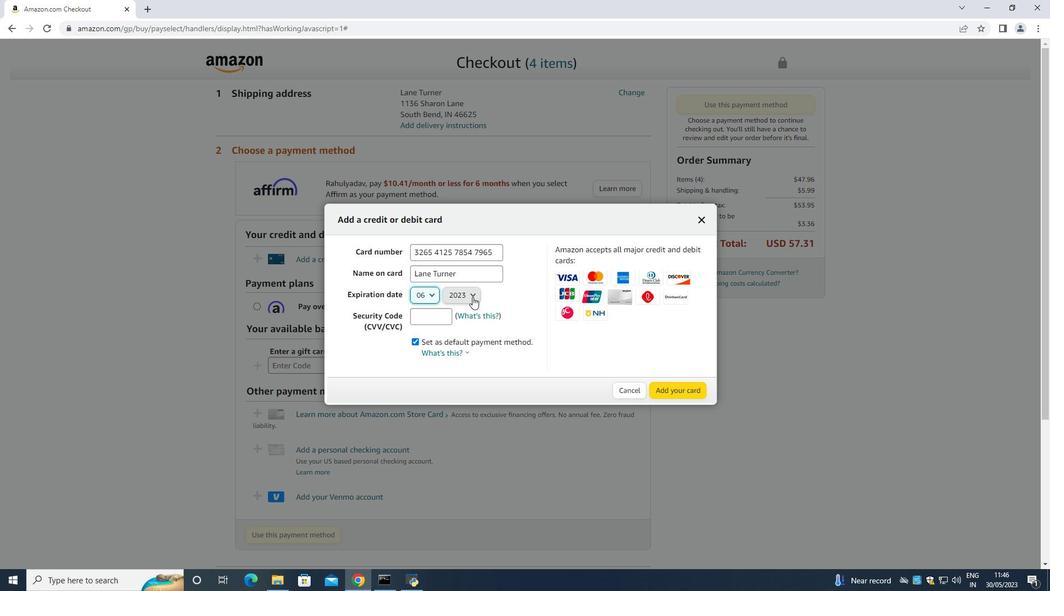 
Action: Mouse moved to (467, 325)
Screenshot: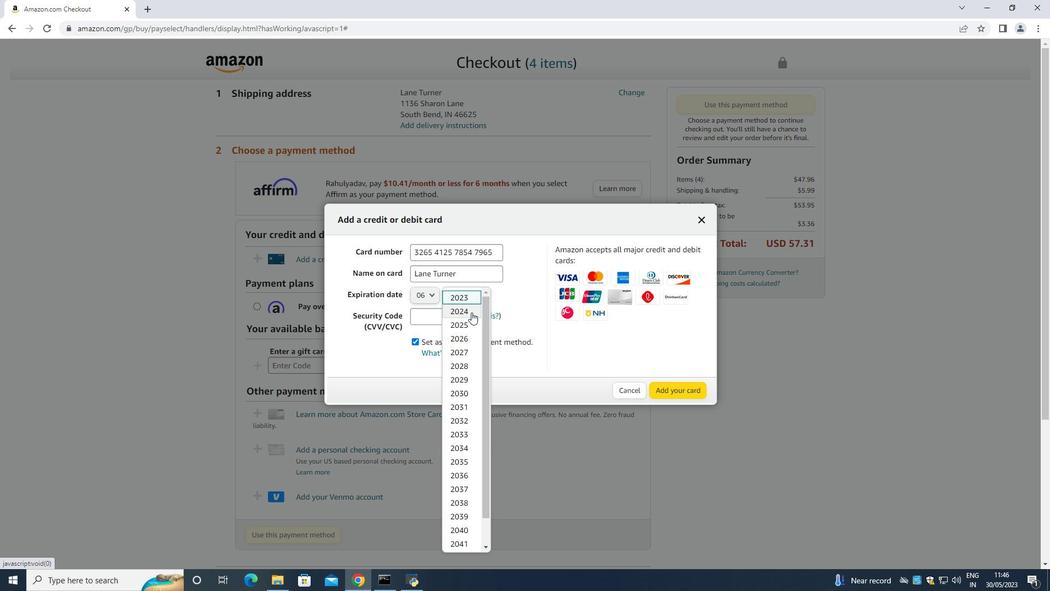
Action: Mouse pressed left at (467, 325)
Screenshot: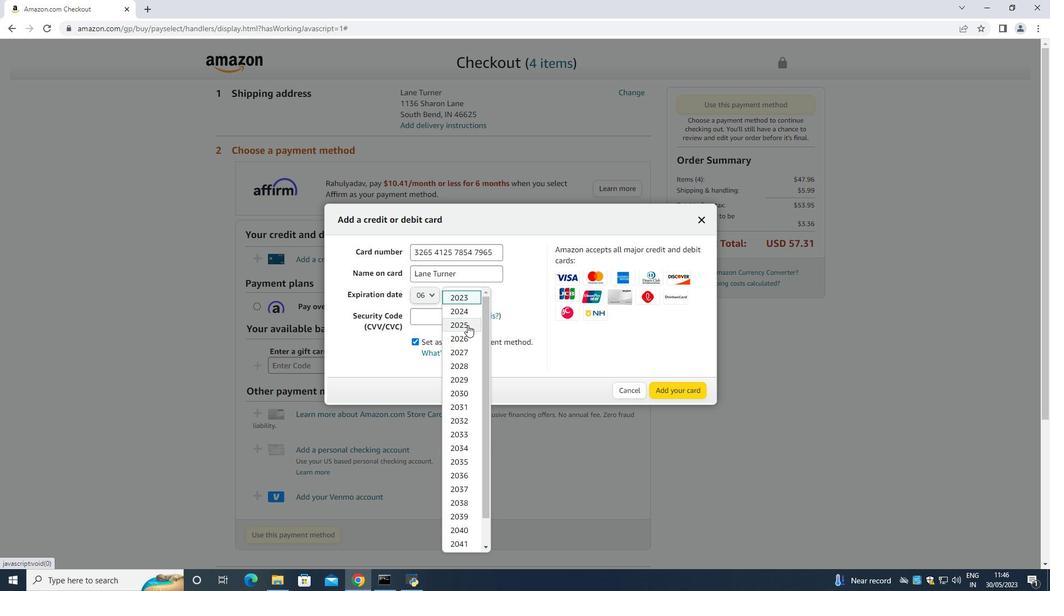 
Action: Mouse moved to (432, 317)
Screenshot: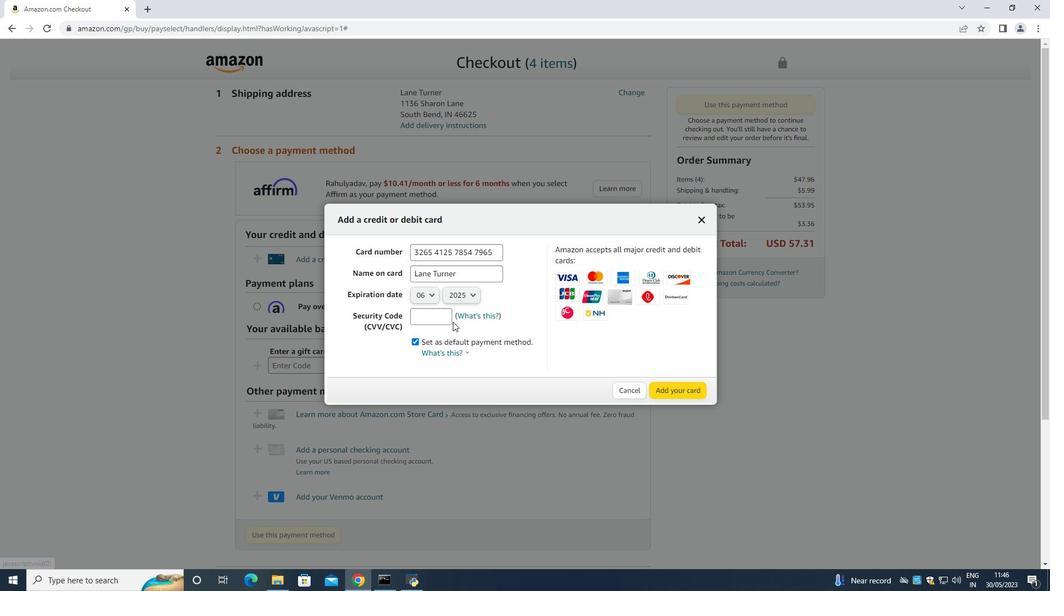 
Action: Mouse pressed left at (432, 317)
Screenshot: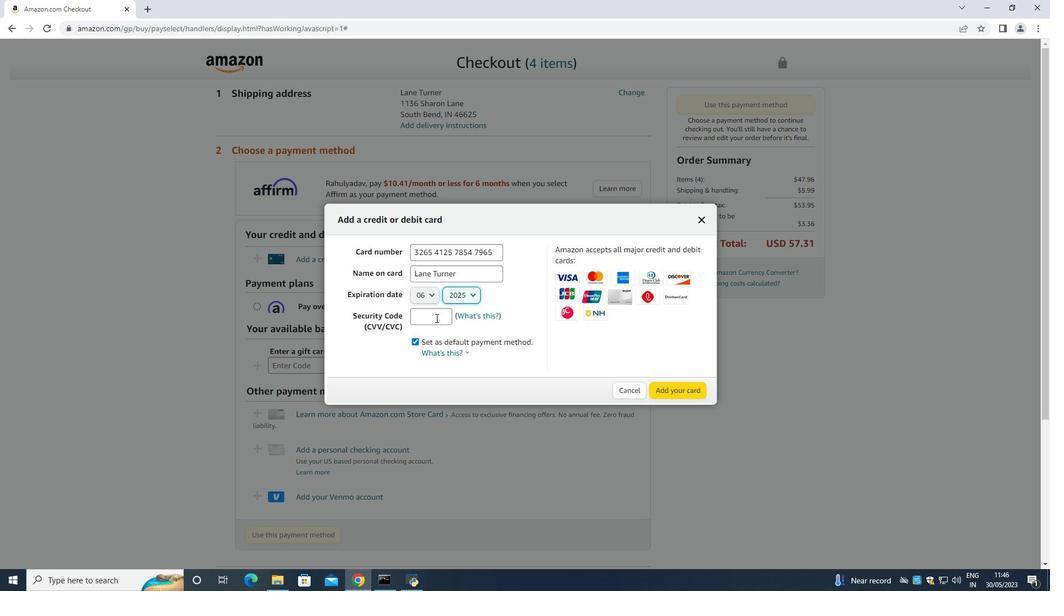 
Action: Key pressed 549
Screenshot: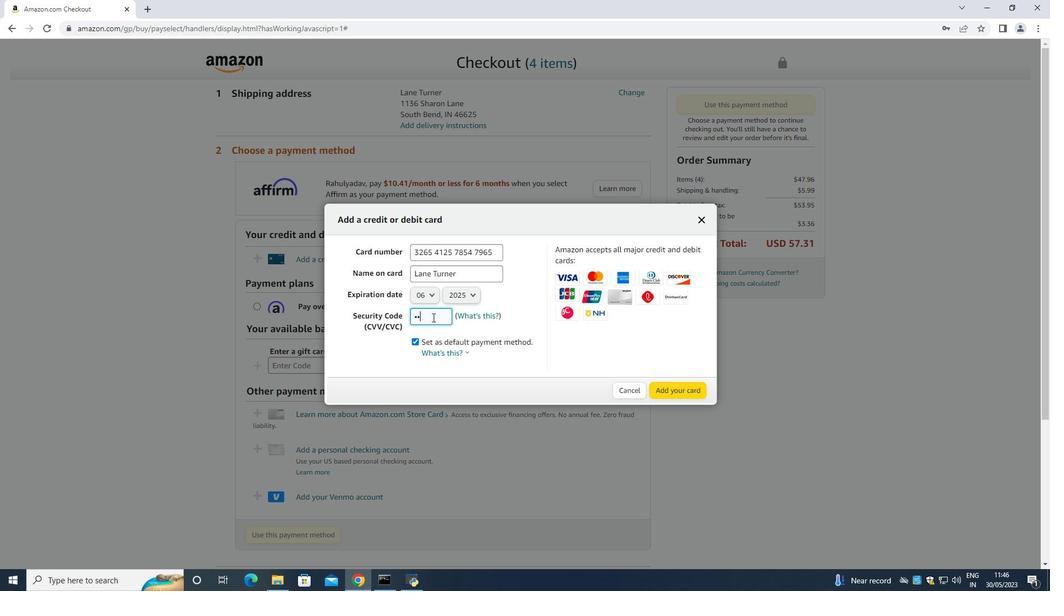 
